 Task: Search and explore for Airbnb stays in Lake Placid, New York with play.
Action: Mouse moved to (530, 71)
Screenshot: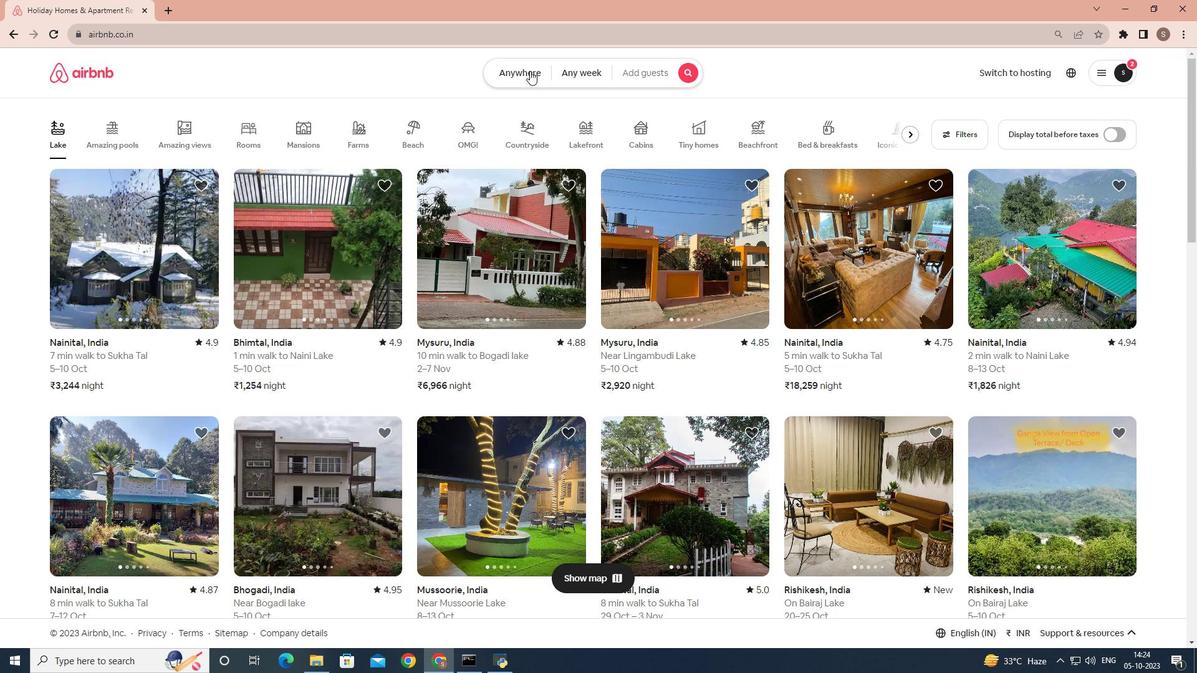 
Action: Mouse pressed left at (530, 71)
Screenshot: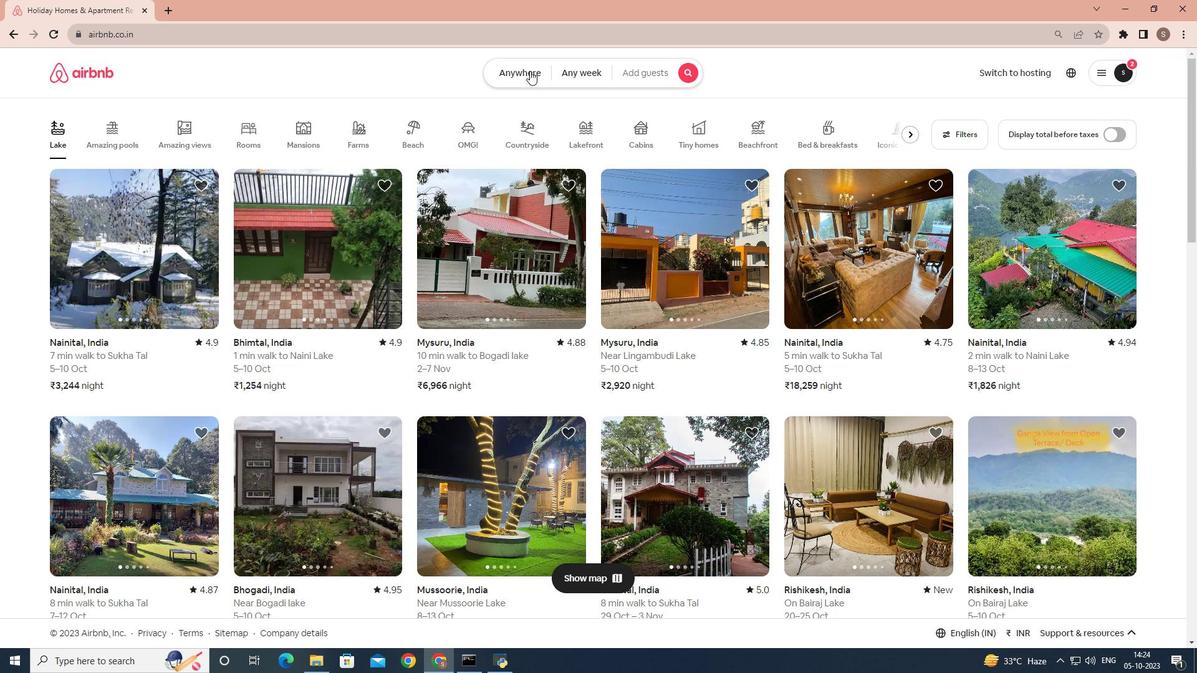 
Action: Mouse moved to (432, 120)
Screenshot: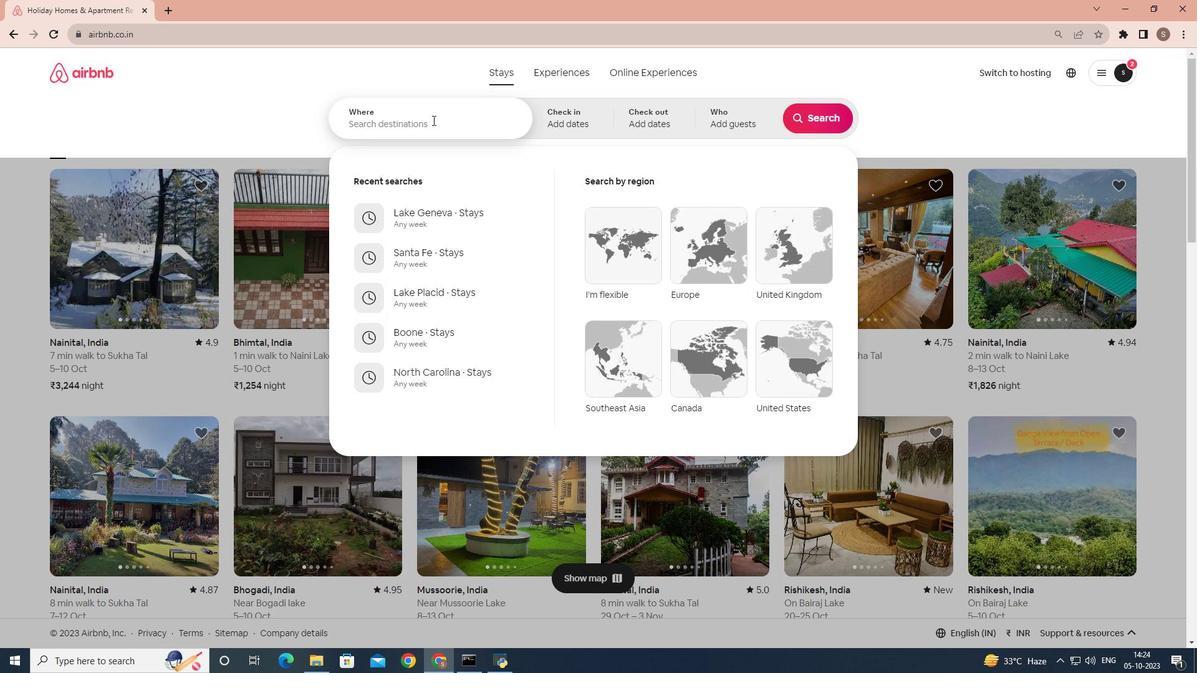 
Action: Mouse pressed left at (432, 120)
Screenshot: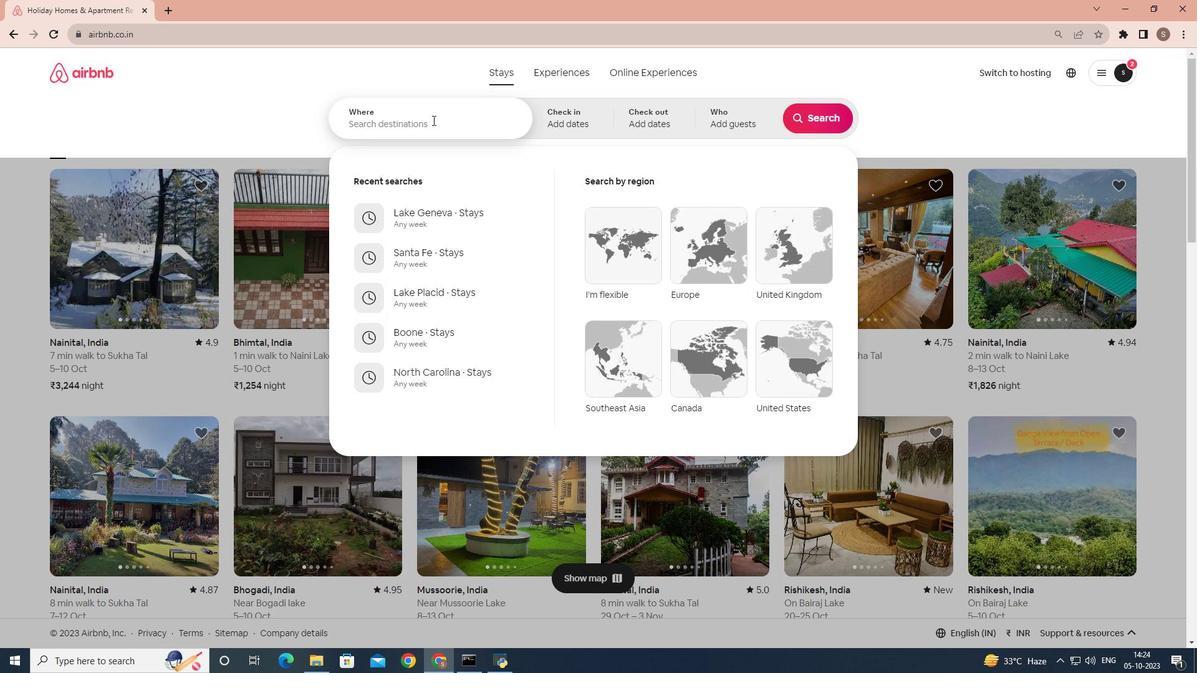 
Action: Key pressed <Key.shift_r>Lake<Key.space><Key.shift>Placid,<Key.space><Key.shift>New<Key.space><Key.shift>York
Screenshot: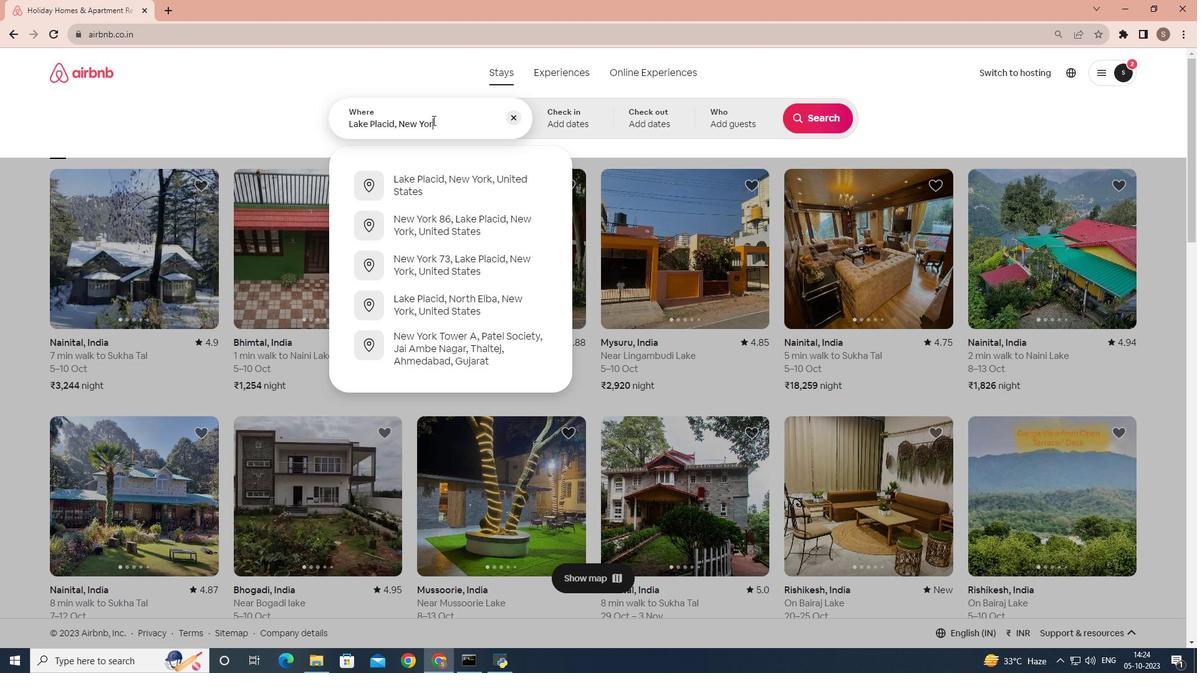 
Action: Mouse moved to (460, 173)
Screenshot: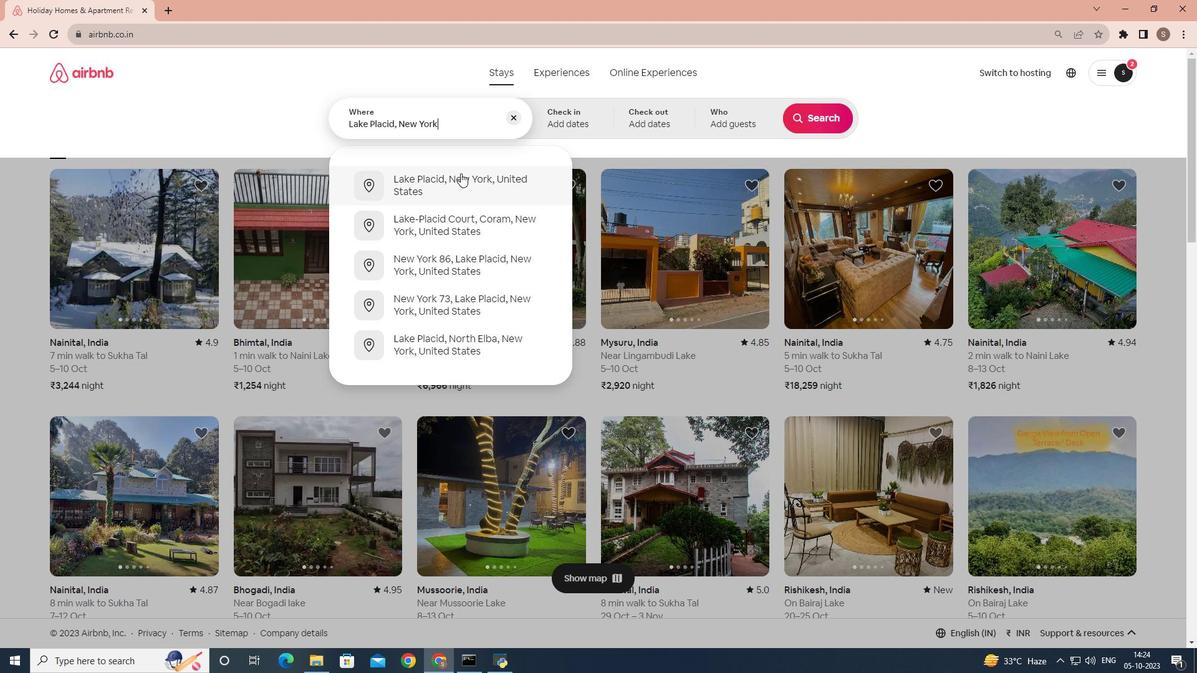 
Action: Mouse pressed left at (460, 173)
Screenshot: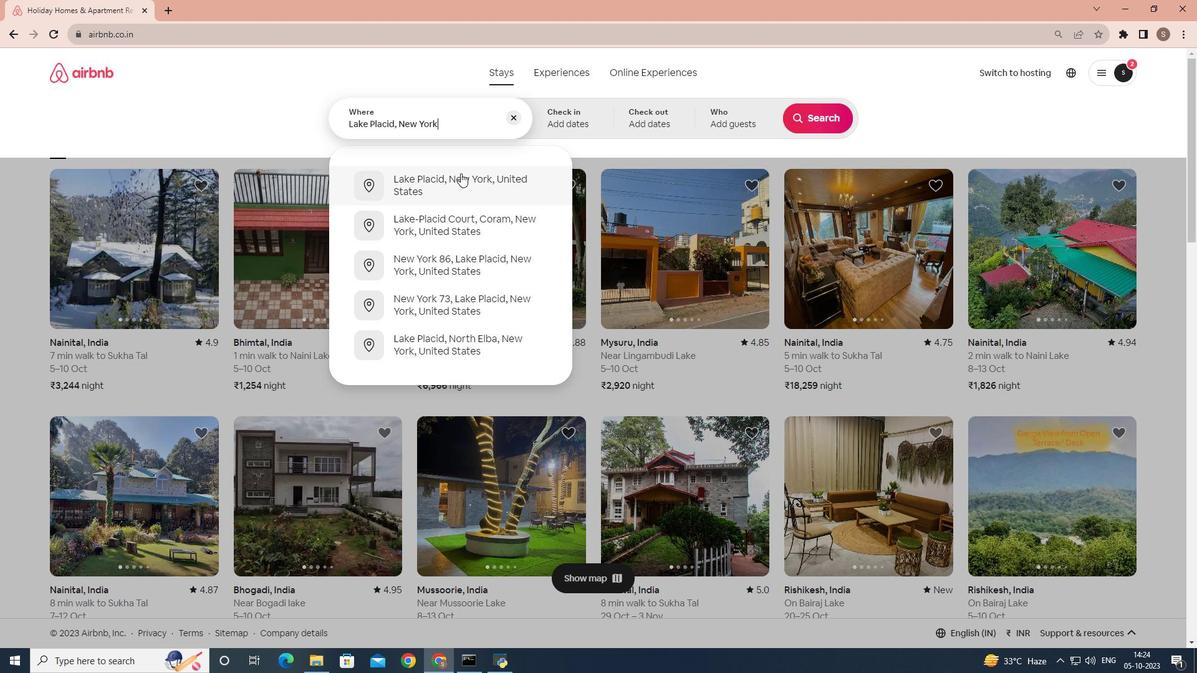 
Action: Mouse moved to (840, 127)
Screenshot: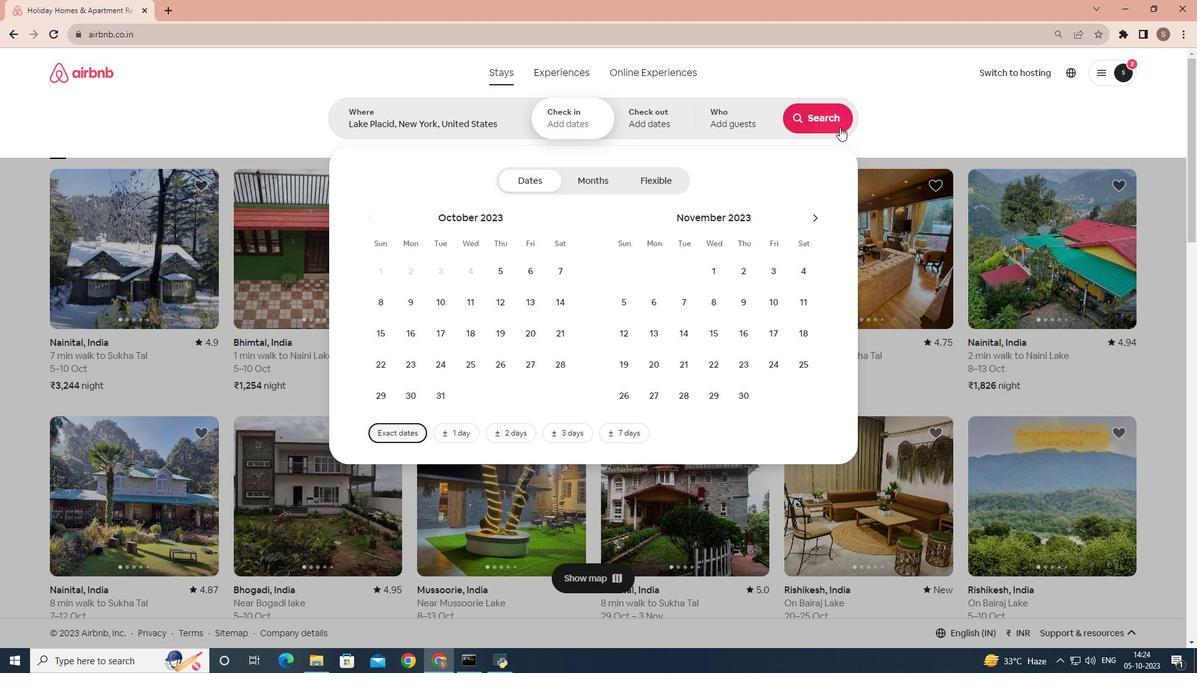
Action: Mouse pressed left at (840, 127)
Screenshot: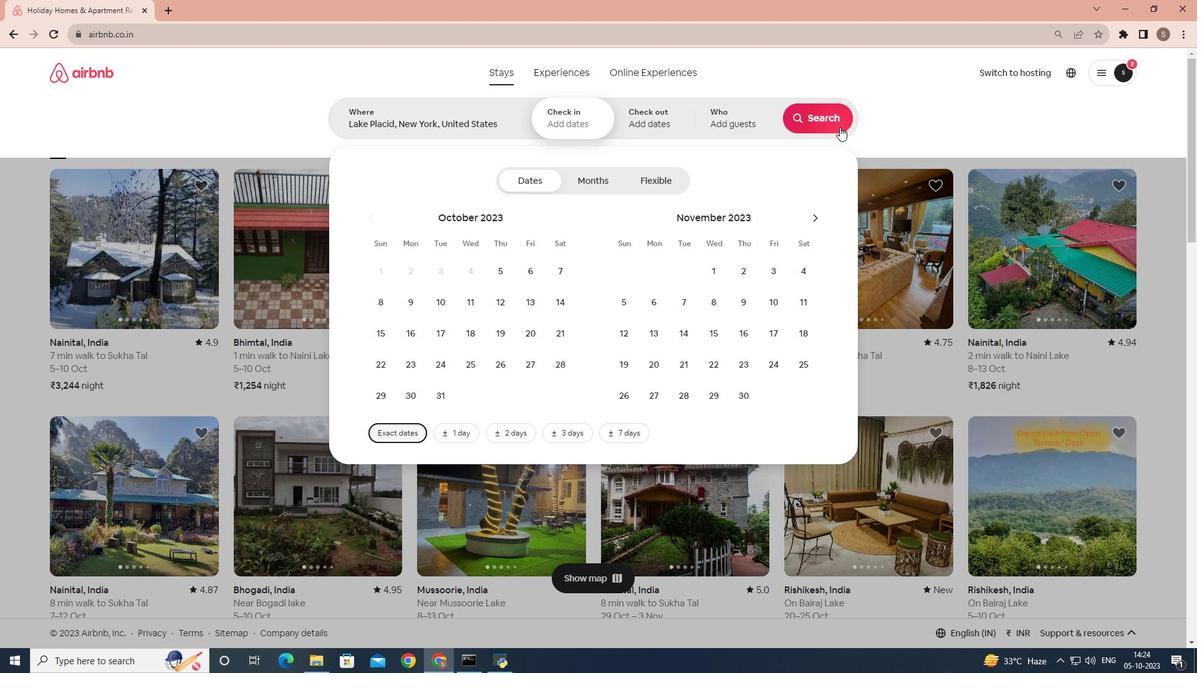 
Action: Mouse moved to (485, 130)
Screenshot: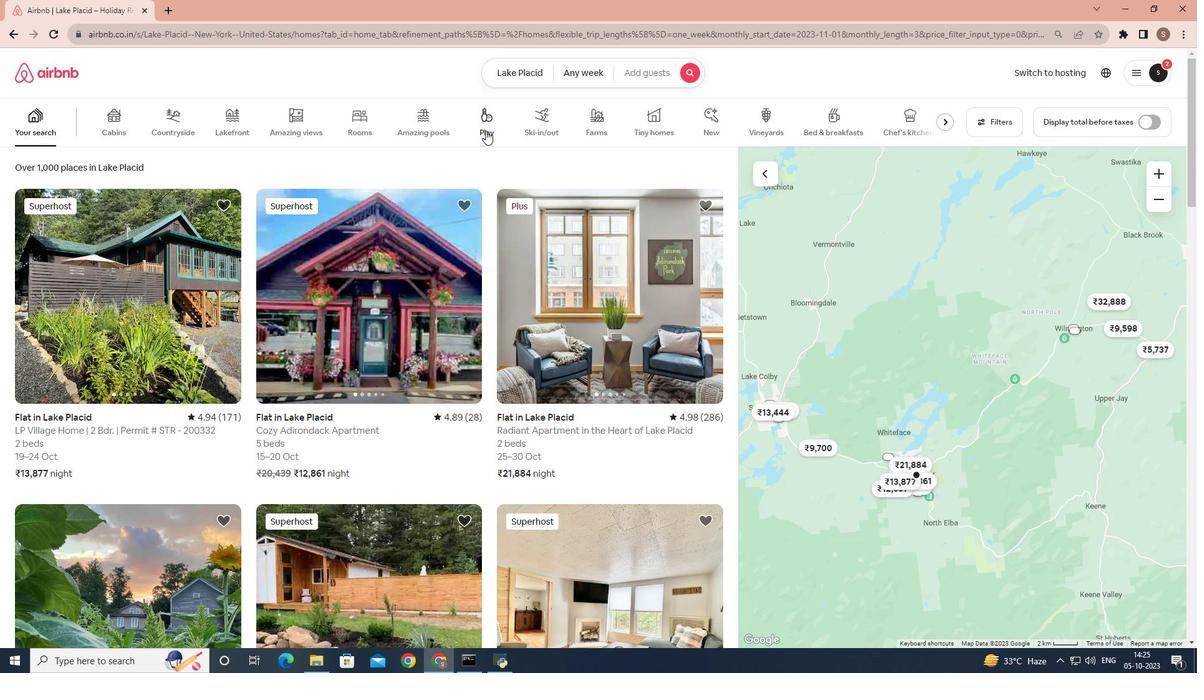 
Action: Mouse pressed left at (485, 130)
Screenshot: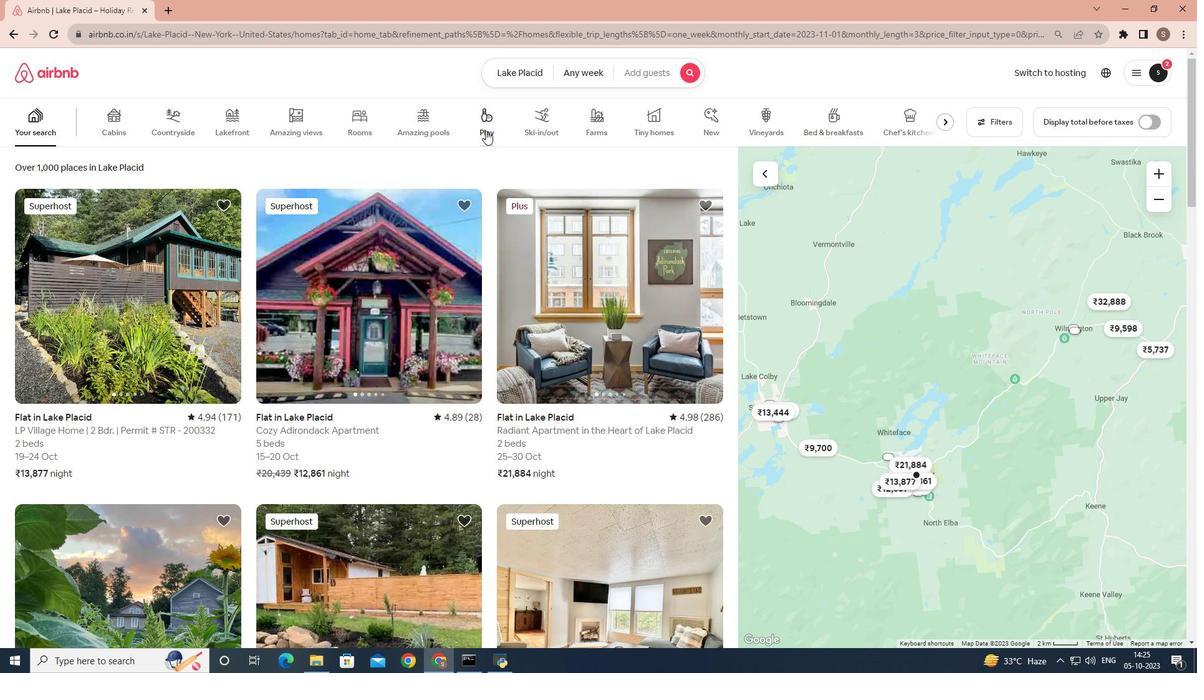 
Action: Mouse moved to (204, 319)
Screenshot: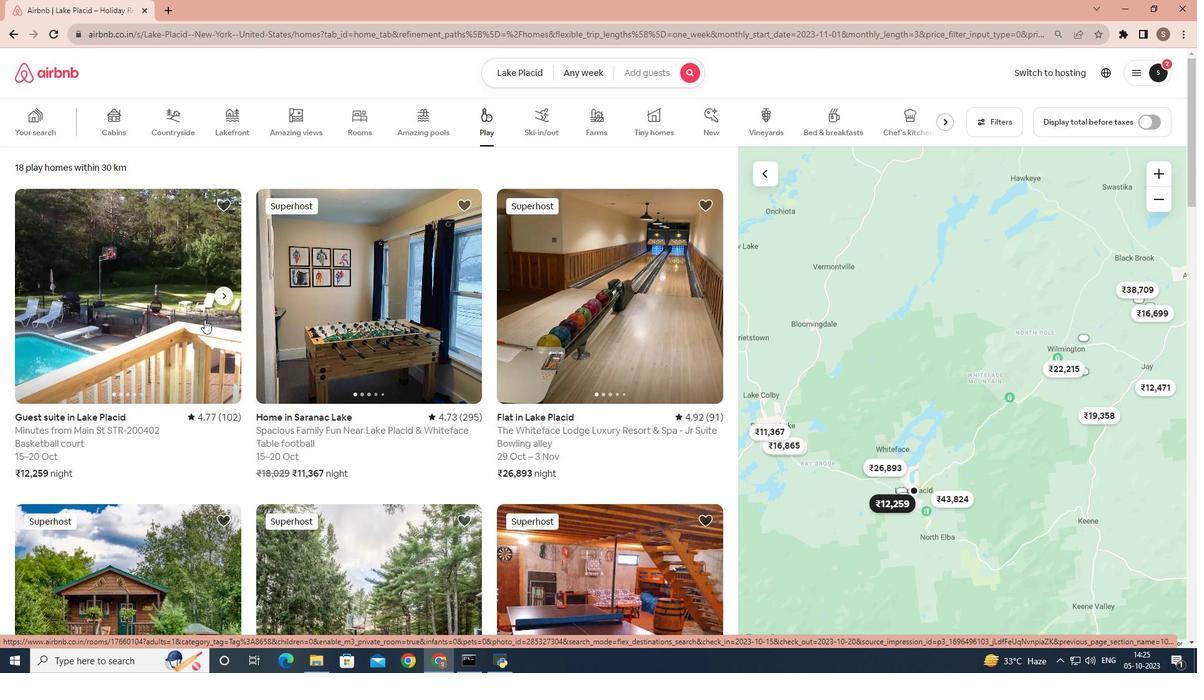 
Action: Mouse pressed left at (204, 319)
Screenshot: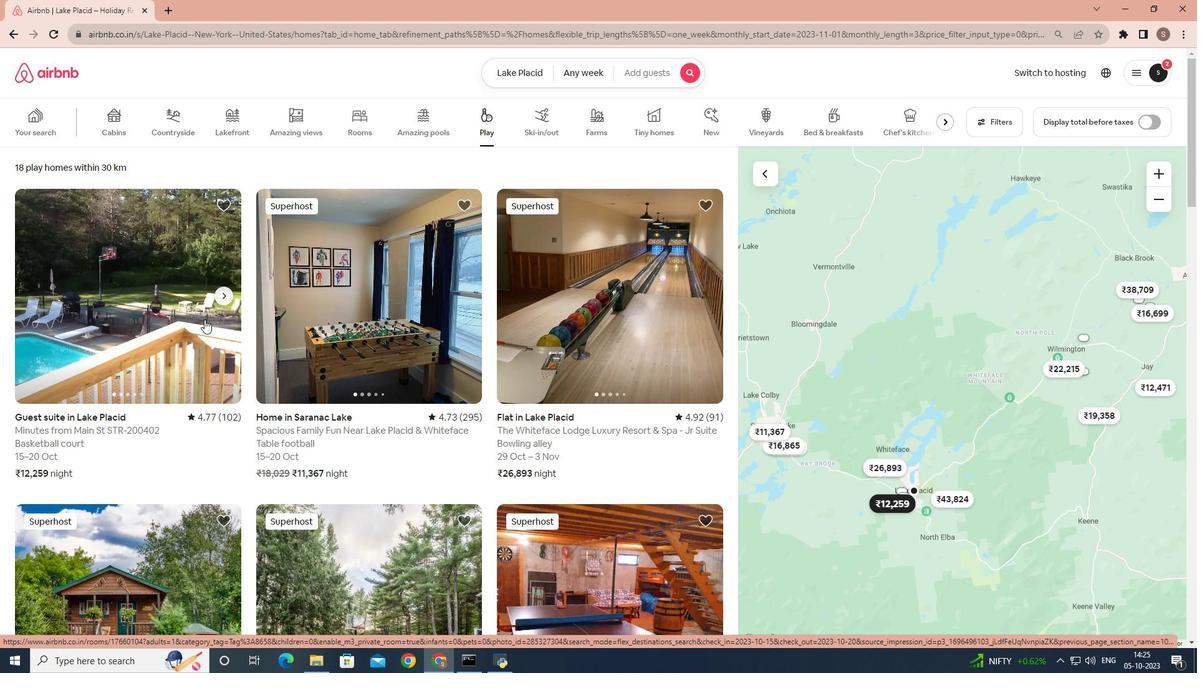 
Action: Mouse moved to (892, 458)
Screenshot: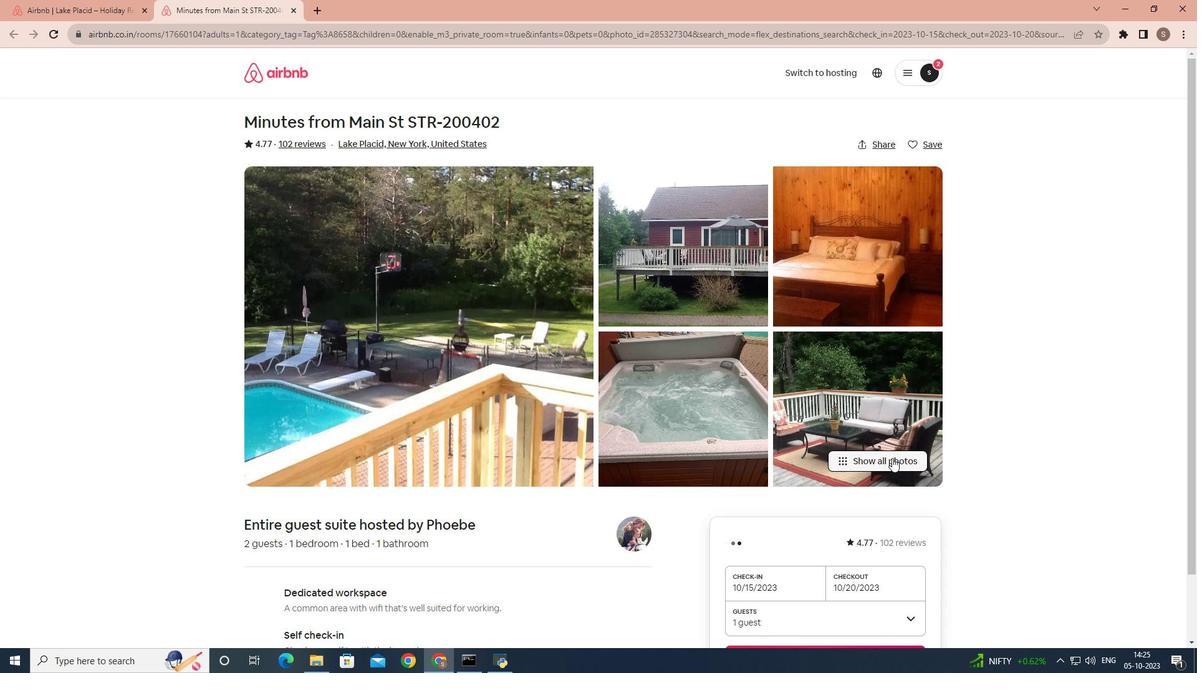 
Action: Mouse pressed left at (892, 458)
Screenshot: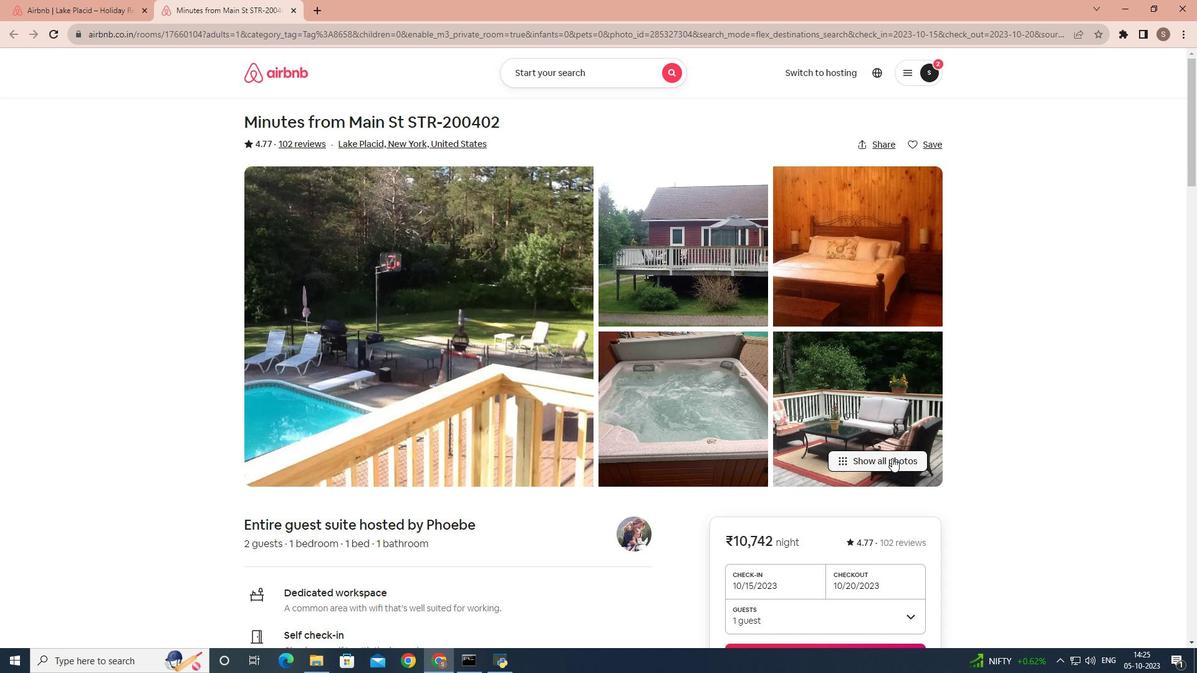 
Action: Mouse moved to (858, 391)
Screenshot: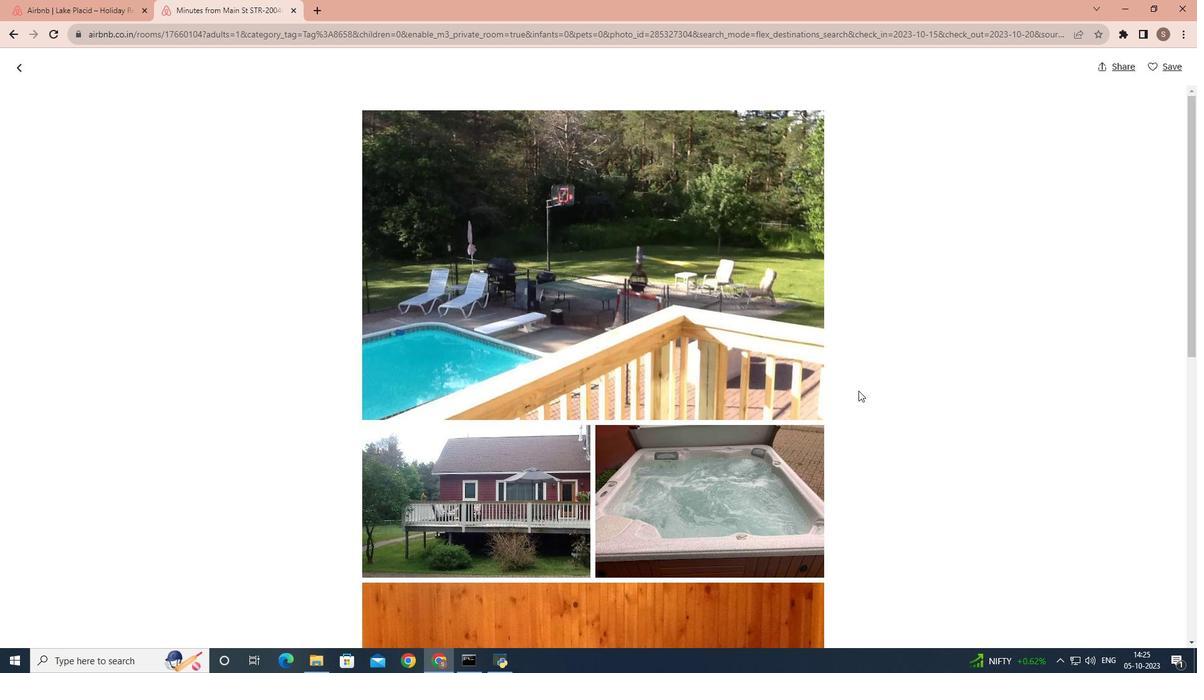
Action: Mouse scrolled (858, 390) with delta (0, 0)
Screenshot: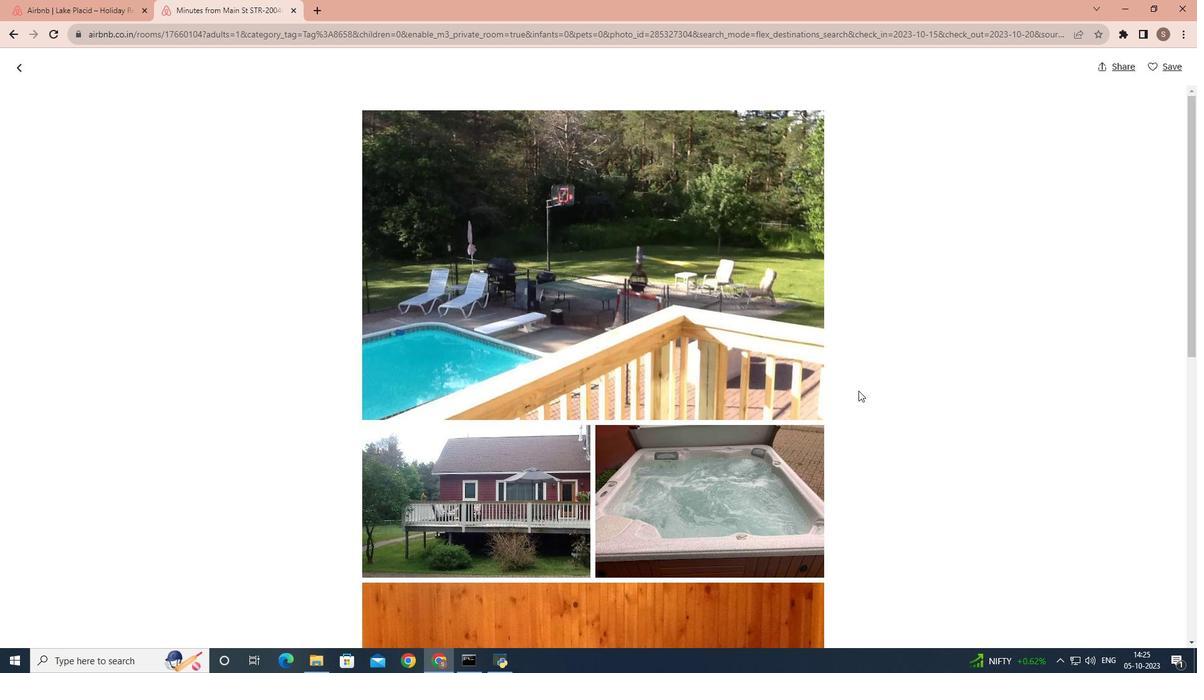 
Action: Mouse scrolled (858, 390) with delta (0, 0)
Screenshot: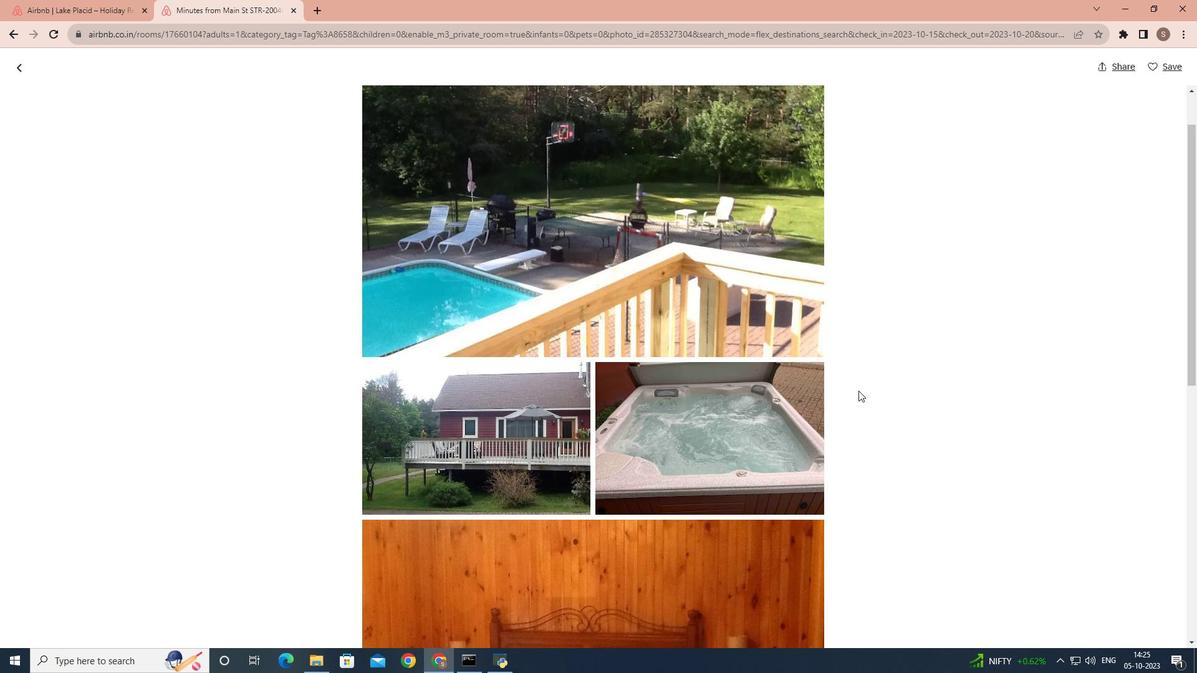 
Action: Mouse scrolled (858, 390) with delta (0, 0)
Screenshot: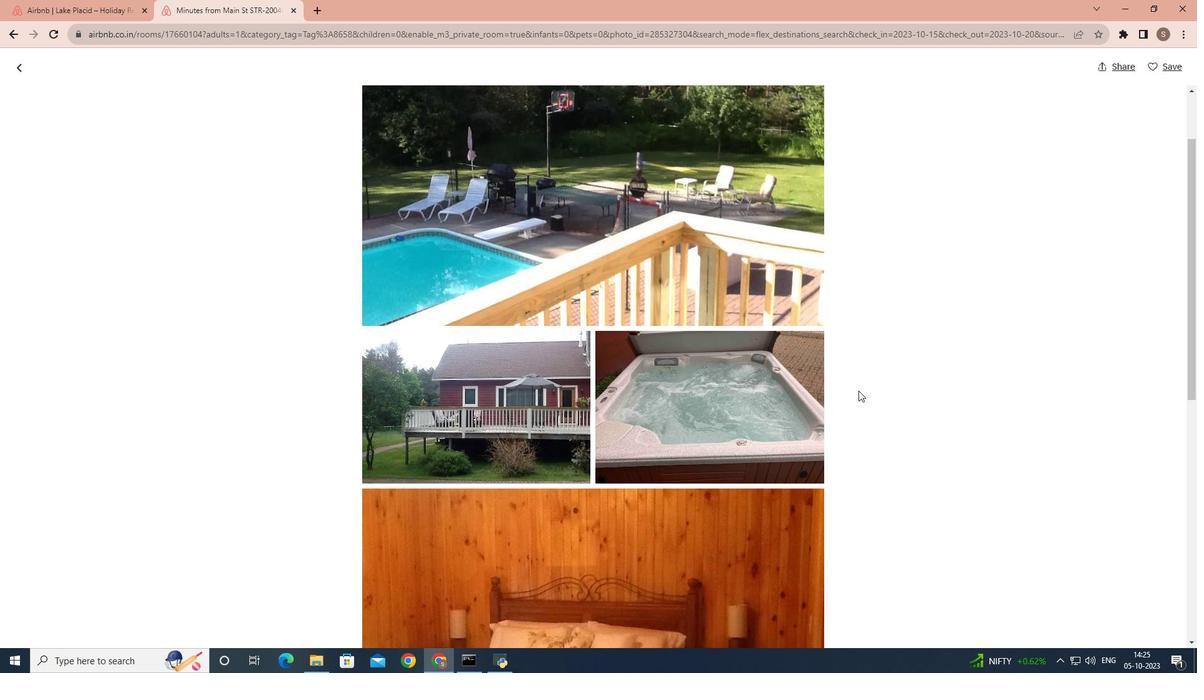 
Action: Mouse scrolled (858, 390) with delta (0, 0)
Screenshot: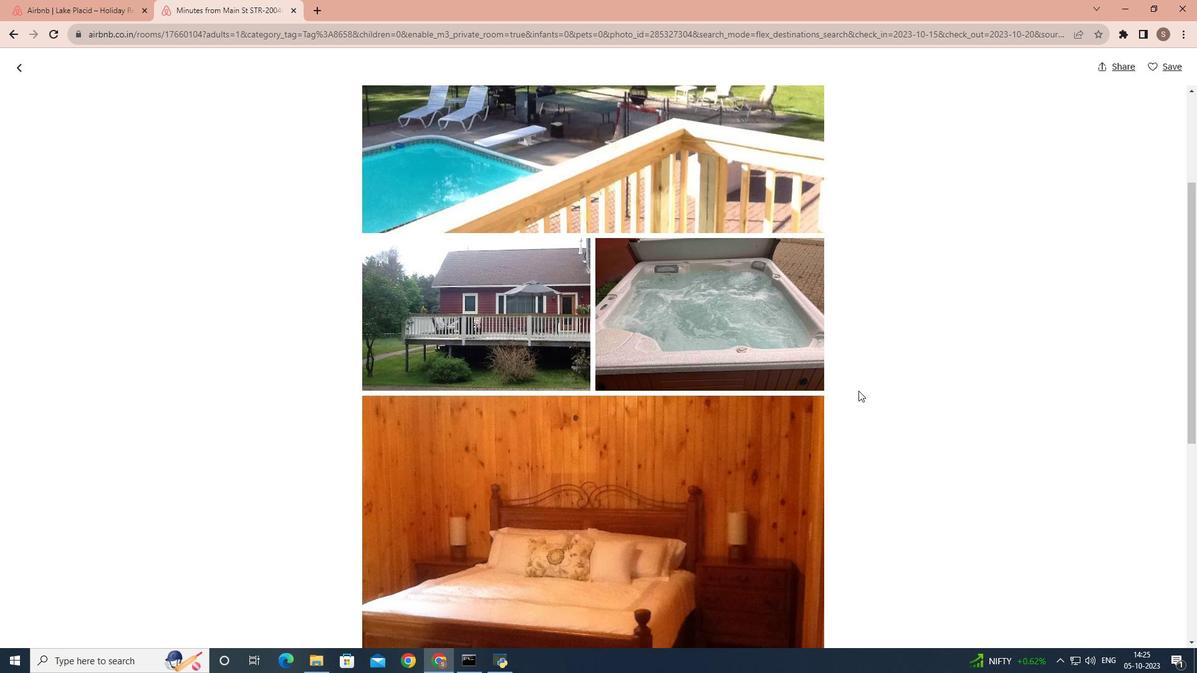 
Action: Mouse scrolled (858, 390) with delta (0, 0)
Screenshot: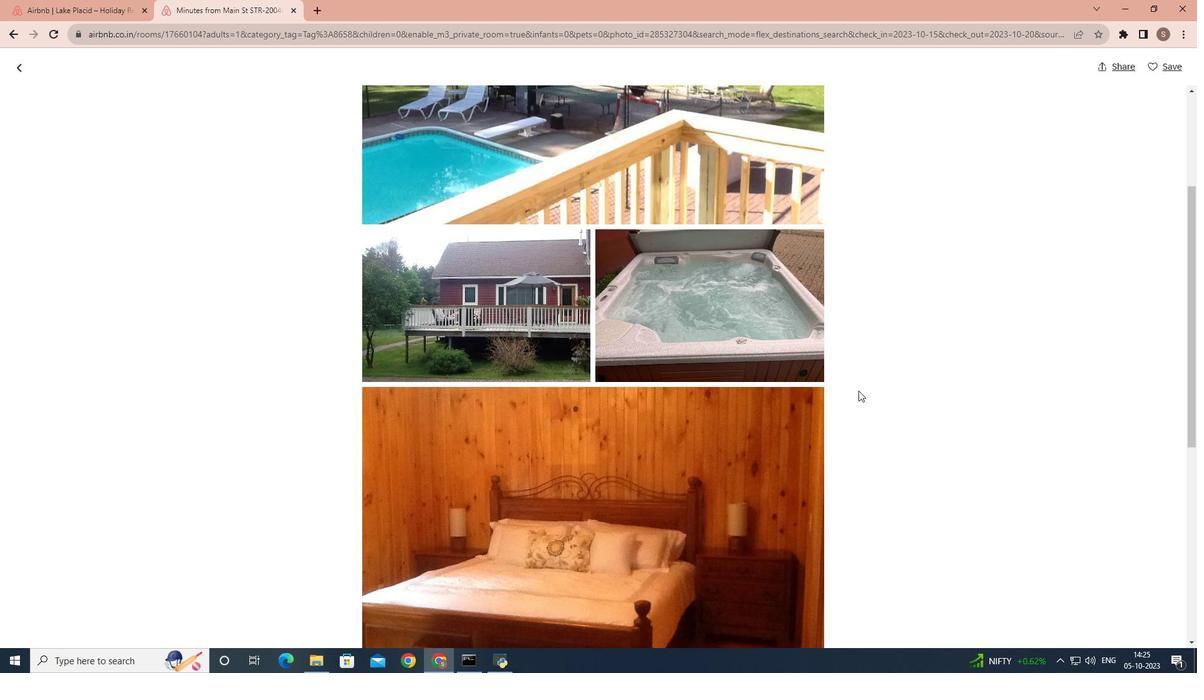 
Action: Mouse scrolled (858, 390) with delta (0, 0)
Screenshot: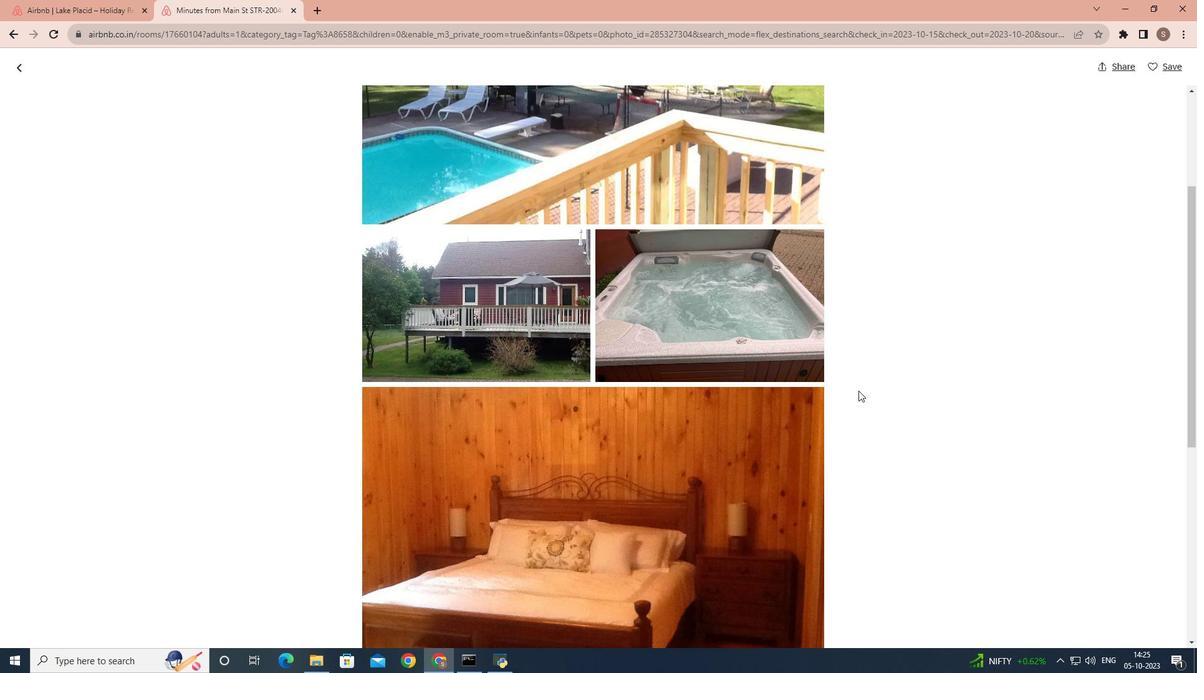 
Action: Mouse scrolled (858, 390) with delta (0, 0)
Screenshot: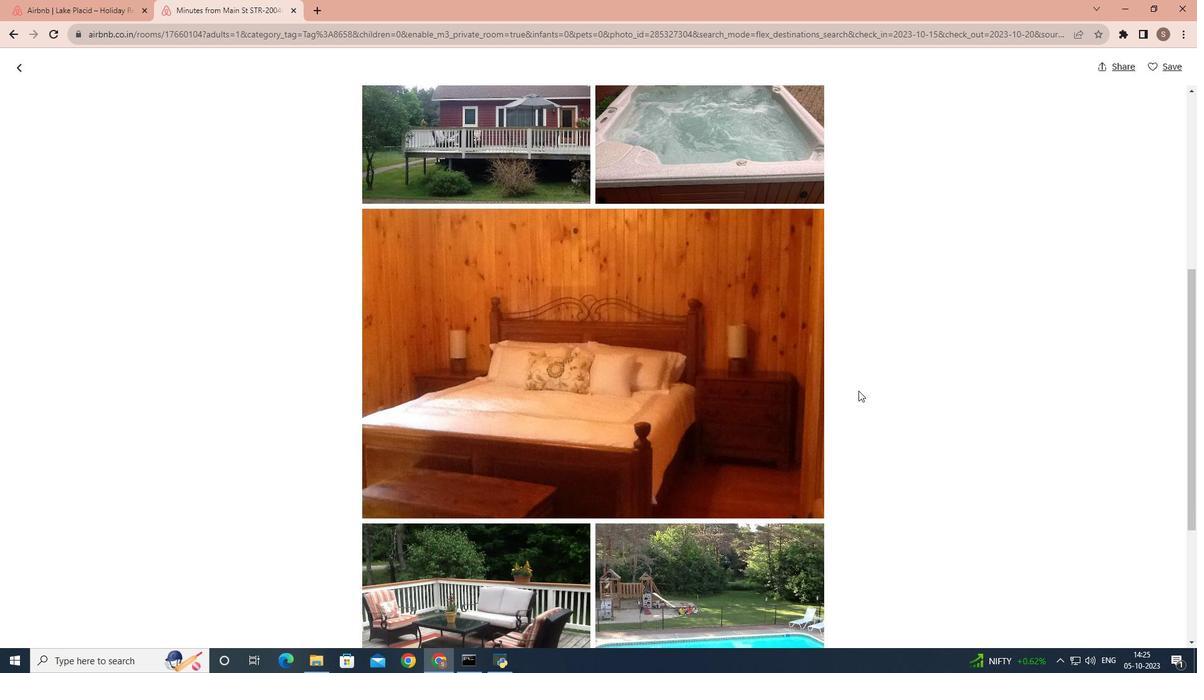 
Action: Mouse scrolled (858, 390) with delta (0, 0)
Screenshot: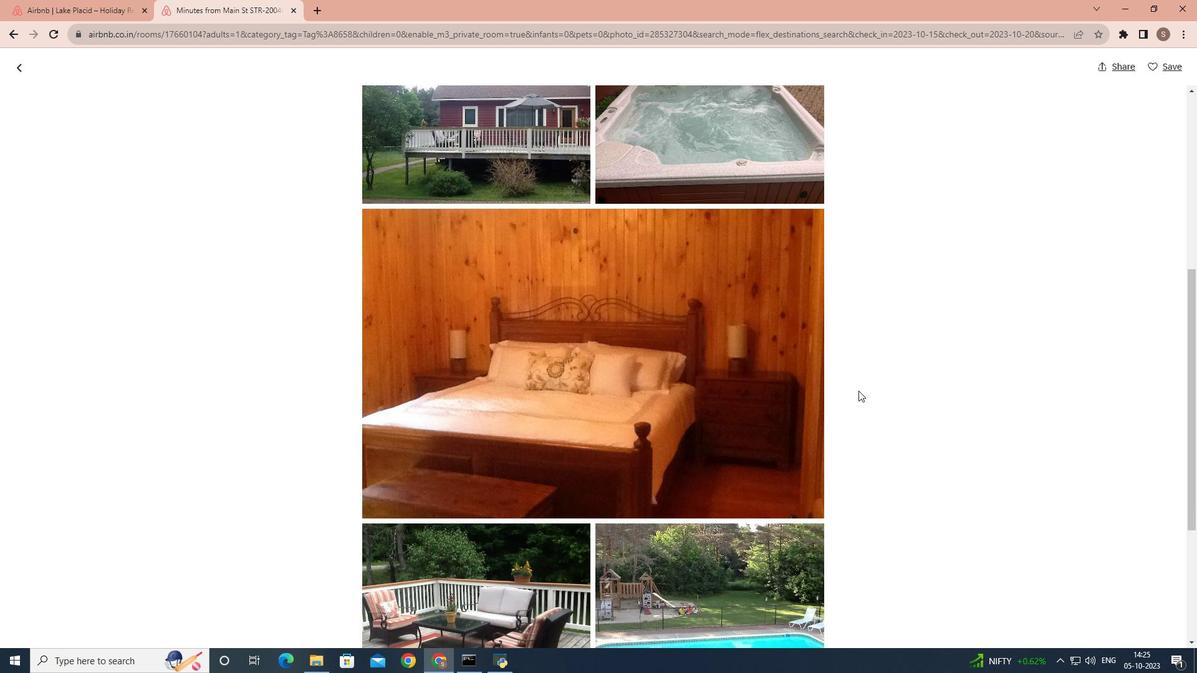 
Action: Mouse scrolled (858, 390) with delta (0, 0)
Screenshot: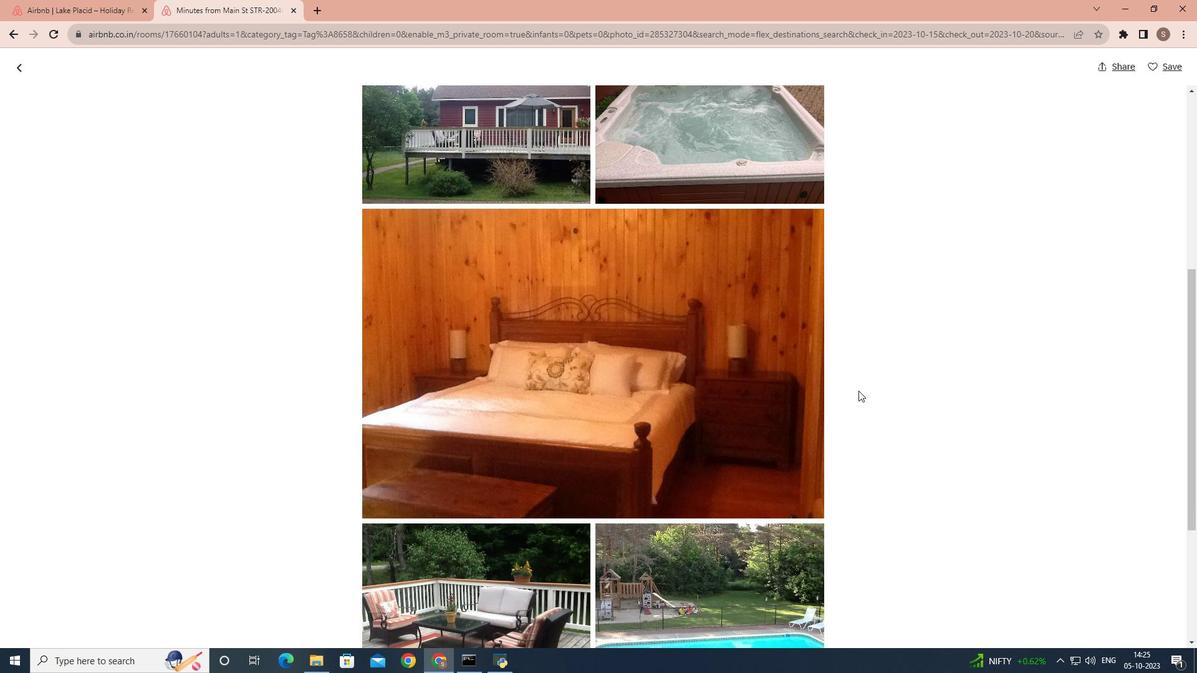 
Action: Mouse scrolled (858, 390) with delta (0, 0)
Screenshot: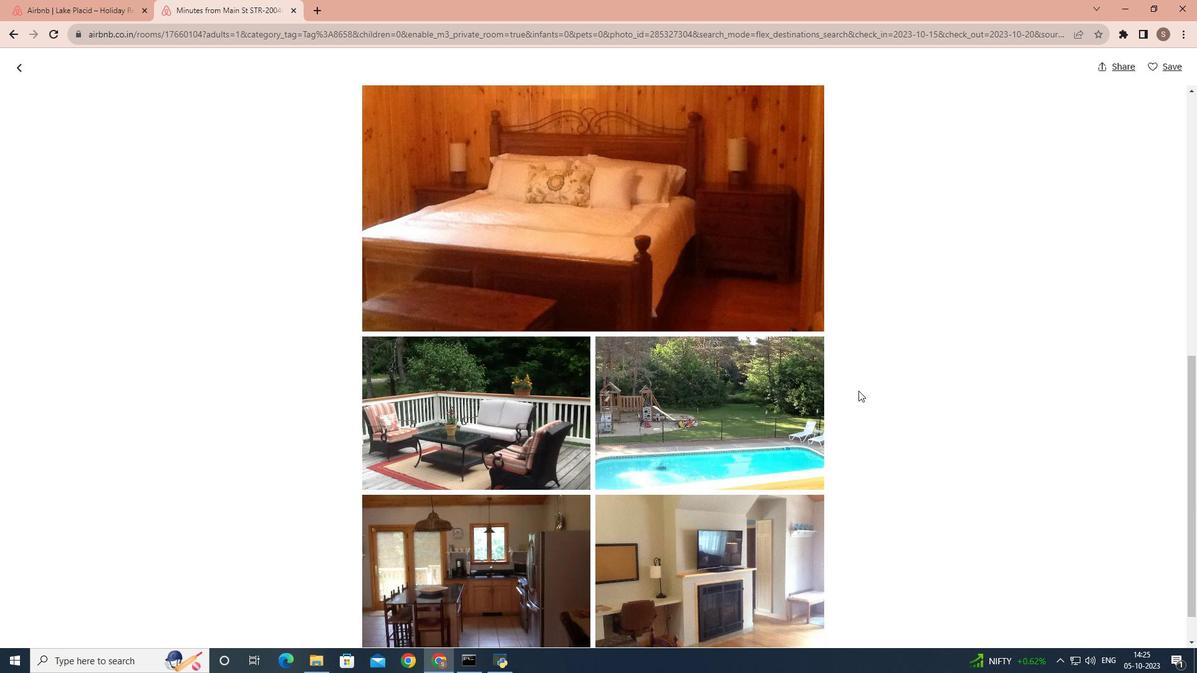 
Action: Mouse scrolled (858, 390) with delta (0, 0)
Screenshot: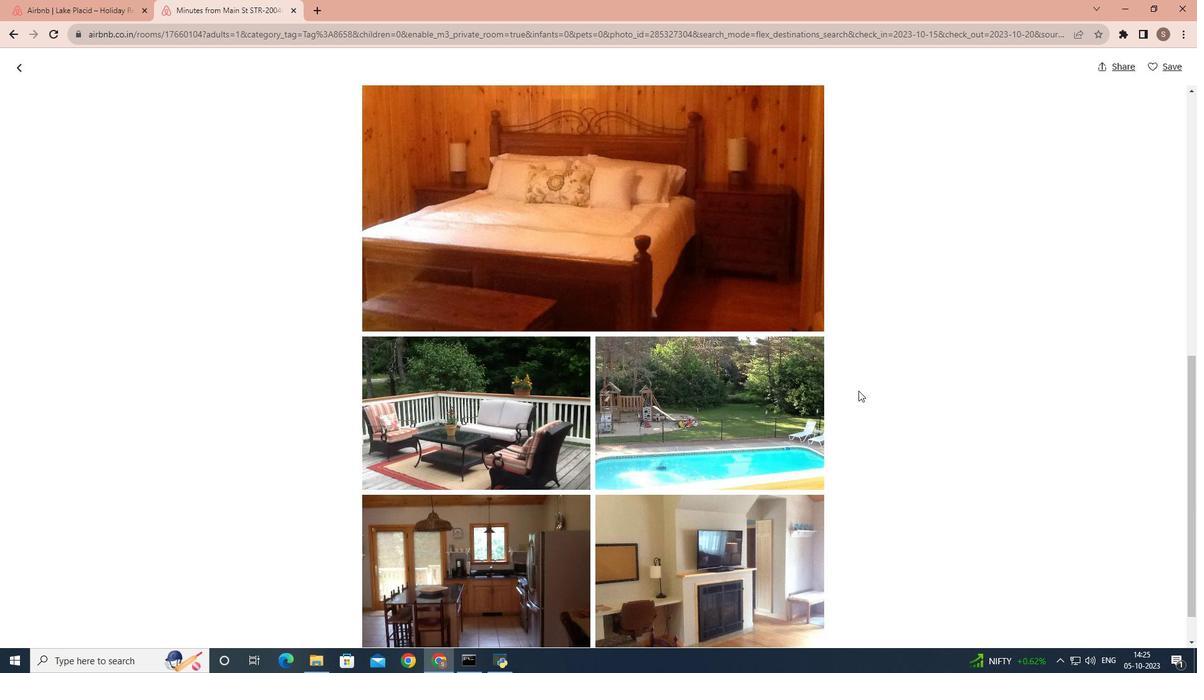 
Action: Mouse scrolled (858, 390) with delta (0, 0)
Screenshot: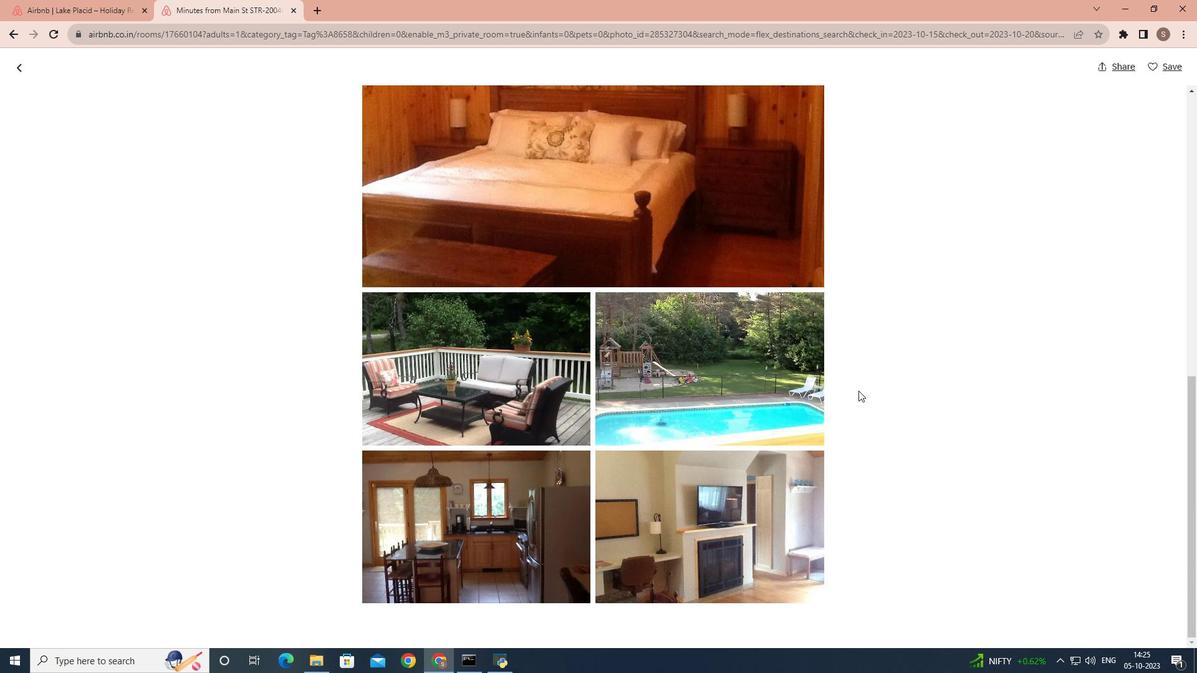 
Action: Mouse scrolled (858, 390) with delta (0, 0)
Screenshot: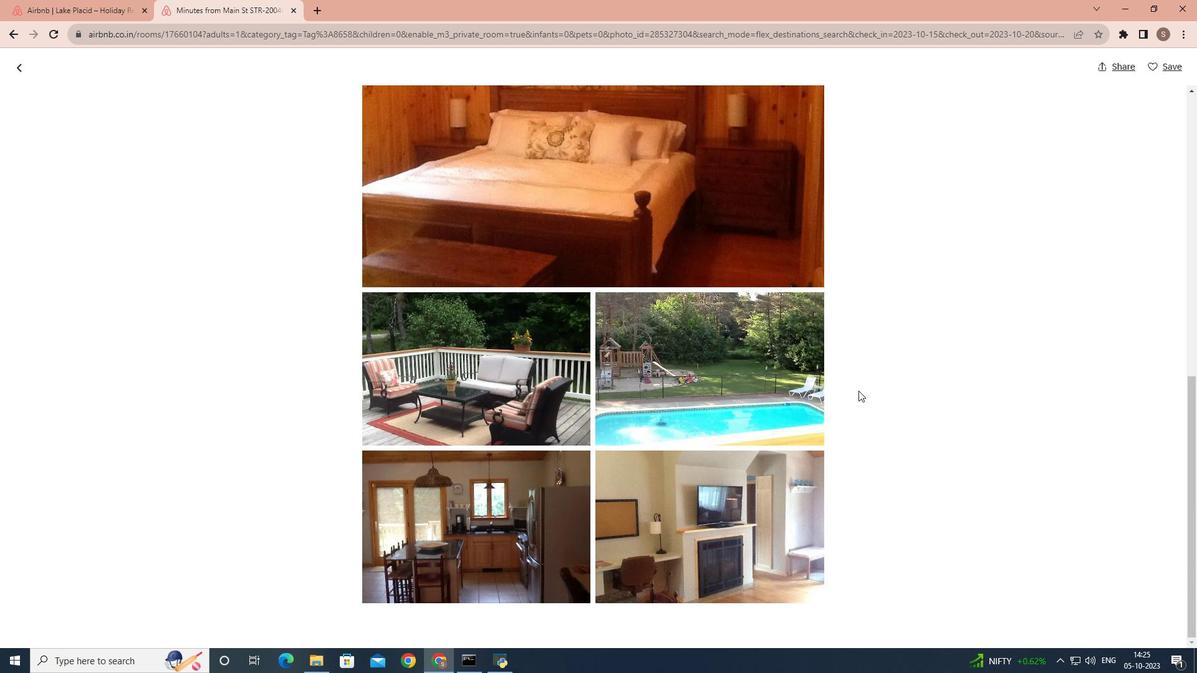 
Action: Mouse scrolled (858, 390) with delta (0, 0)
Screenshot: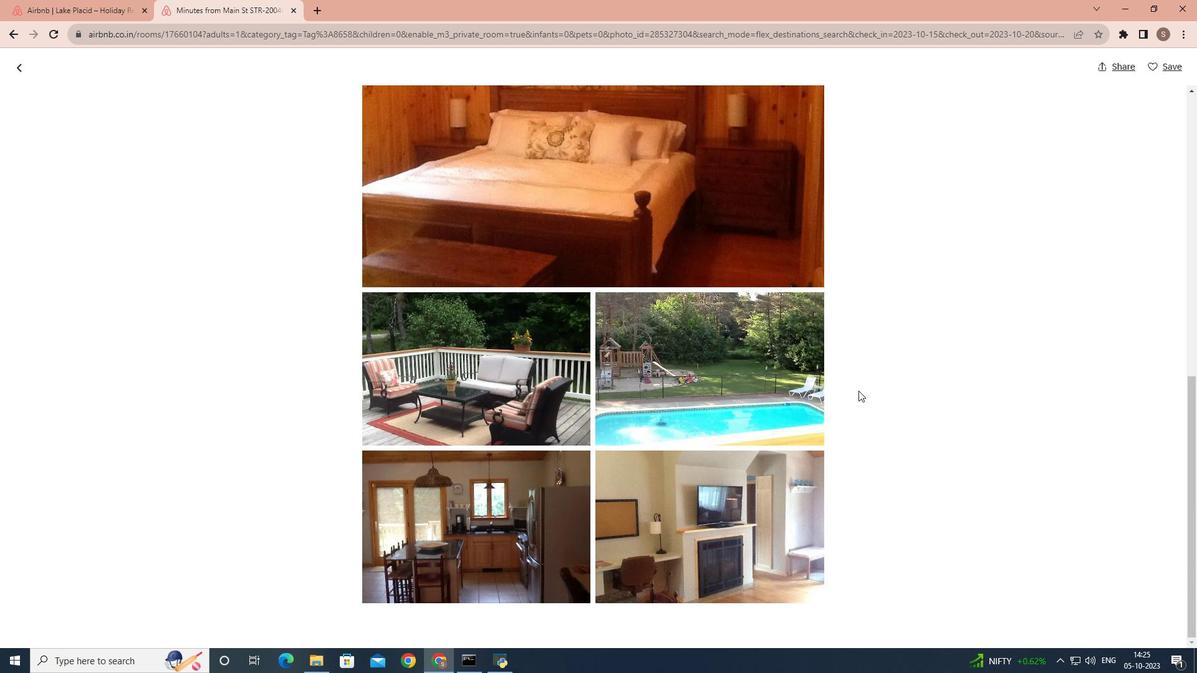 
Action: Mouse moved to (24, 67)
Screenshot: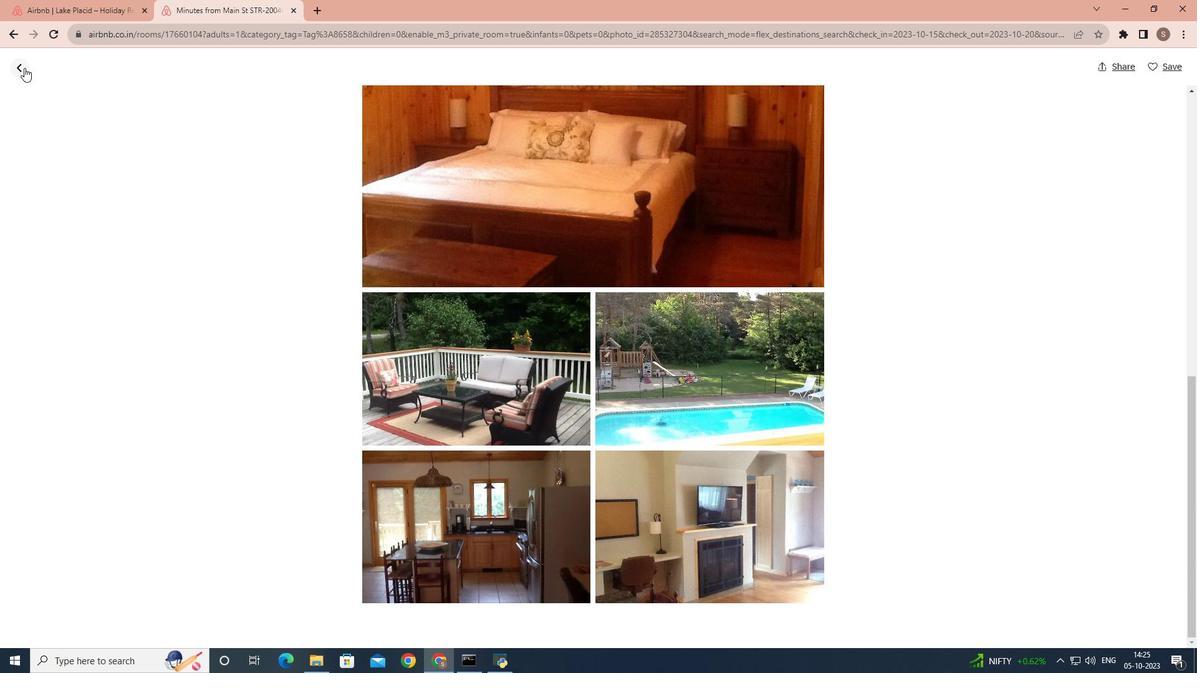 
Action: Mouse pressed left at (24, 67)
Screenshot: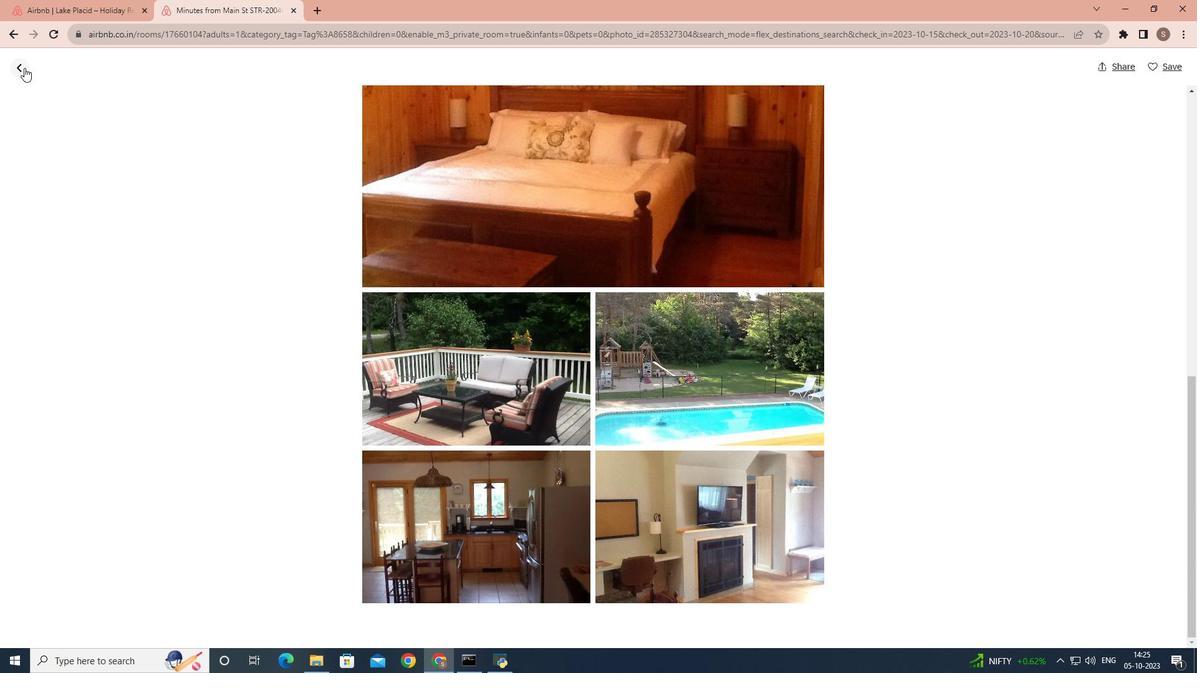 
Action: Mouse moved to (311, 240)
Screenshot: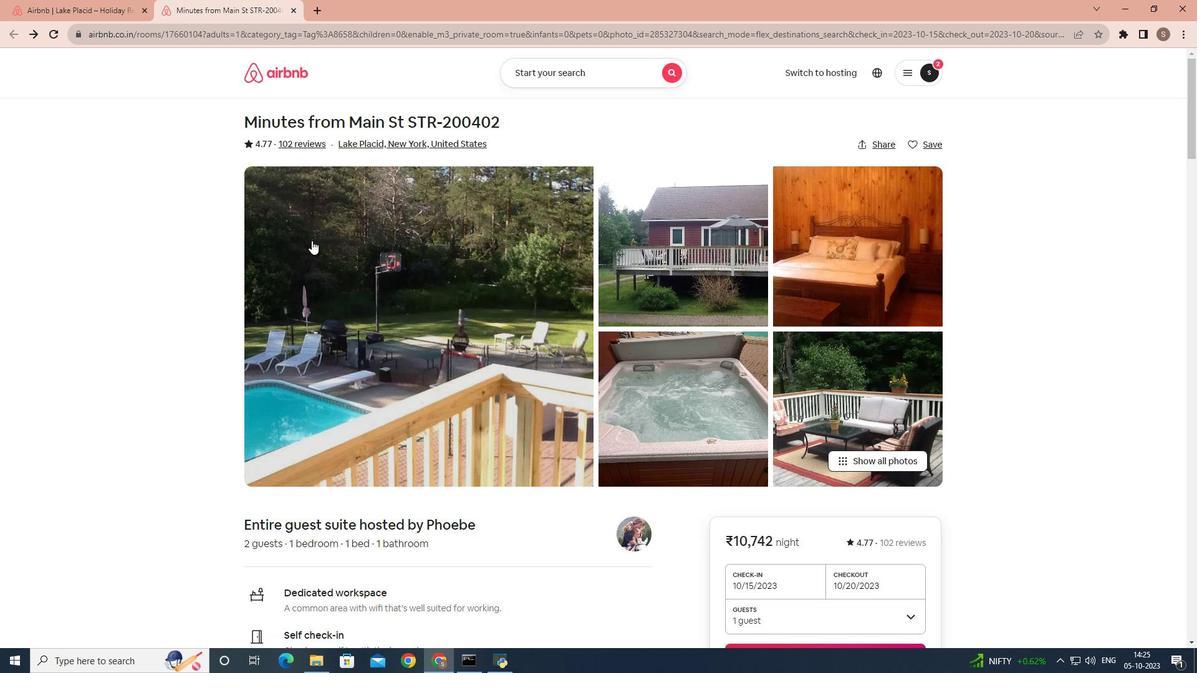 
Action: Mouse scrolled (311, 240) with delta (0, 0)
Screenshot: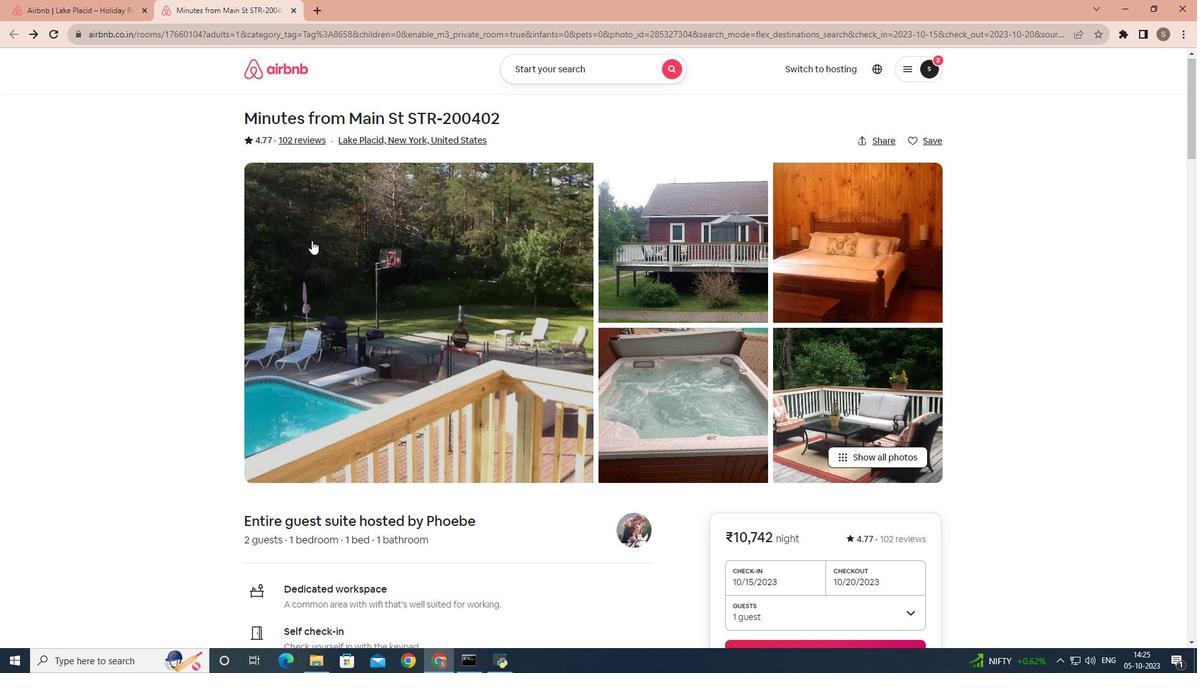 
Action: Mouse scrolled (311, 240) with delta (0, 0)
Screenshot: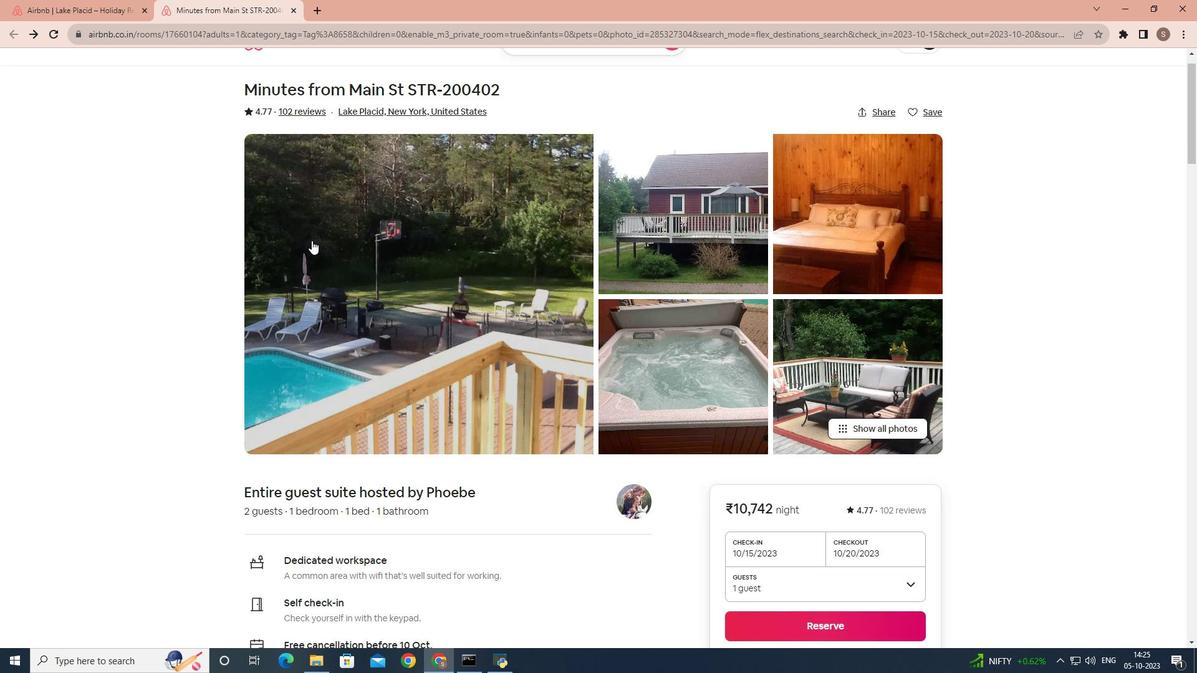 
Action: Mouse scrolled (311, 240) with delta (0, 0)
Screenshot: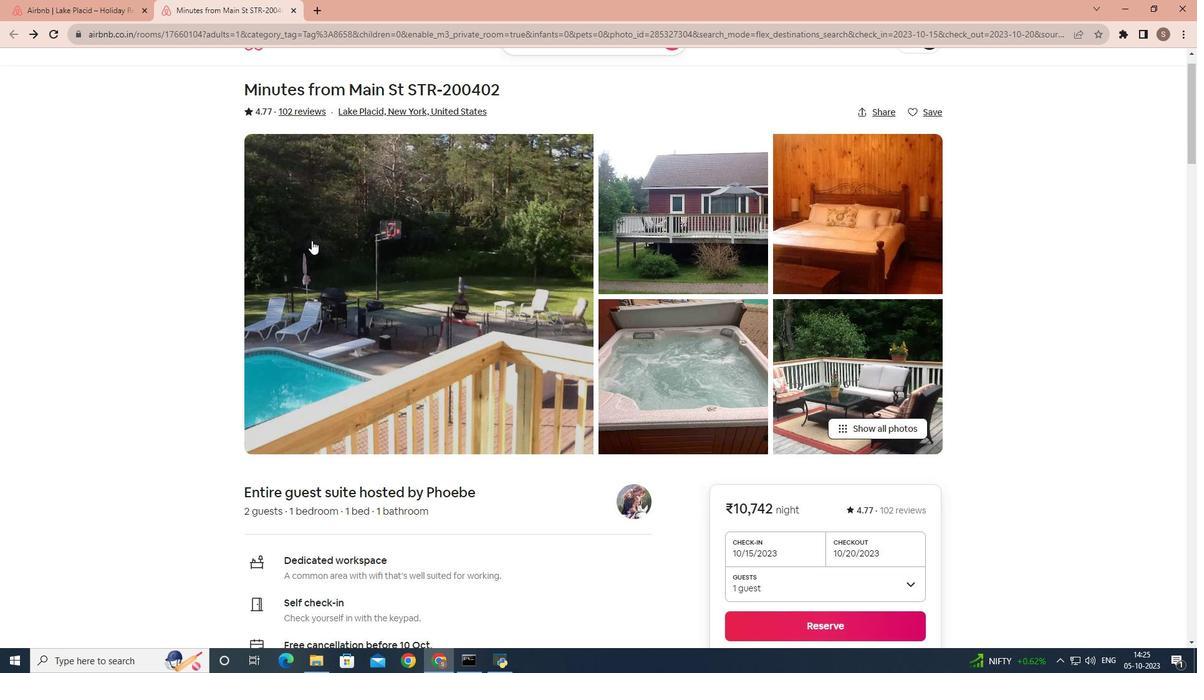 
Action: Mouse scrolled (311, 240) with delta (0, 0)
Screenshot: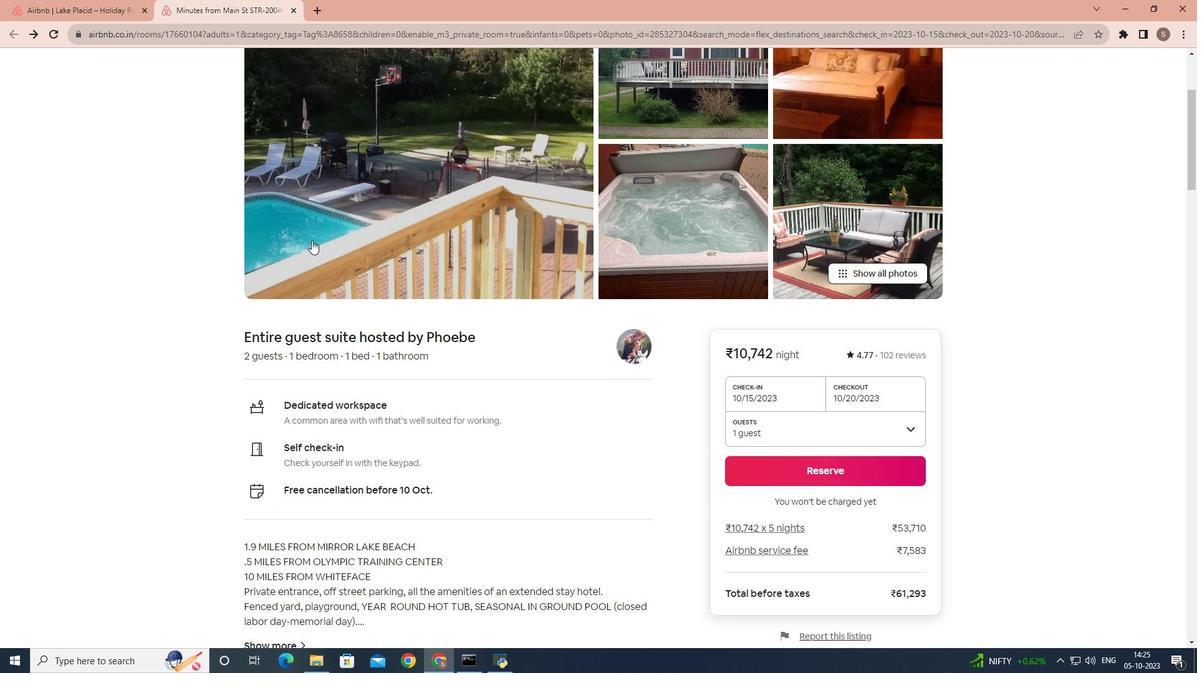 
Action: Mouse scrolled (311, 240) with delta (0, 0)
Screenshot: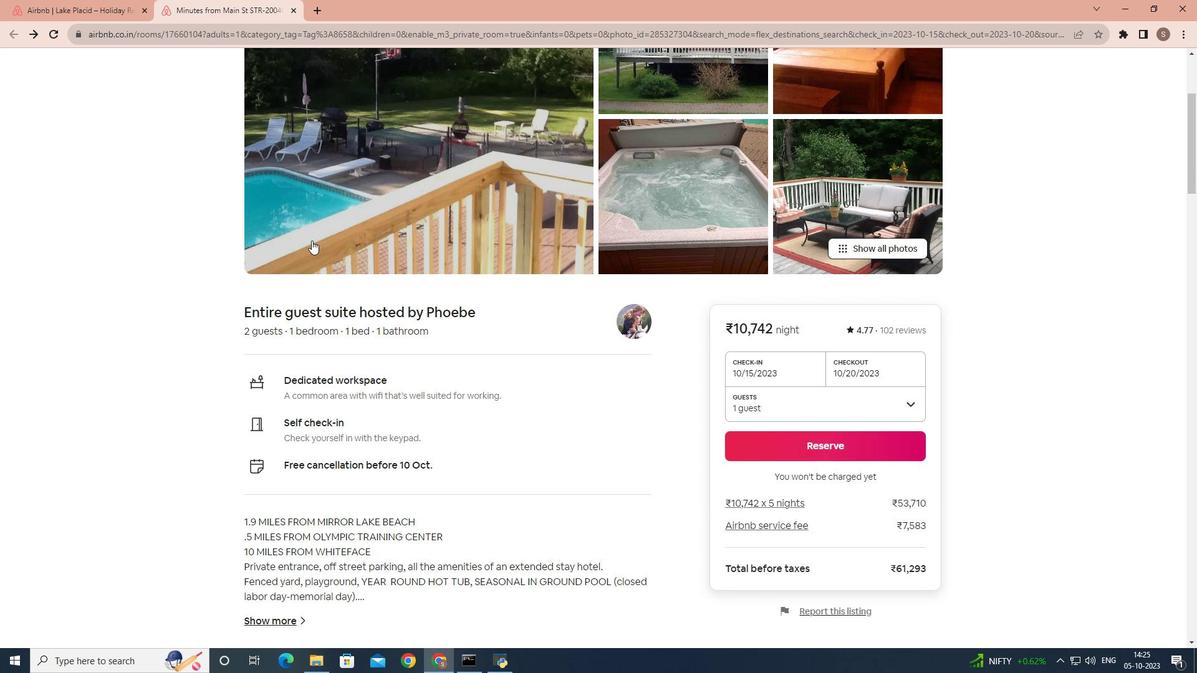 
Action: Mouse scrolled (311, 240) with delta (0, 0)
Screenshot: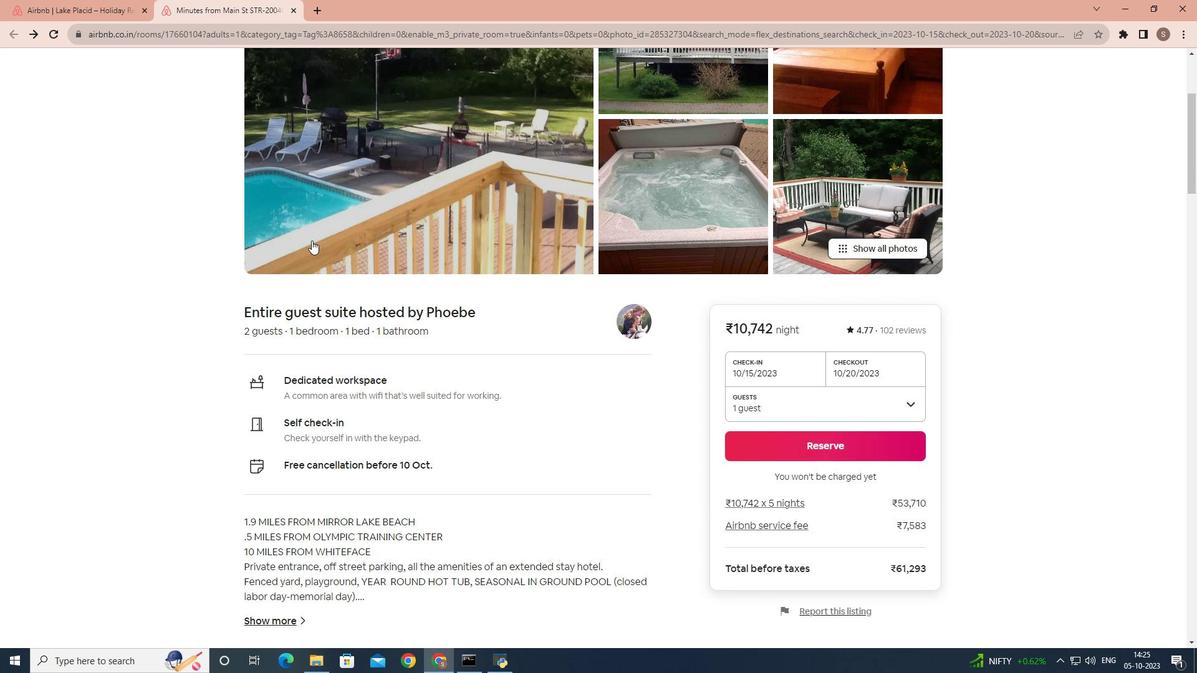 
Action: Mouse scrolled (311, 240) with delta (0, 0)
Screenshot: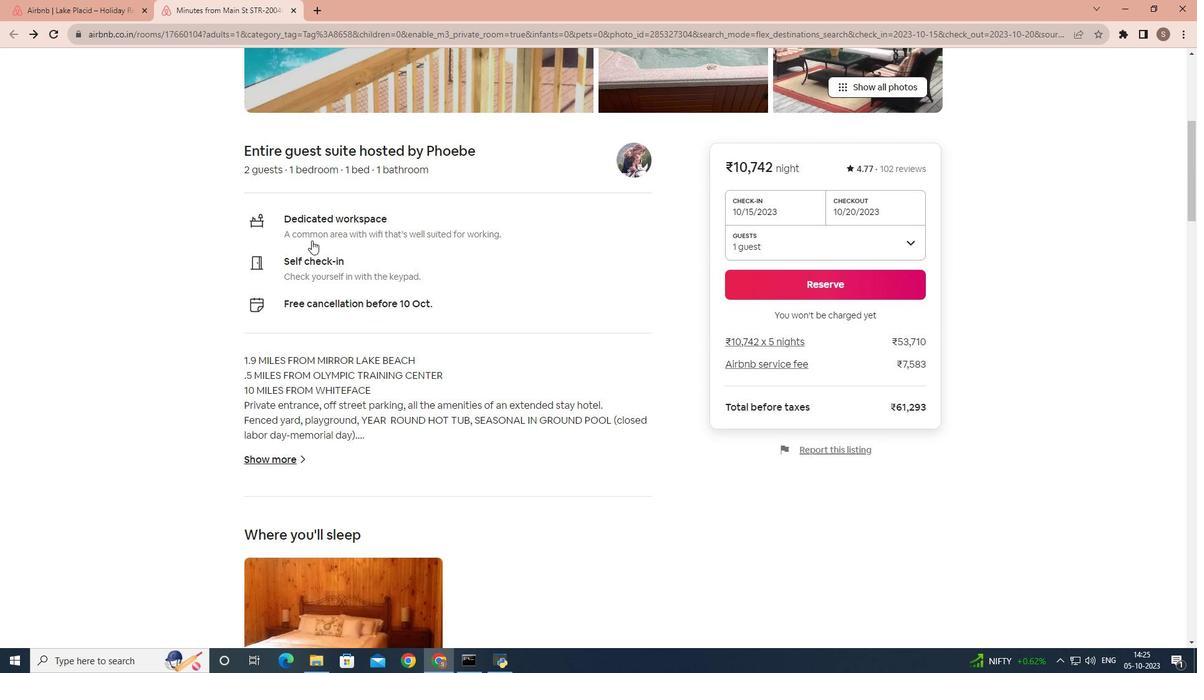 
Action: Mouse scrolled (311, 240) with delta (0, 0)
Screenshot: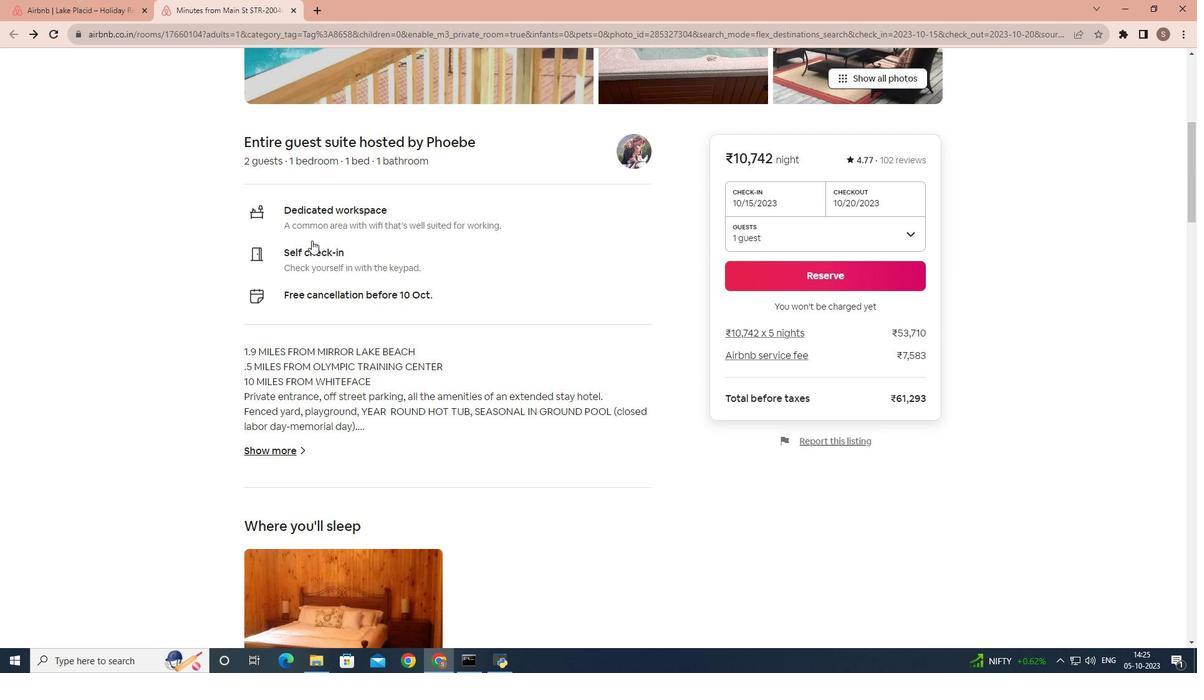 
Action: Mouse scrolled (311, 240) with delta (0, 0)
Screenshot: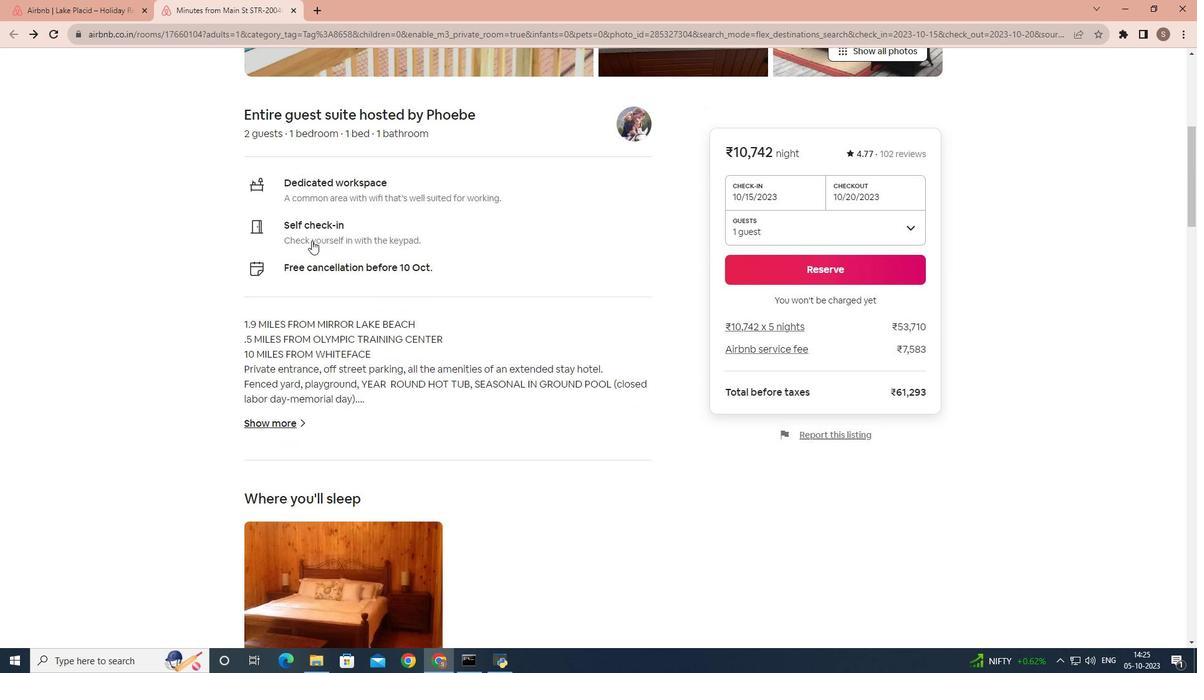 
Action: Mouse scrolled (311, 240) with delta (0, 0)
Screenshot: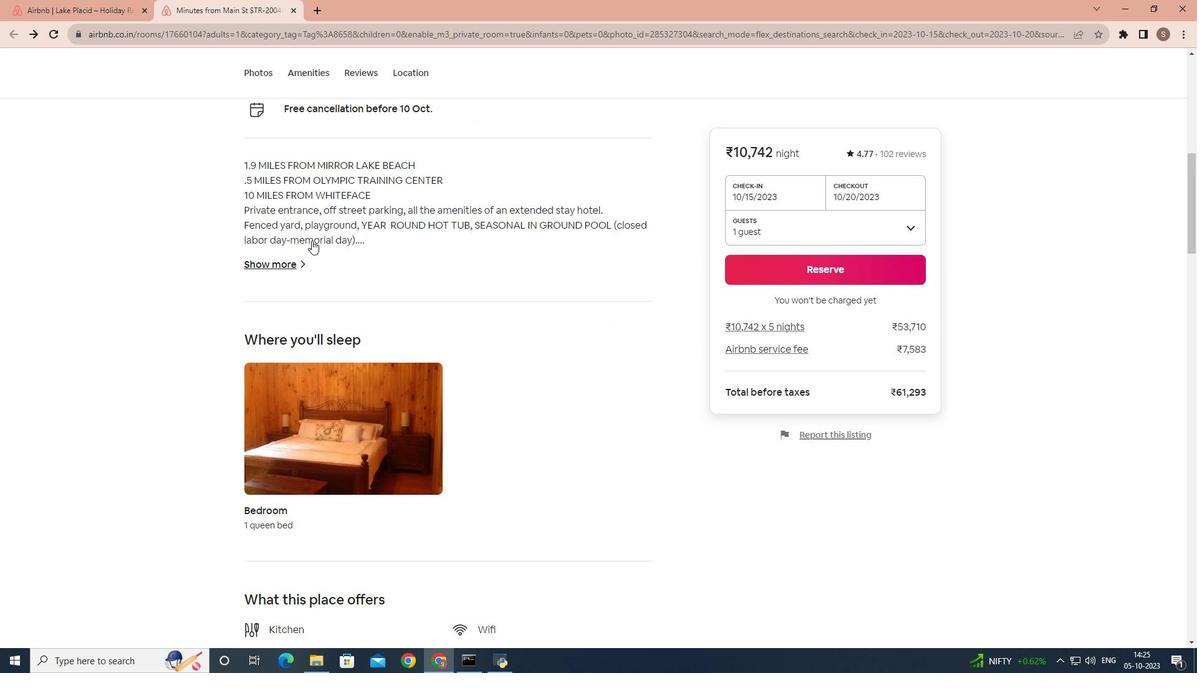 
Action: Mouse scrolled (311, 240) with delta (0, 0)
Screenshot: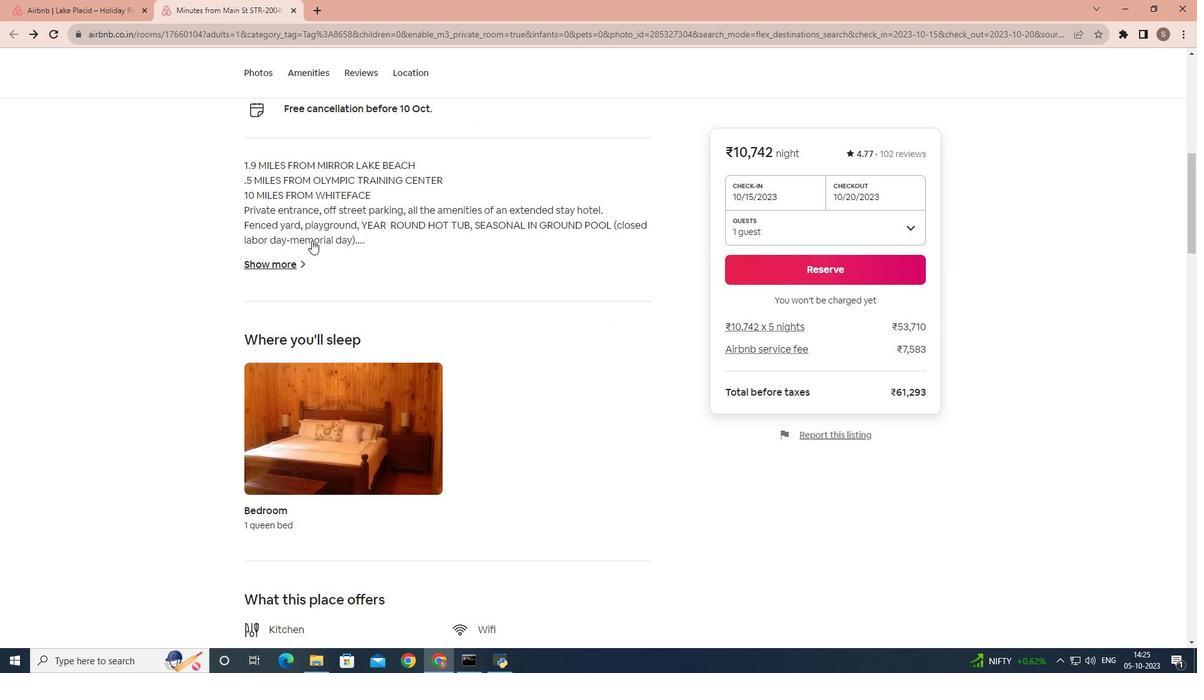 
Action: Mouse scrolled (311, 240) with delta (0, 0)
Screenshot: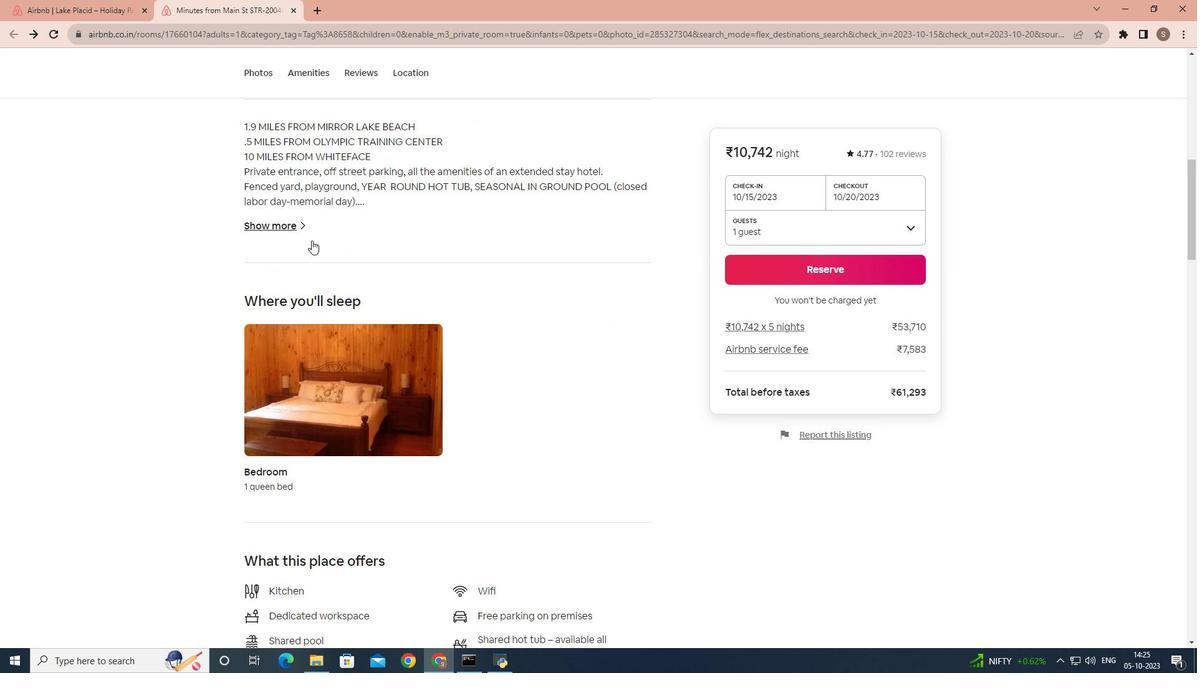 
Action: Mouse scrolled (311, 240) with delta (0, 0)
Screenshot: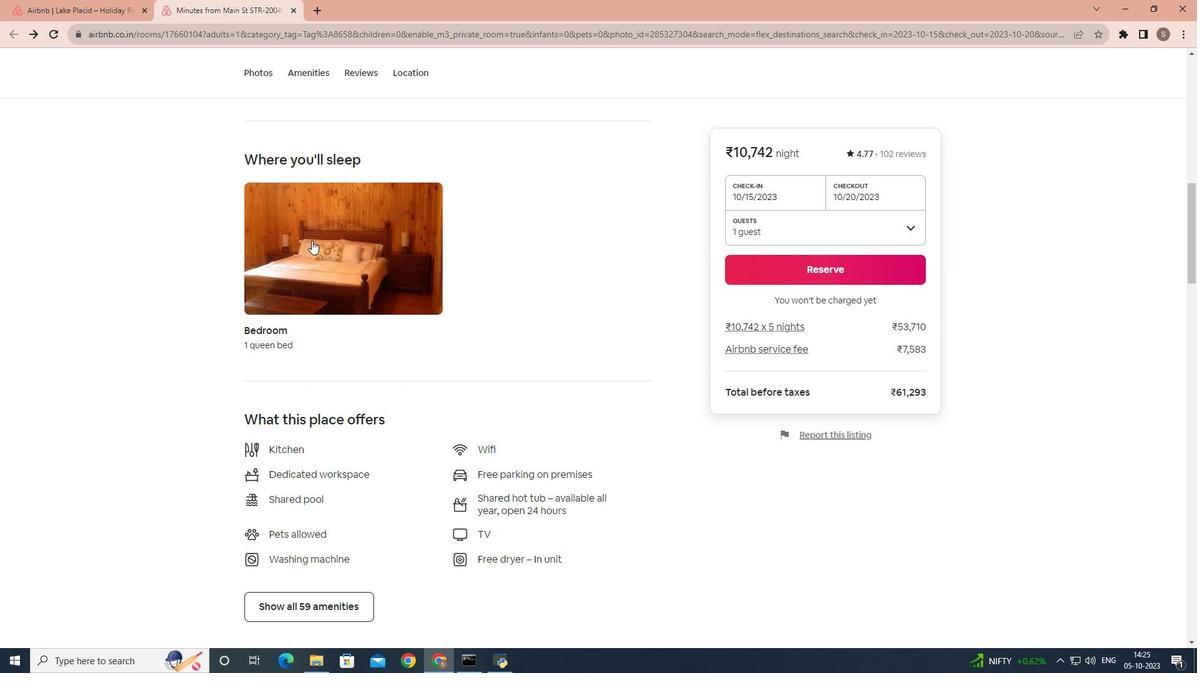 
Action: Mouse scrolled (311, 240) with delta (0, 0)
Screenshot: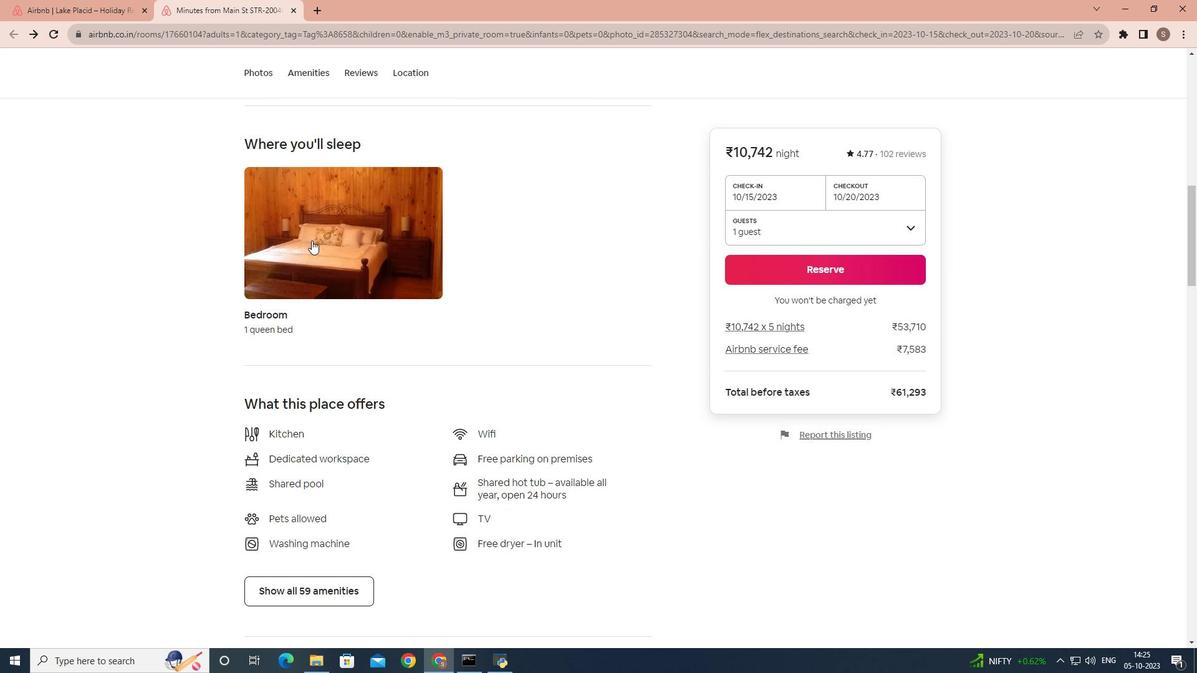 
Action: Mouse scrolled (311, 240) with delta (0, 0)
Screenshot: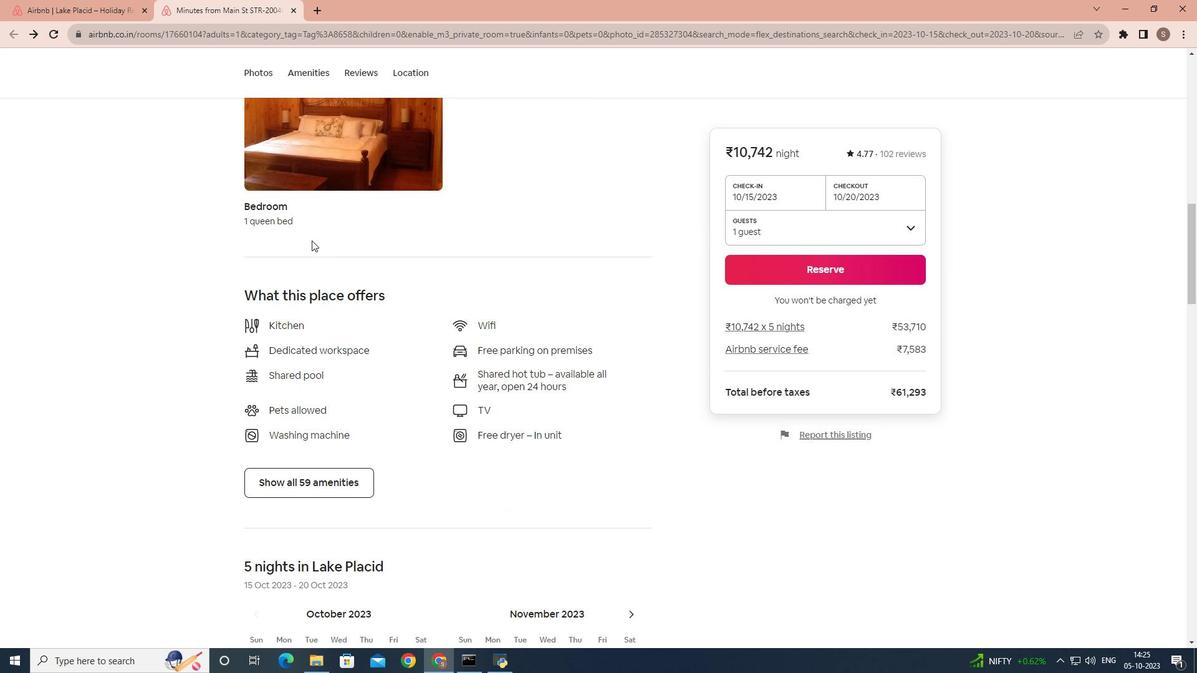
Action: Mouse scrolled (311, 240) with delta (0, 0)
Screenshot: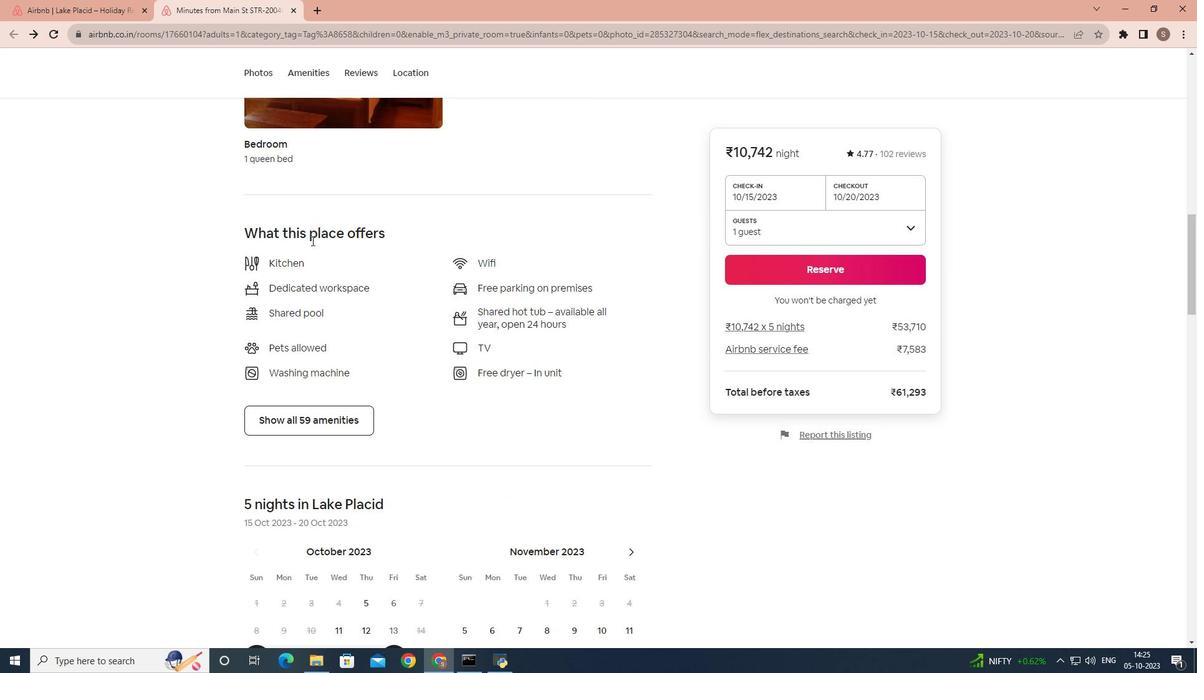 
Action: Mouse moved to (334, 283)
Screenshot: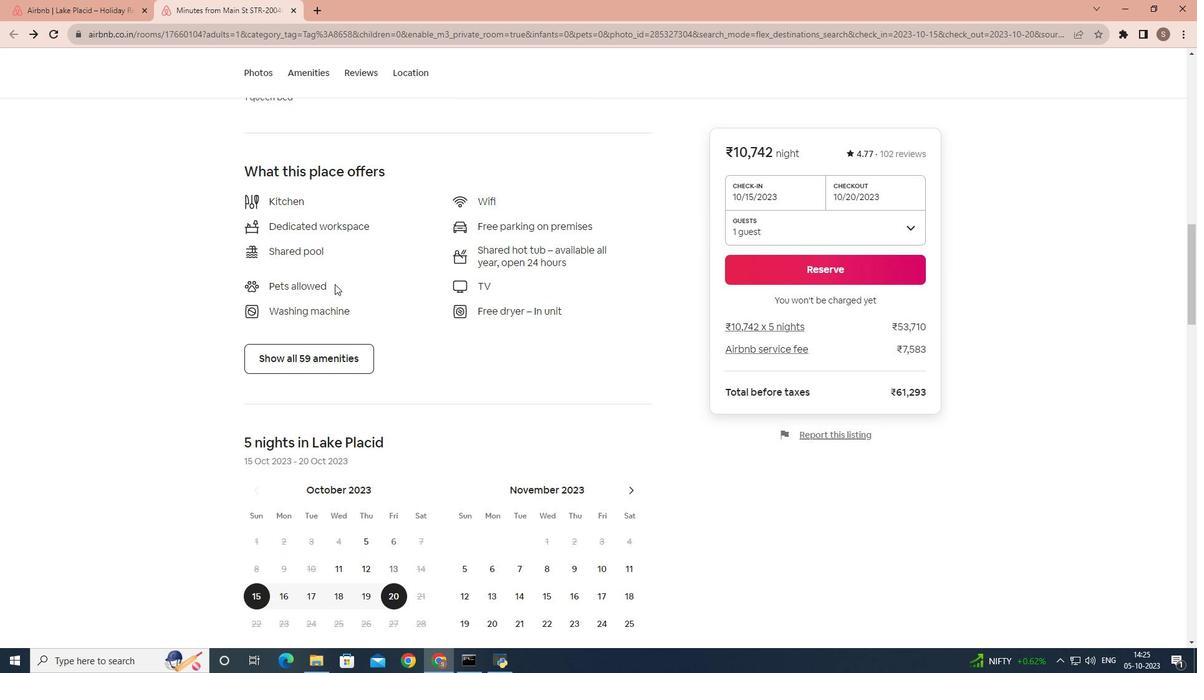 
Action: Mouse scrolled (334, 282) with delta (0, 0)
Screenshot: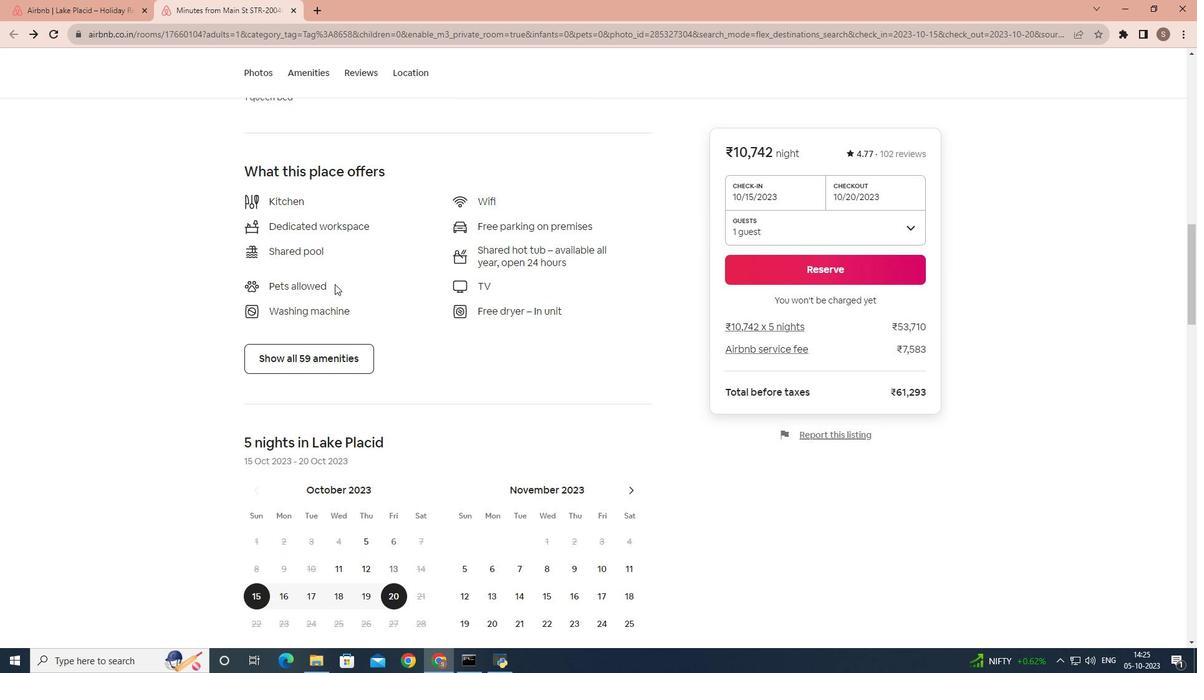 
Action: Mouse moved to (334, 290)
Screenshot: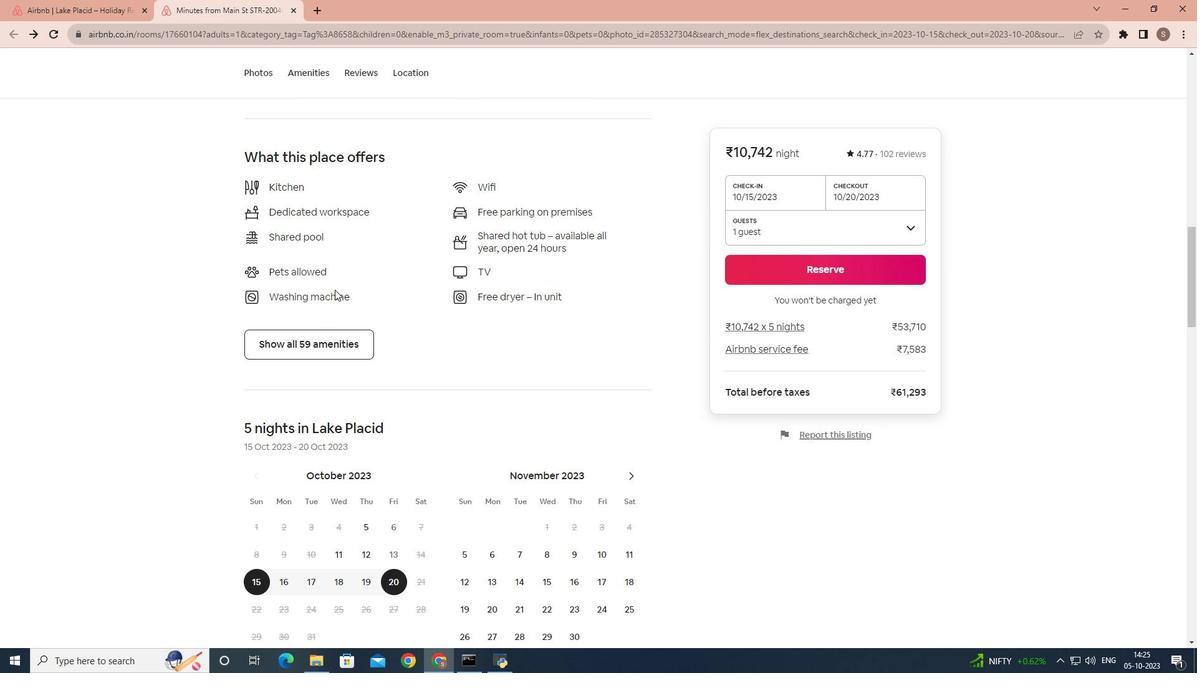
Action: Mouse scrolled (334, 289) with delta (0, 0)
Screenshot: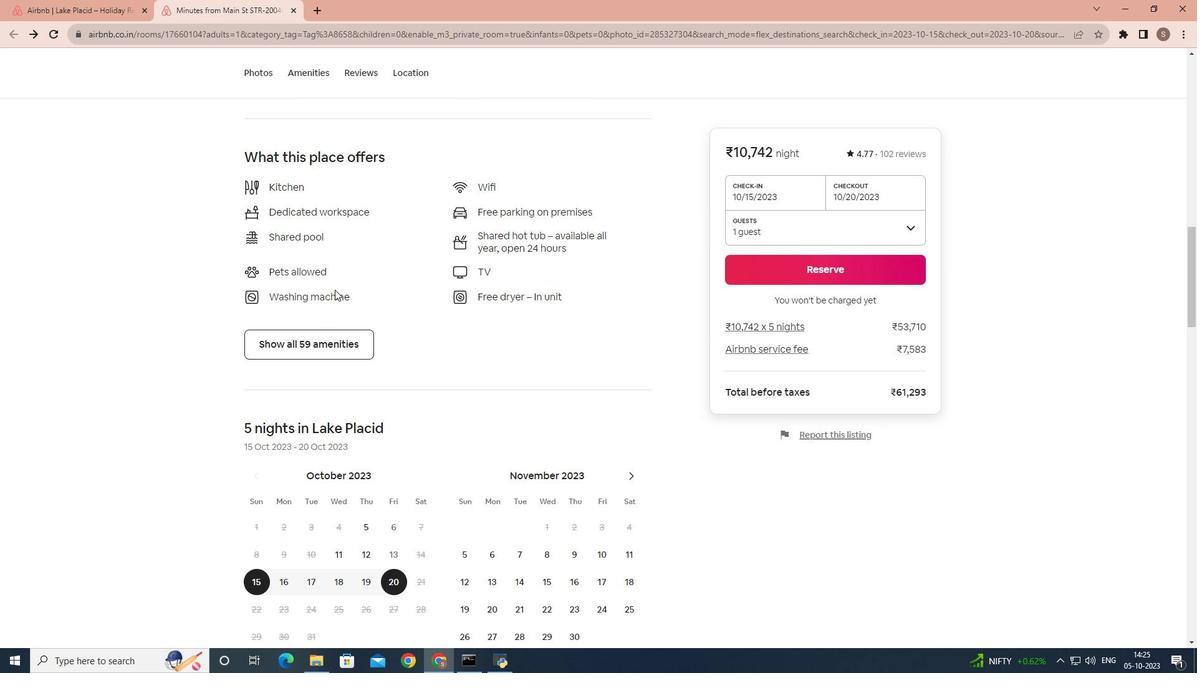 
Action: Mouse moved to (333, 275)
Screenshot: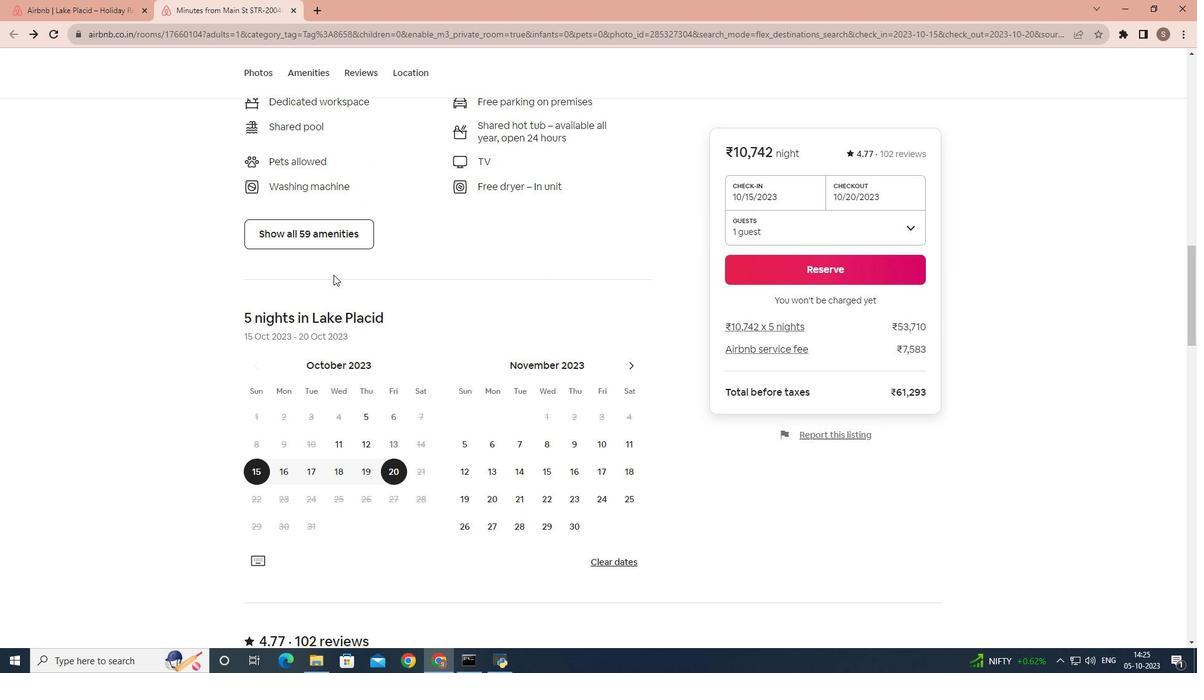 
Action: Mouse scrolled (333, 274) with delta (0, 0)
Screenshot: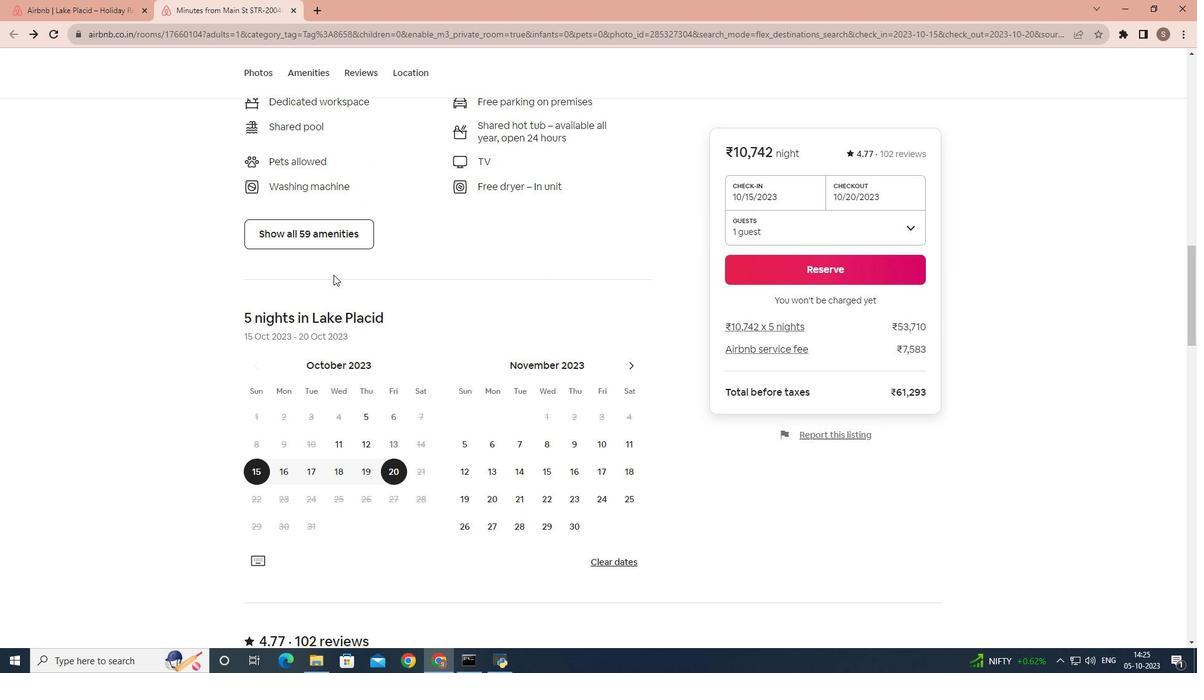 
Action: Mouse scrolled (333, 274) with delta (0, 0)
Screenshot: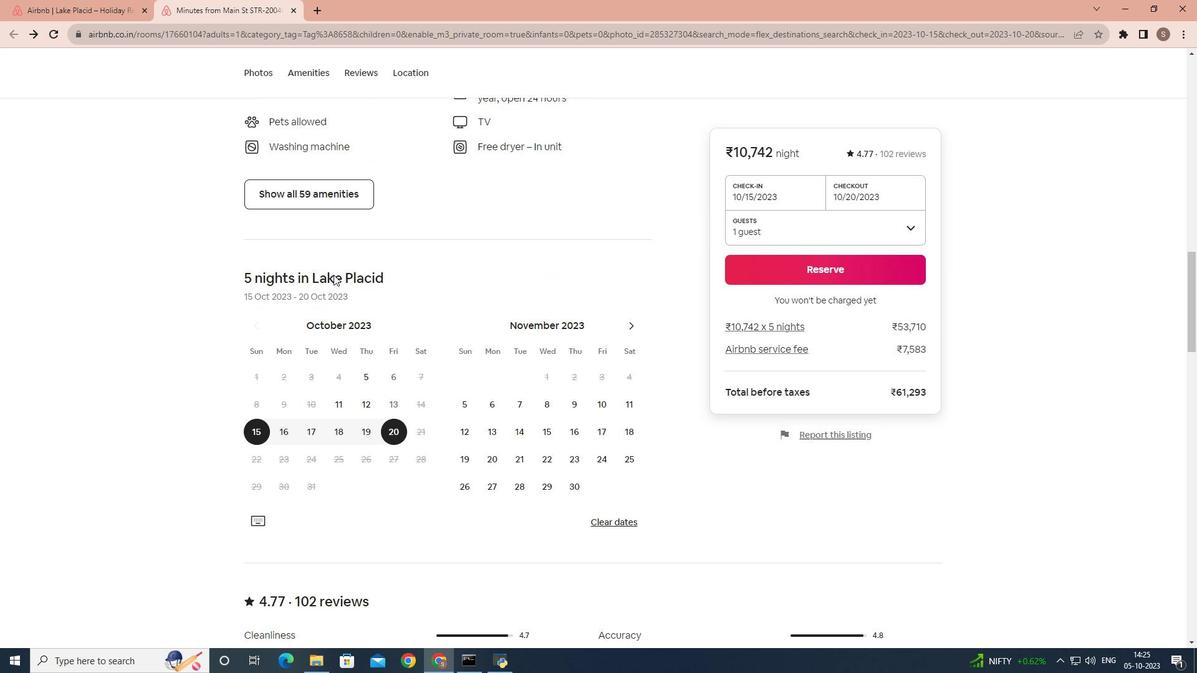 
Action: Mouse moved to (328, 117)
Screenshot: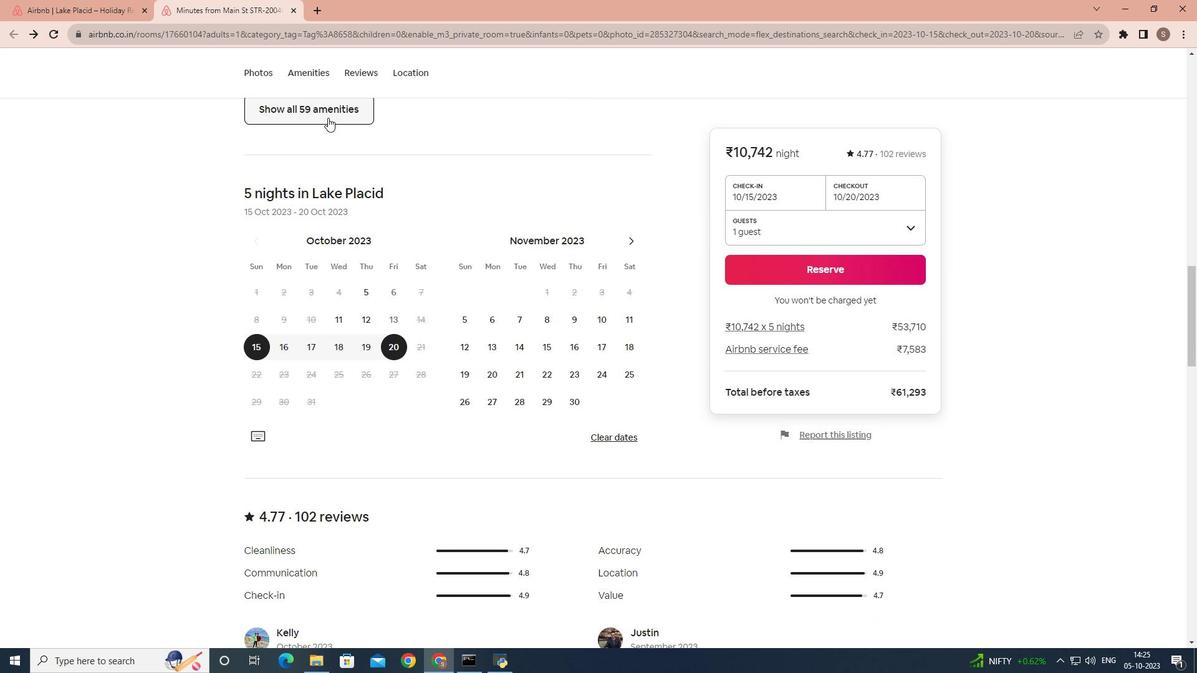 
Action: Mouse pressed left at (328, 117)
Screenshot: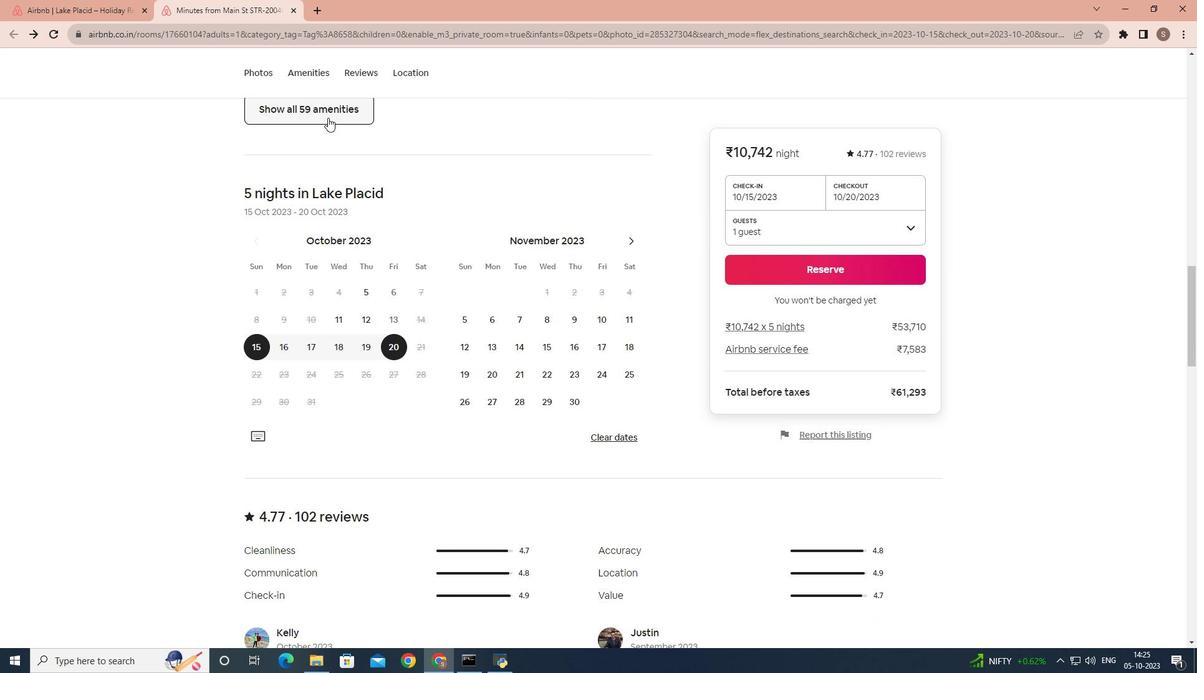 
Action: Mouse moved to (462, 293)
Screenshot: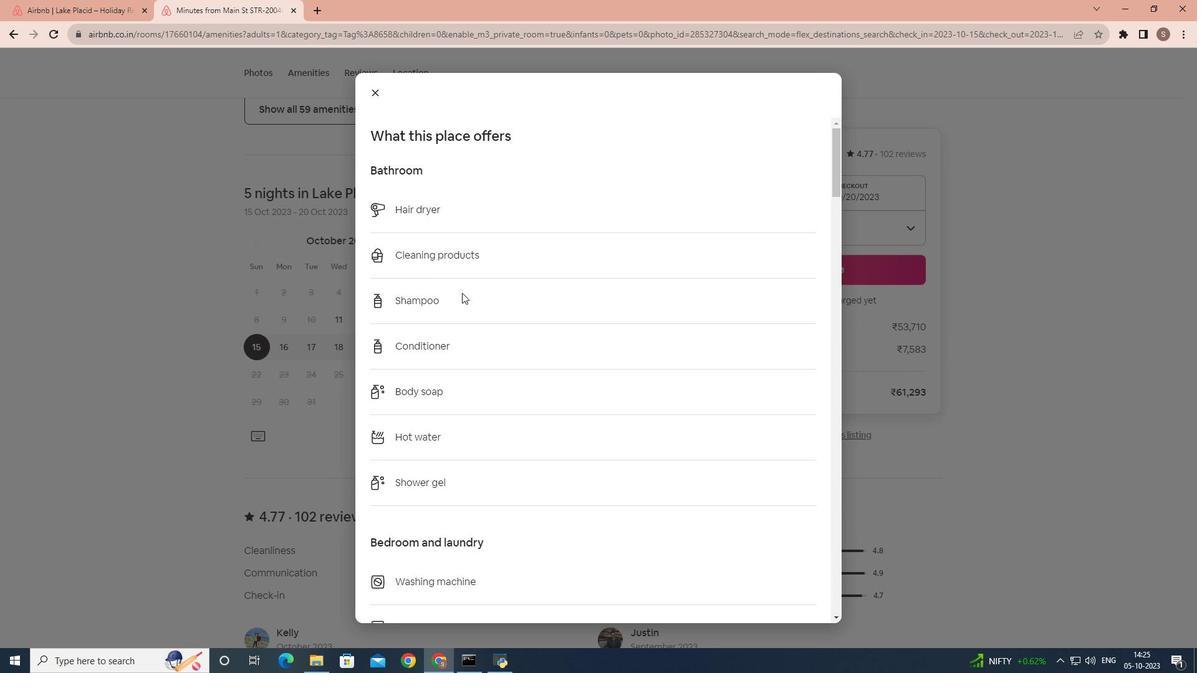 
Action: Mouse scrolled (462, 292) with delta (0, 0)
Screenshot: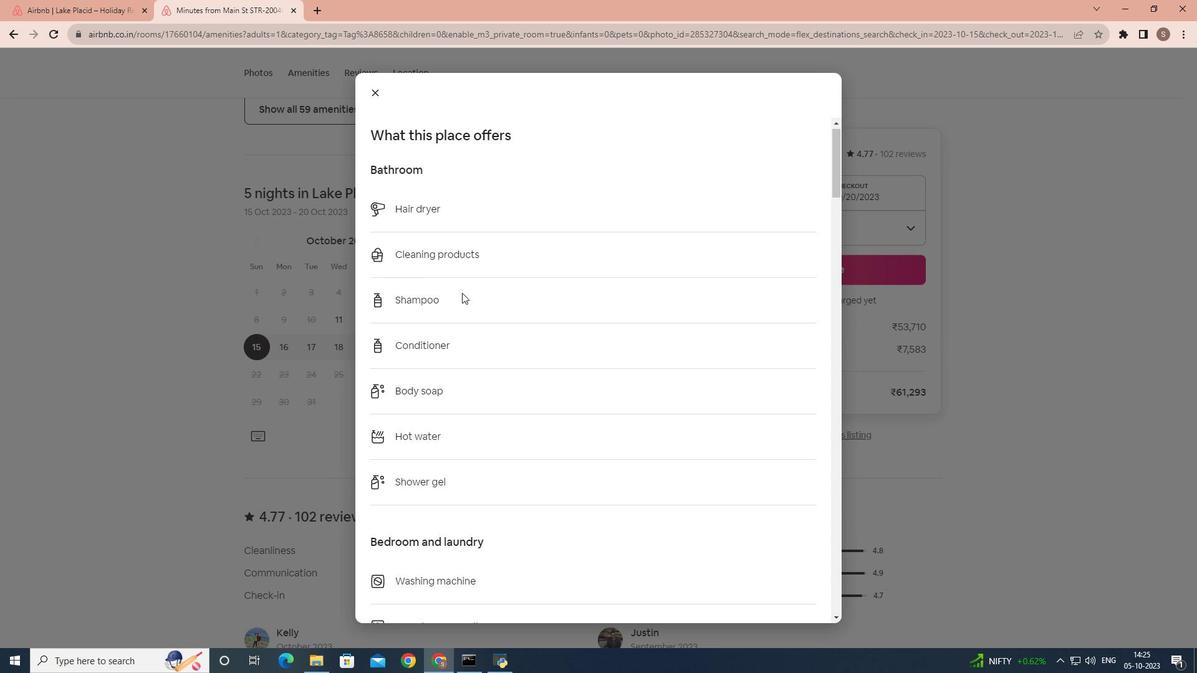
Action: Mouse scrolled (462, 292) with delta (0, 0)
Screenshot: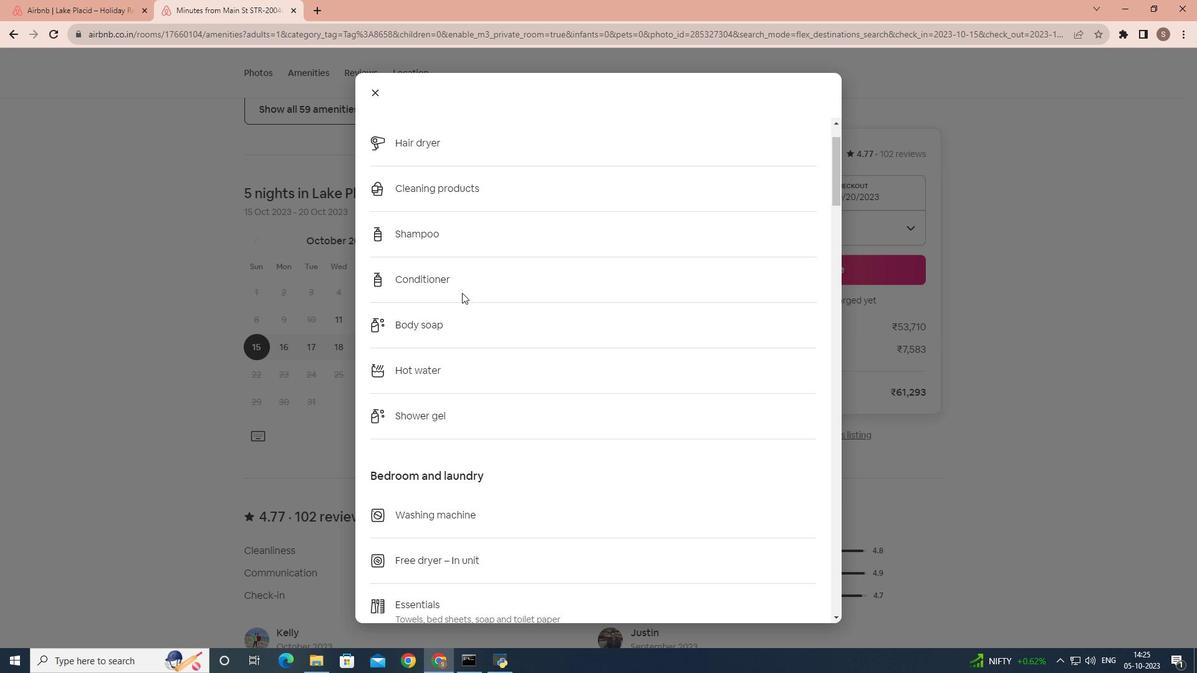 
Action: Mouse scrolled (462, 292) with delta (0, 0)
Screenshot: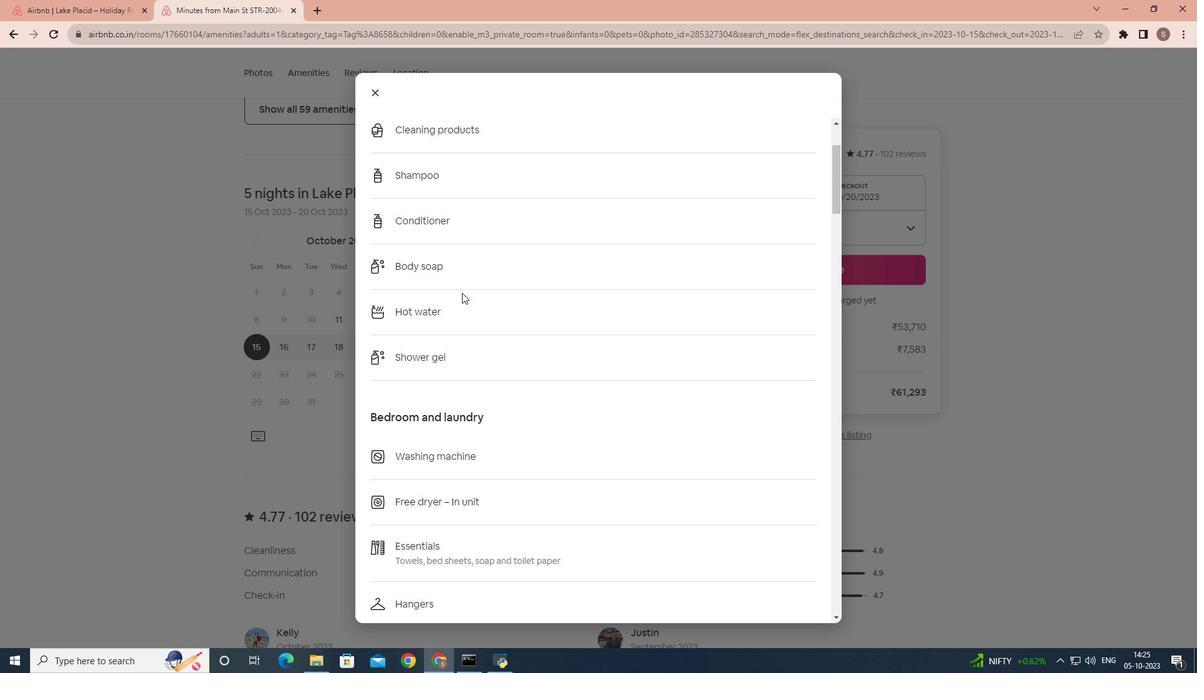 
Action: Mouse scrolled (462, 292) with delta (0, 0)
Screenshot: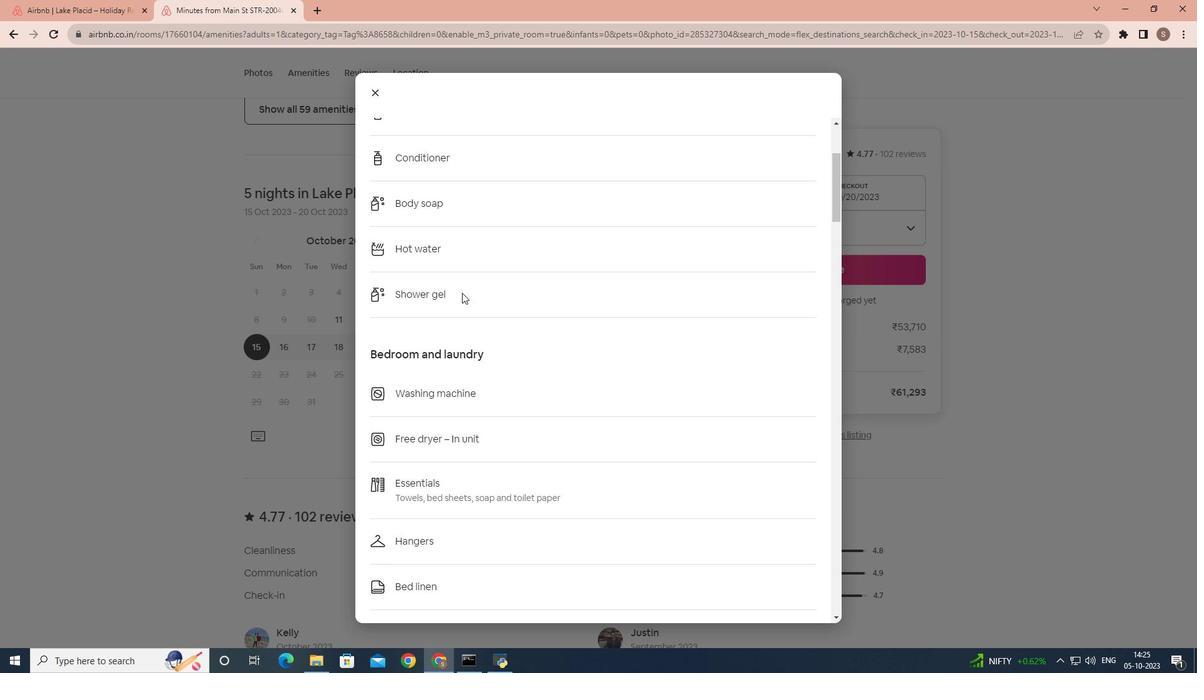 
Action: Mouse scrolled (462, 292) with delta (0, 0)
Screenshot: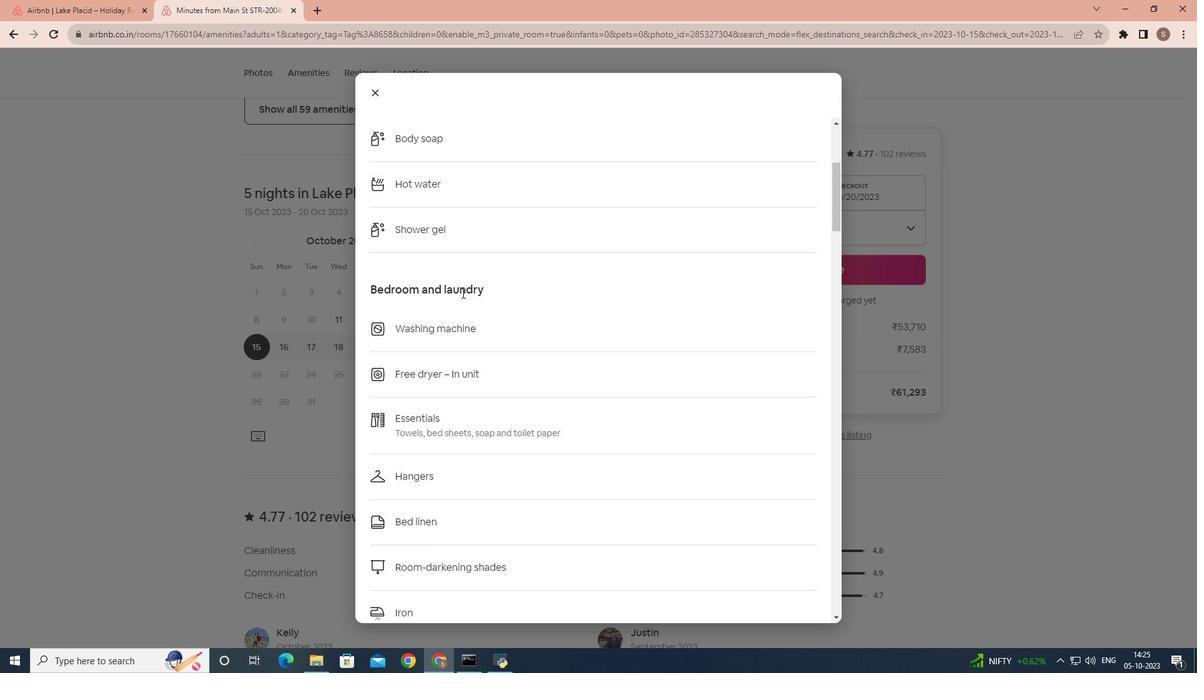 
Action: Mouse scrolled (462, 292) with delta (0, 0)
Screenshot: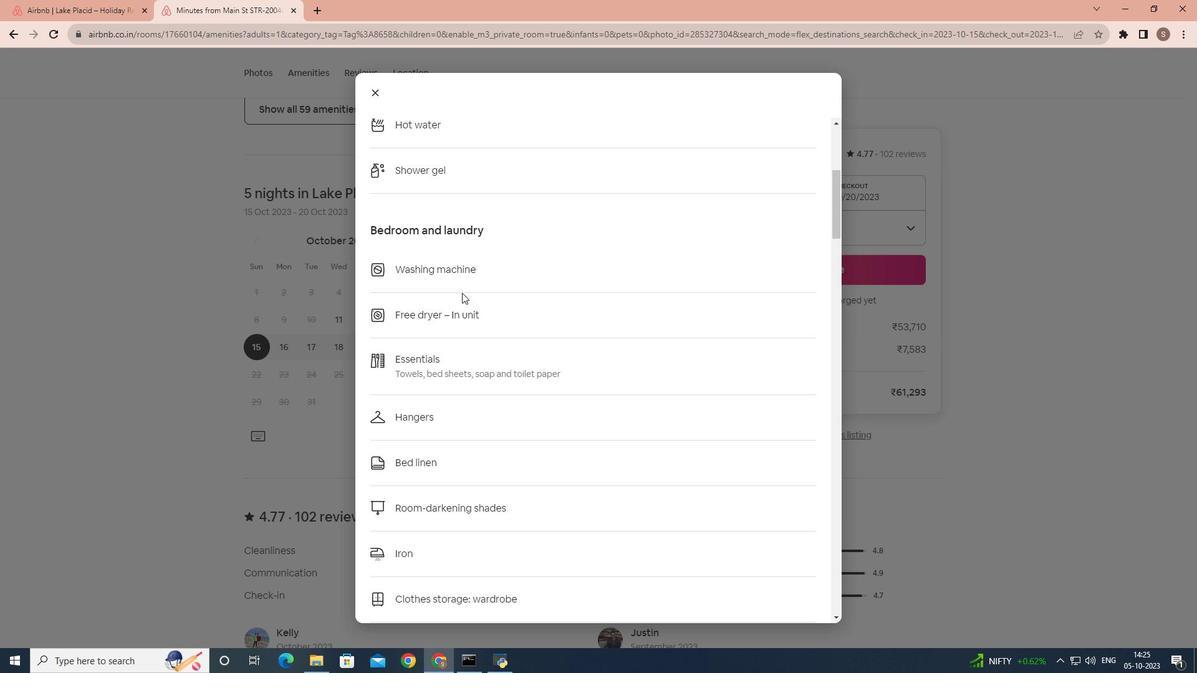 
Action: Mouse scrolled (462, 292) with delta (0, 0)
Screenshot: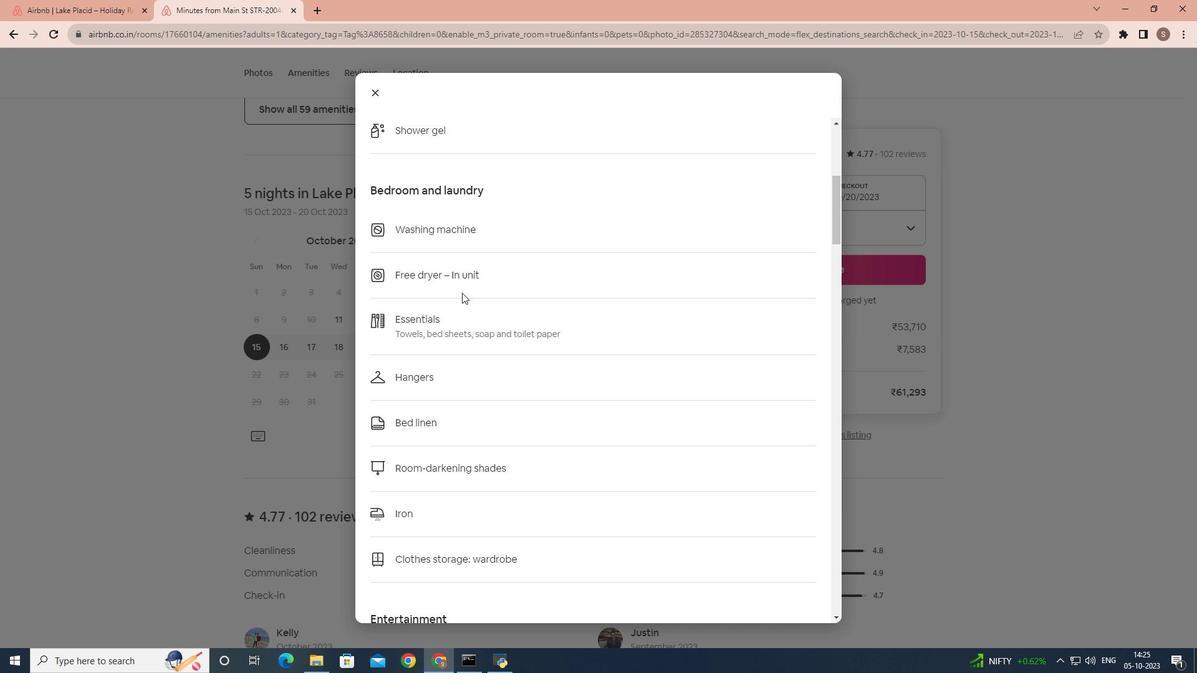
Action: Mouse scrolled (462, 292) with delta (0, 0)
Screenshot: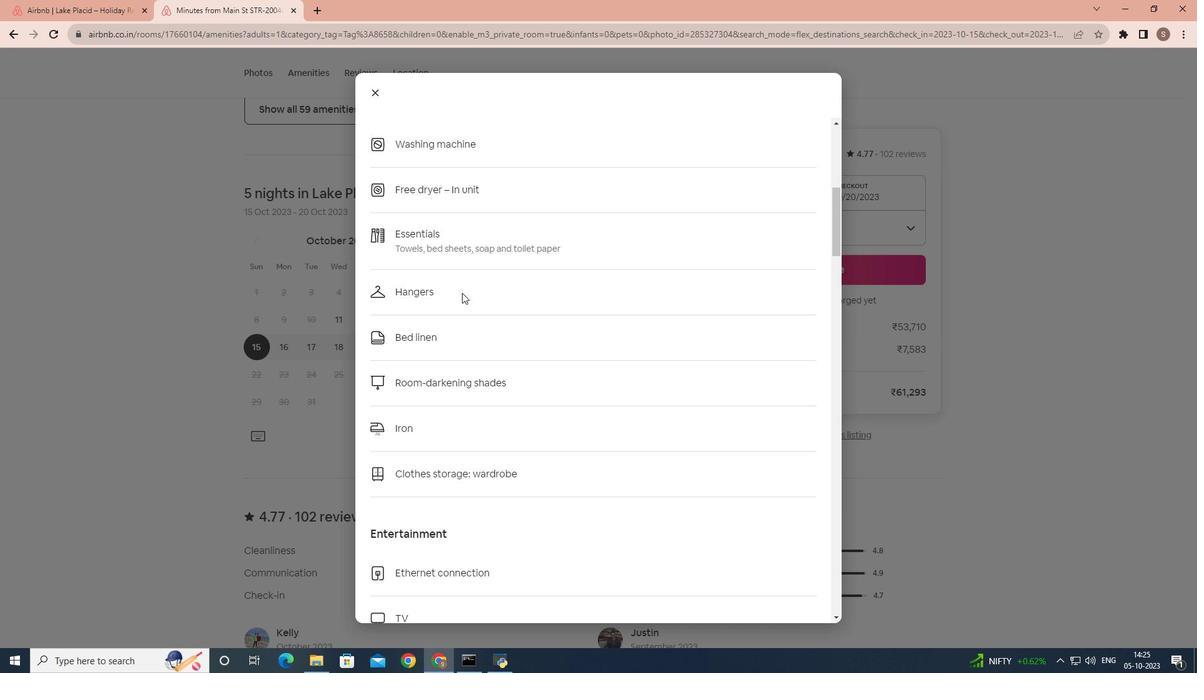 
Action: Mouse scrolled (462, 292) with delta (0, 0)
Screenshot: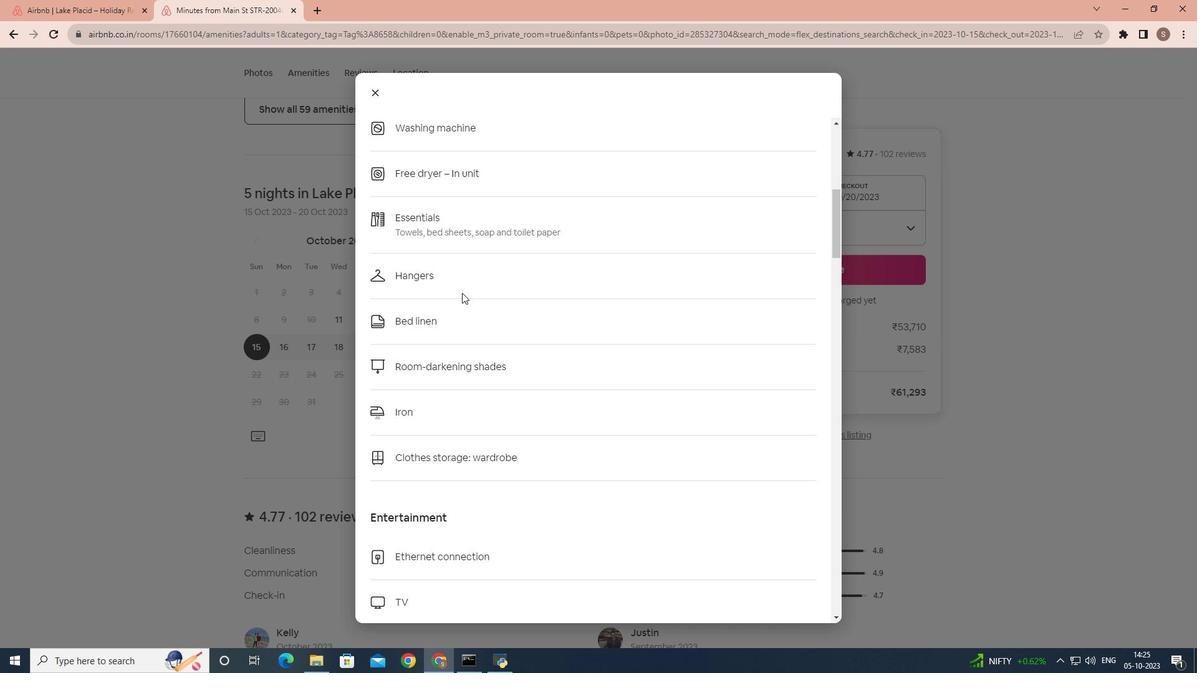 
Action: Mouse scrolled (462, 292) with delta (0, 0)
Screenshot: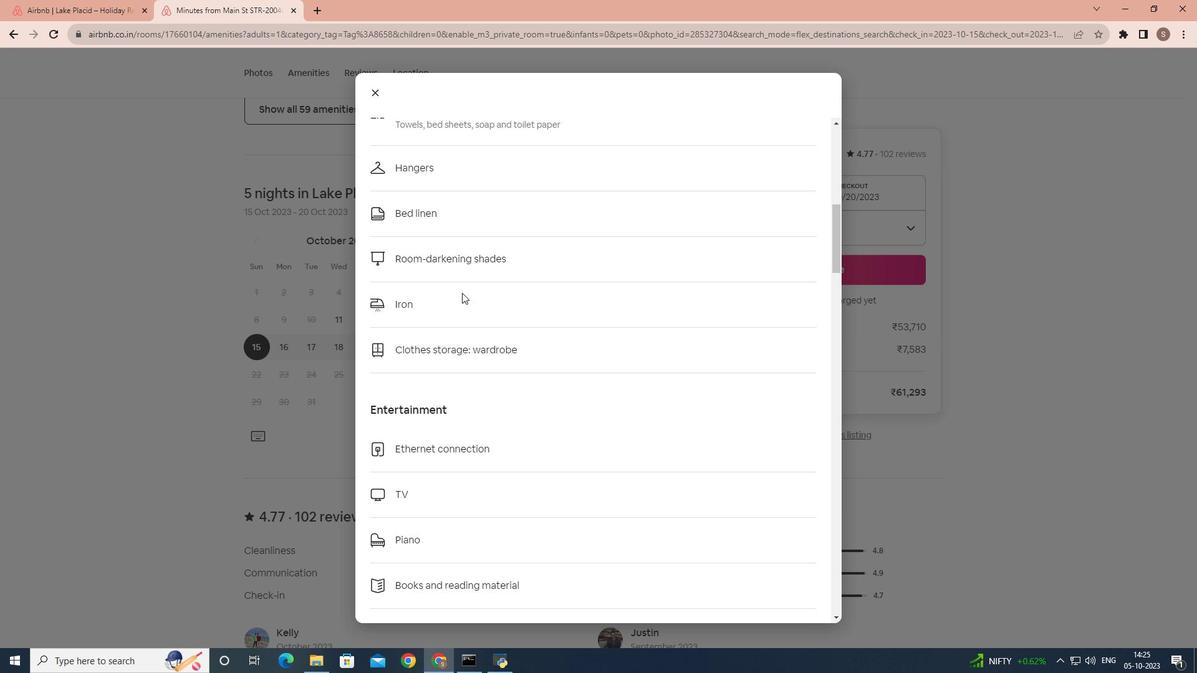 
Action: Mouse scrolled (462, 292) with delta (0, 0)
Screenshot: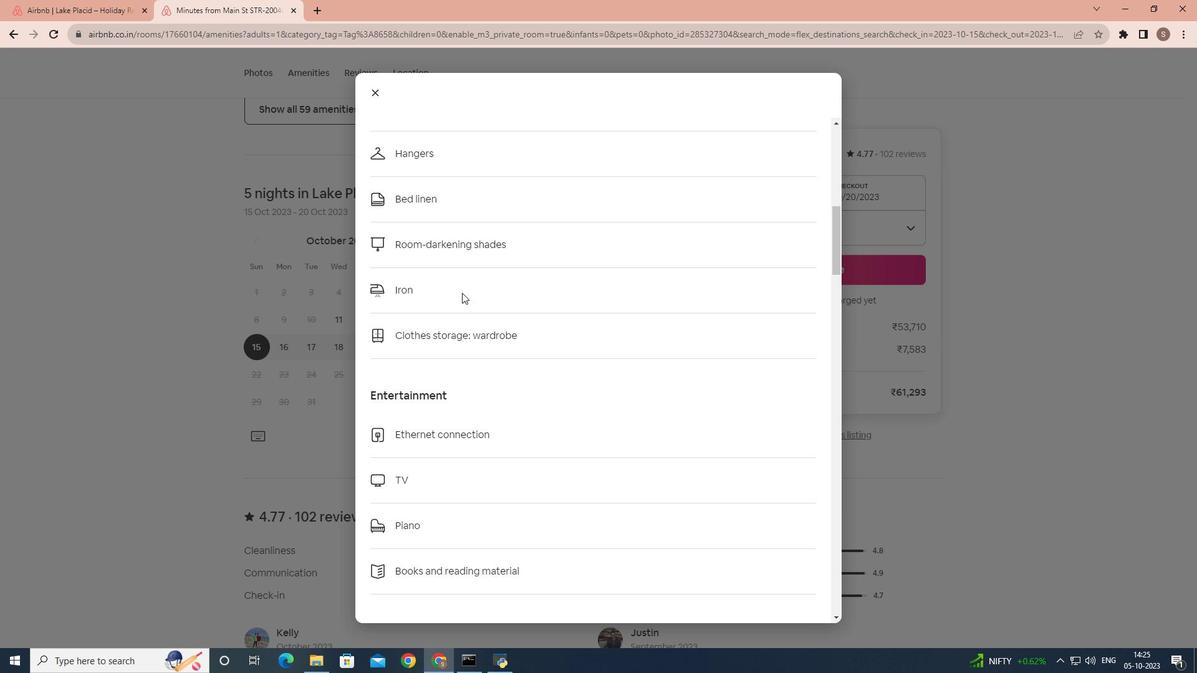 
Action: Mouse scrolled (462, 292) with delta (0, 0)
Screenshot: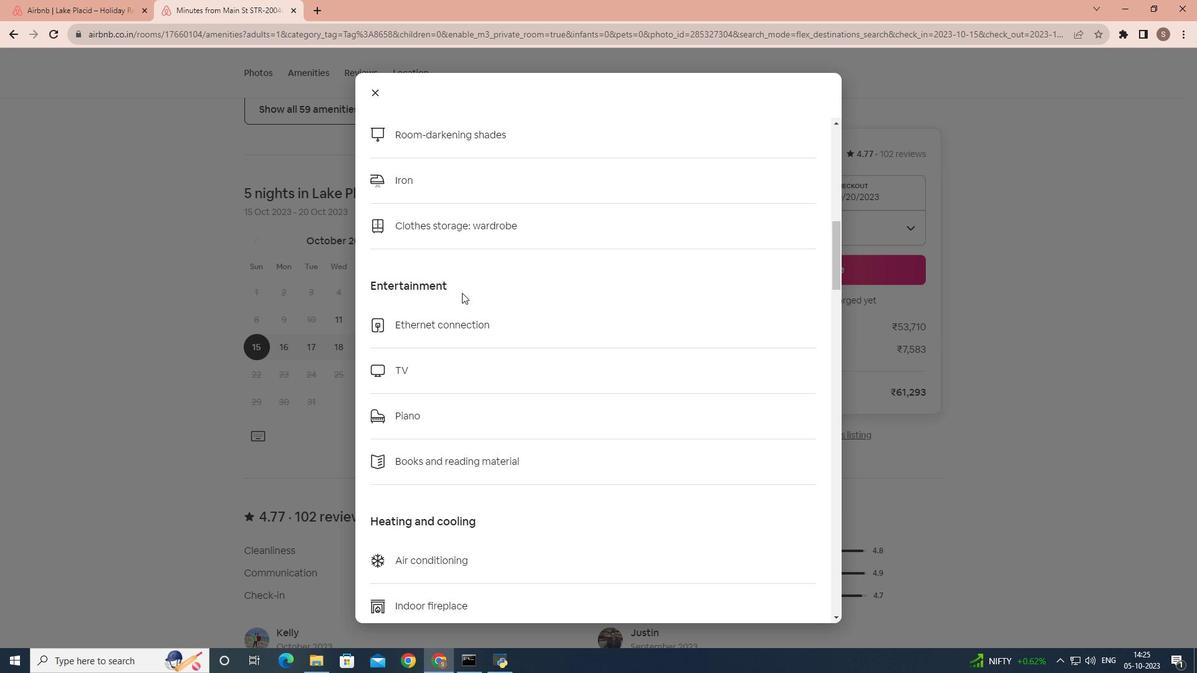 
Action: Mouse scrolled (462, 292) with delta (0, 0)
Screenshot: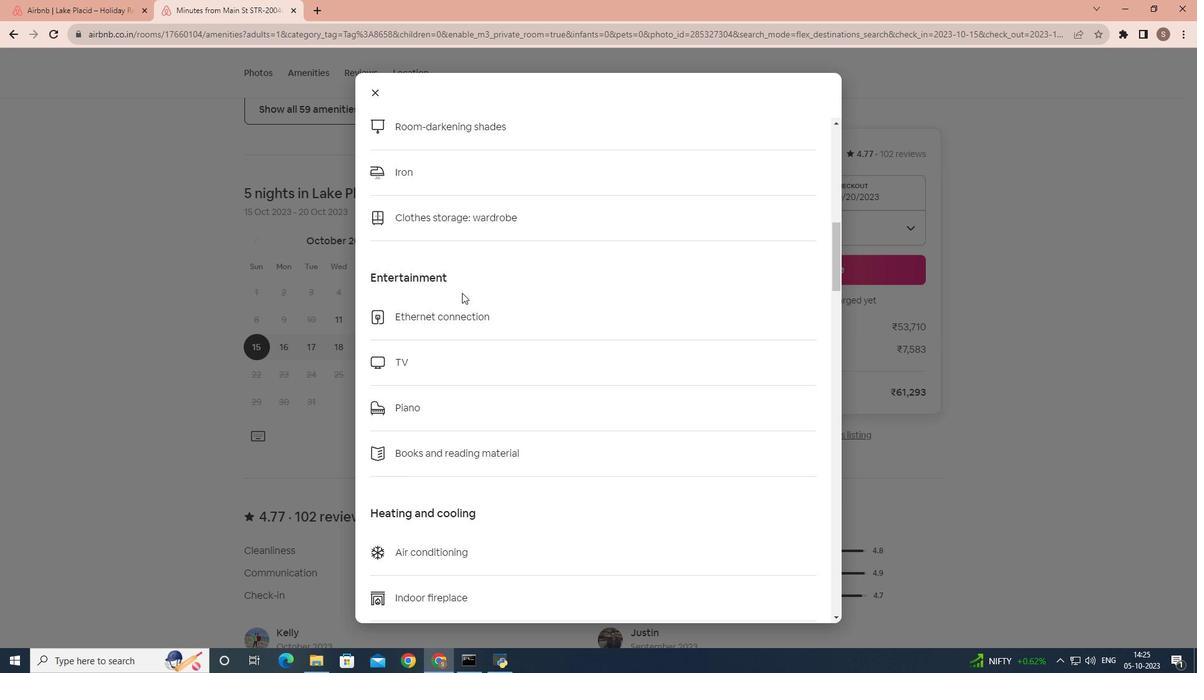 
Action: Mouse scrolled (462, 292) with delta (0, 0)
Screenshot: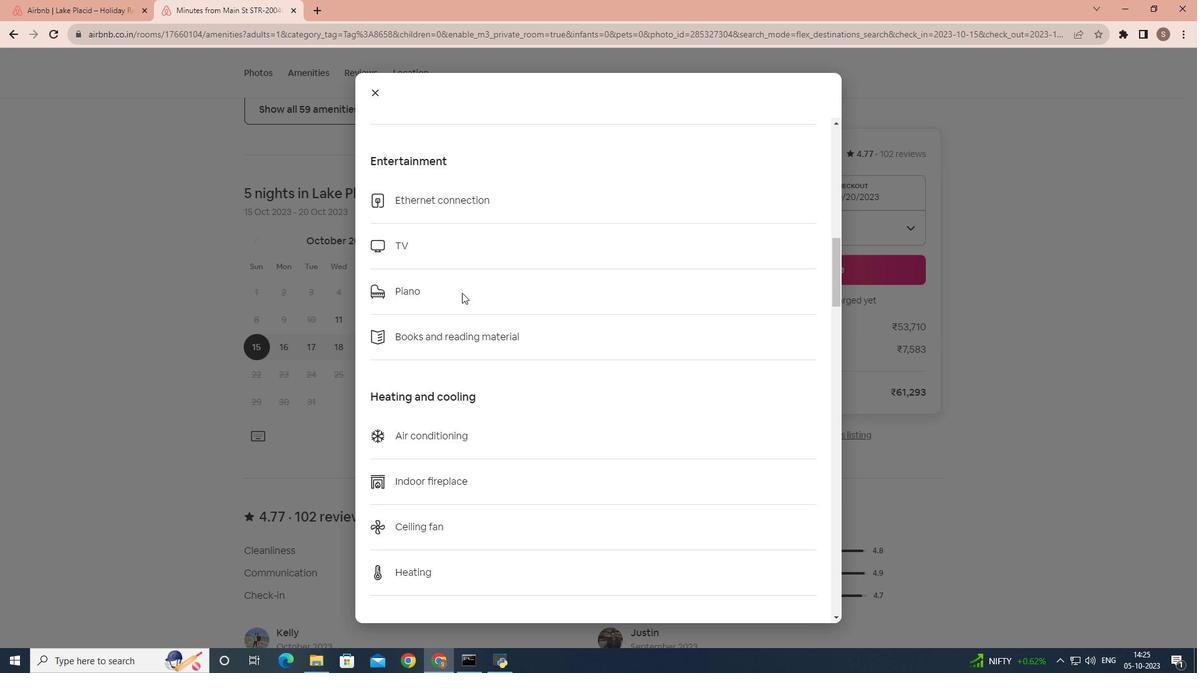 
Action: Mouse scrolled (462, 292) with delta (0, 0)
Screenshot: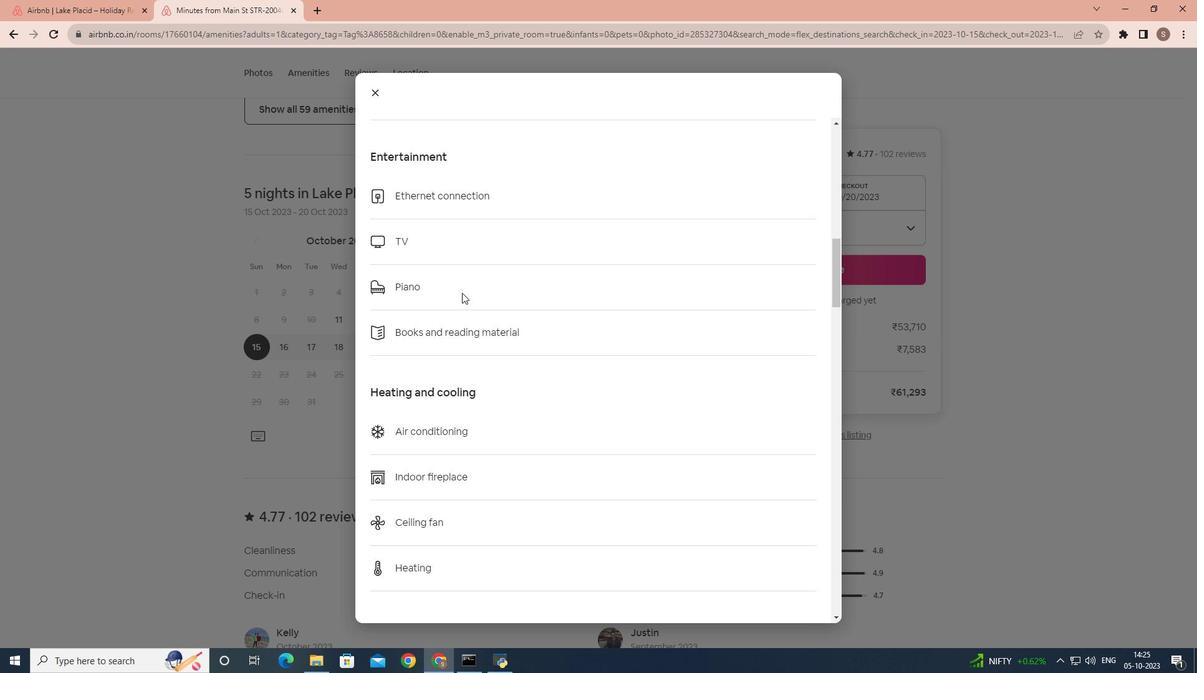 
Action: Mouse scrolled (462, 292) with delta (0, 0)
Screenshot: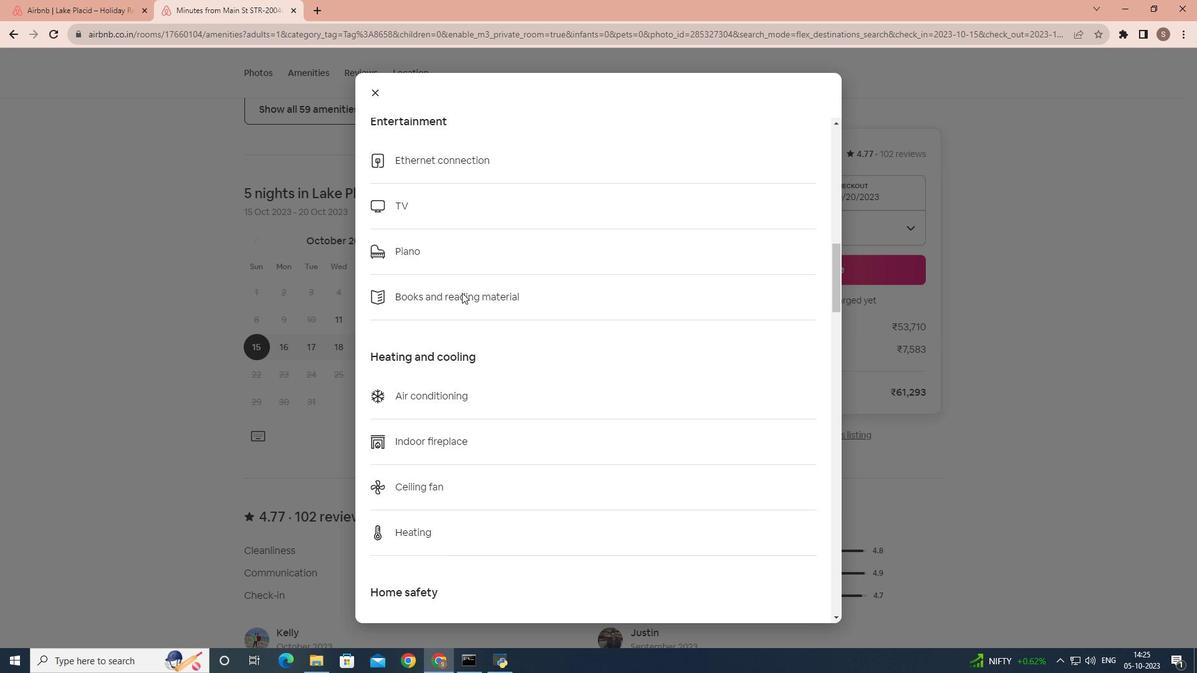 
Action: Mouse scrolled (462, 292) with delta (0, 0)
Screenshot: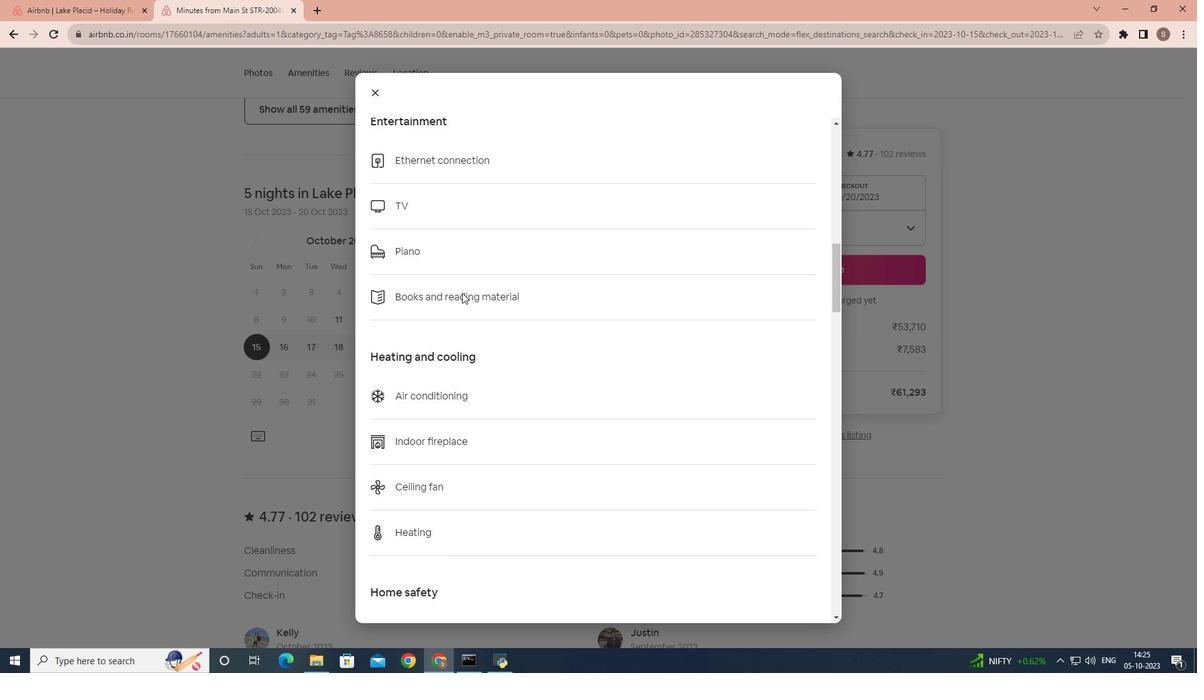 
Action: Mouse scrolled (462, 292) with delta (0, 0)
Screenshot: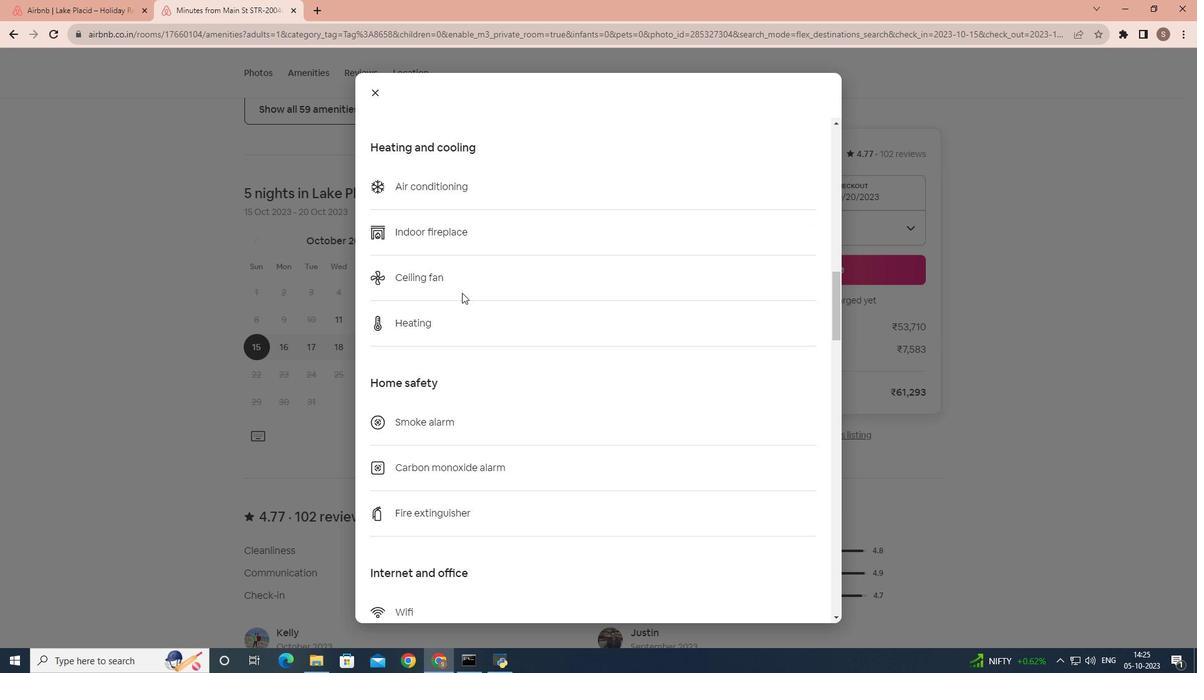 
Action: Mouse scrolled (462, 292) with delta (0, 0)
Screenshot: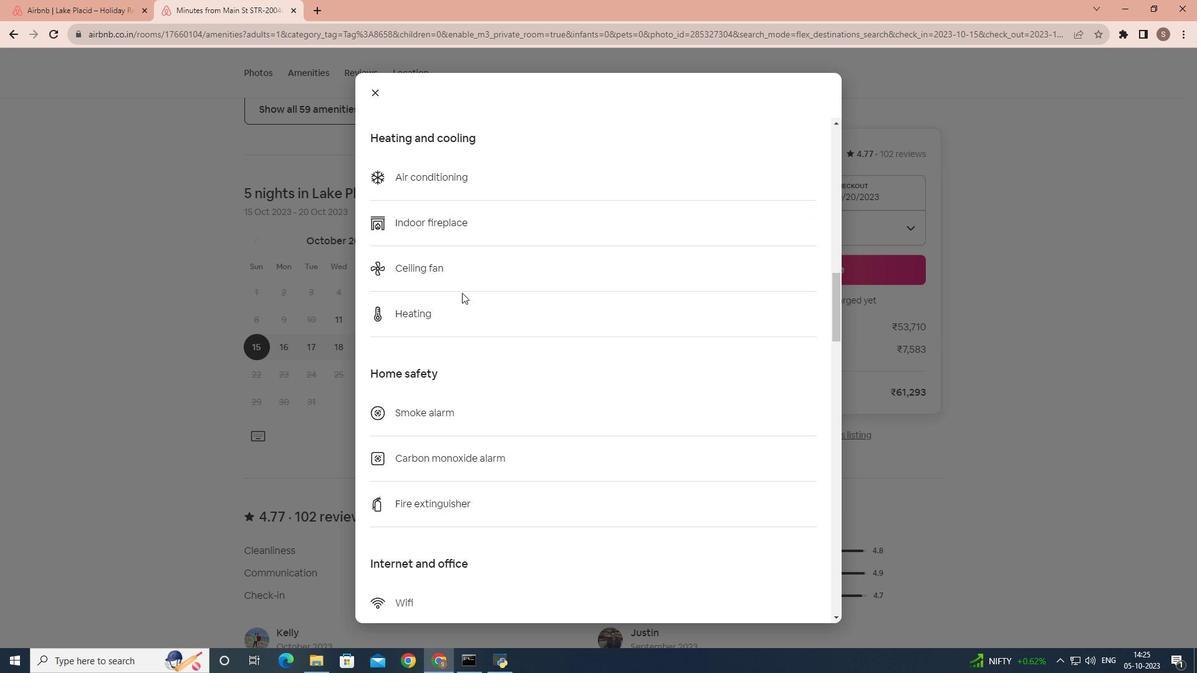 
Action: Mouse scrolled (462, 292) with delta (0, 0)
Screenshot: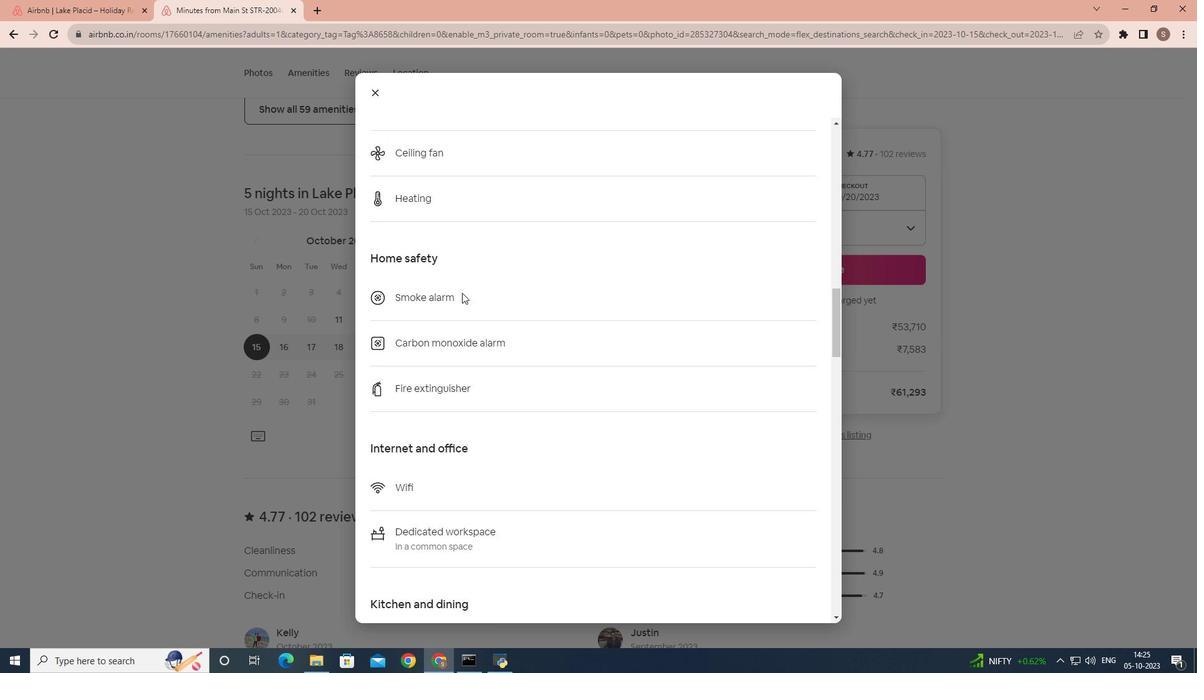
Action: Mouse scrolled (462, 292) with delta (0, 0)
Screenshot: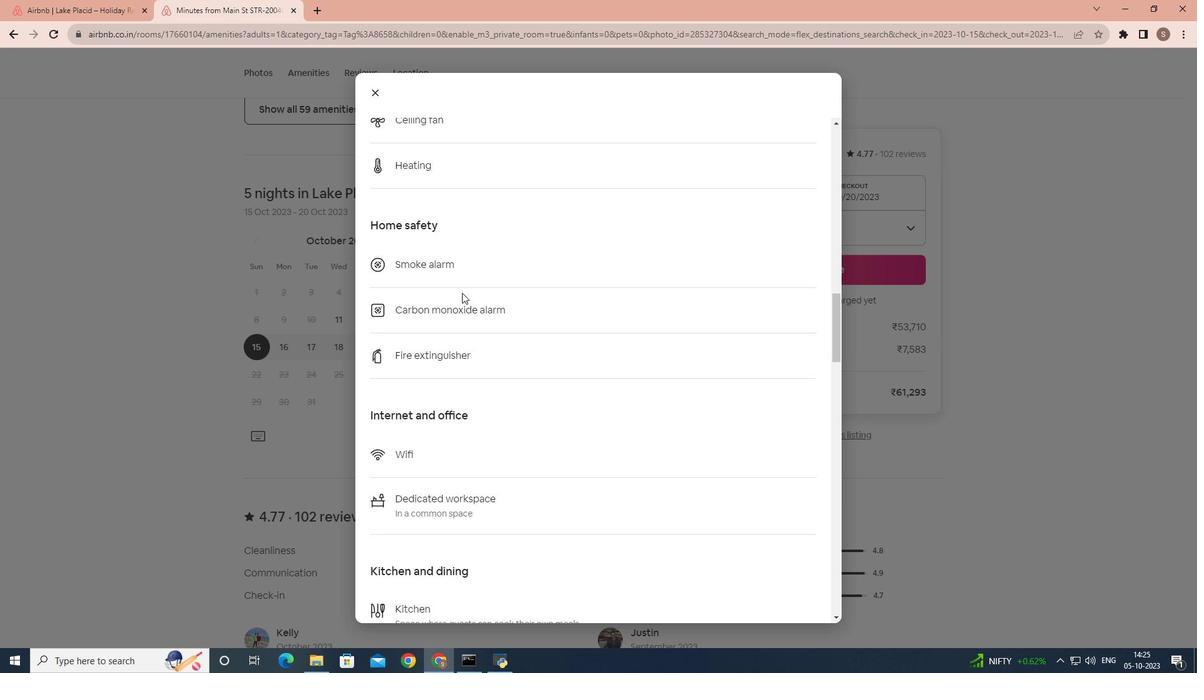 
Action: Mouse scrolled (462, 292) with delta (0, 0)
Screenshot: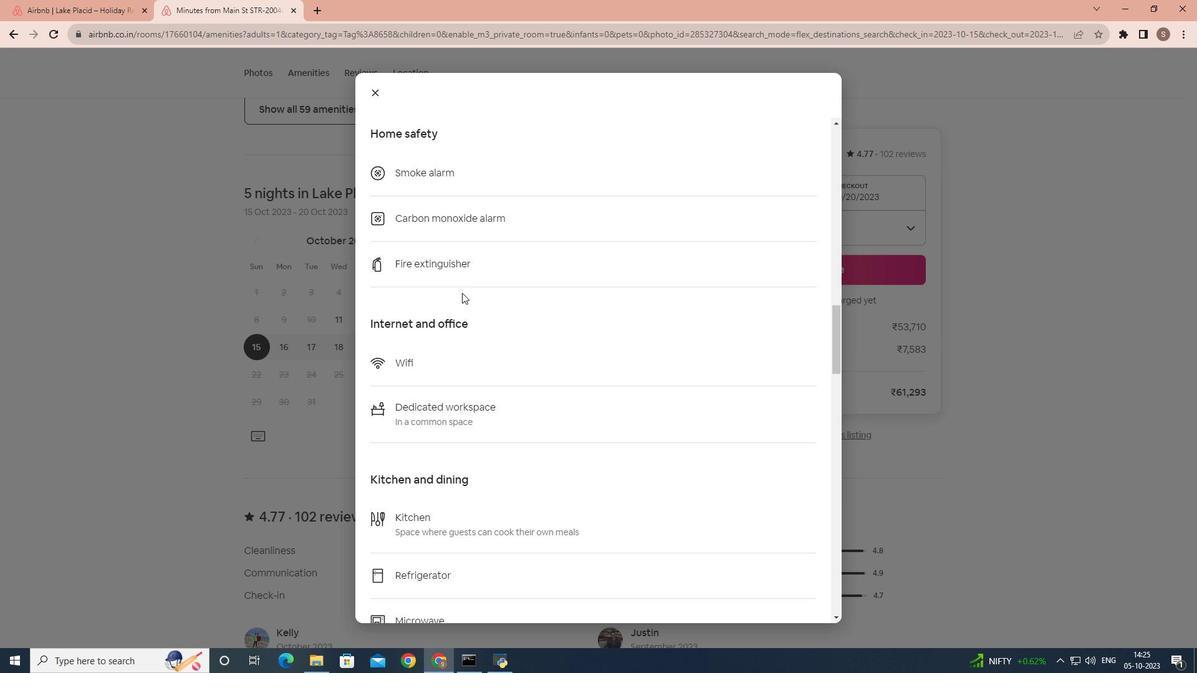 
Action: Mouse scrolled (462, 292) with delta (0, 0)
Screenshot: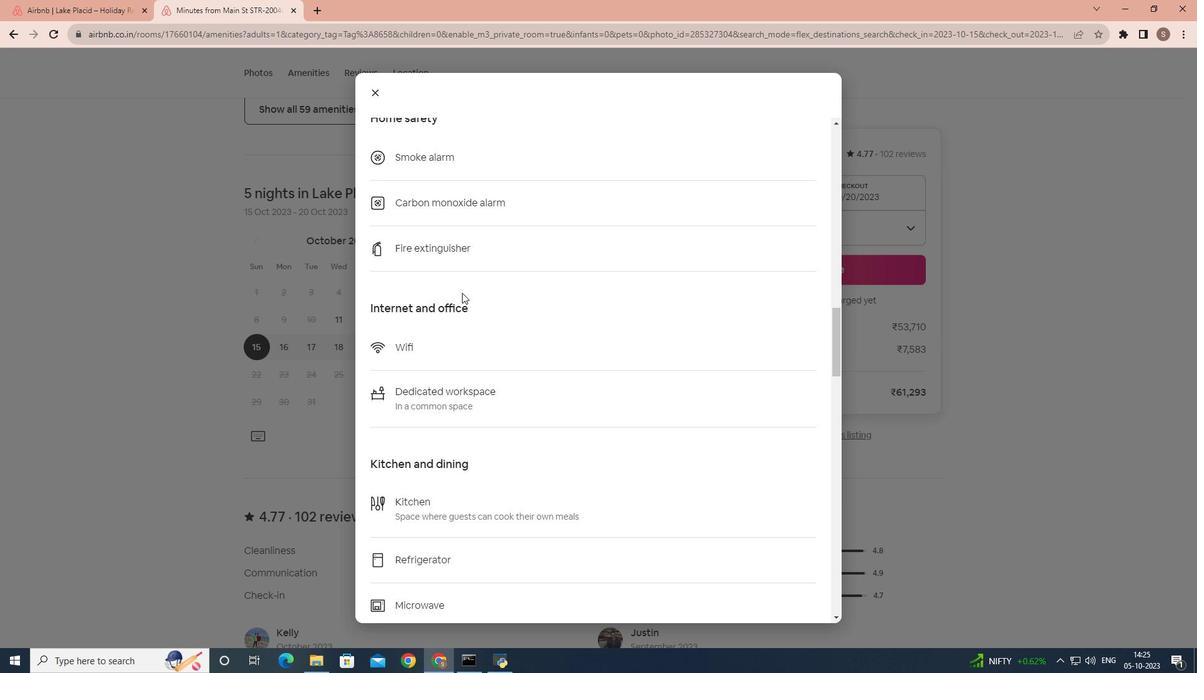 
Action: Mouse scrolled (462, 292) with delta (0, 0)
Screenshot: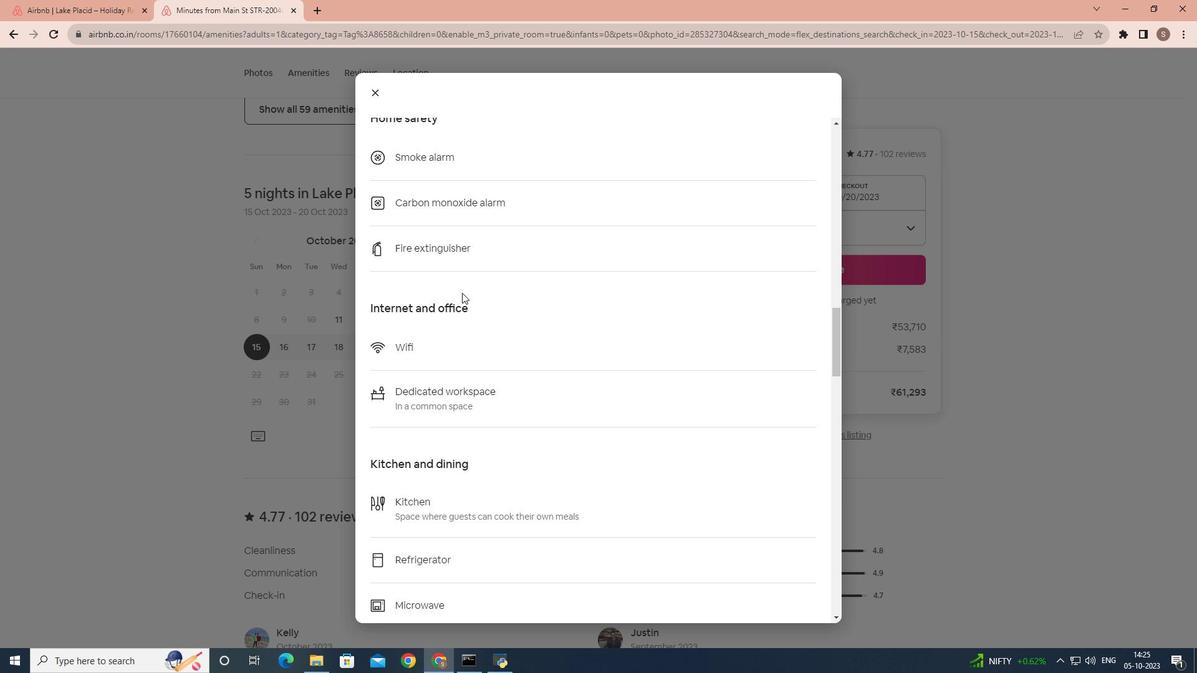 
Action: Mouse scrolled (462, 292) with delta (0, 0)
Screenshot: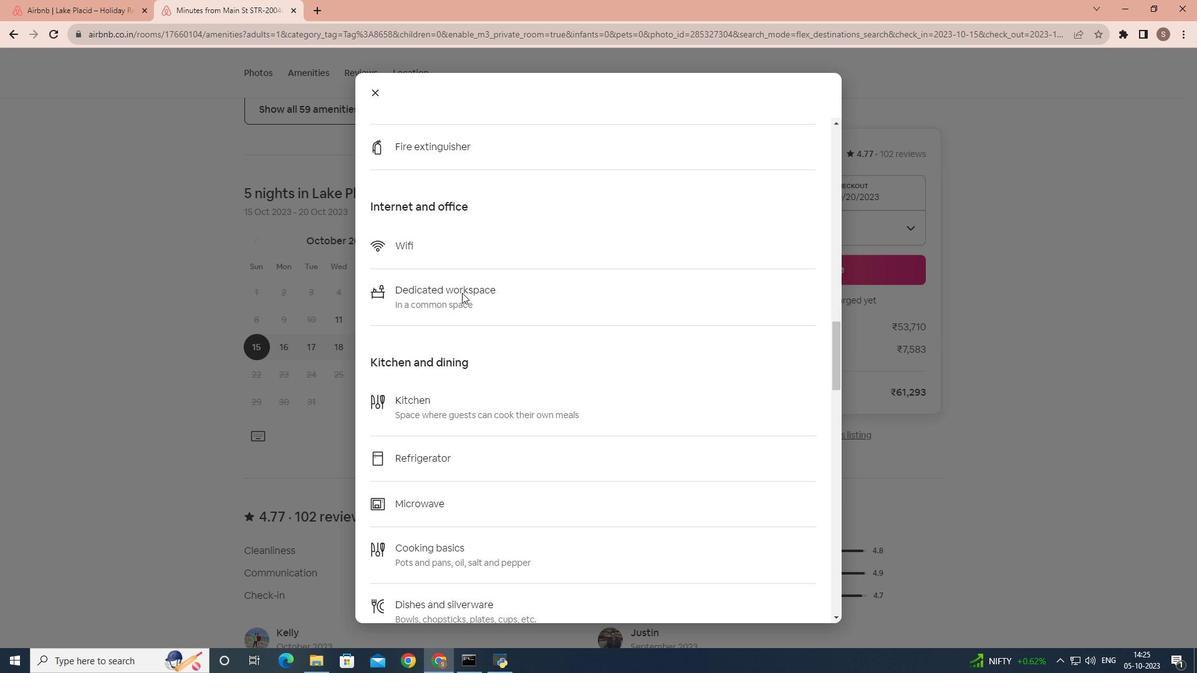 
Action: Mouse scrolled (462, 292) with delta (0, 0)
Screenshot: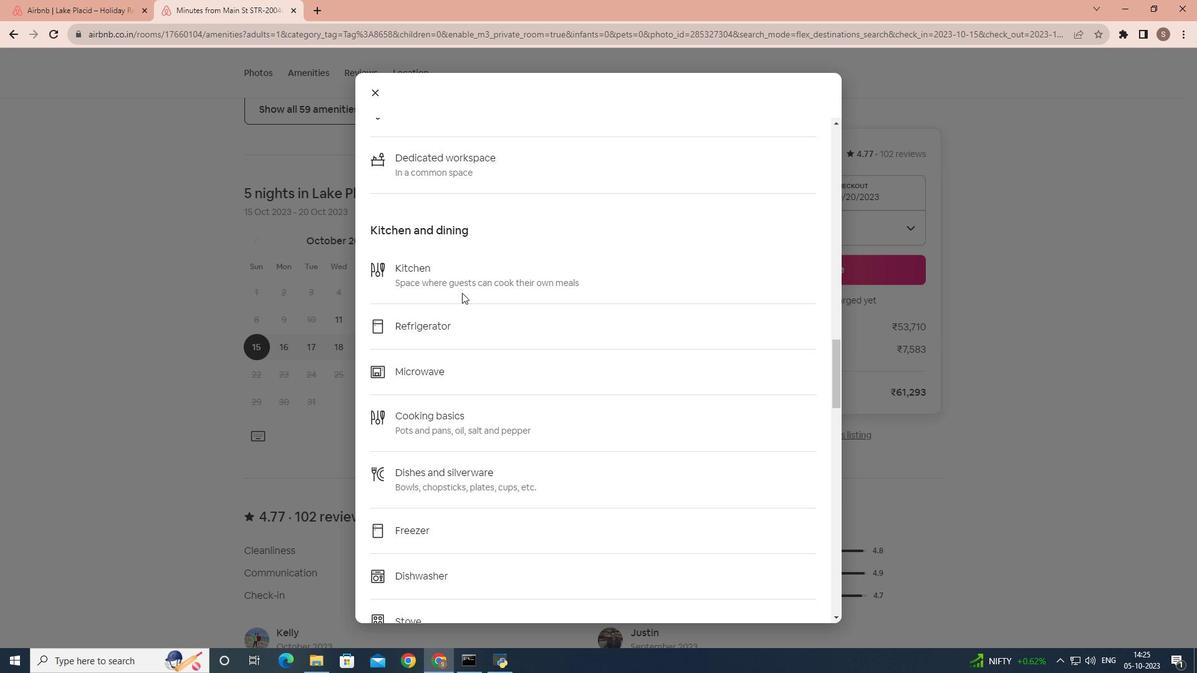 
Action: Mouse scrolled (462, 292) with delta (0, 0)
Screenshot: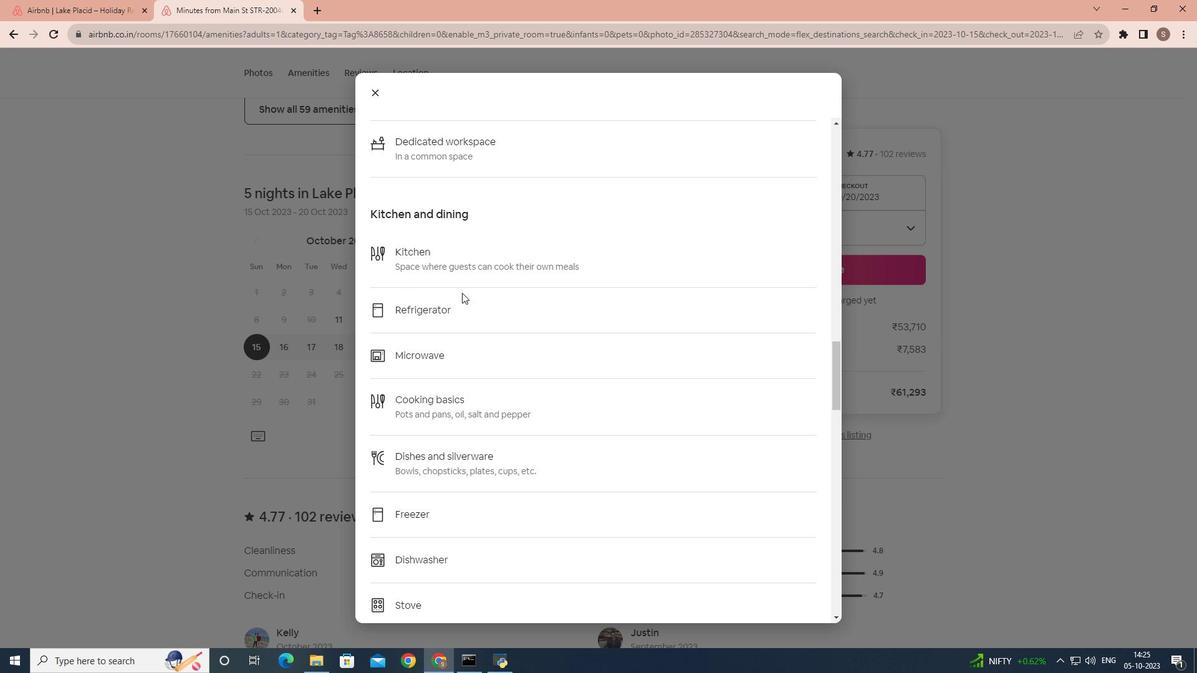 
Action: Mouse scrolled (462, 292) with delta (0, 0)
Screenshot: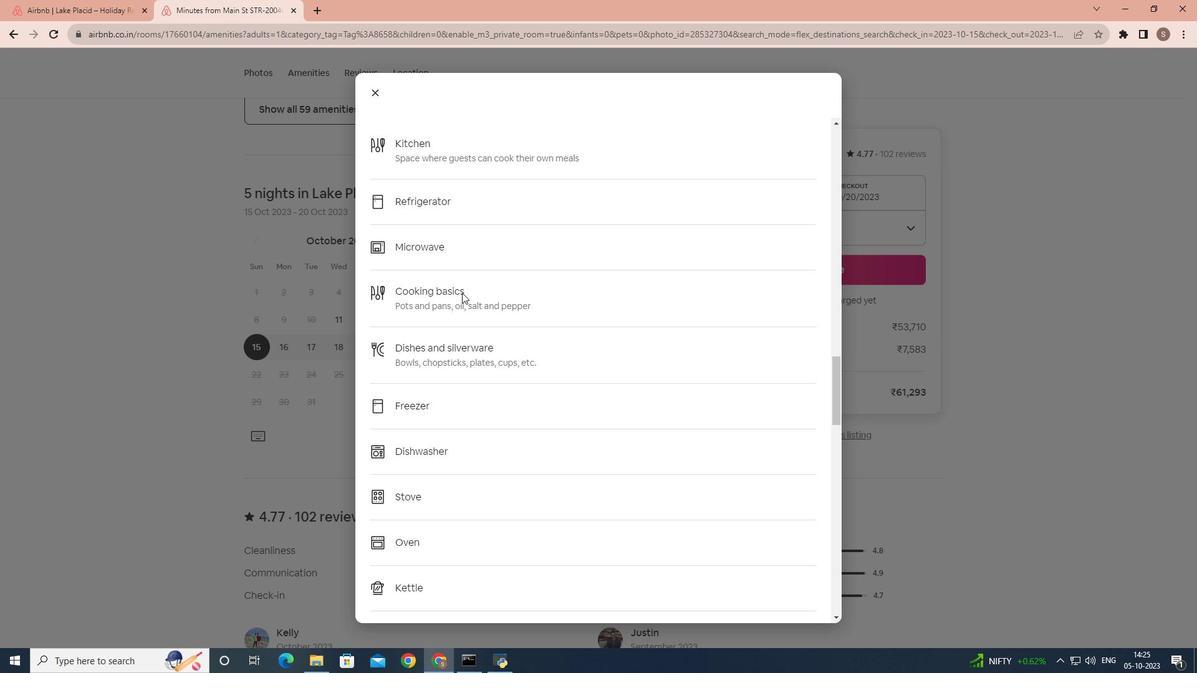 
Action: Mouse scrolled (462, 292) with delta (0, 0)
Screenshot: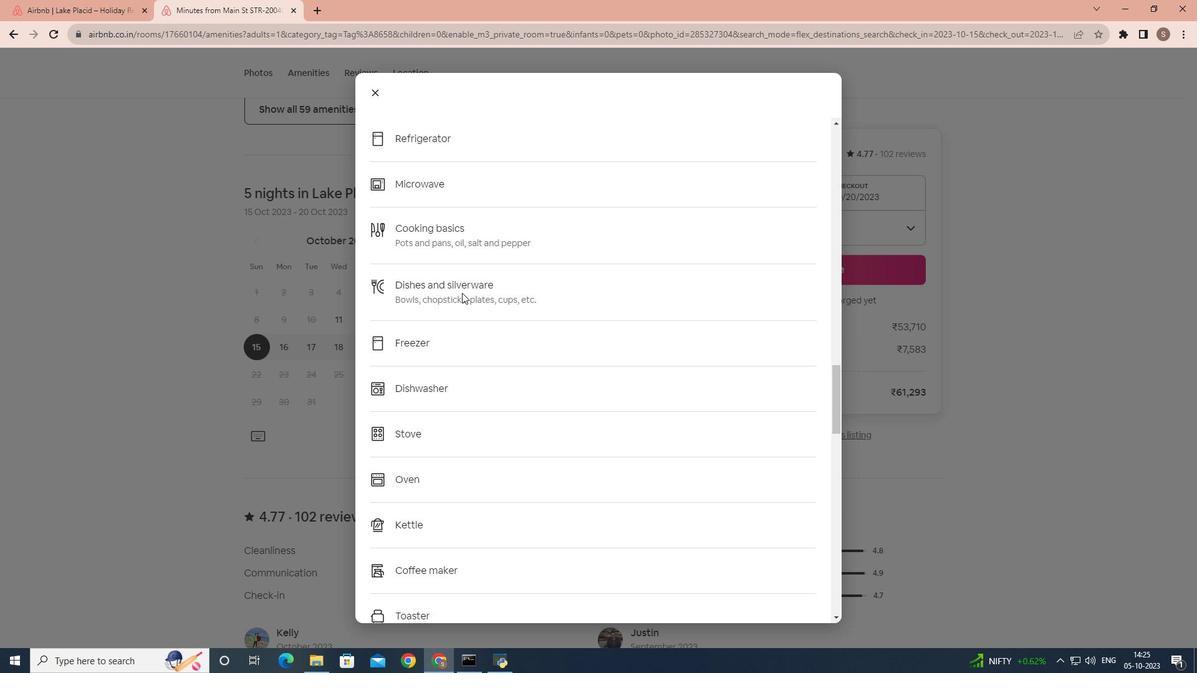 
Action: Mouse scrolled (462, 292) with delta (0, 0)
Screenshot: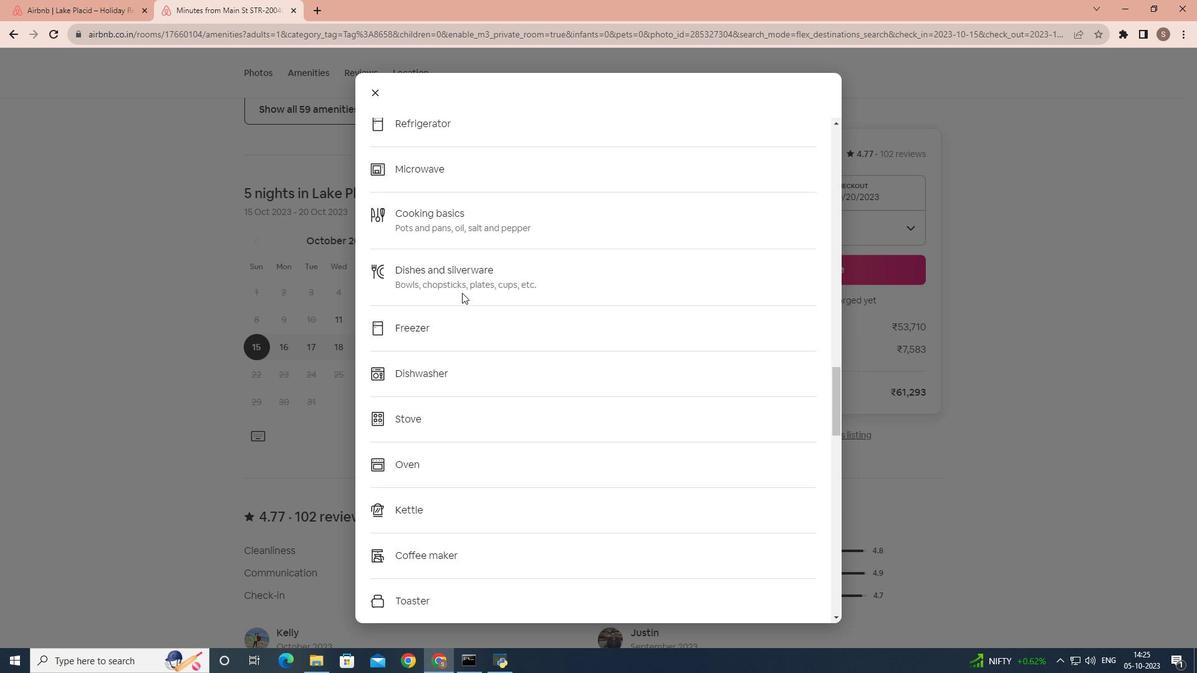 
Action: Mouse scrolled (462, 292) with delta (0, 0)
Screenshot: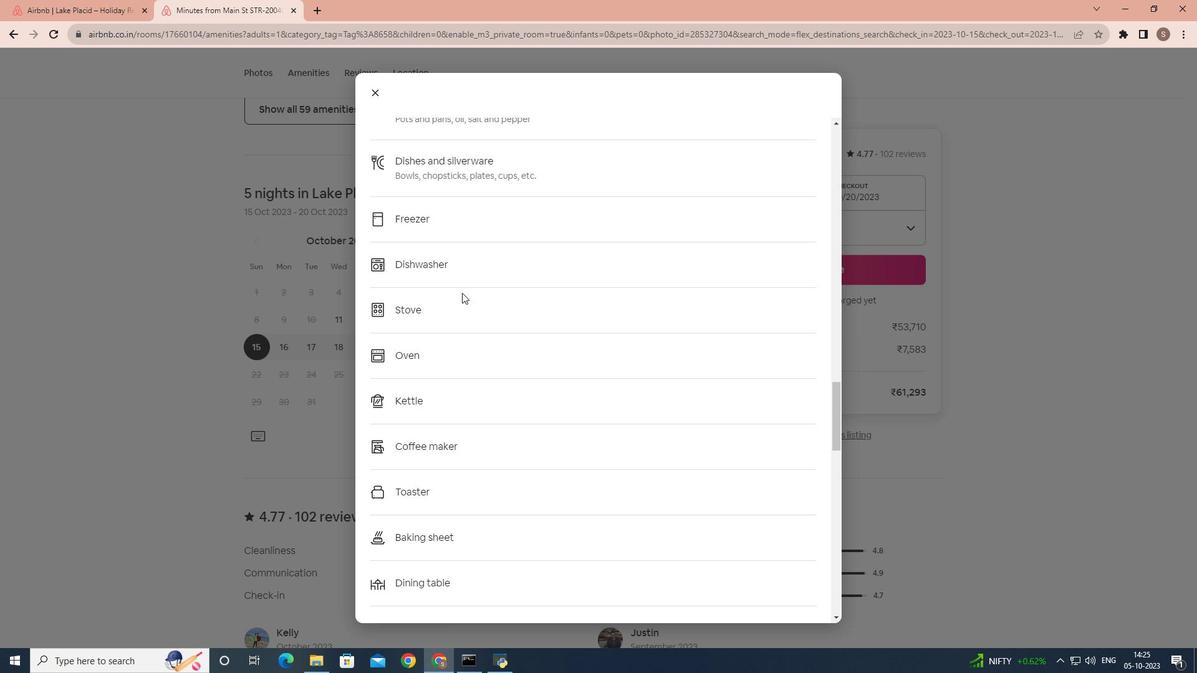 
Action: Mouse scrolled (462, 292) with delta (0, 0)
Screenshot: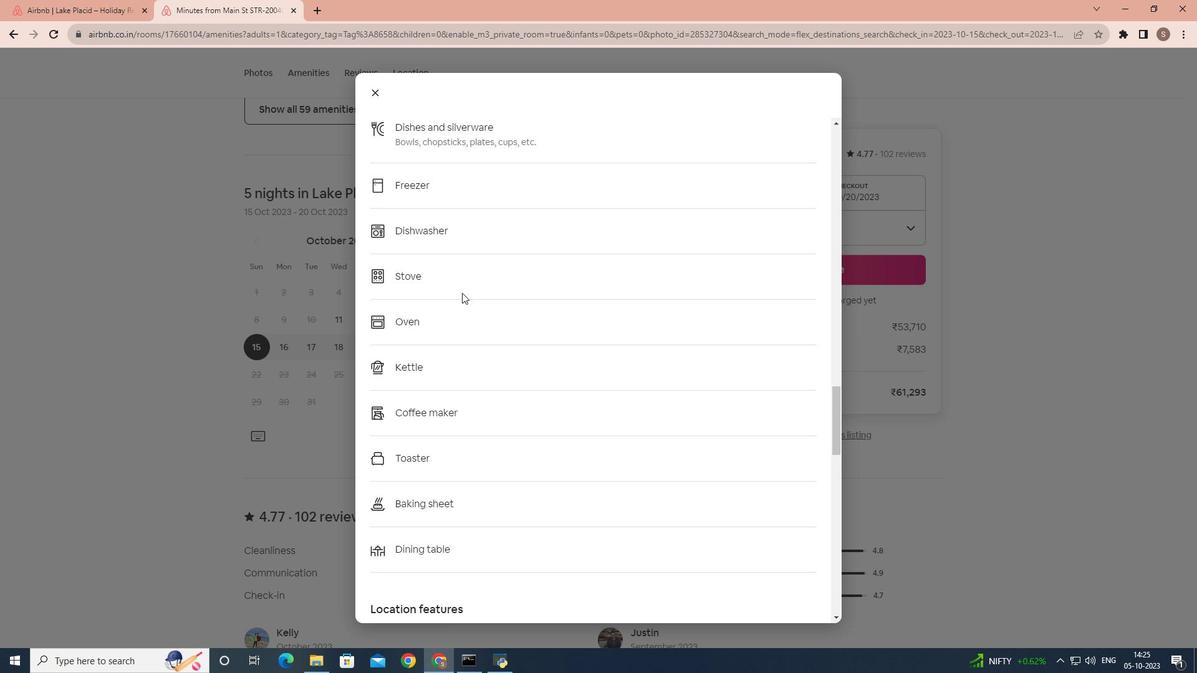 
Action: Mouse scrolled (462, 292) with delta (0, 0)
Screenshot: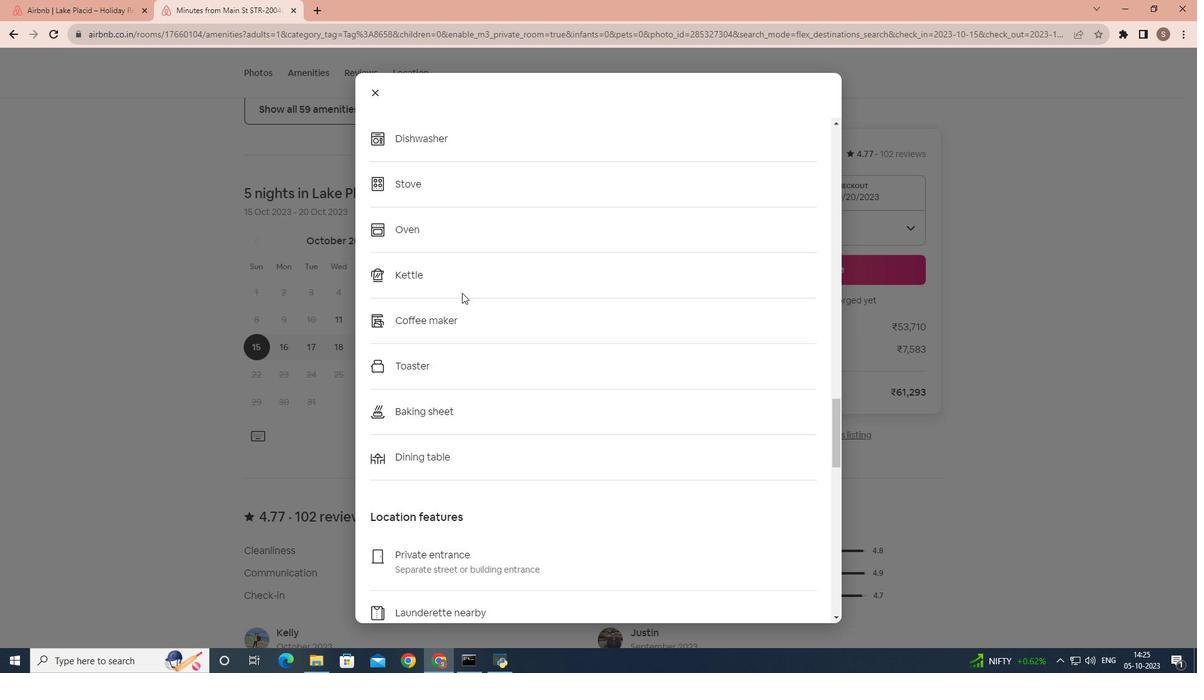 
Action: Mouse scrolled (462, 292) with delta (0, 0)
Screenshot: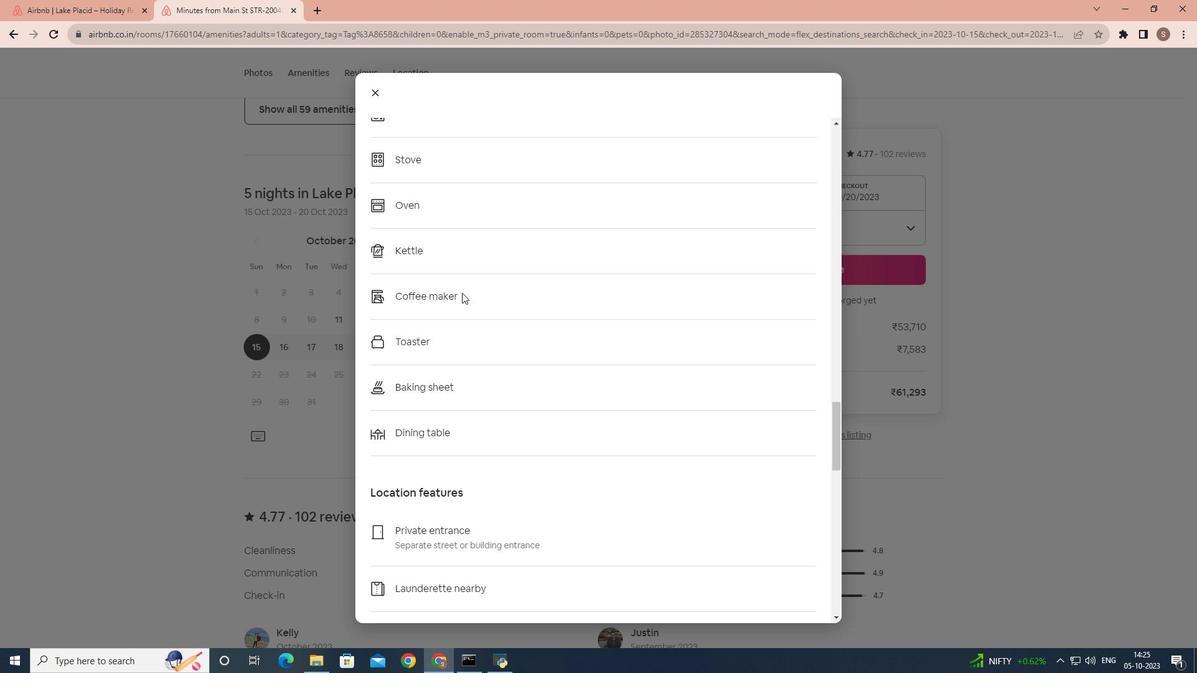 
Action: Mouse scrolled (462, 292) with delta (0, 0)
Screenshot: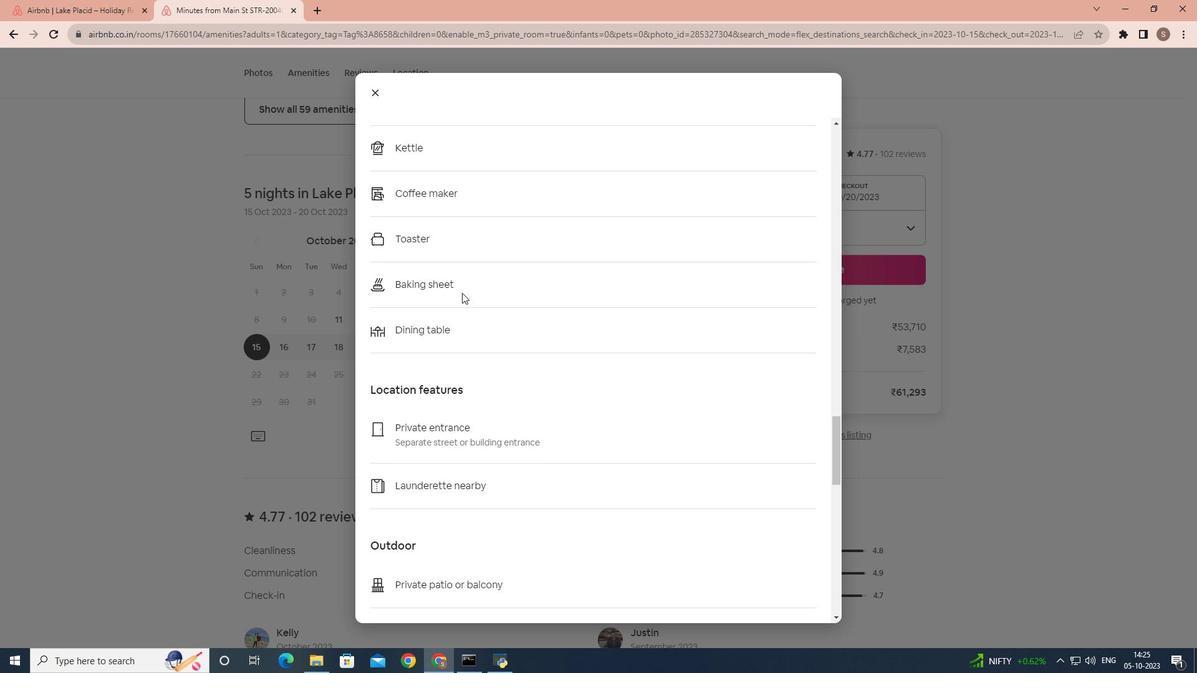 
Action: Mouse scrolled (462, 292) with delta (0, 0)
Screenshot: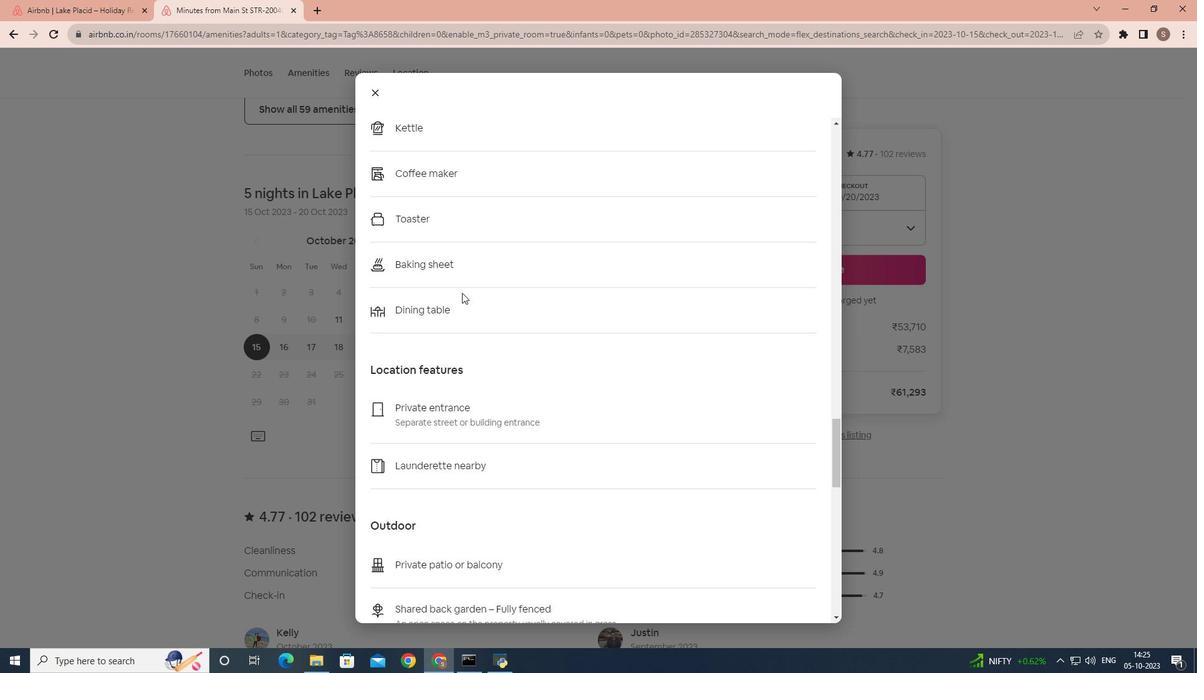 
Action: Mouse scrolled (462, 292) with delta (0, 0)
Screenshot: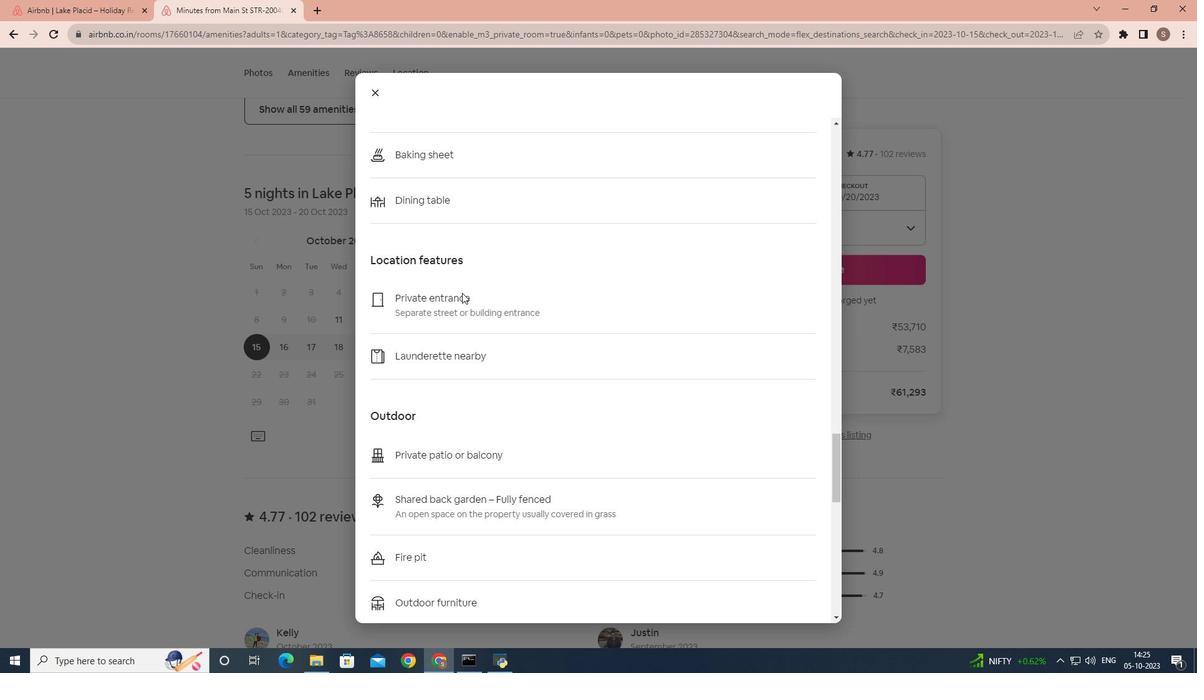 
Action: Mouse scrolled (462, 292) with delta (0, 0)
Screenshot: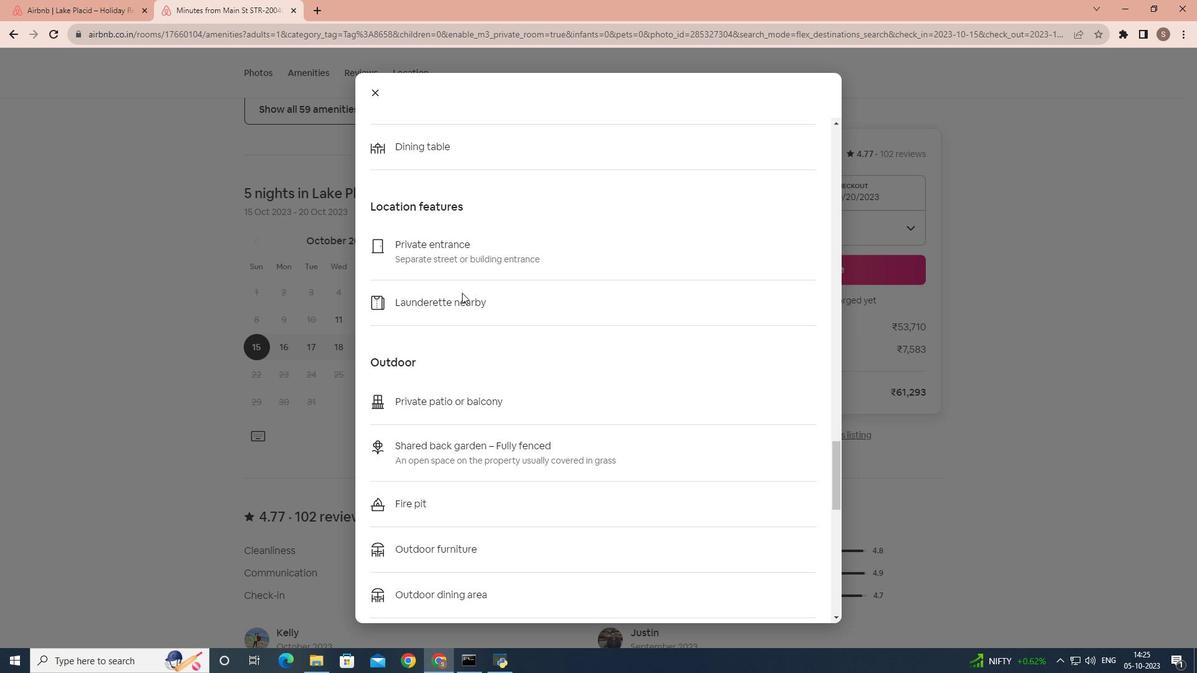 
Action: Mouse scrolled (462, 292) with delta (0, 0)
Screenshot: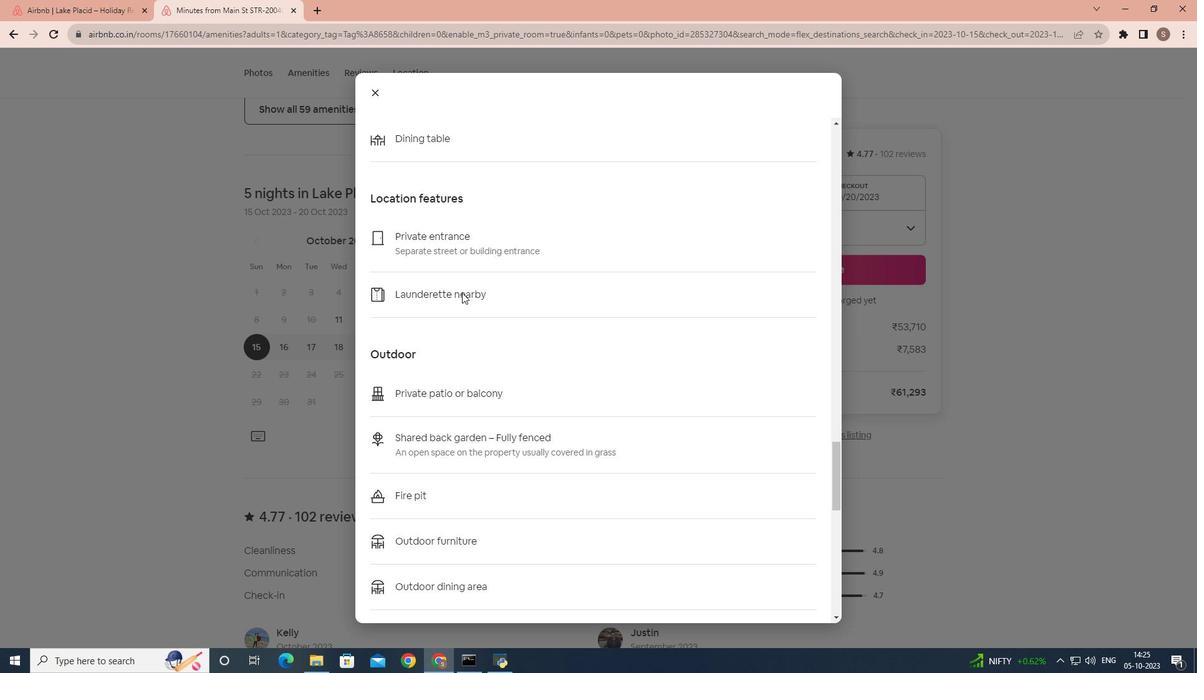 
Action: Mouse scrolled (462, 292) with delta (0, 0)
Screenshot: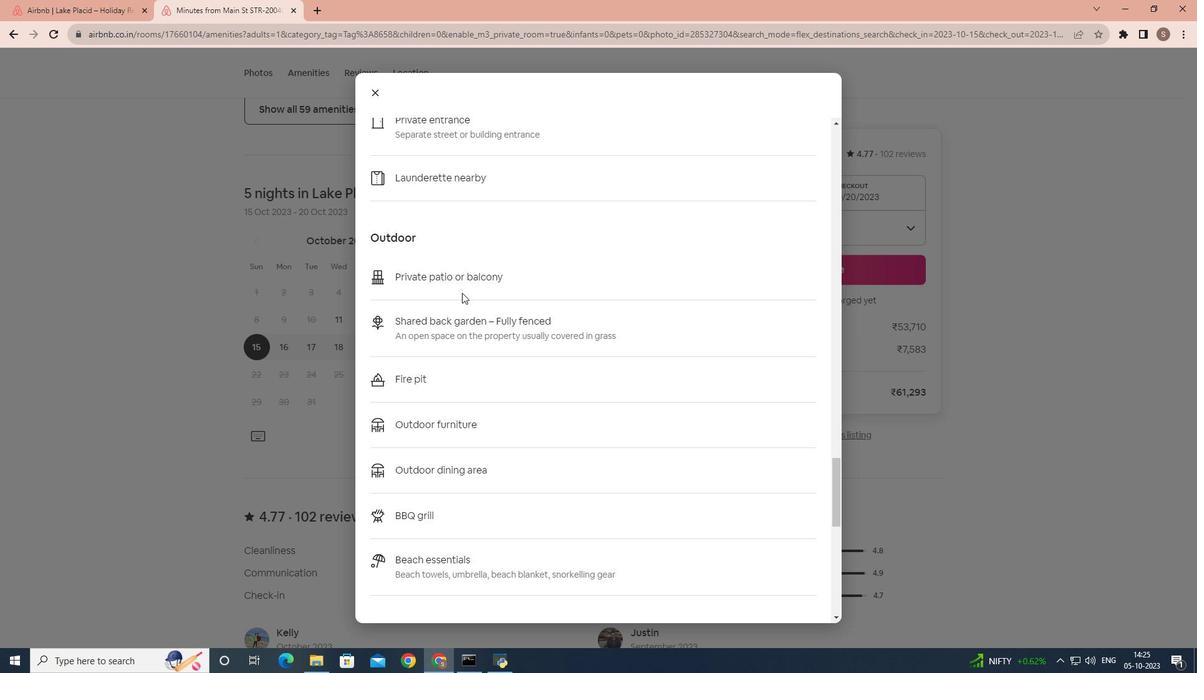 
Action: Mouse scrolled (462, 292) with delta (0, 0)
Screenshot: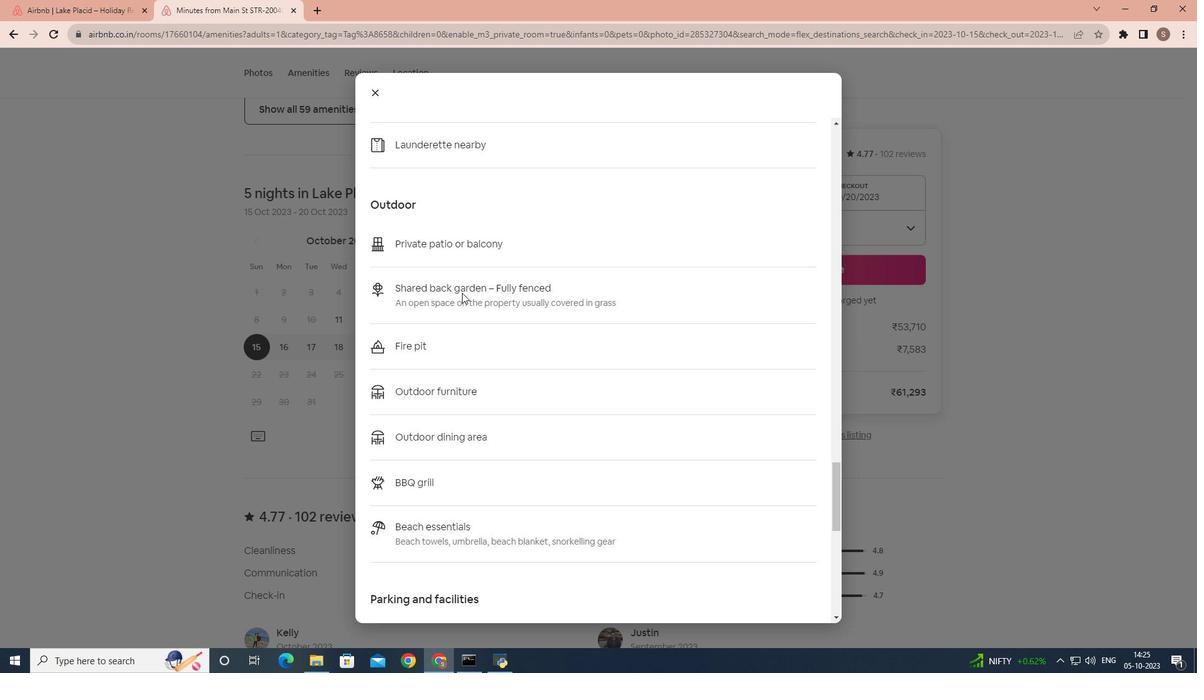 
Action: Mouse scrolled (462, 292) with delta (0, 0)
Screenshot: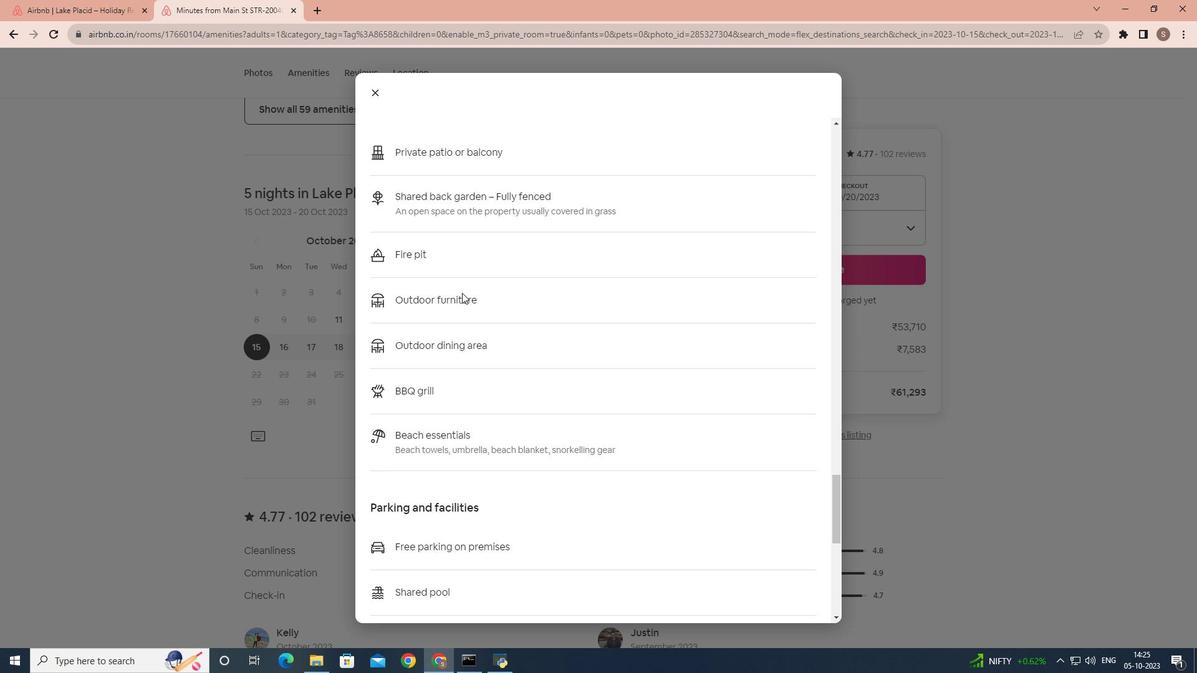 
Action: Mouse scrolled (462, 292) with delta (0, 0)
Screenshot: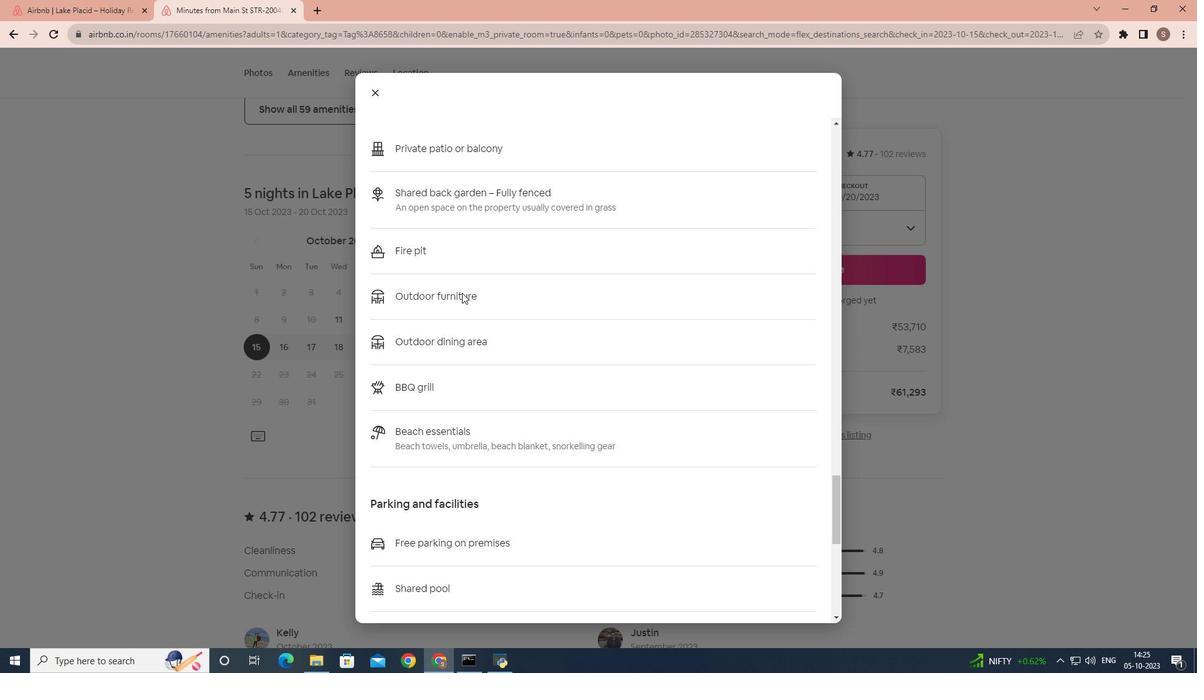 
Action: Mouse scrolled (462, 292) with delta (0, 0)
Screenshot: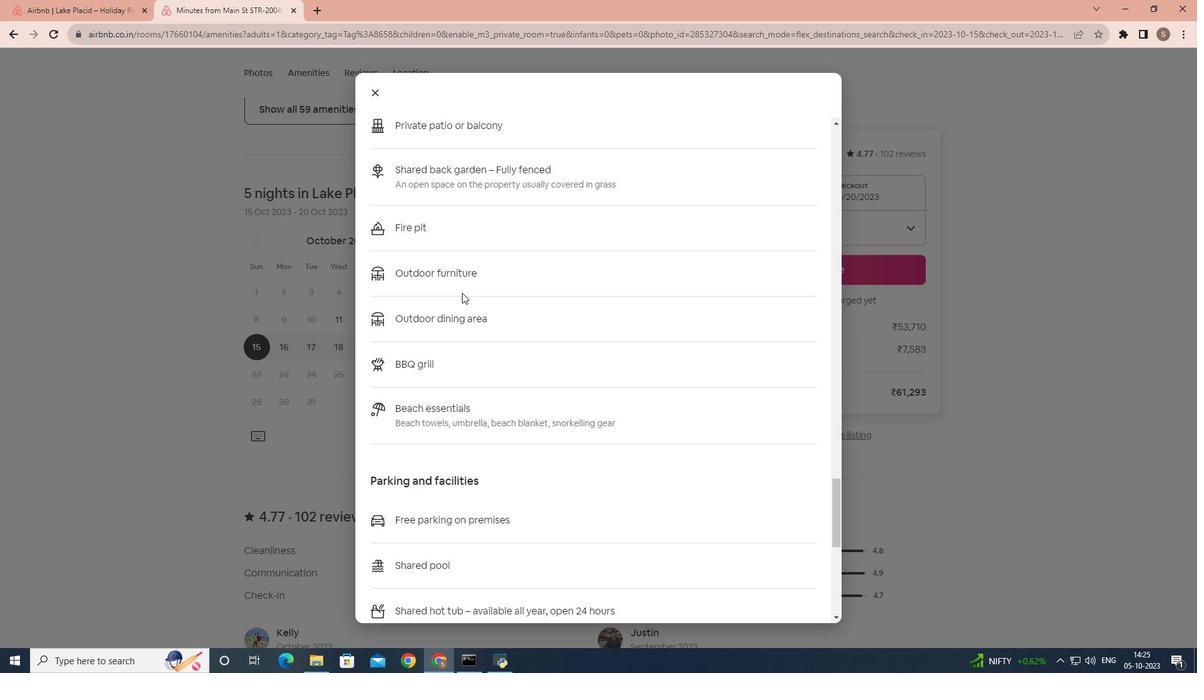 
Action: Mouse scrolled (462, 292) with delta (0, 0)
Screenshot: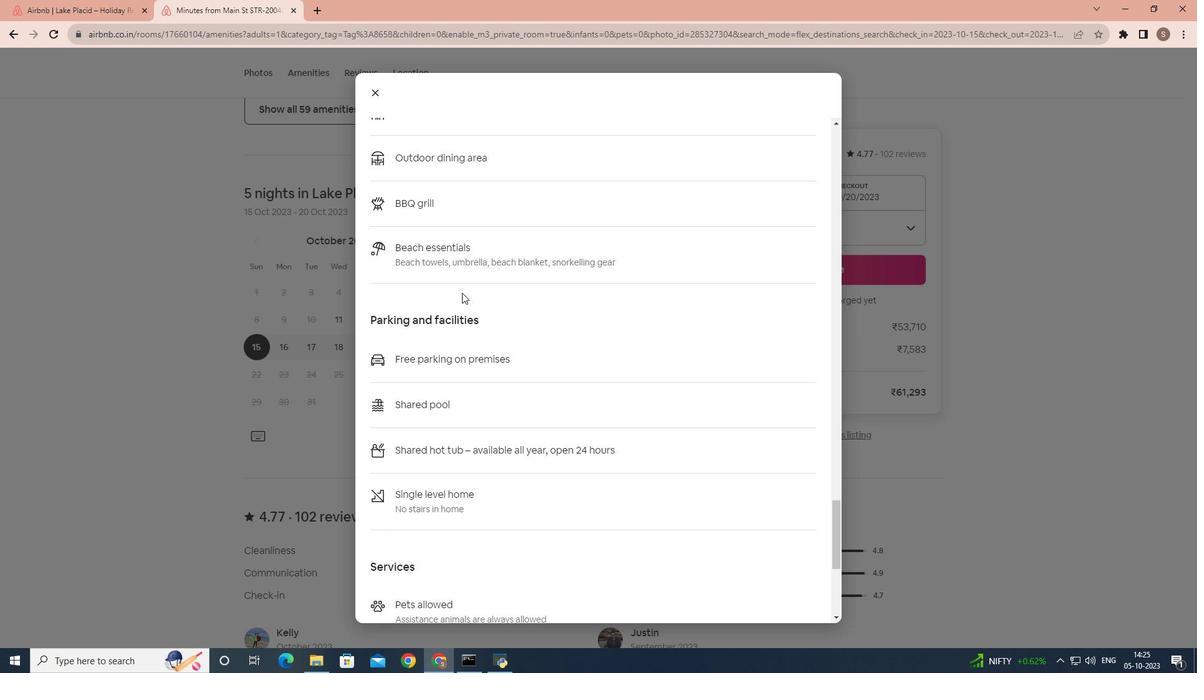 
Action: Mouse scrolled (462, 292) with delta (0, 0)
Screenshot: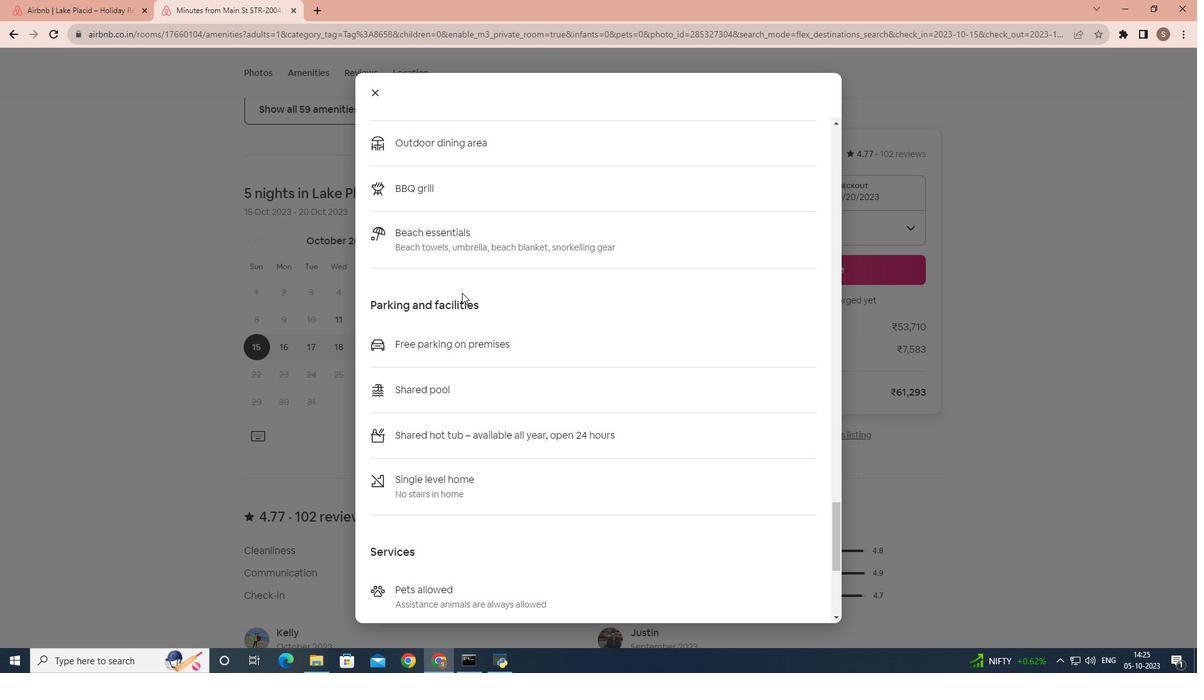
Action: Mouse scrolled (462, 292) with delta (0, 0)
Screenshot: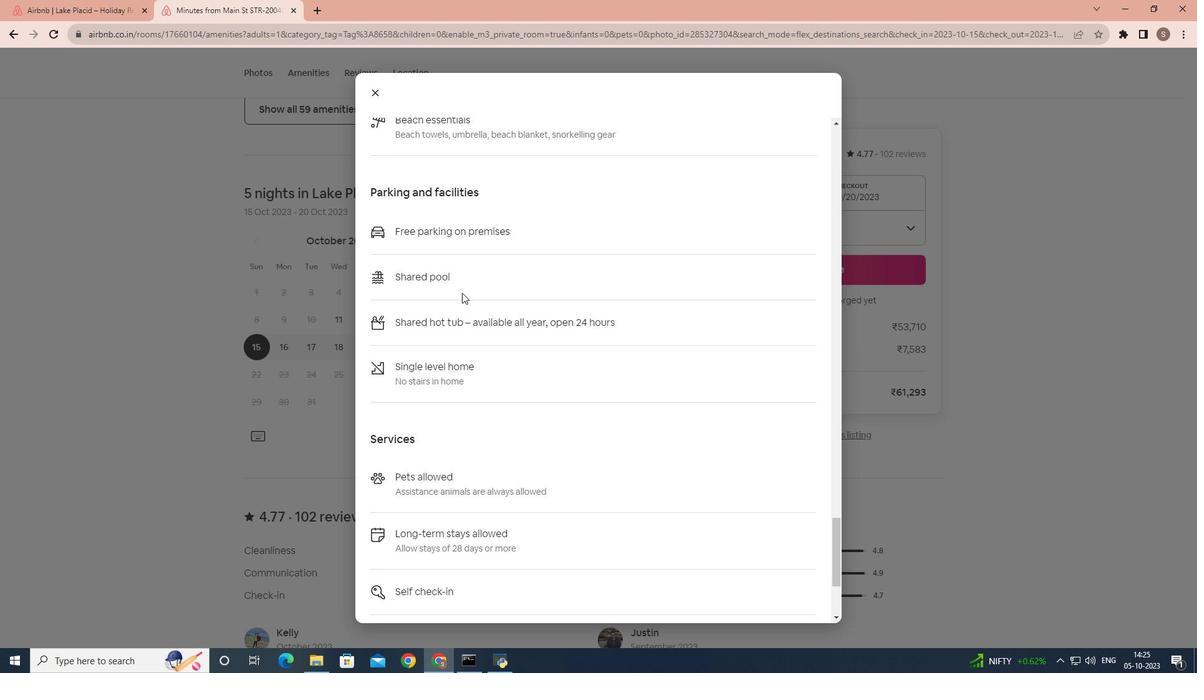 
Action: Mouse scrolled (462, 292) with delta (0, 0)
Screenshot: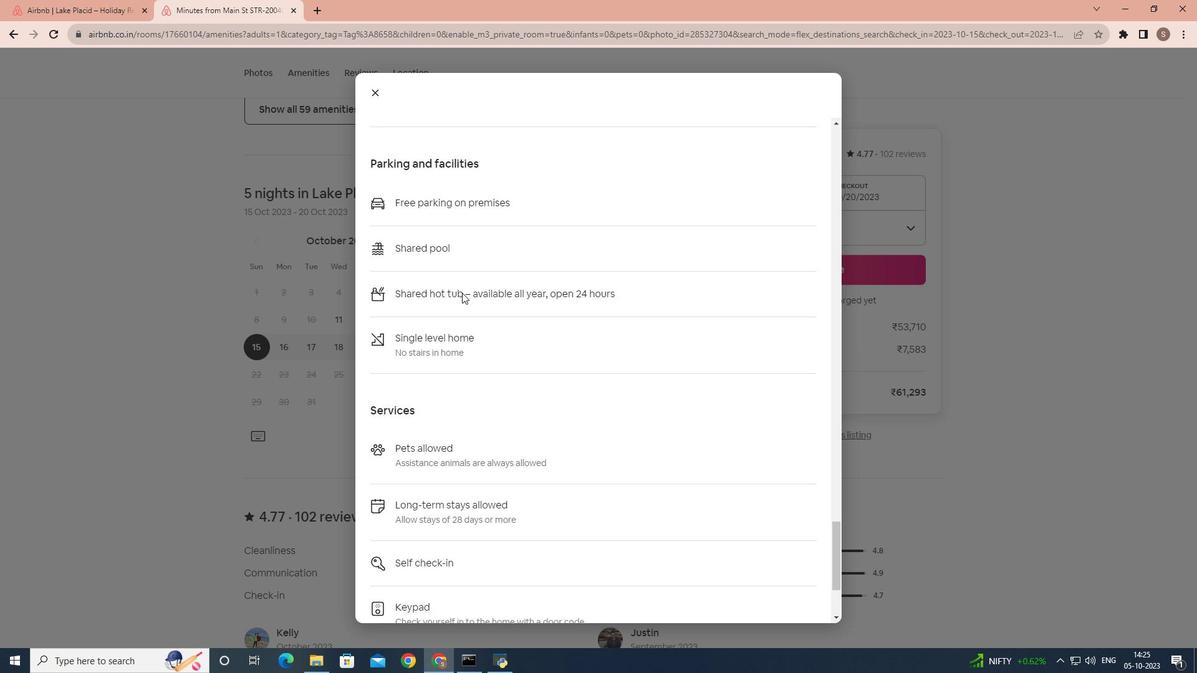 
Action: Mouse scrolled (462, 292) with delta (0, 0)
Screenshot: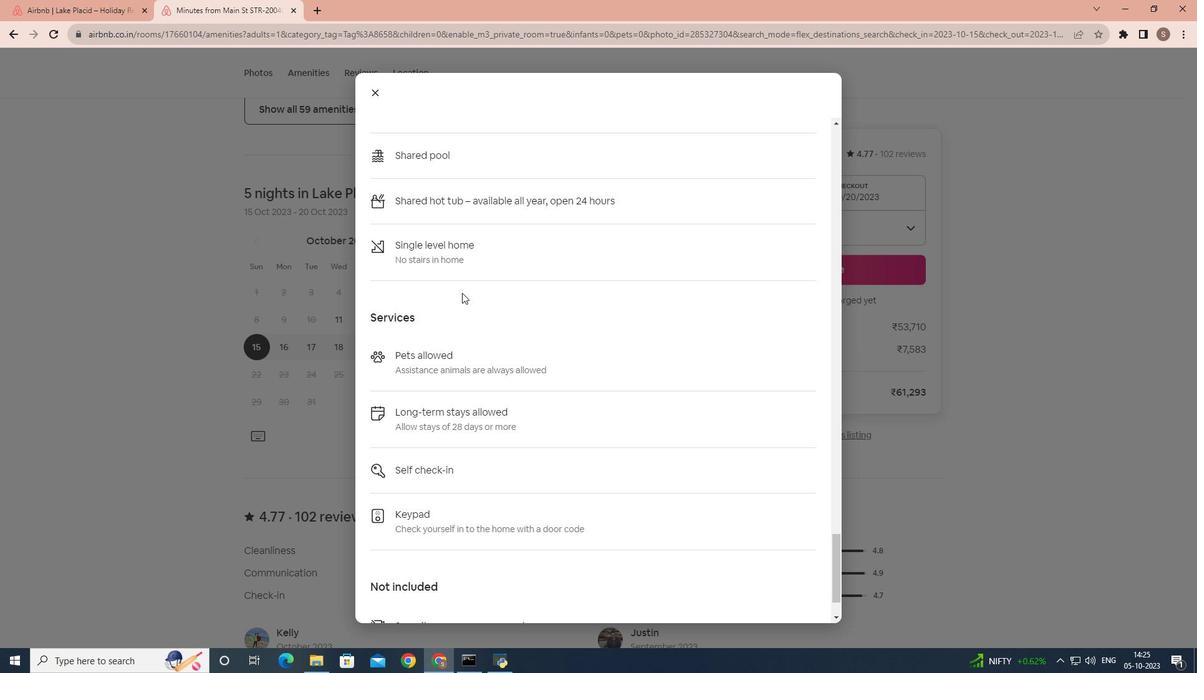 
Action: Mouse scrolled (462, 292) with delta (0, 0)
Screenshot: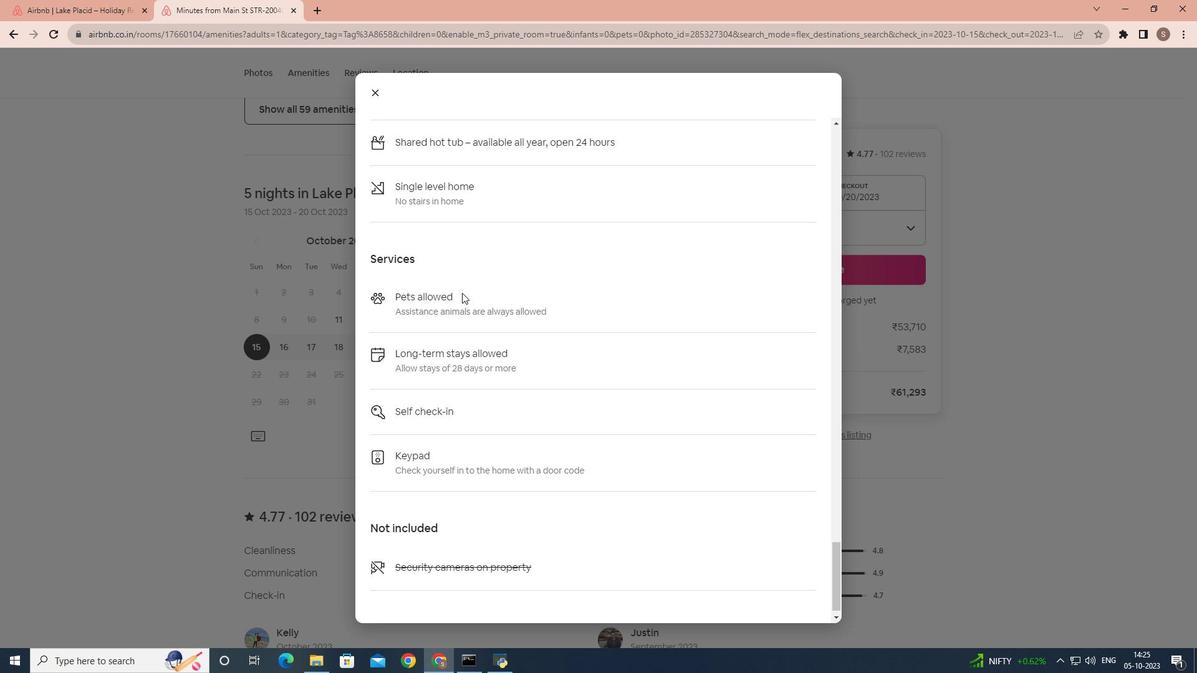 
Action: Mouse scrolled (462, 292) with delta (0, 0)
Screenshot: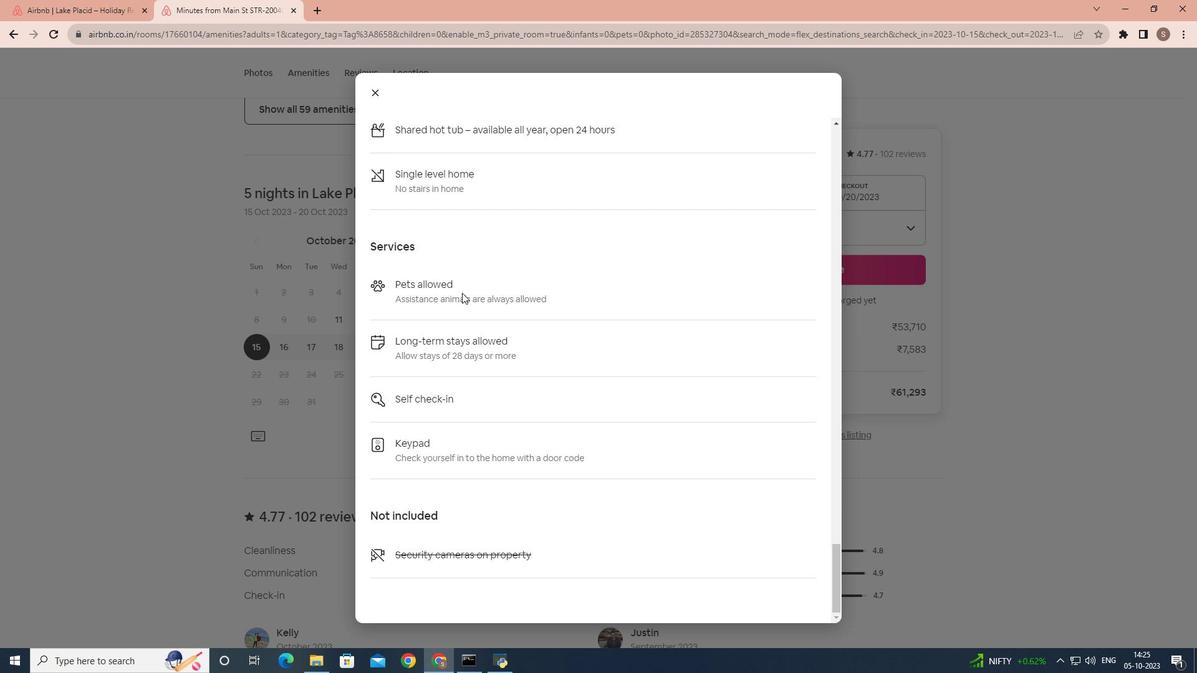 
Action: Mouse scrolled (462, 292) with delta (0, 0)
Screenshot: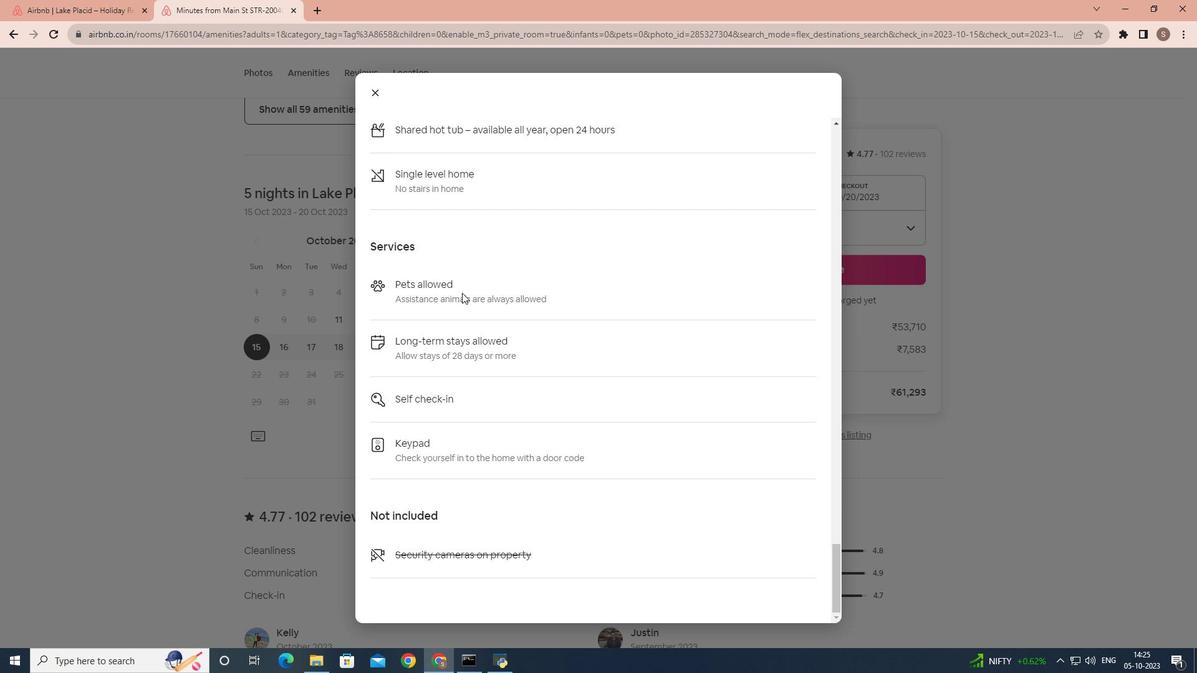 
Action: Mouse scrolled (462, 292) with delta (0, 0)
Screenshot: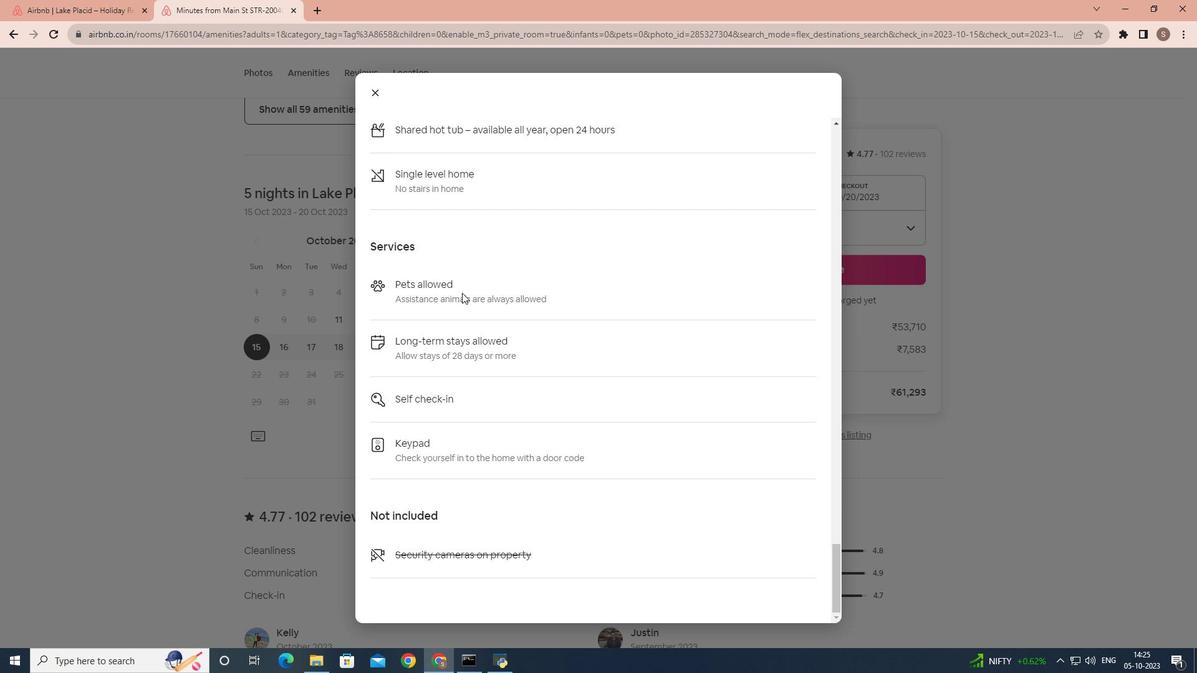 
Action: Mouse moved to (375, 91)
Screenshot: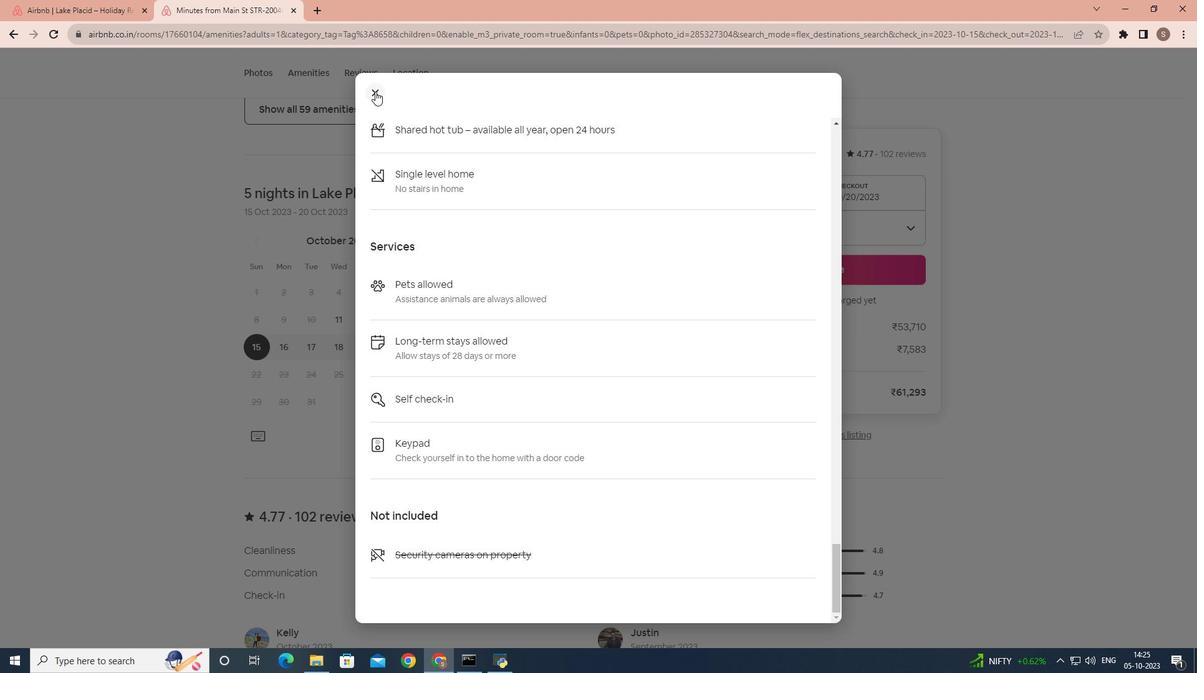
Action: Mouse pressed left at (375, 91)
Screenshot: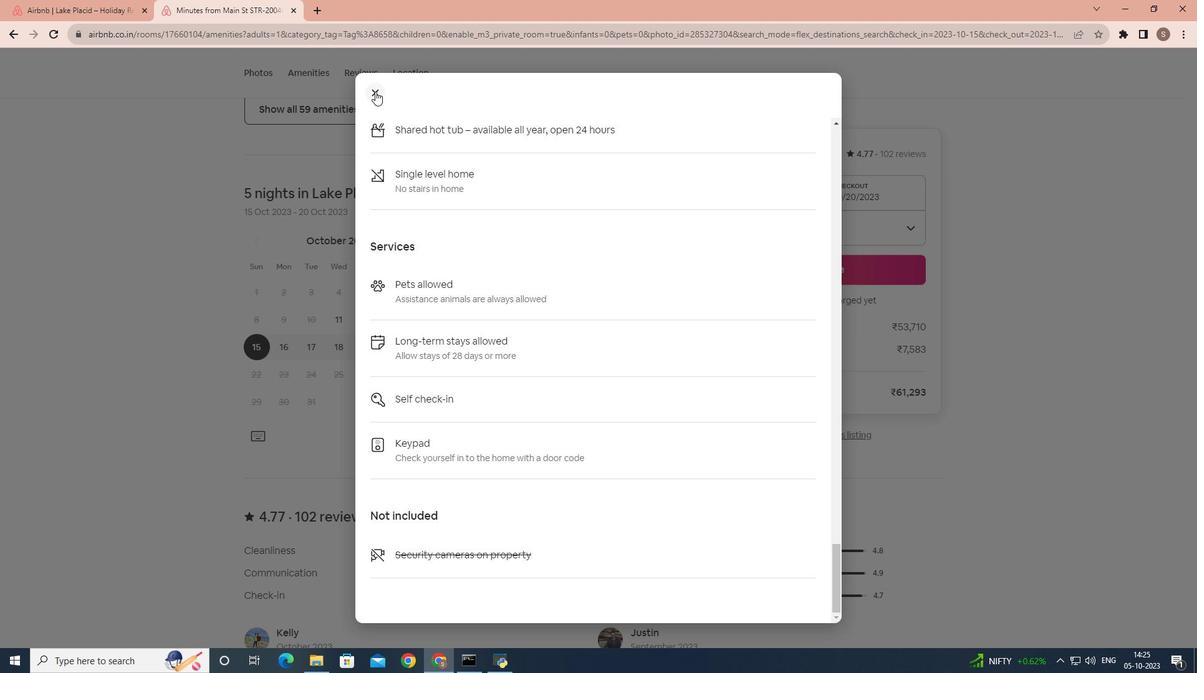 
Action: Mouse moved to (387, 149)
Screenshot: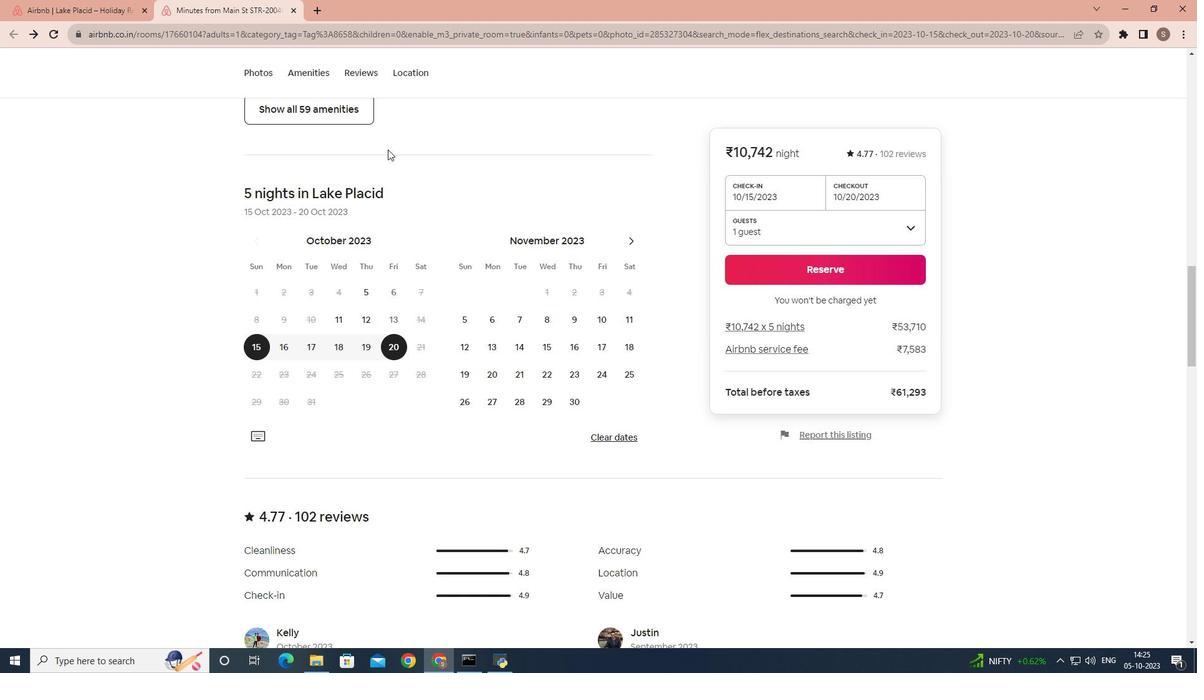 
Action: Mouse scrolled (387, 149) with delta (0, 0)
Screenshot: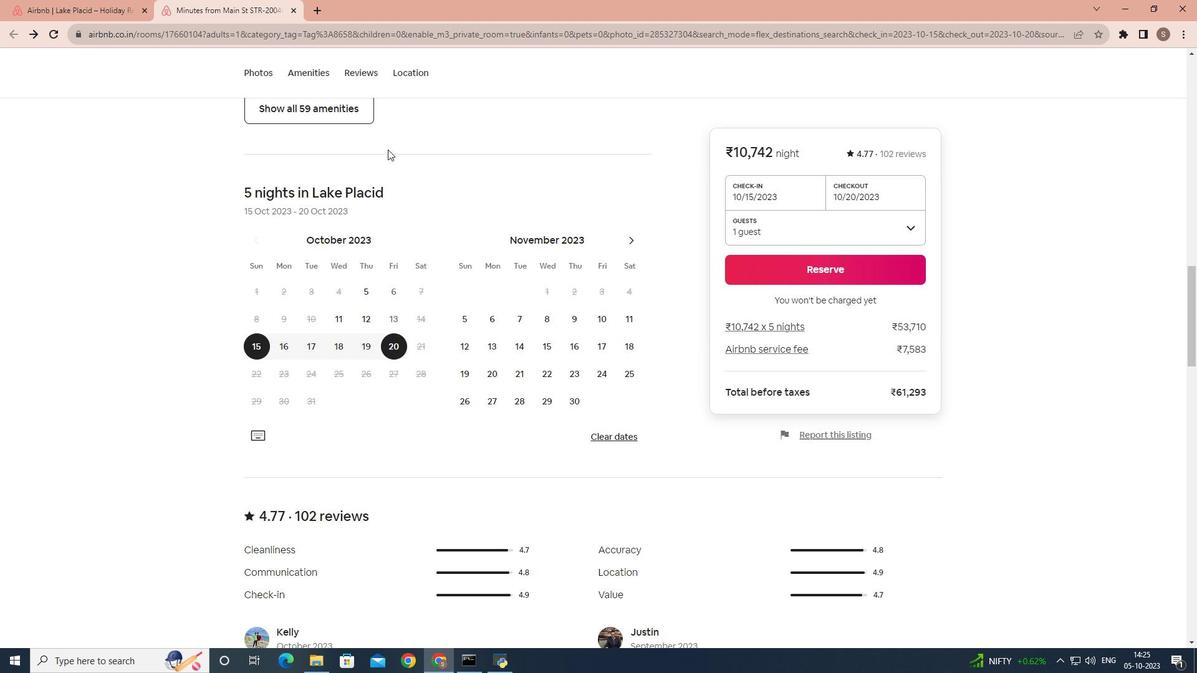 
Action: Mouse scrolled (387, 149) with delta (0, 0)
Screenshot: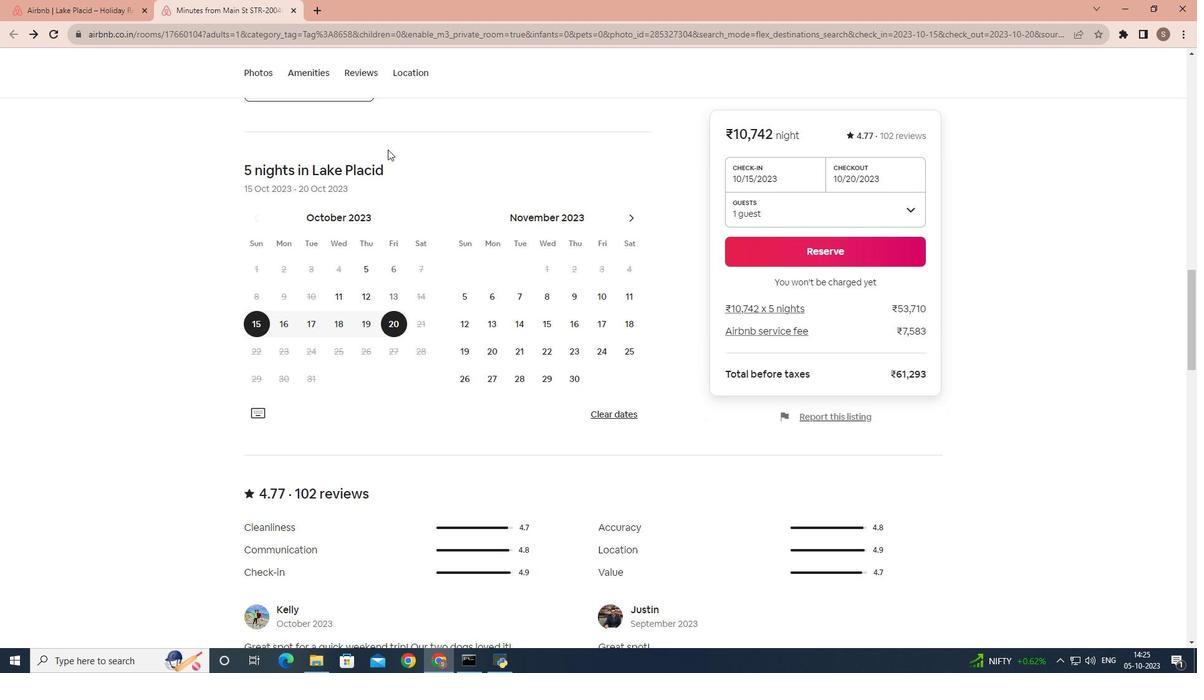 
Action: Mouse scrolled (387, 149) with delta (0, 0)
Screenshot: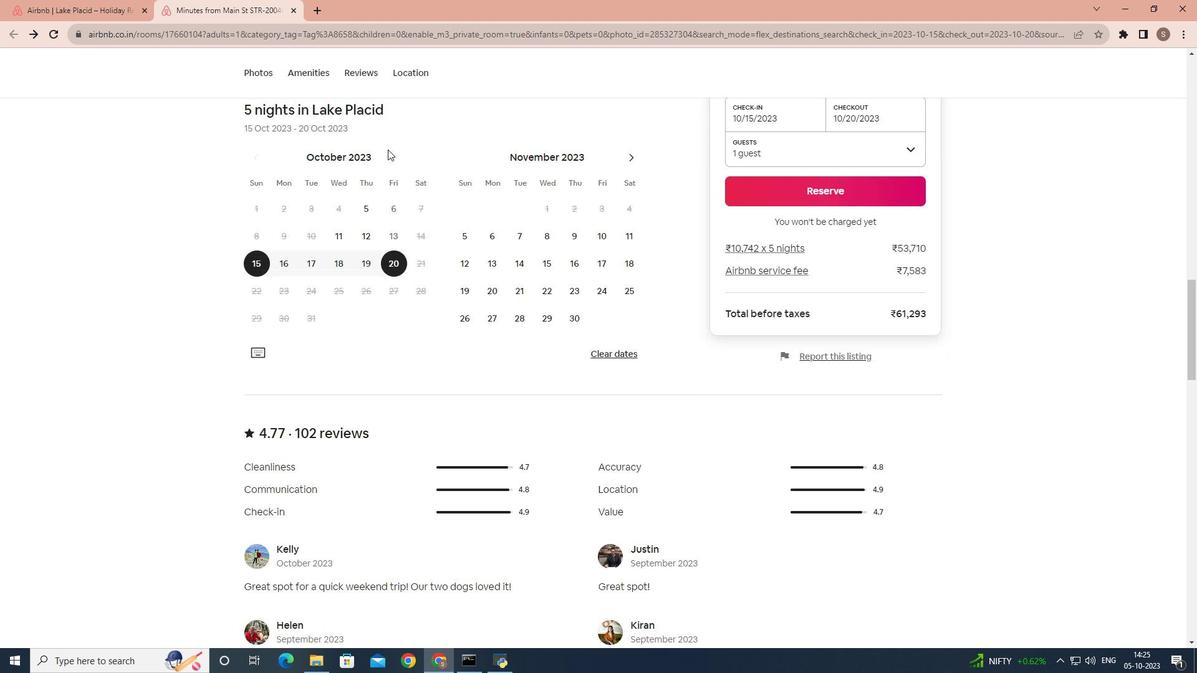 
Action: Mouse scrolled (387, 149) with delta (0, 0)
Screenshot: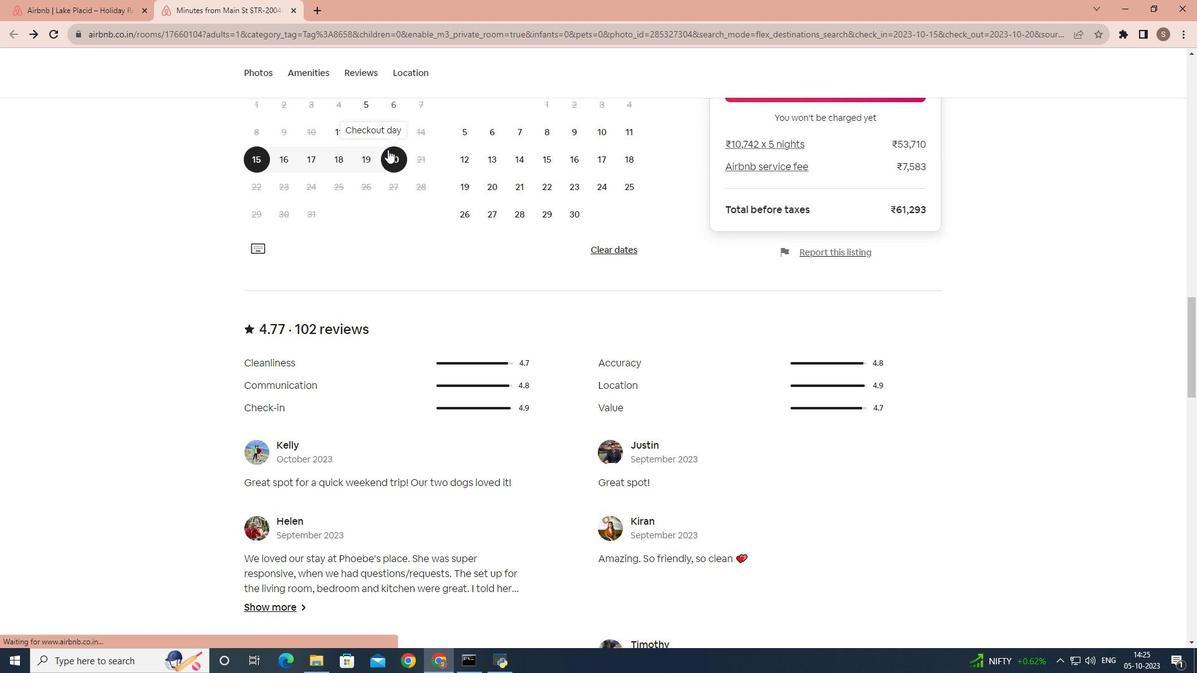 
Action: Mouse scrolled (387, 149) with delta (0, 0)
Screenshot: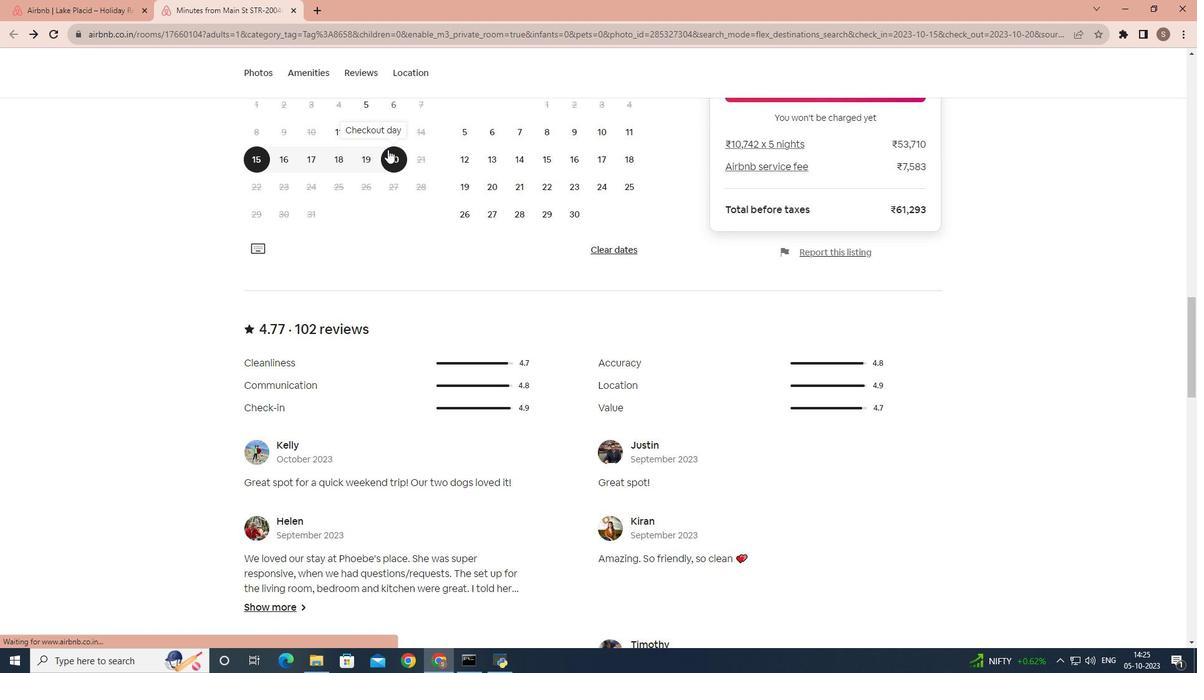 
Action: Mouse scrolled (387, 149) with delta (0, 0)
Screenshot: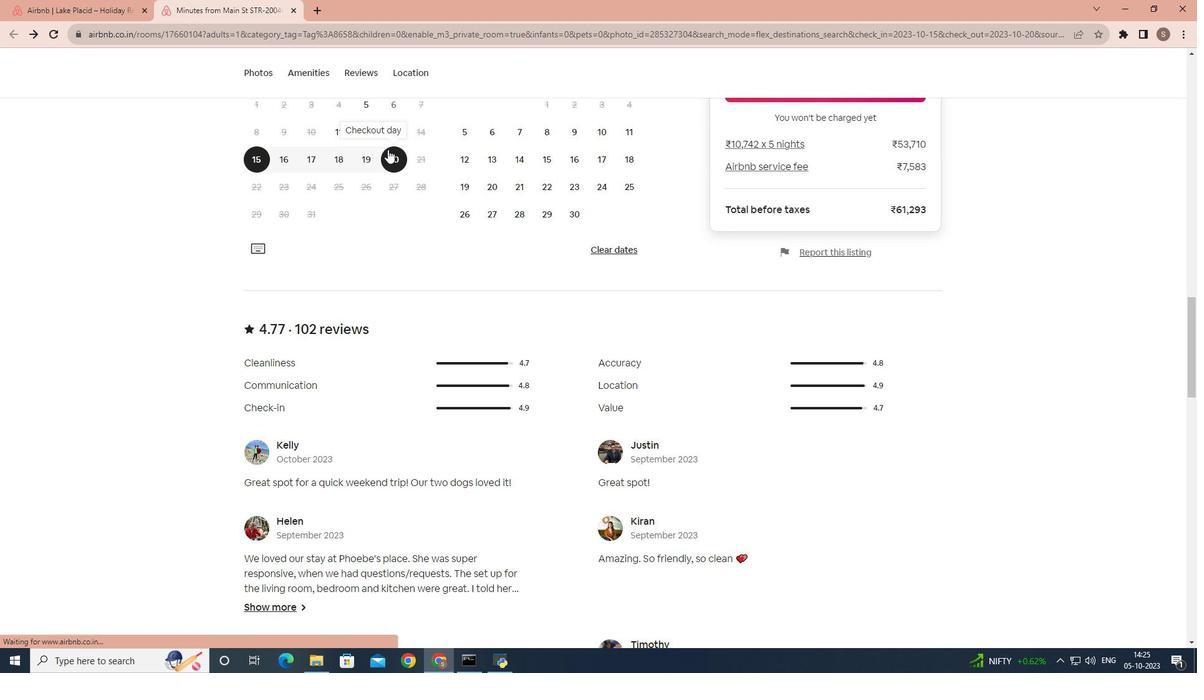 
Action: Mouse scrolled (387, 149) with delta (0, 0)
Screenshot: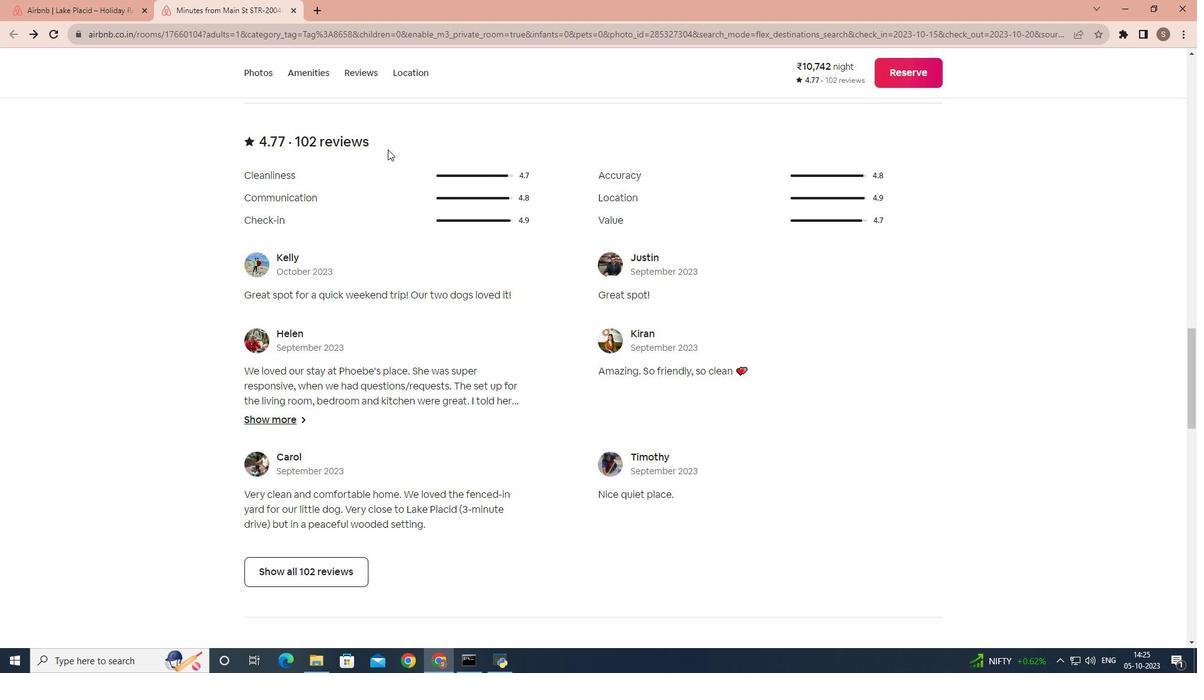 
Action: Mouse scrolled (387, 149) with delta (0, 0)
Screenshot: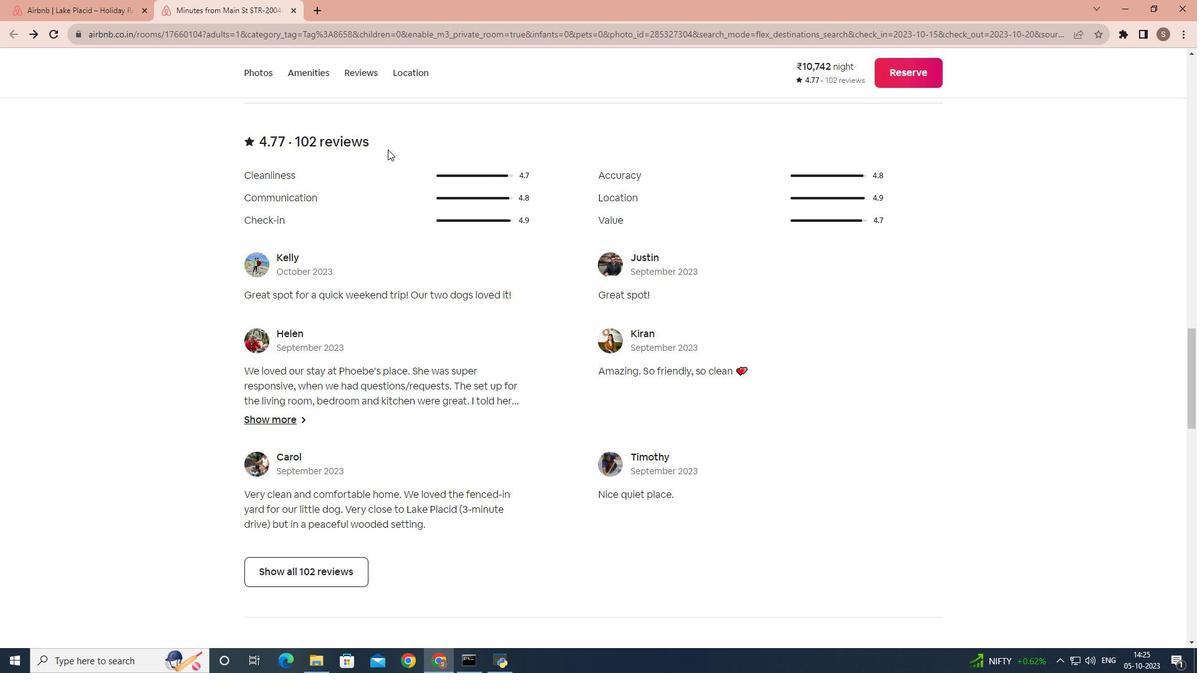 
Action: Mouse scrolled (387, 149) with delta (0, 0)
Screenshot: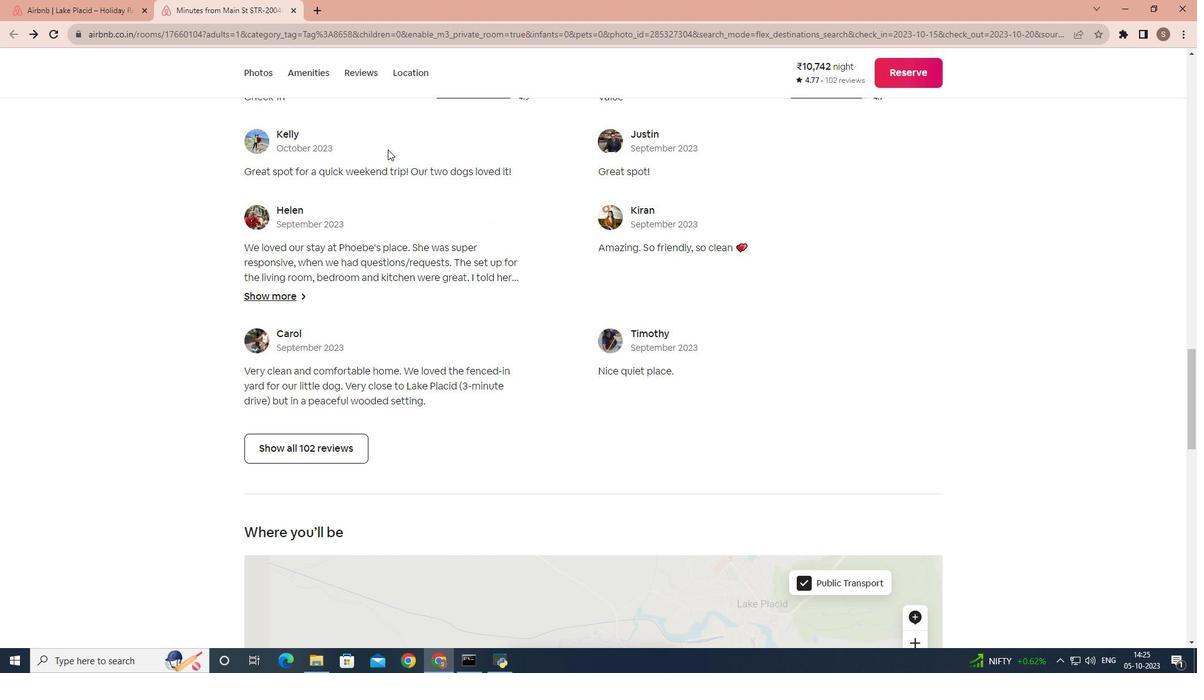 
Action: Mouse scrolled (387, 149) with delta (0, 0)
Screenshot: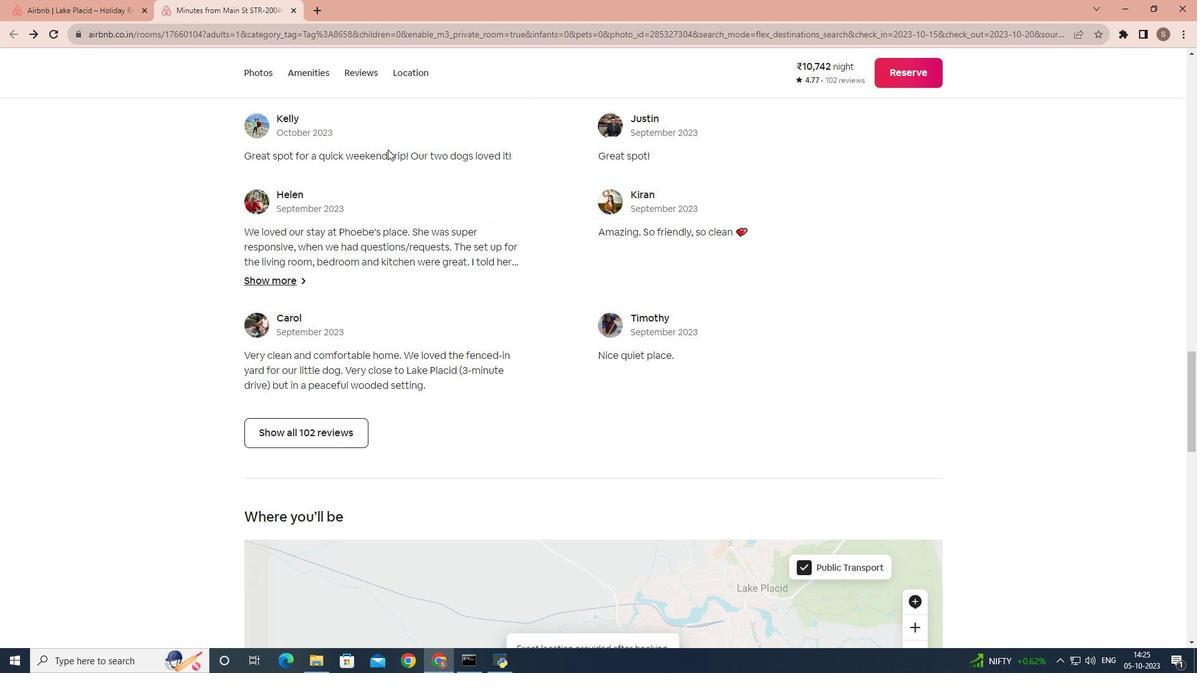 
Action: Mouse scrolled (387, 149) with delta (0, 0)
Screenshot: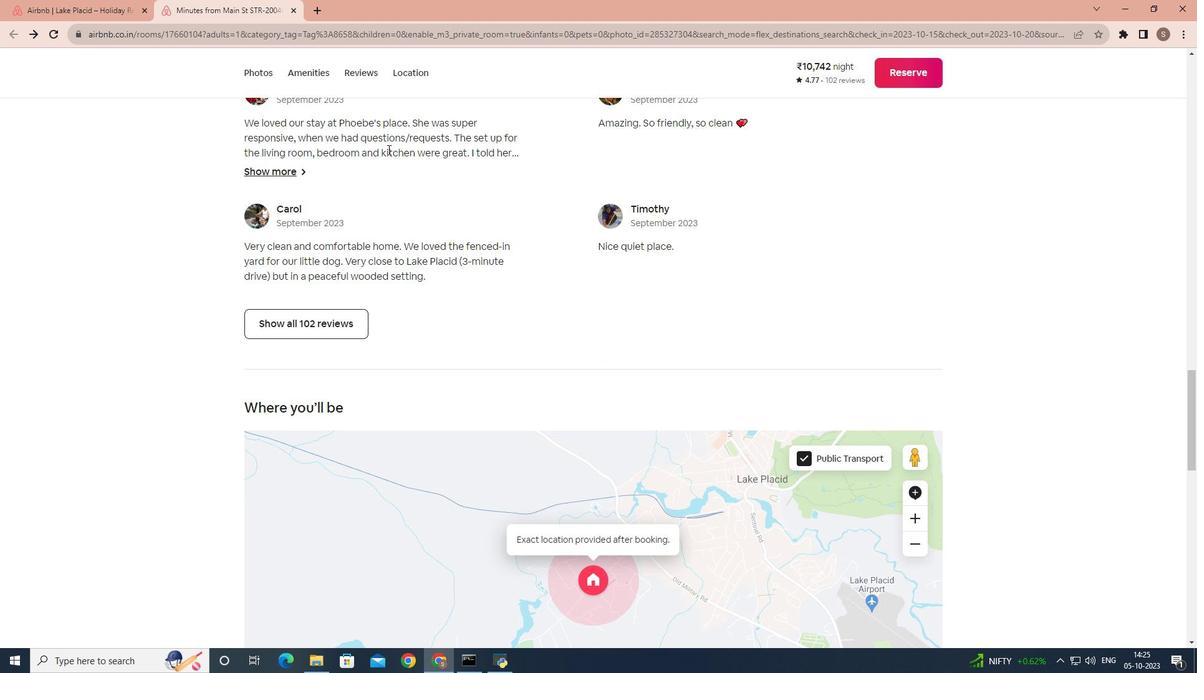 
Action: Mouse moved to (92, 4)
Screenshot: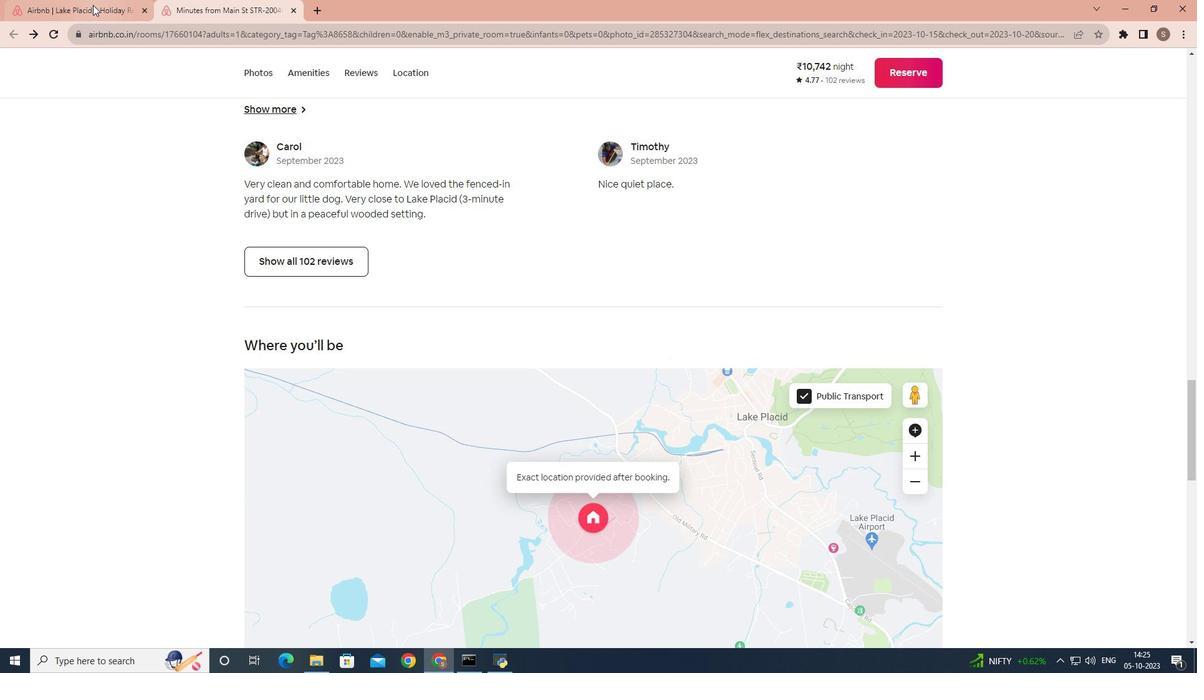 
Action: Mouse pressed left at (92, 4)
Screenshot: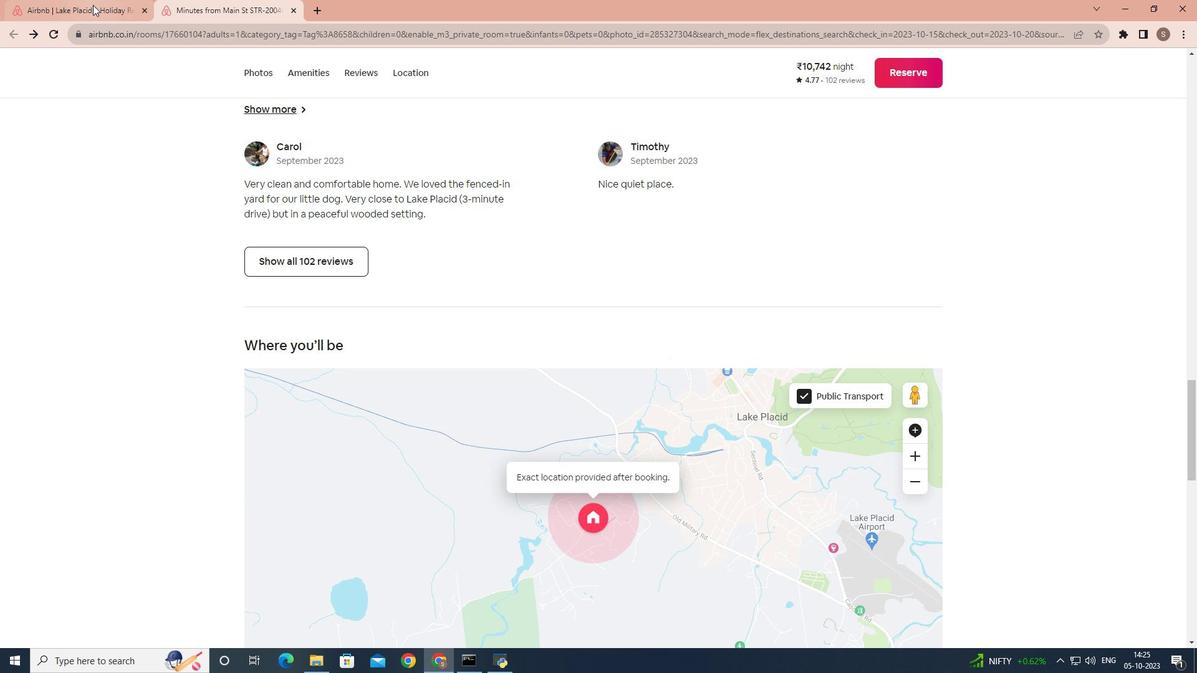 
Action: Mouse moved to (430, 308)
Screenshot: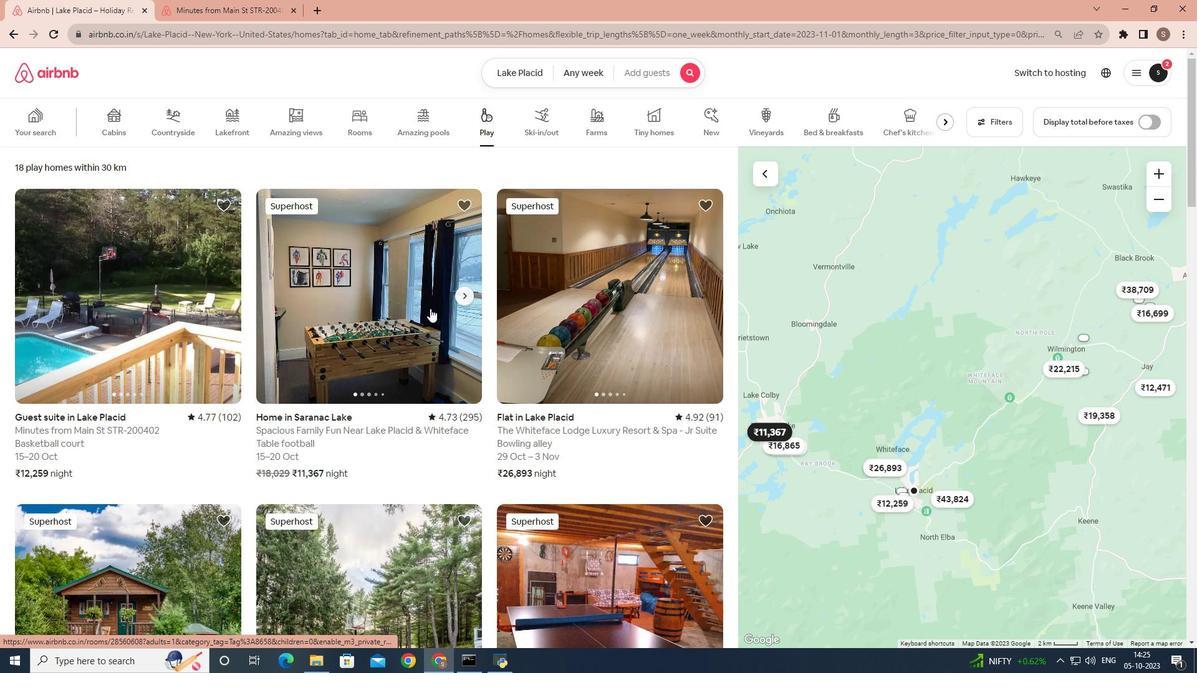 
Action: Mouse scrolled (430, 308) with delta (0, 0)
Screenshot: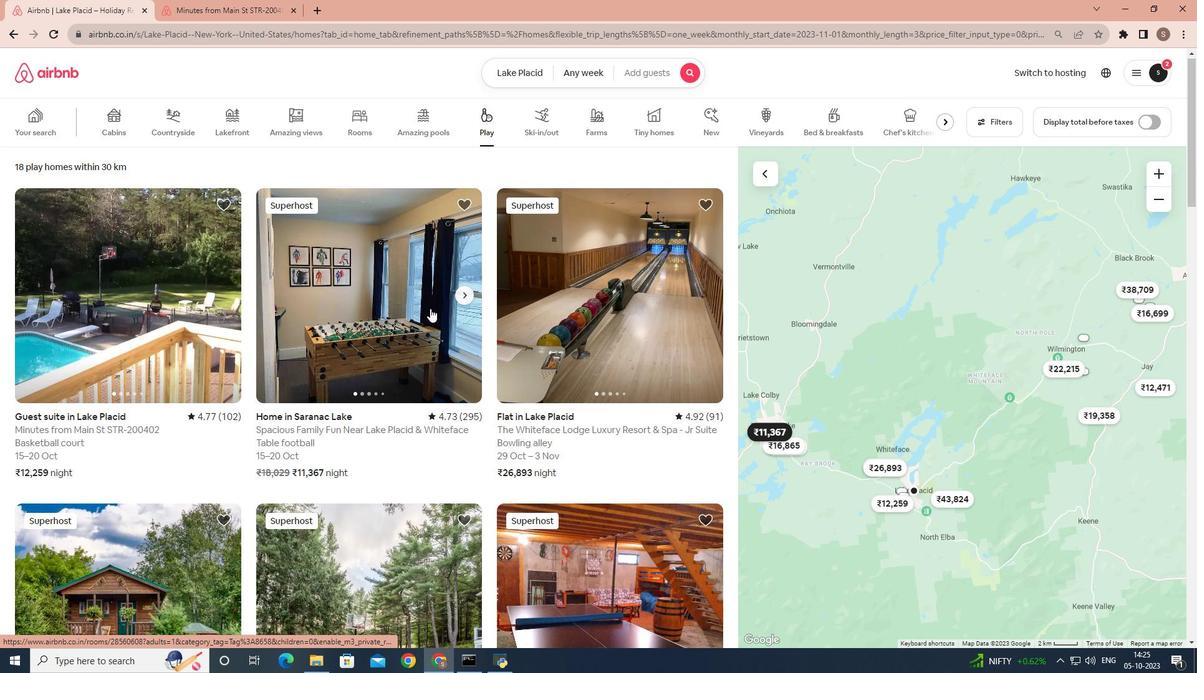 
Action: Mouse moved to (444, 251)
Screenshot: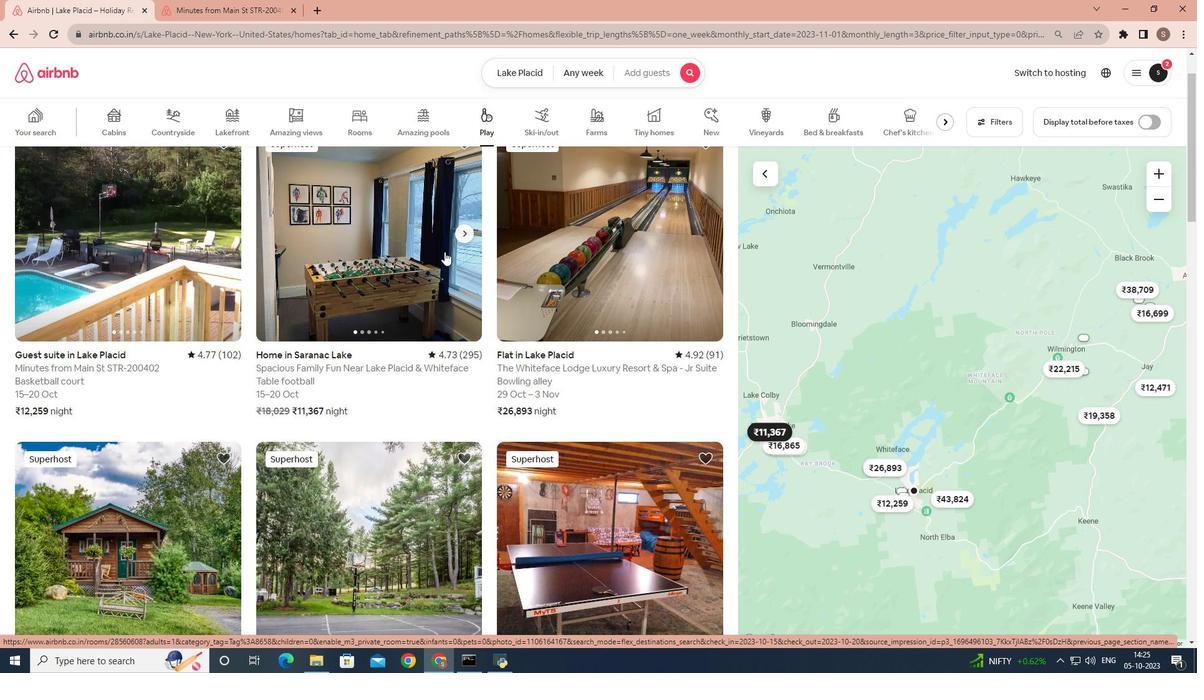 
Action: Mouse scrolled (444, 251) with delta (0, 0)
Screenshot: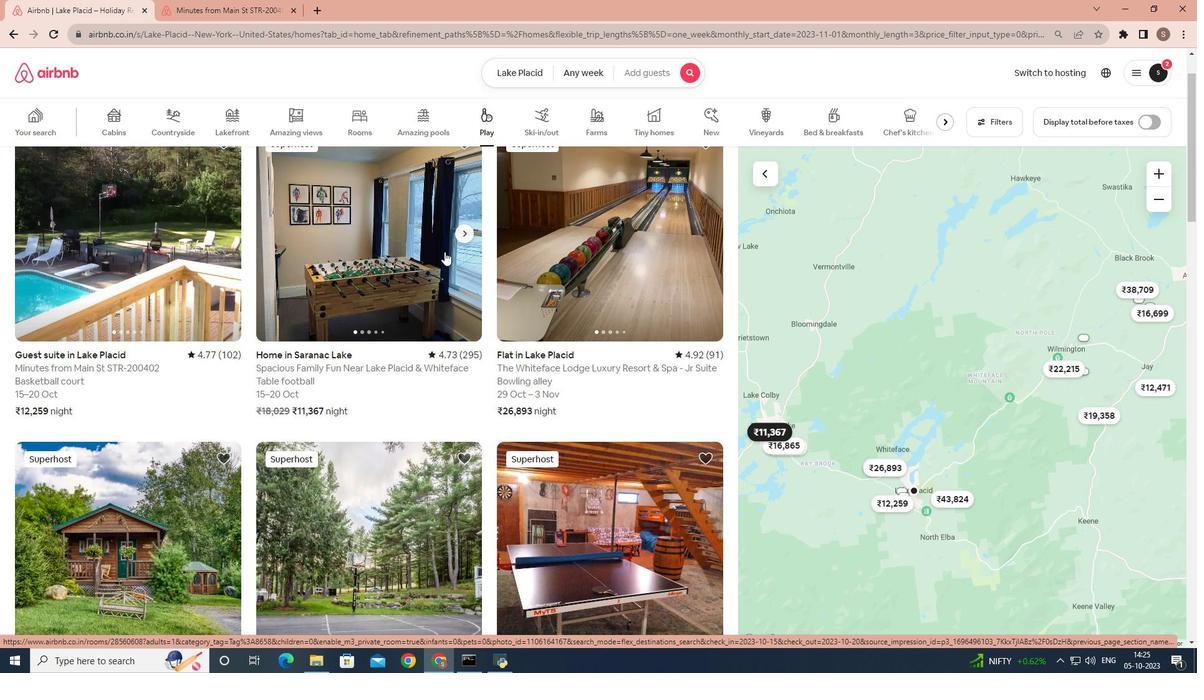 
Action: Mouse scrolled (444, 251) with delta (0, 0)
Screenshot: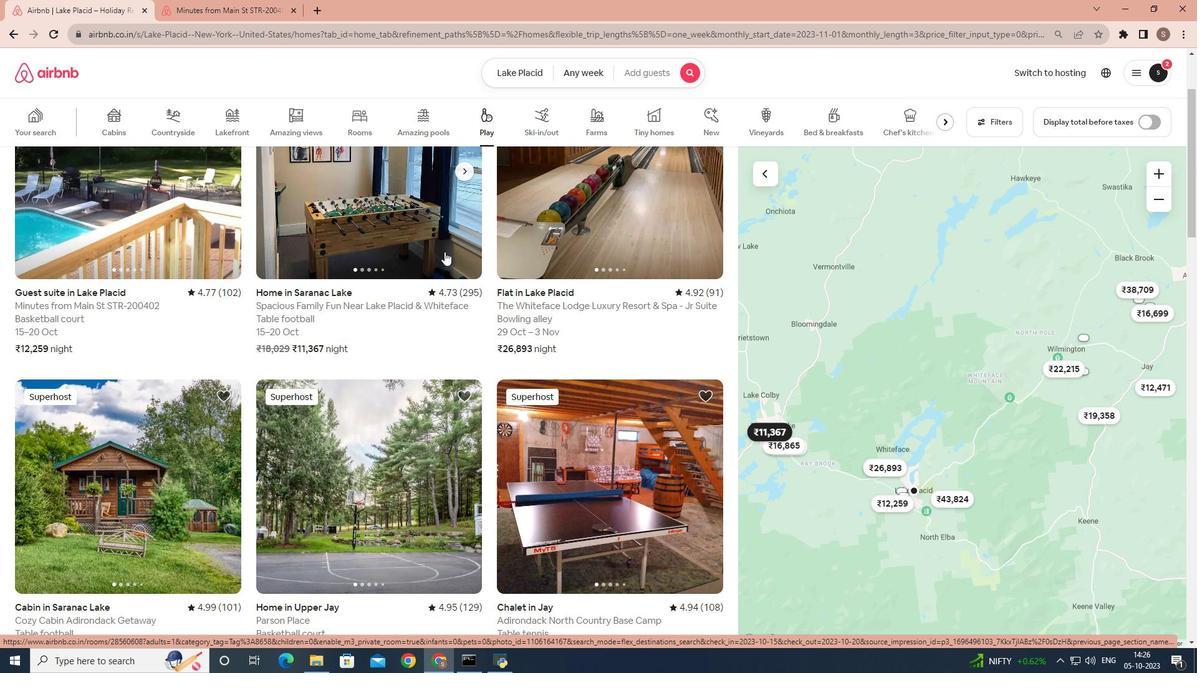 
Action: Mouse scrolled (444, 251) with delta (0, 0)
Screenshot: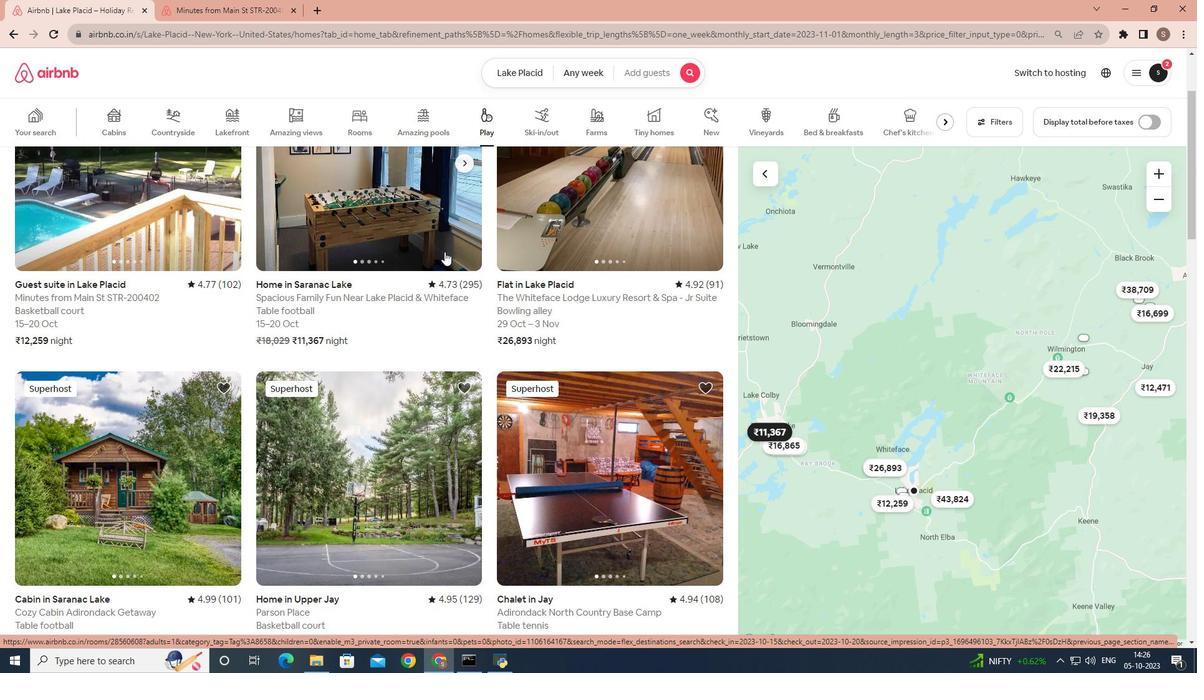 
Action: Mouse scrolled (444, 251) with delta (0, 0)
Screenshot: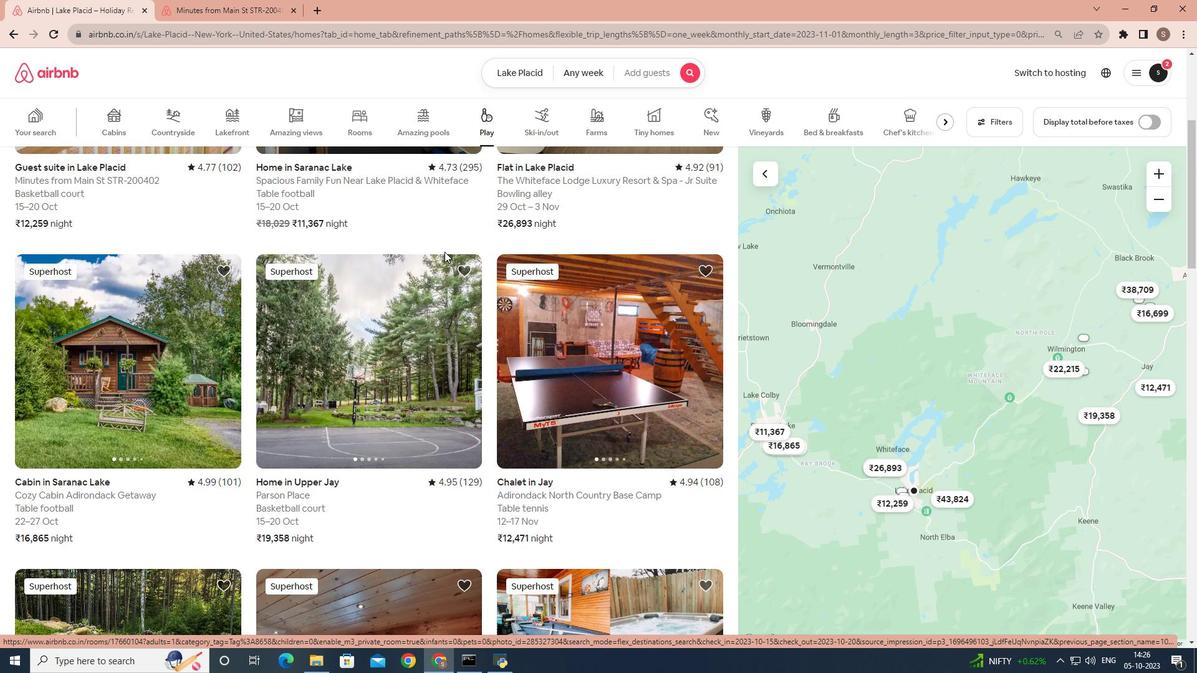 
Action: Mouse scrolled (444, 251) with delta (0, 0)
Screenshot: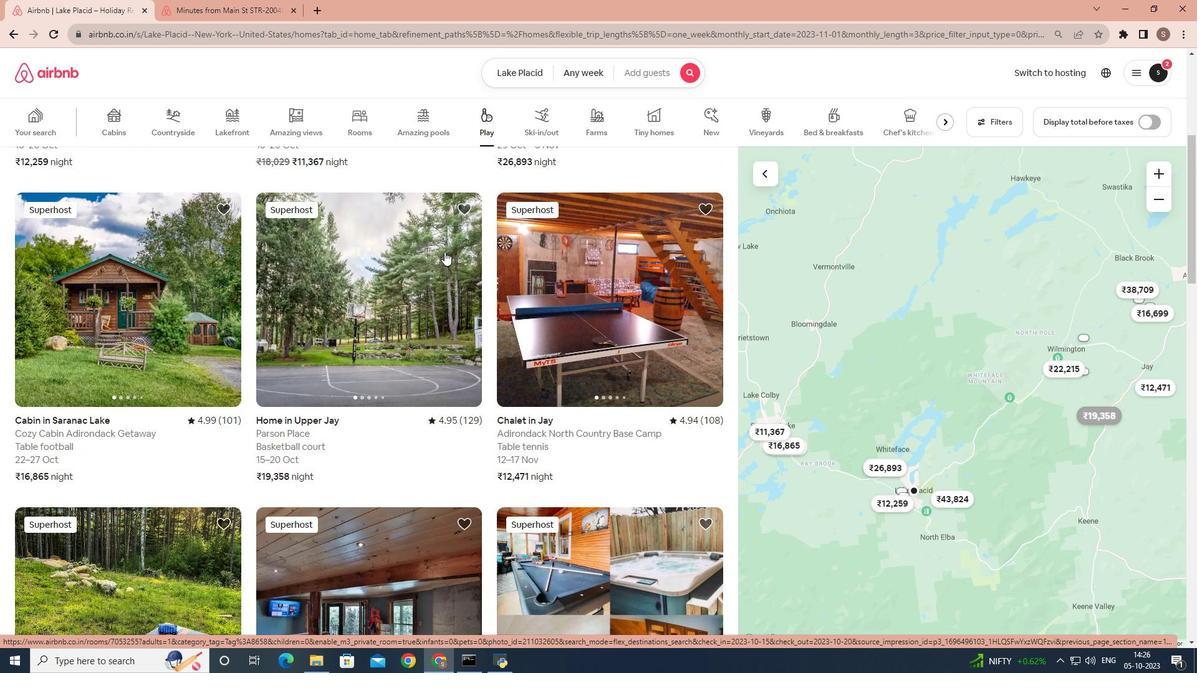 
Action: Mouse moved to (416, 237)
Screenshot: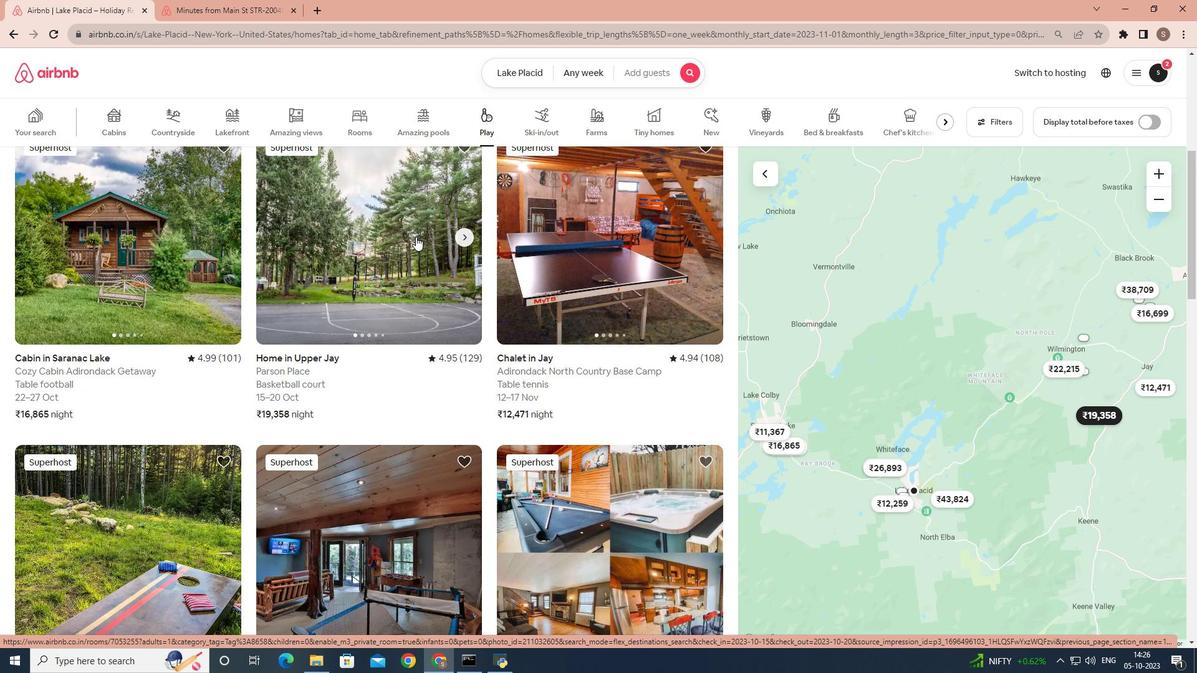 
Action: Mouse pressed left at (416, 237)
Screenshot: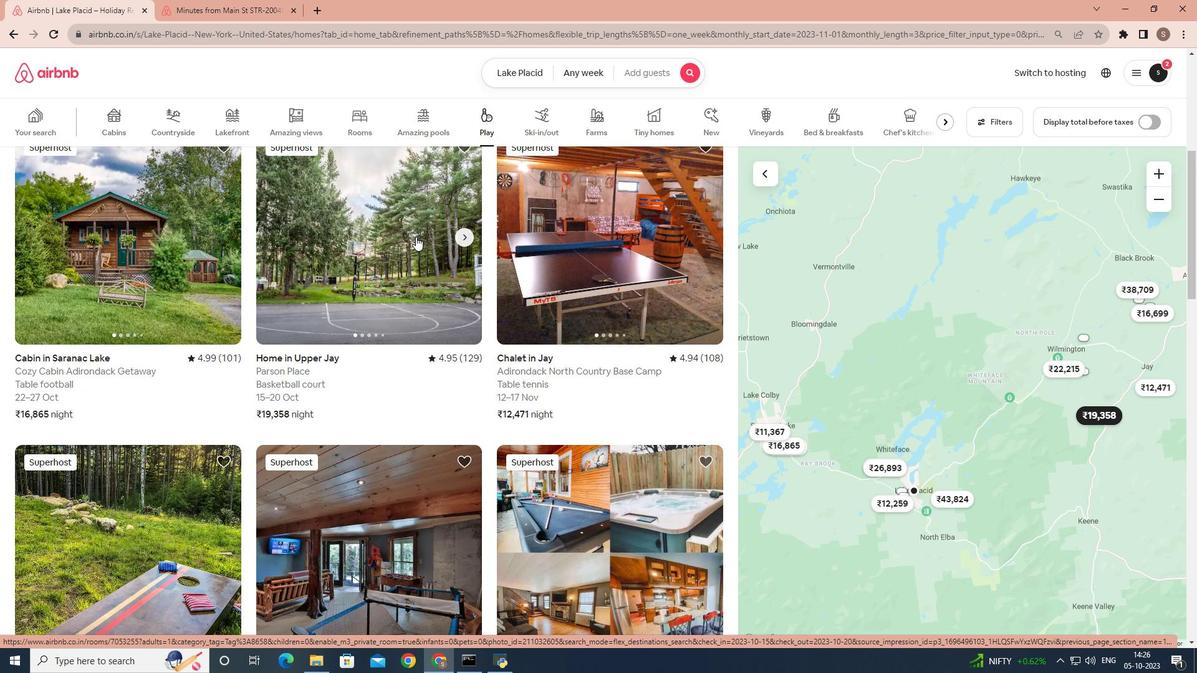 
Action: Mouse moved to (870, 454)
Screenshot: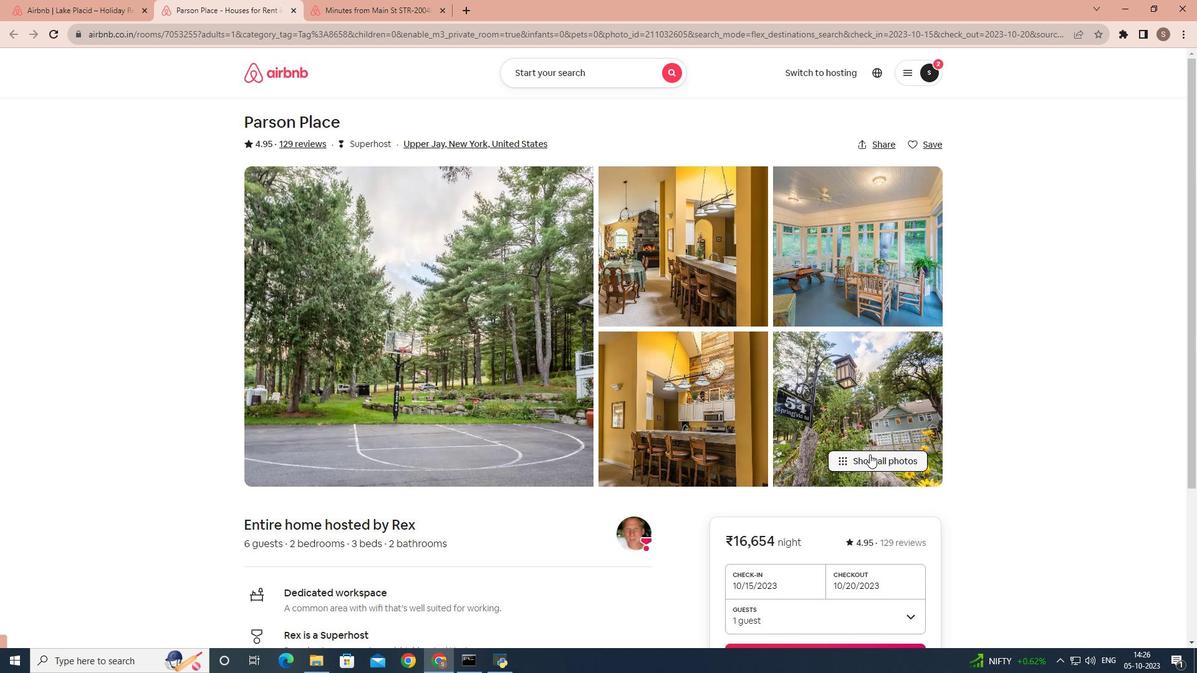 
Action: Mouse pressed left at (870, 454)
Screenshot: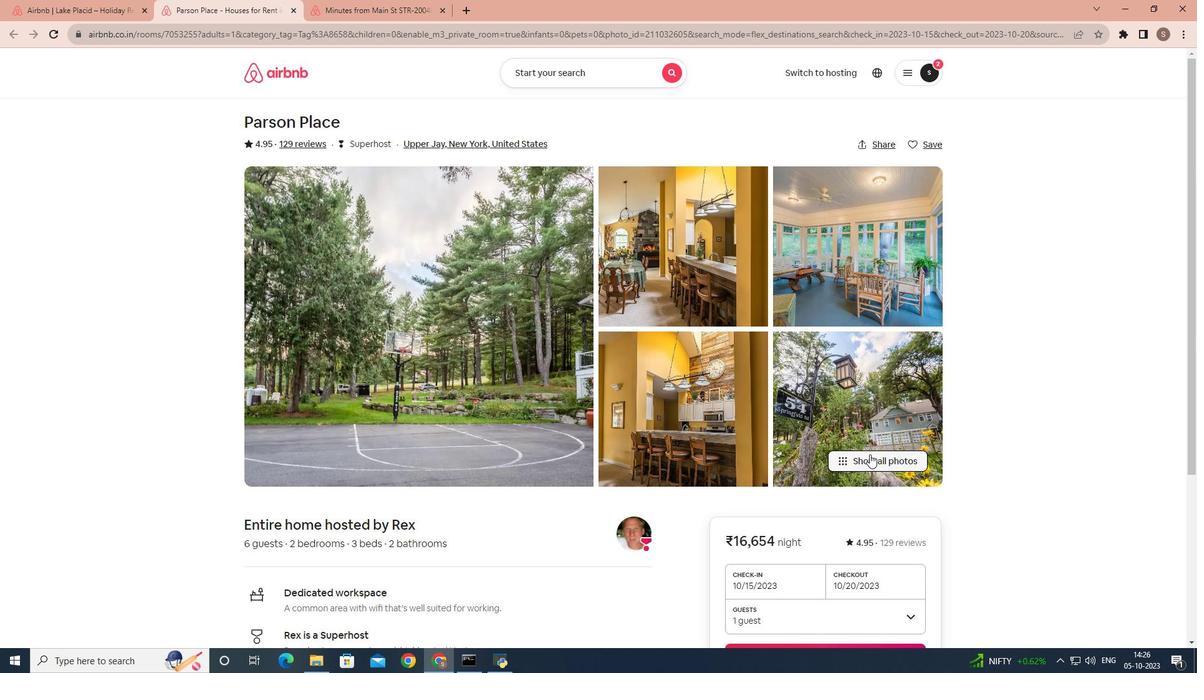 
Action: Mouse moved to (822, 361)
Screenshot: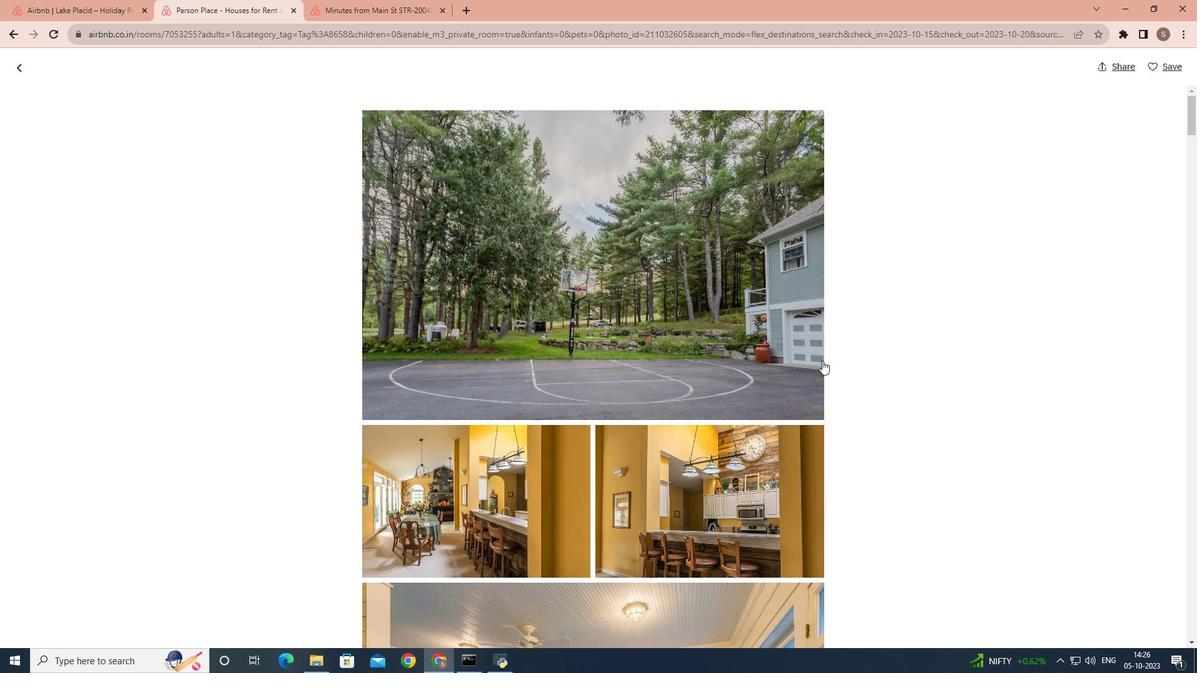
Action: Mouse scrolled (822, 360) with delta (0, 0)
Screenshot: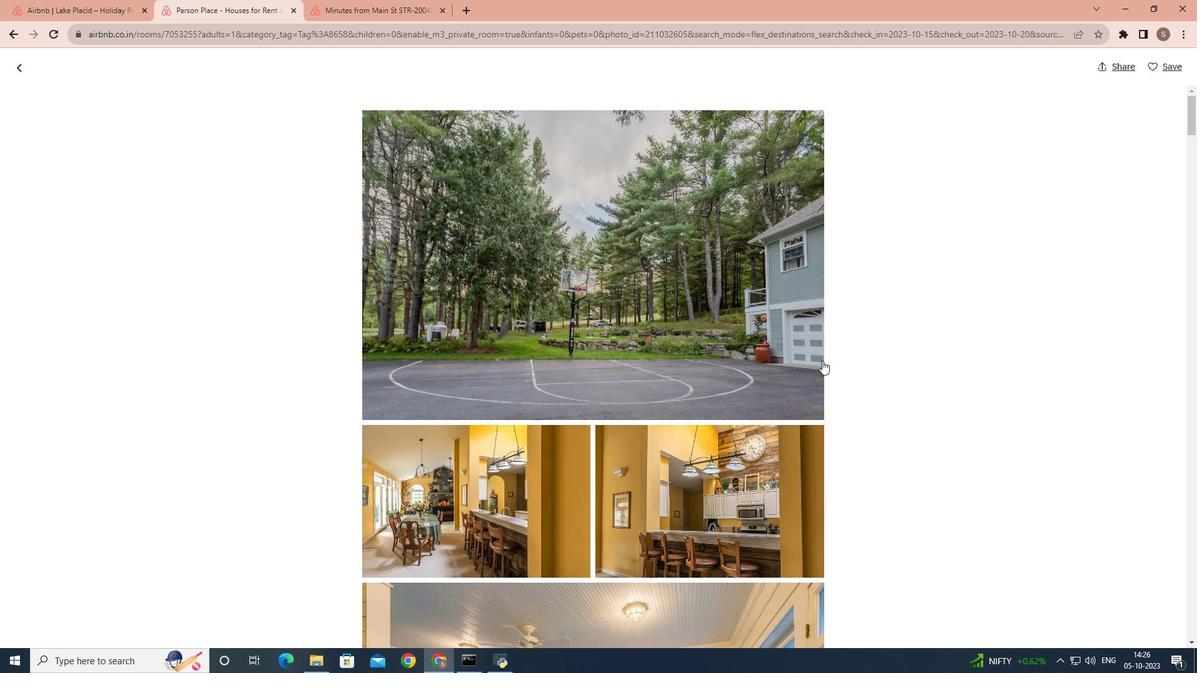 
Action: Mouse scrolled (822, 360) with delta (0, 0)
Screenshot: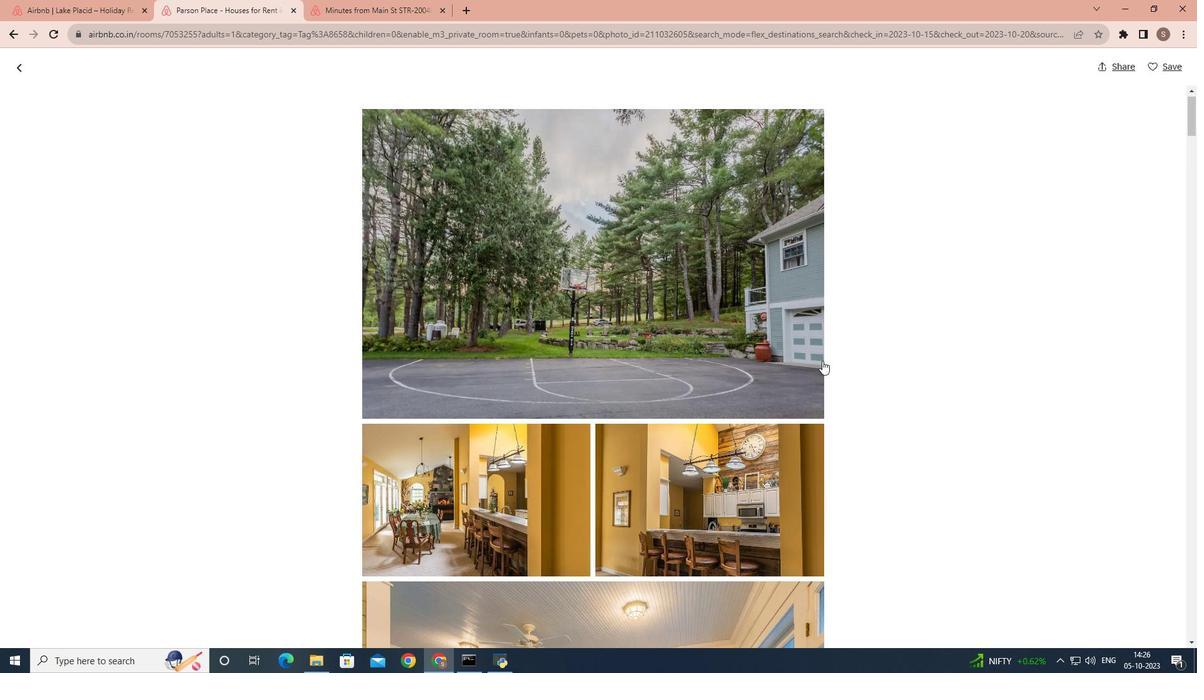 
Action: Mouse scrolled (822, 360) with delta (0, 0)
Screenshot: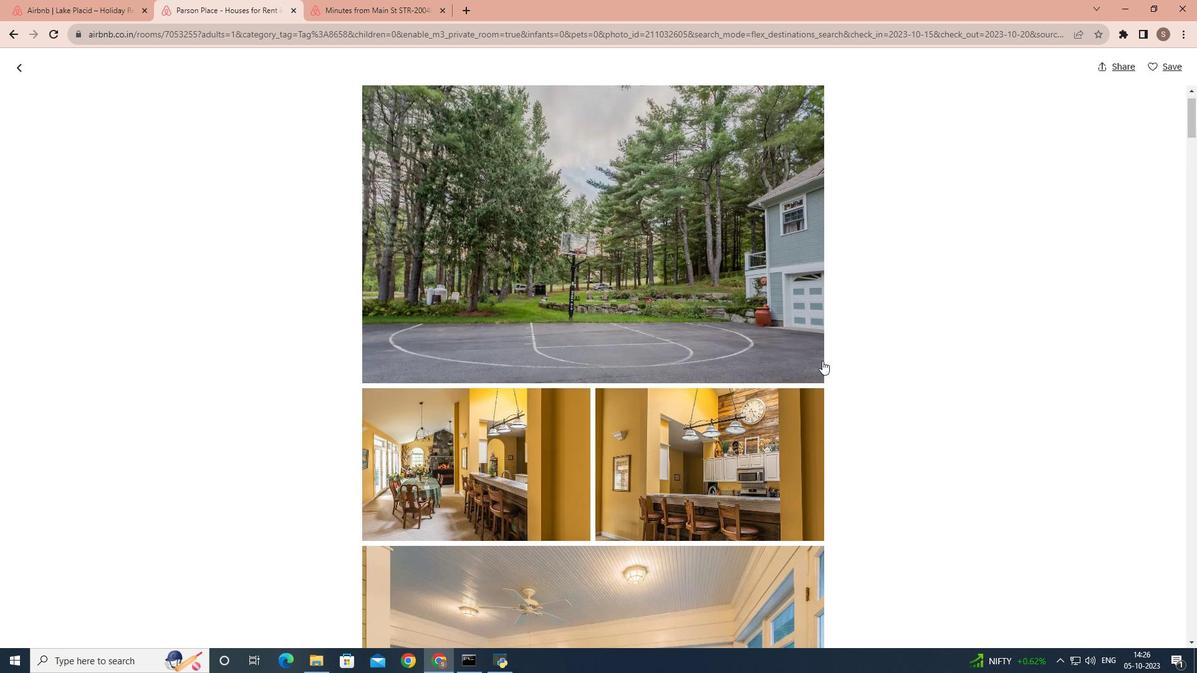 
Action: Mouse moved to (852, 366)
Screenshot: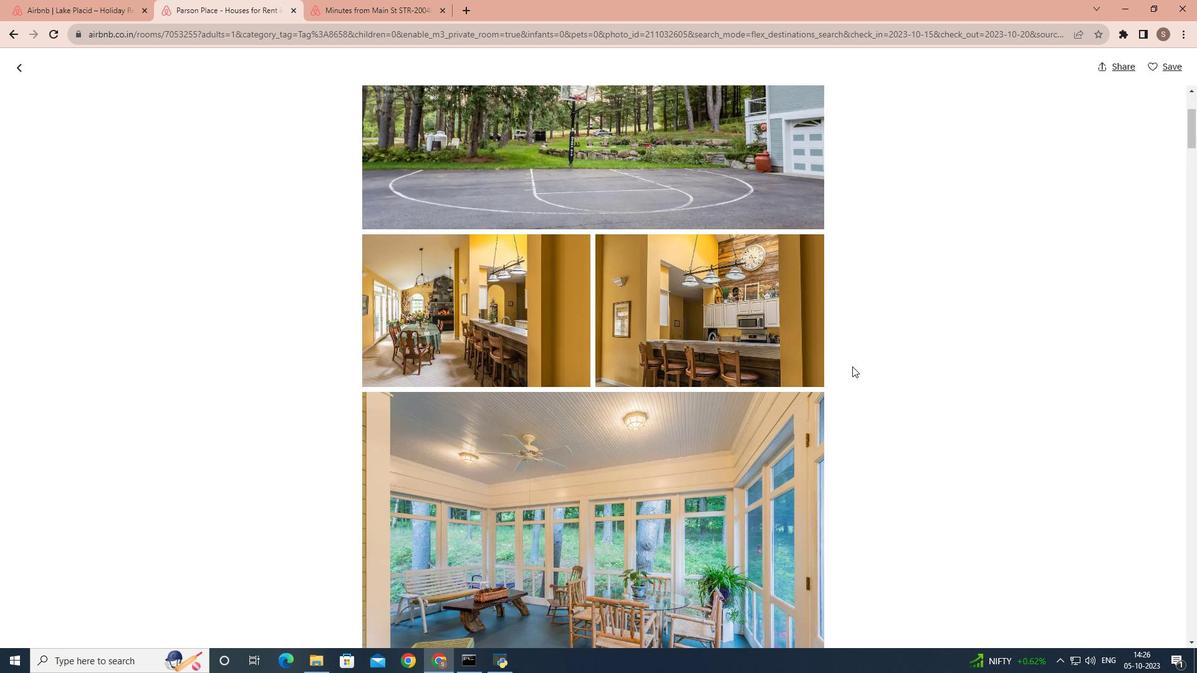 
Action: Mouse scrolled (852, 366) with delta (0, 0)
Screenshot: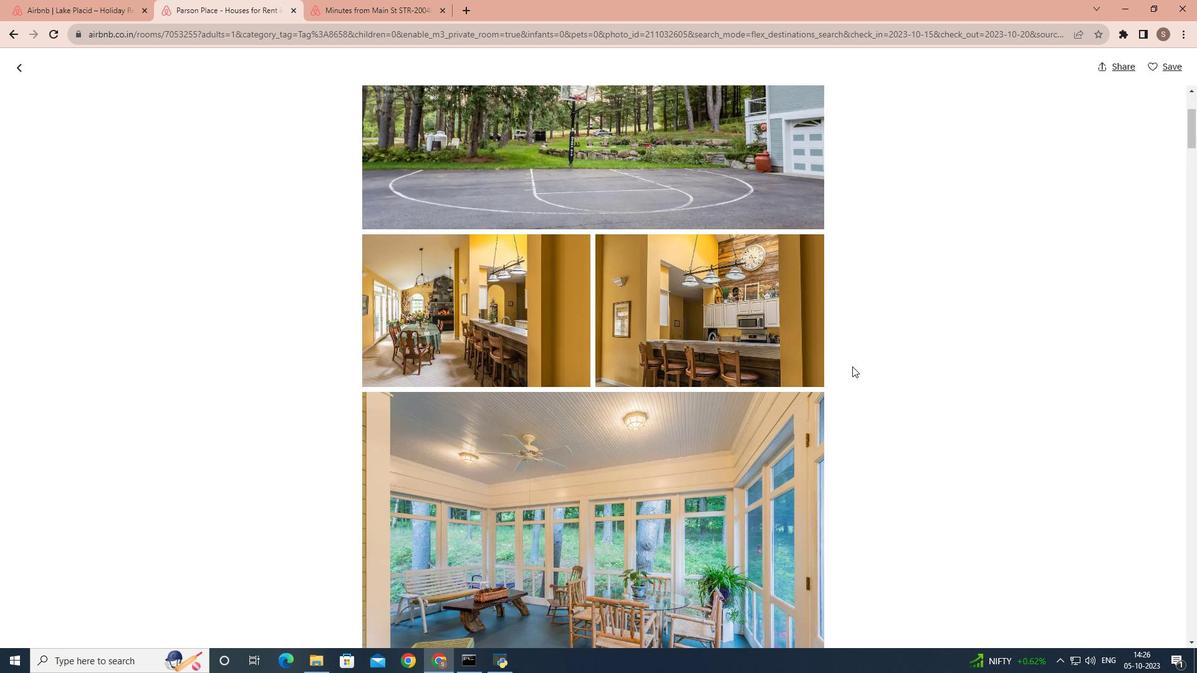 
Action: Mouse scrolled (852, 366) with delta (0, 0)
Screenshot: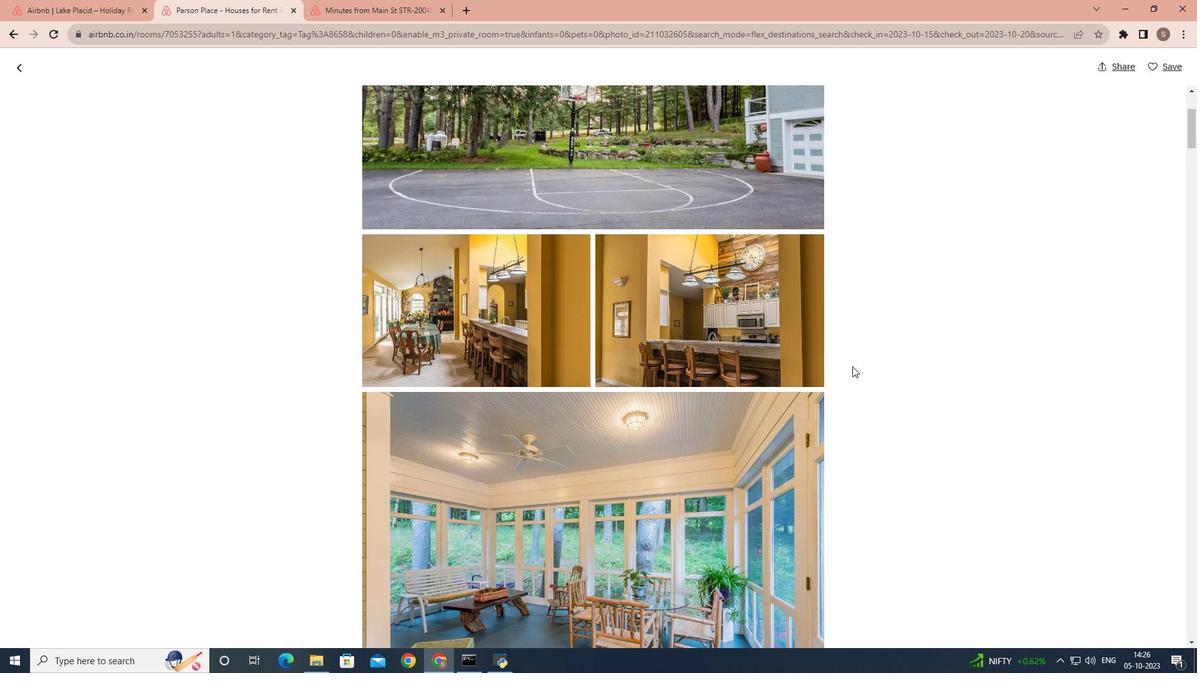 
Action: Mouse scrolled (852, 366) with delta (0, 0)
Screenshot: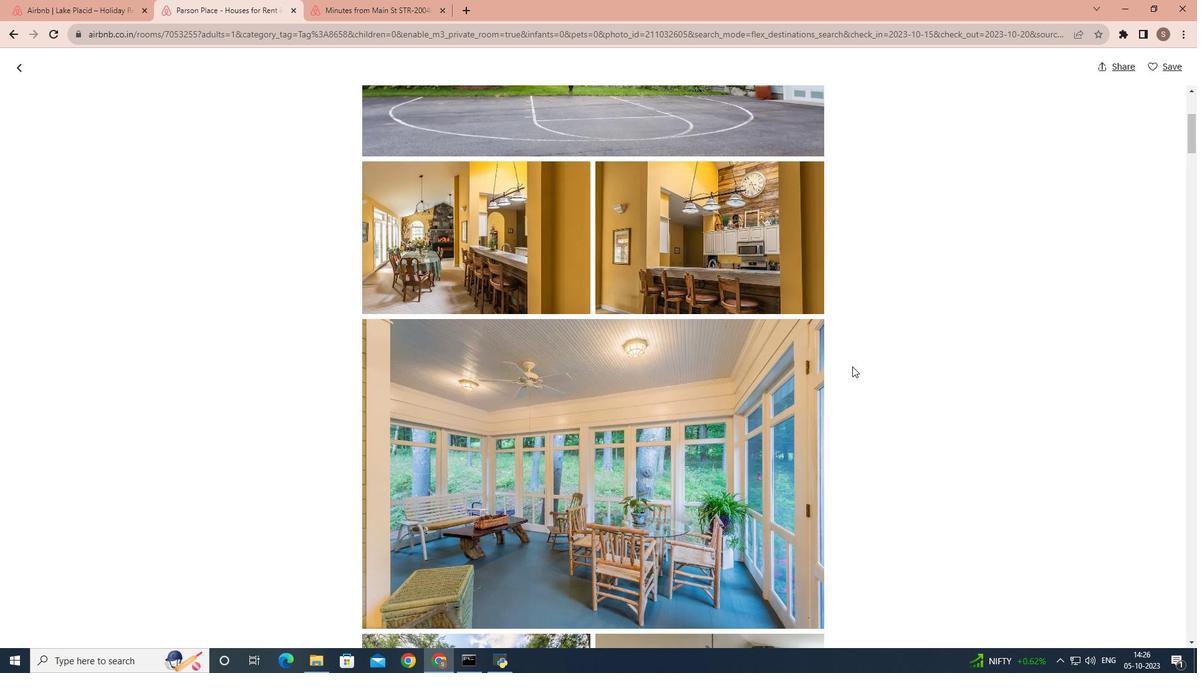 
Action: Mouse scrolled (852, 366) with delta (0, 0)
Screenshot: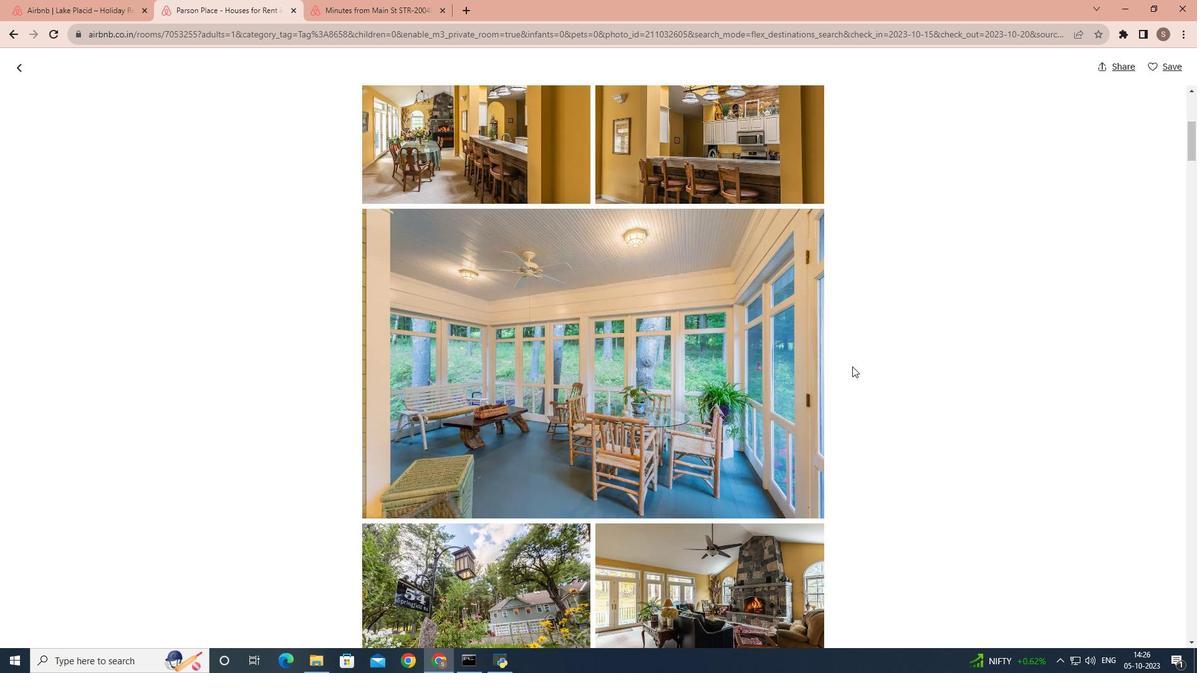 
Action: Mouse scrolled (852, 366) with delta (0, 0)
Screenshot: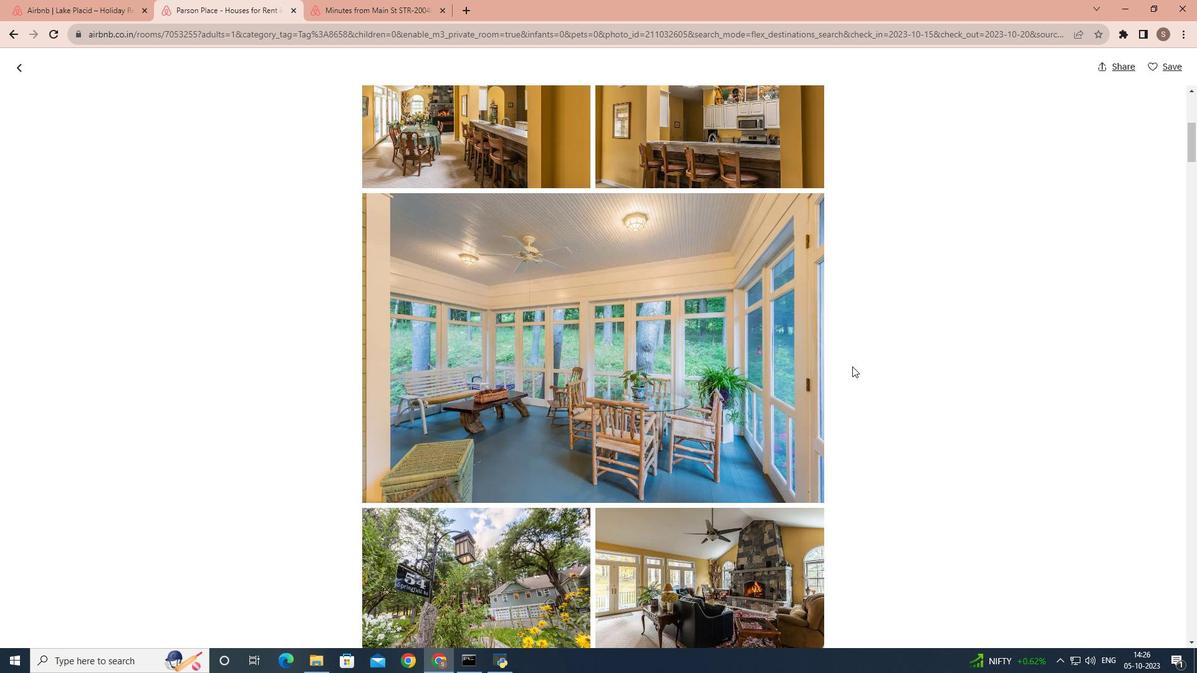 
Action: Mouse scrolled (852, 366) with delta (0, 0)
Screenshot: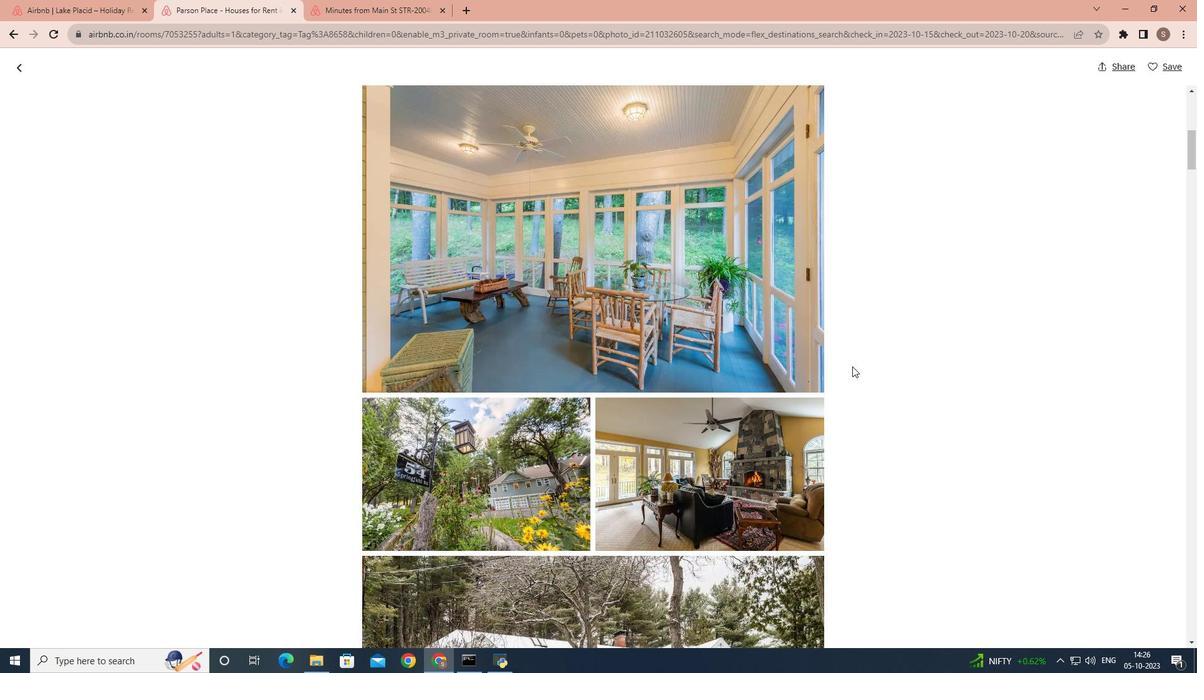 
Action: Mouse scrolled (852, 366) with delta (0, 0)
Screenshot: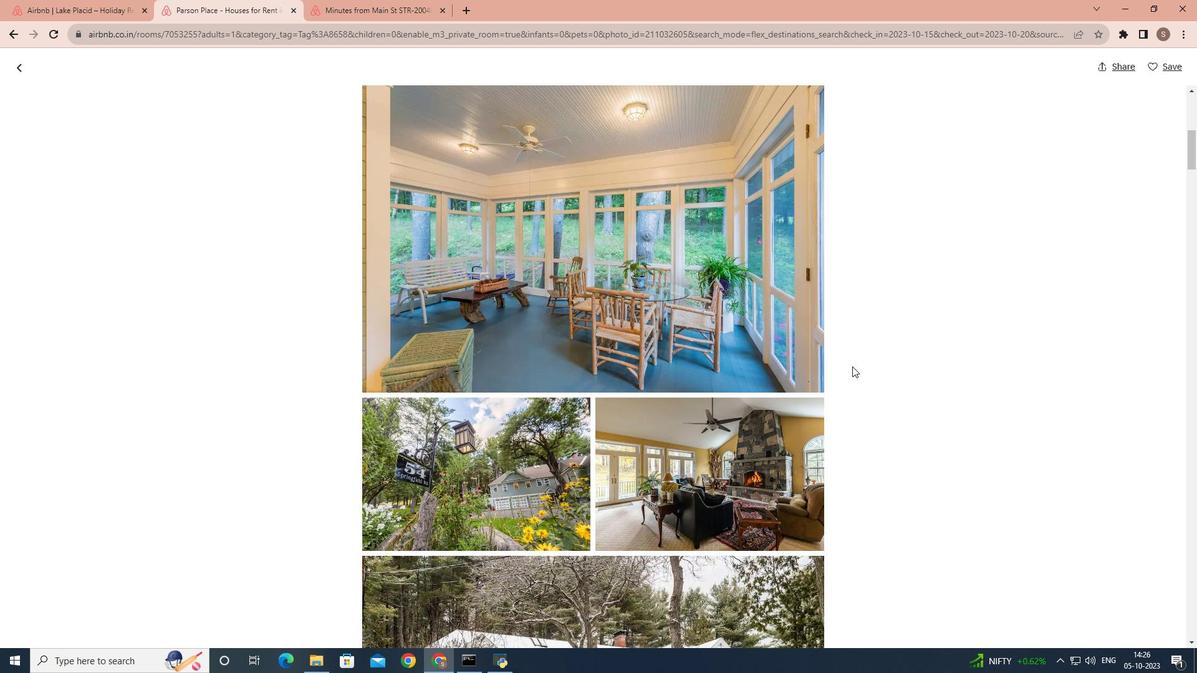 
Action: Mouse scrolled (852, 366) with delta (0, 0)
Screenshot: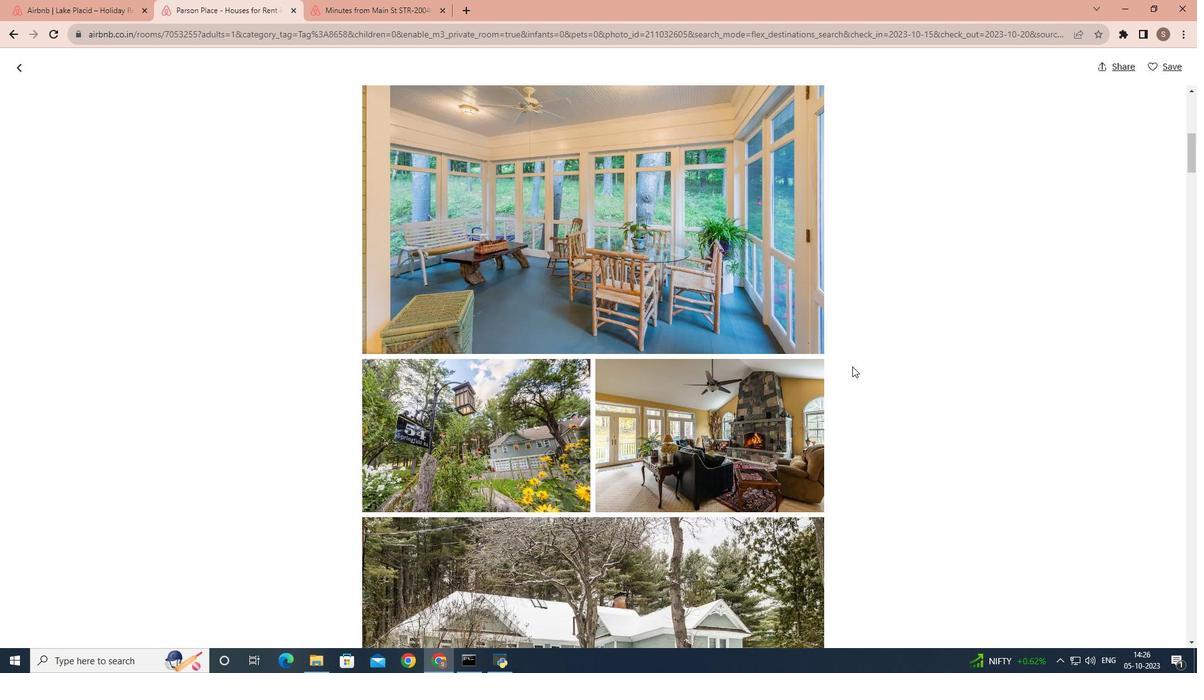 
Action: Mouse scrolled (852, 366) with delta (0, 0)
Screenshot: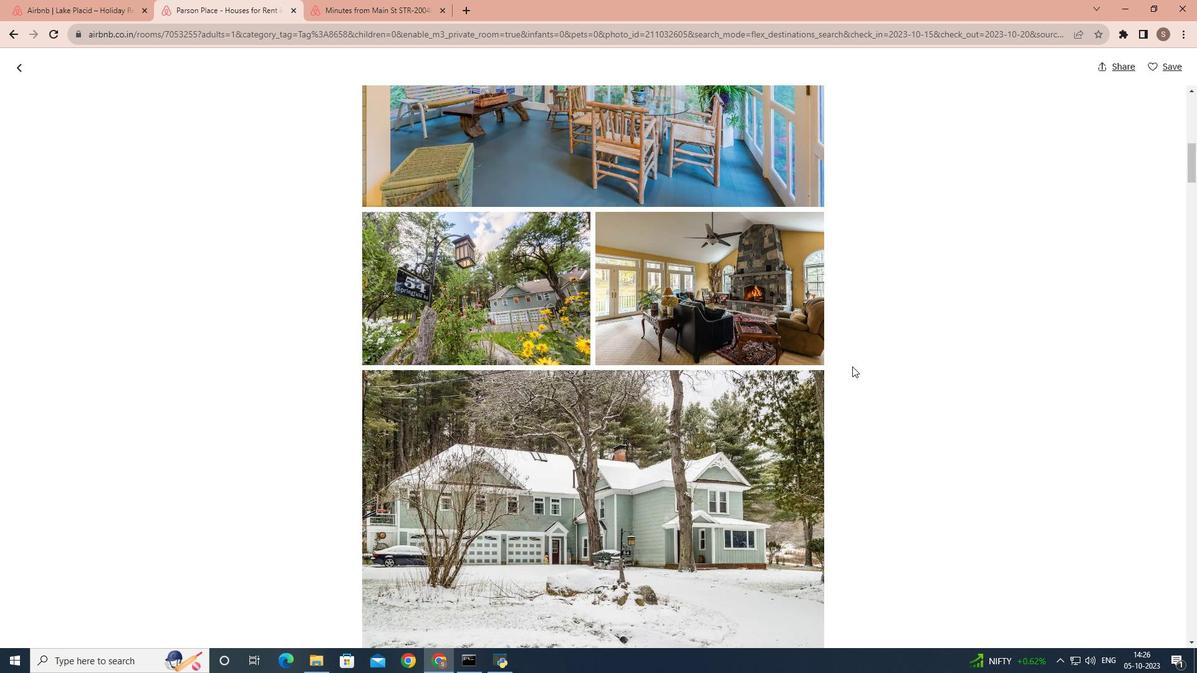 
Action: Mouse scrolled (852, 366) with delta (0, 0)
Screenshot: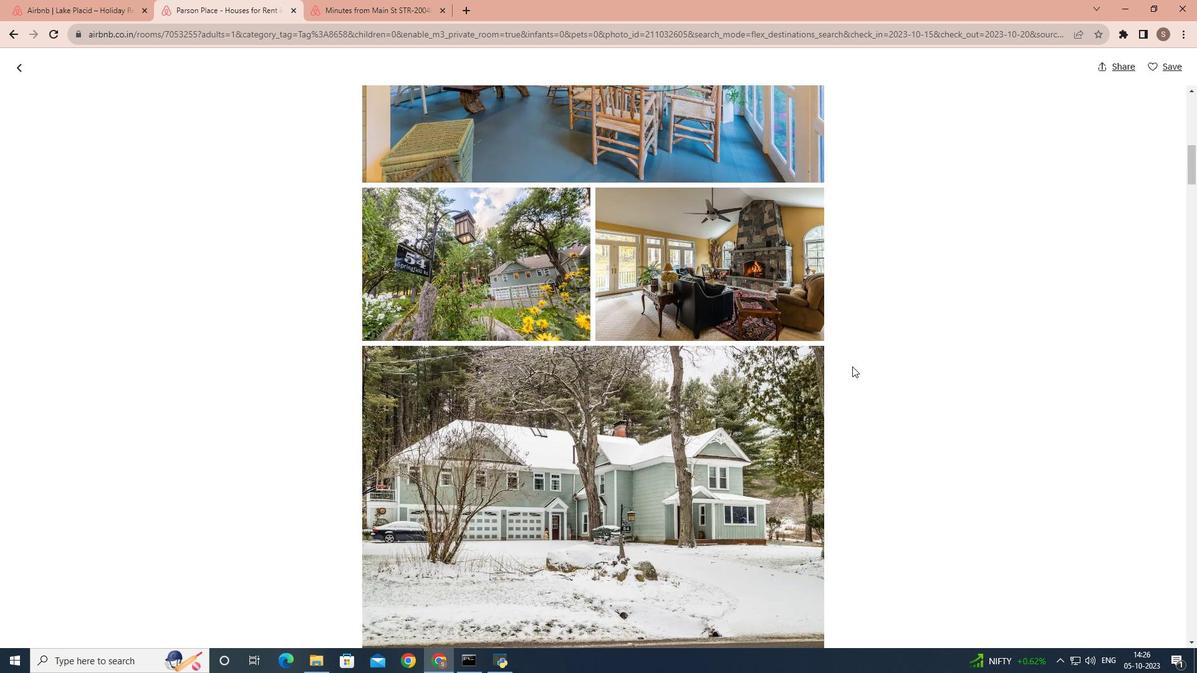 
Action: Mouse scrolled (852, 366) with delta (0, 0)
Screenshot: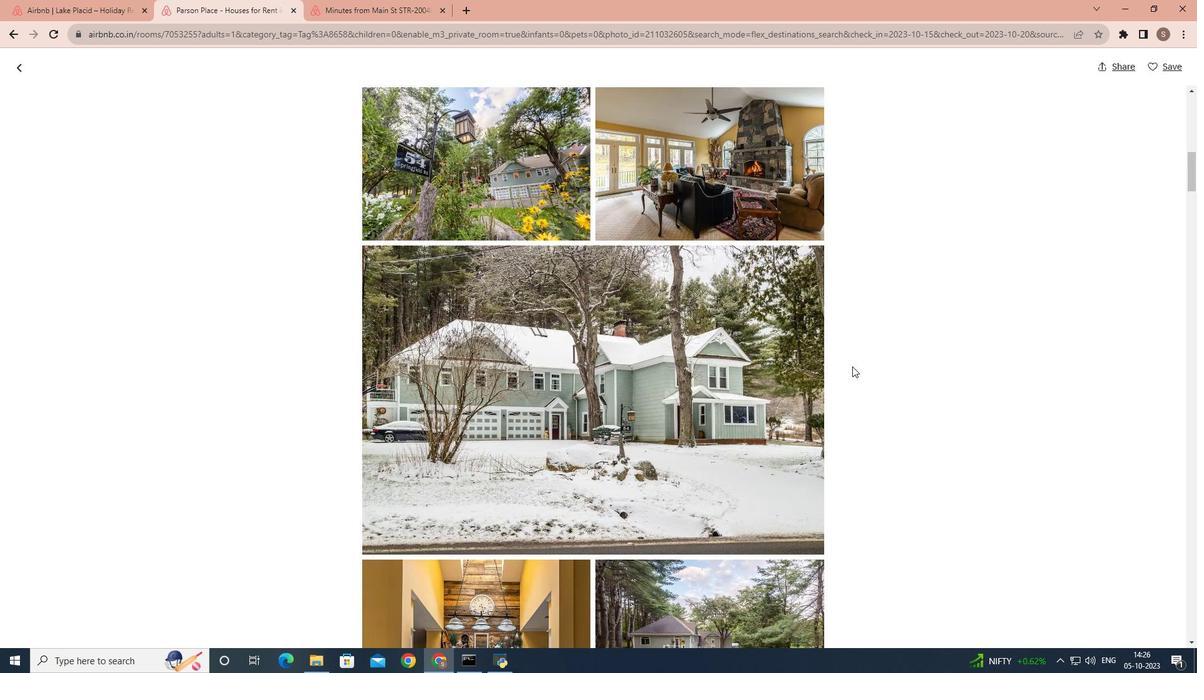 
Action: Mouse scrolled (852, 366) with delta (0, 0)
Screenshot: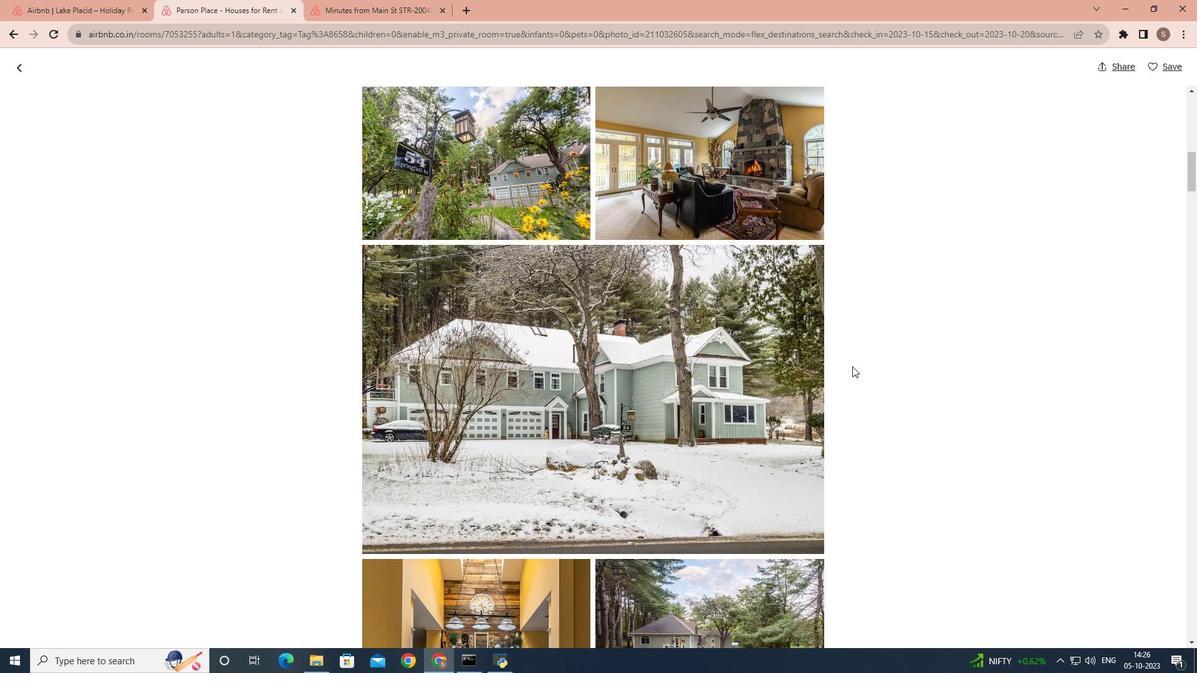 
Action: Mouse scrolled (852, 366) with delta (0, 0)
Screenshot: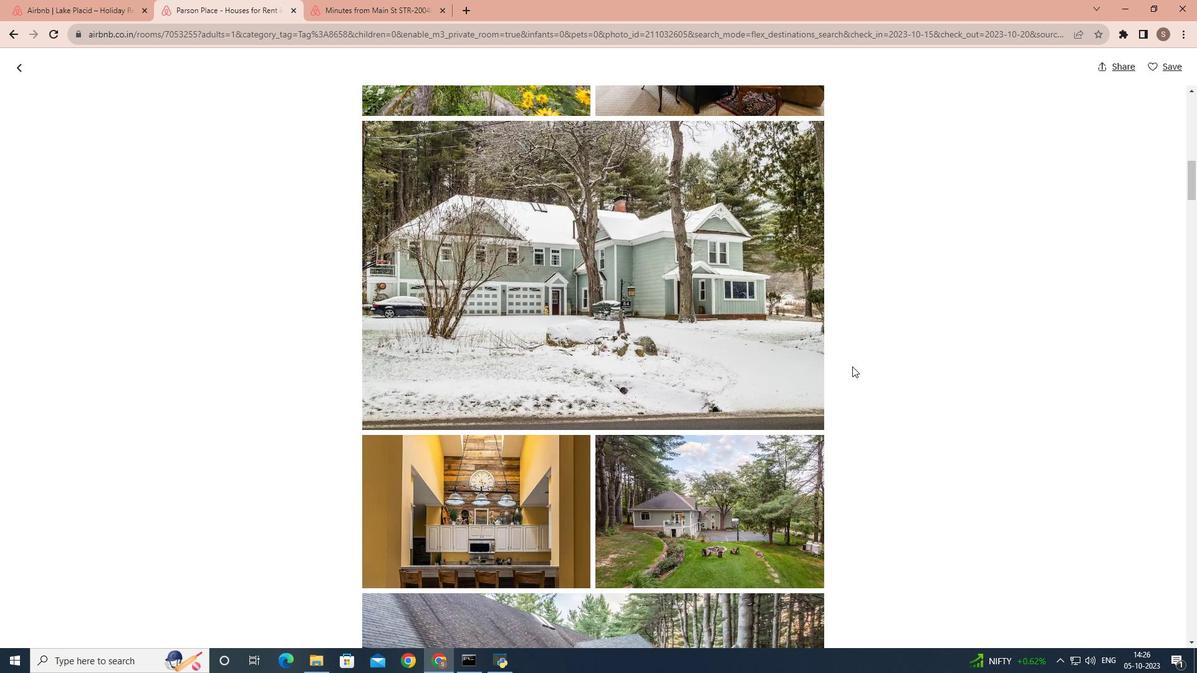 
Action: Mouse scrolled (852, 366) with delta (0, 0)
Screenshot: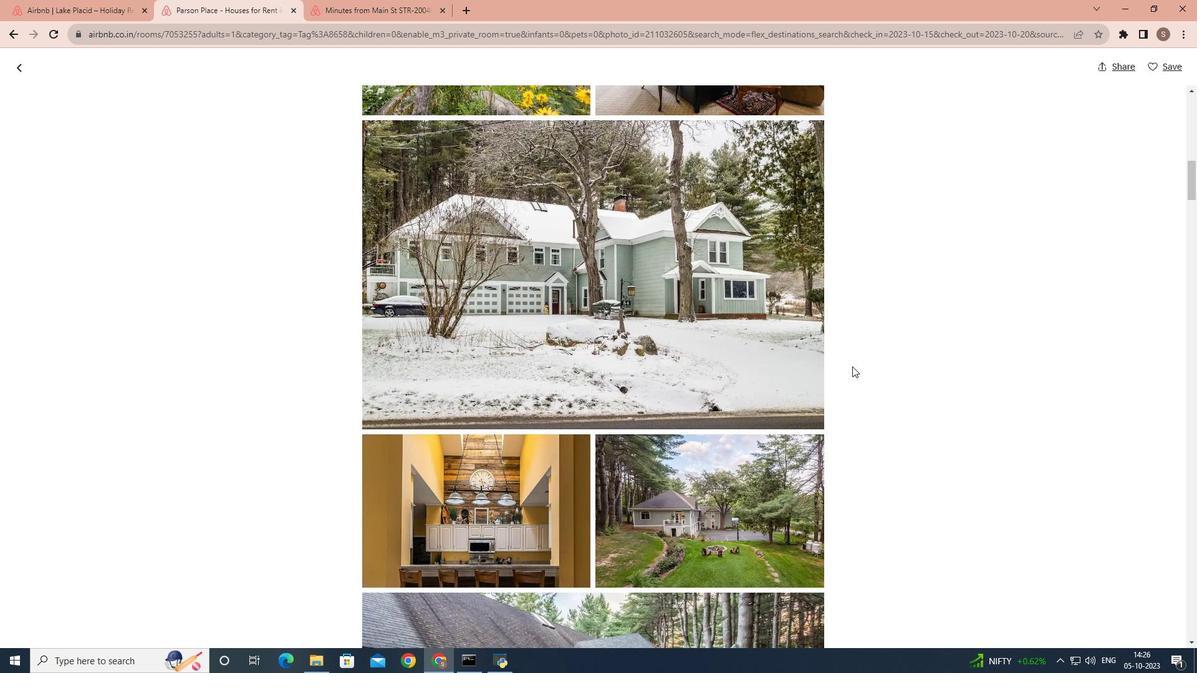 
Action: Mouse scrolled (852, 366) with delta (0, 0)
Screenshot: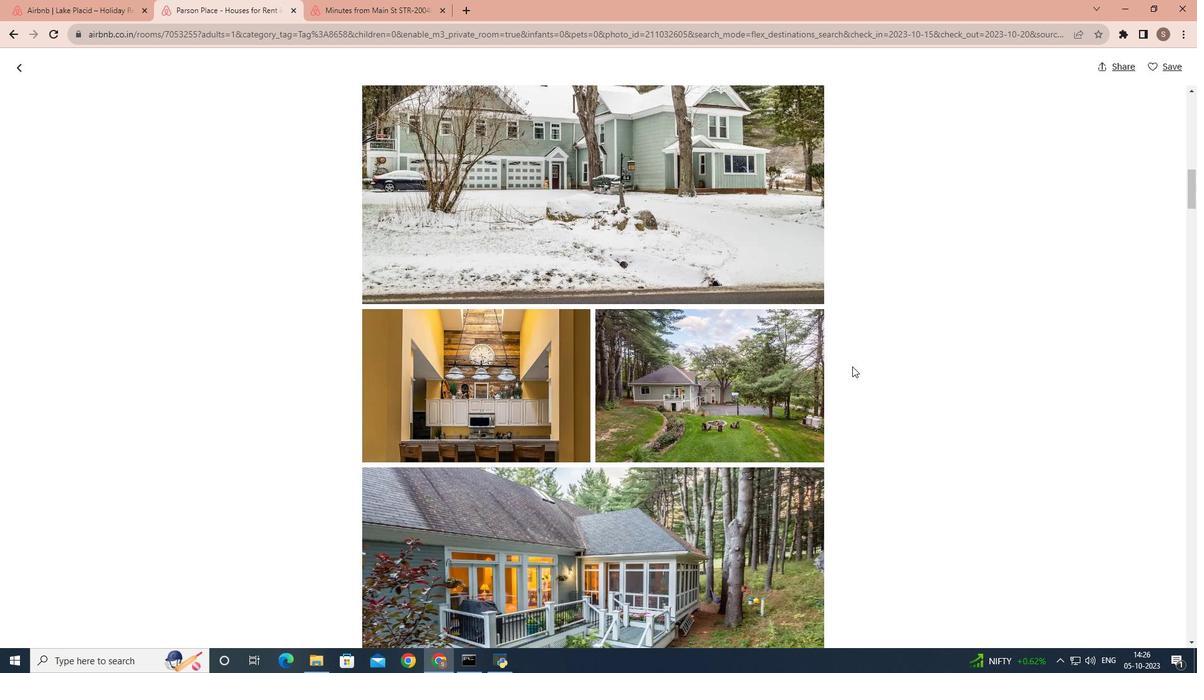 
Action: Mouse scrolled (852, 366) with delta (0, 0)
Screenshot: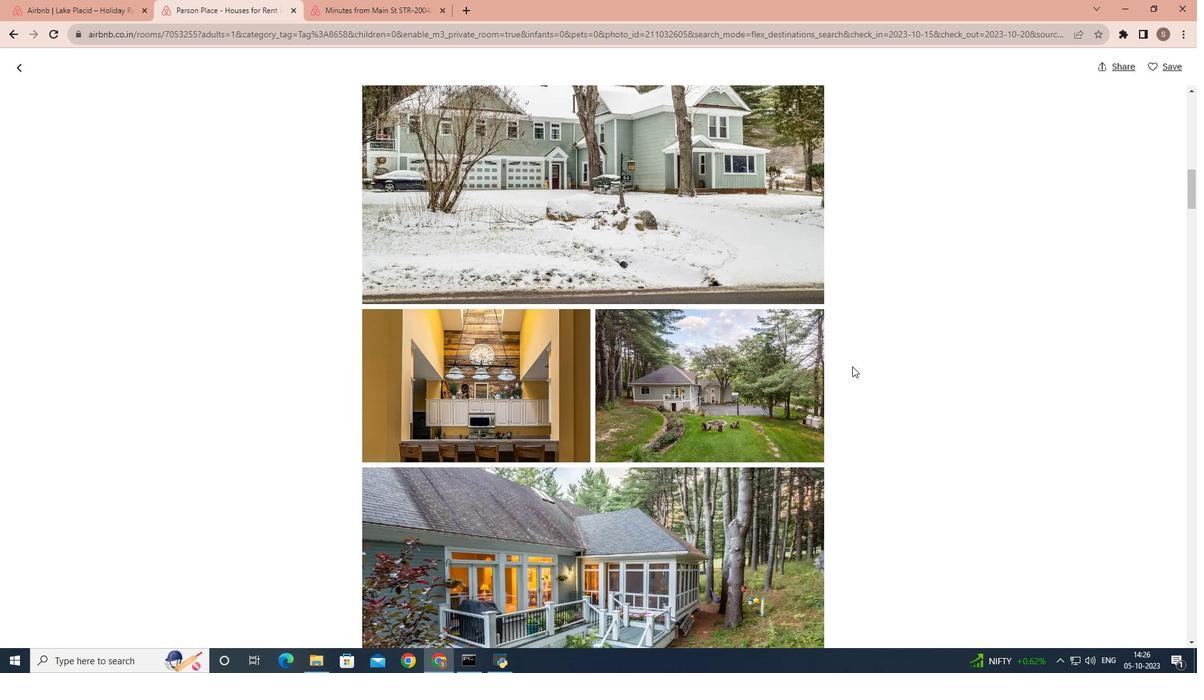 
Action: Mouse scrolled (852, 366) with delta (0, 0)
Screenshot: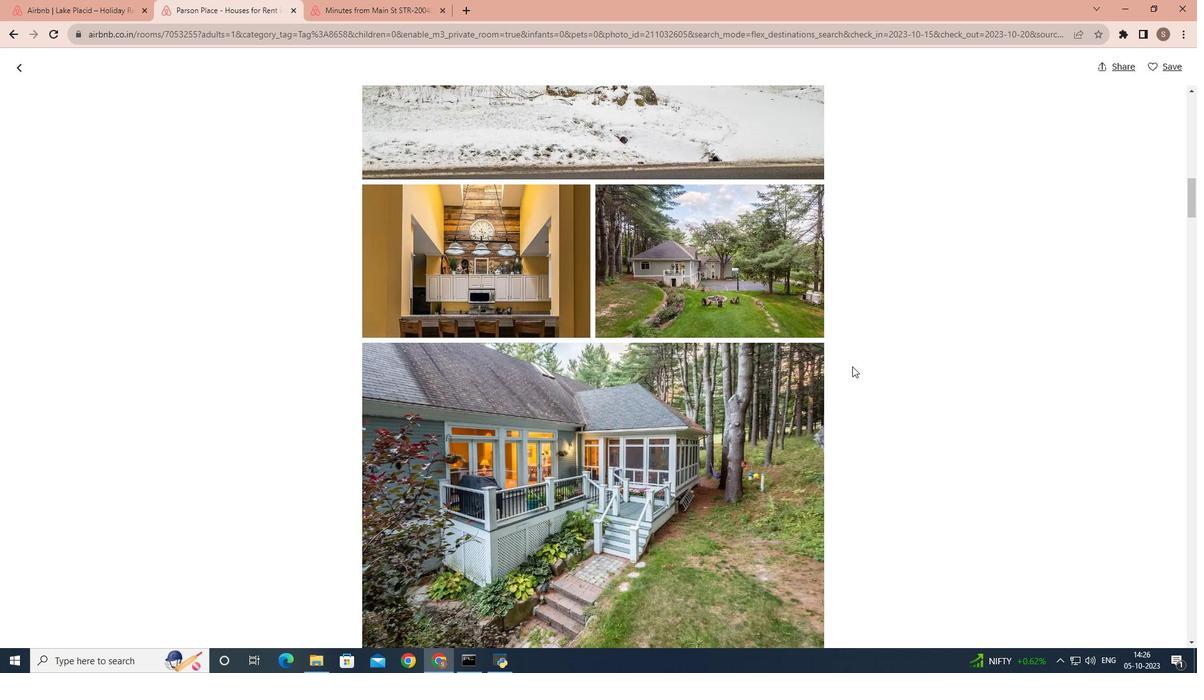 
Action: Mouse scrolled (852, 366) with delta (0, 0)
Screenshot: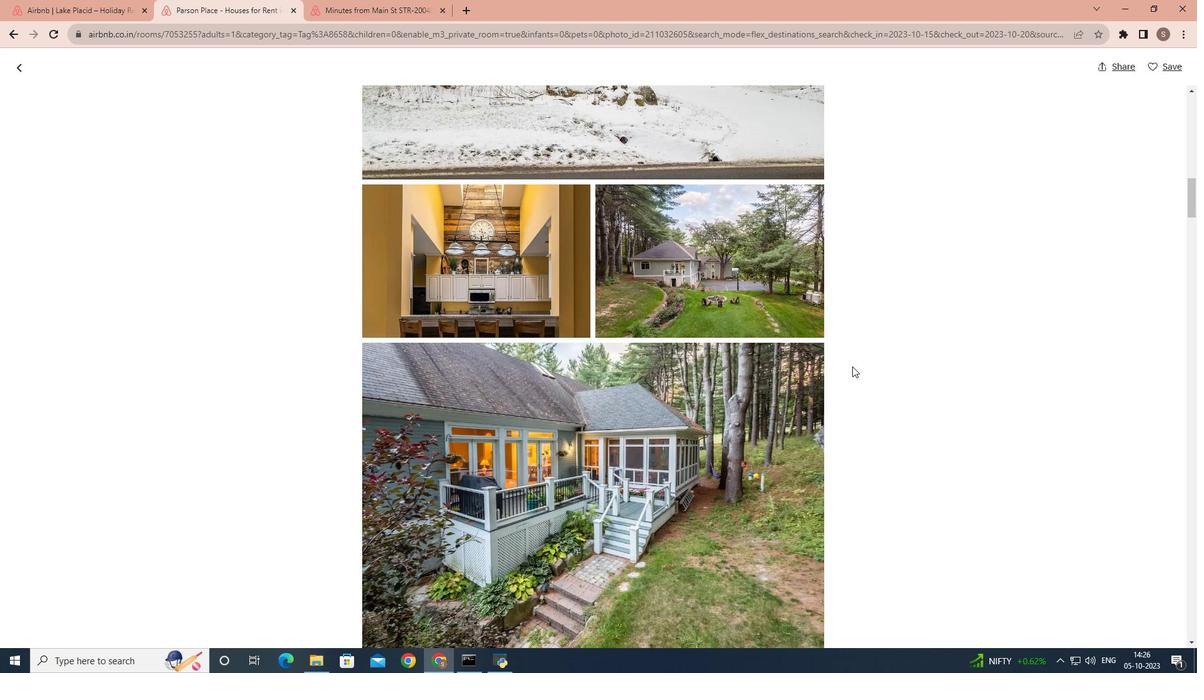 
Action: Mouse scrolled (852, 366) with delta (0, 0)
Screenshot: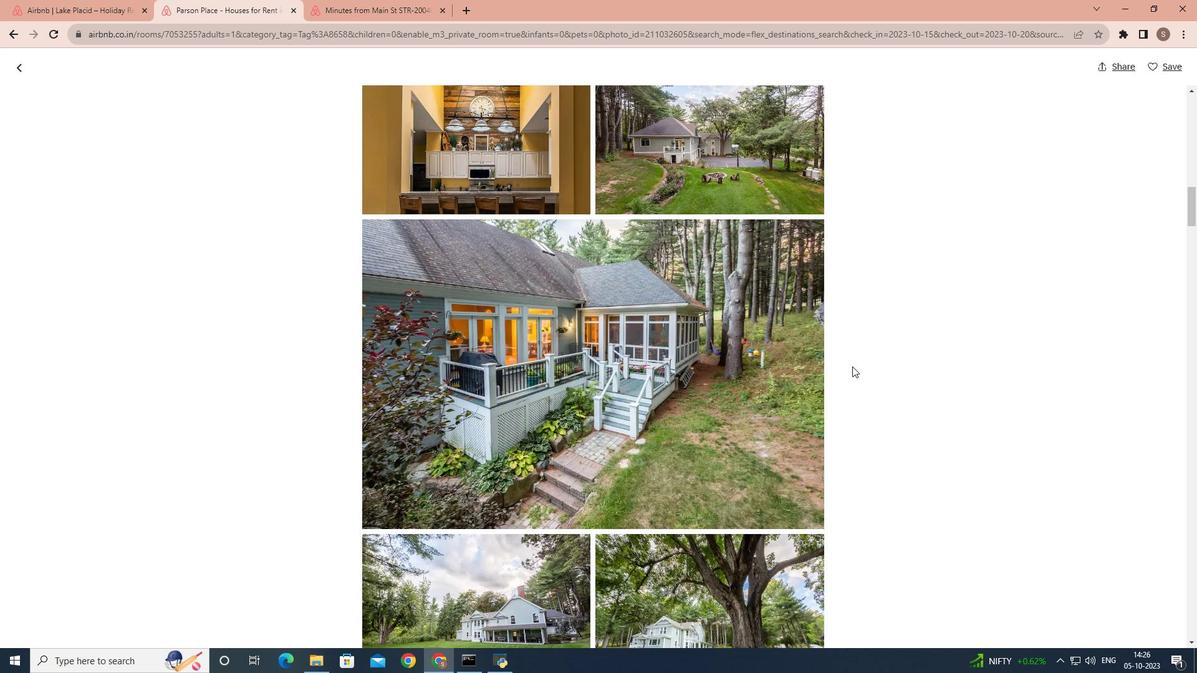 
Action: Mouse scrolled (852, 366) with delta (0, 0)
Screenshot: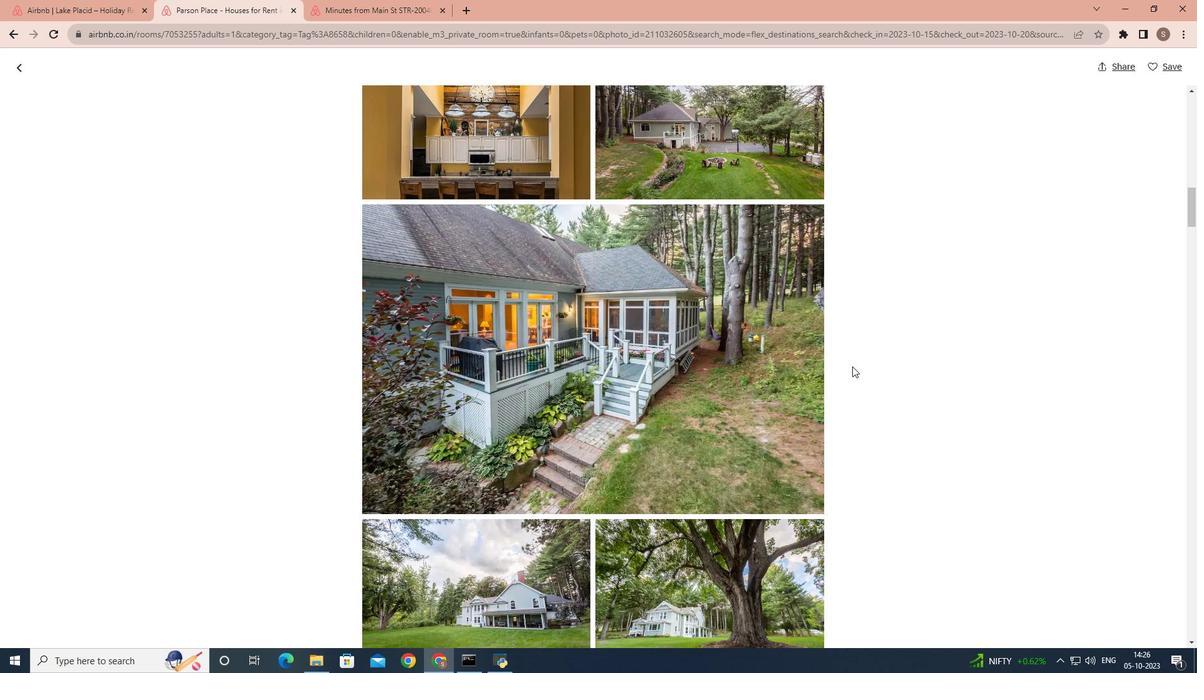 
Action: Mouse scrolled (852, 366) with delta (0, 0)
Screenshot: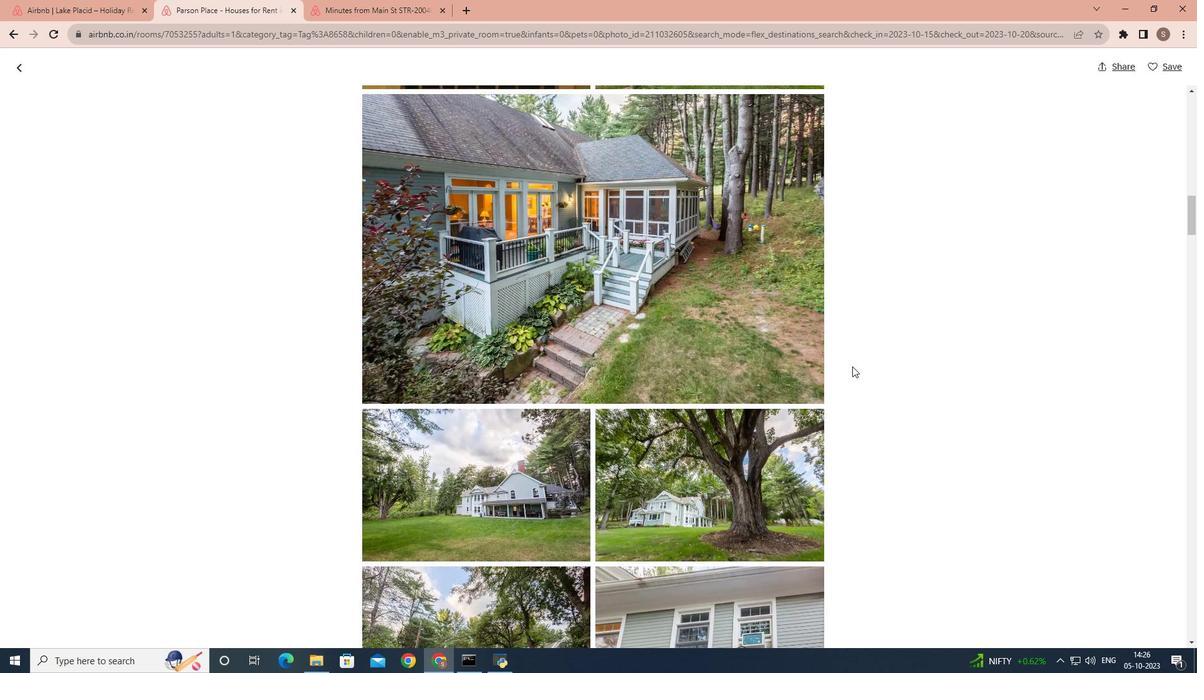 
Action: Mouse scrolled (852, 366) with delta (0, 0)
Screenshot: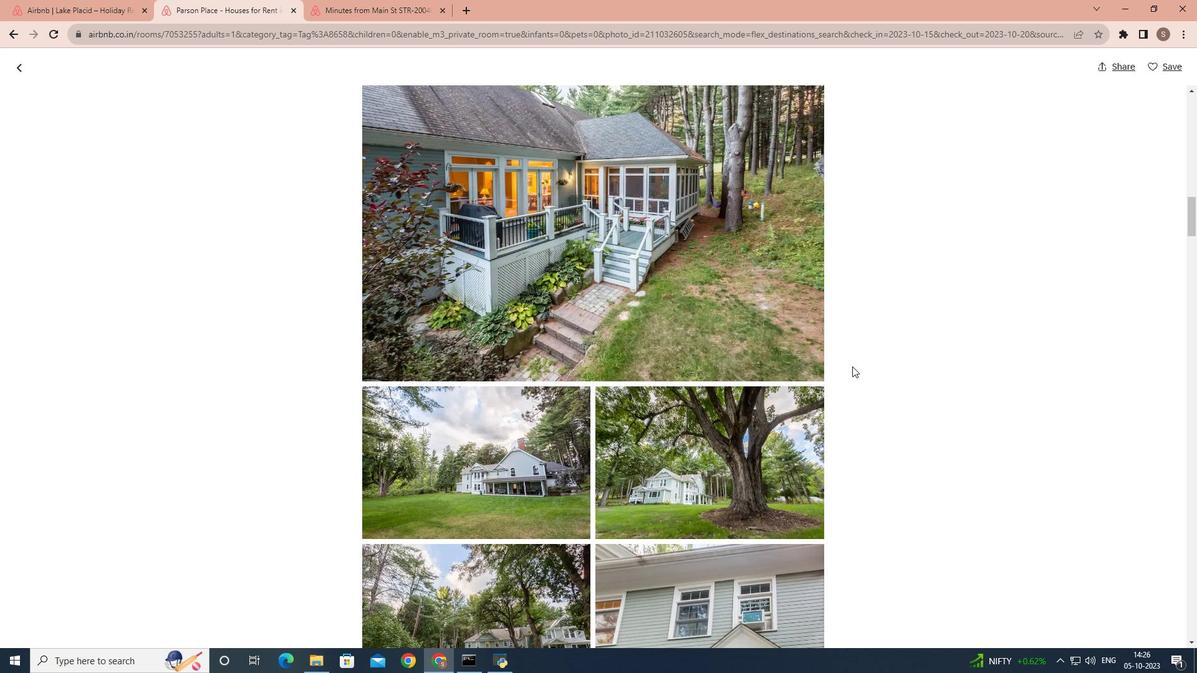 
Action: Mouse scrolled (852, 366) with delta (0, 0)
Screenshot: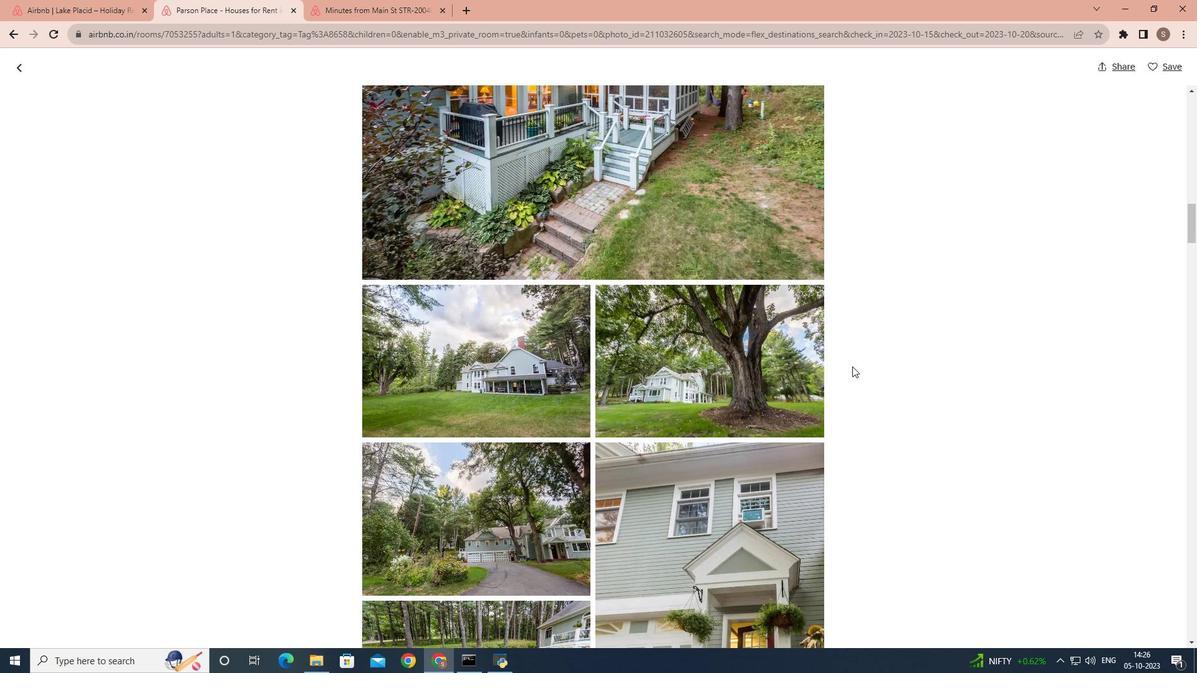 
Action: Mouse scrolled (852, 366) with delta (0, 0)
Screenshot: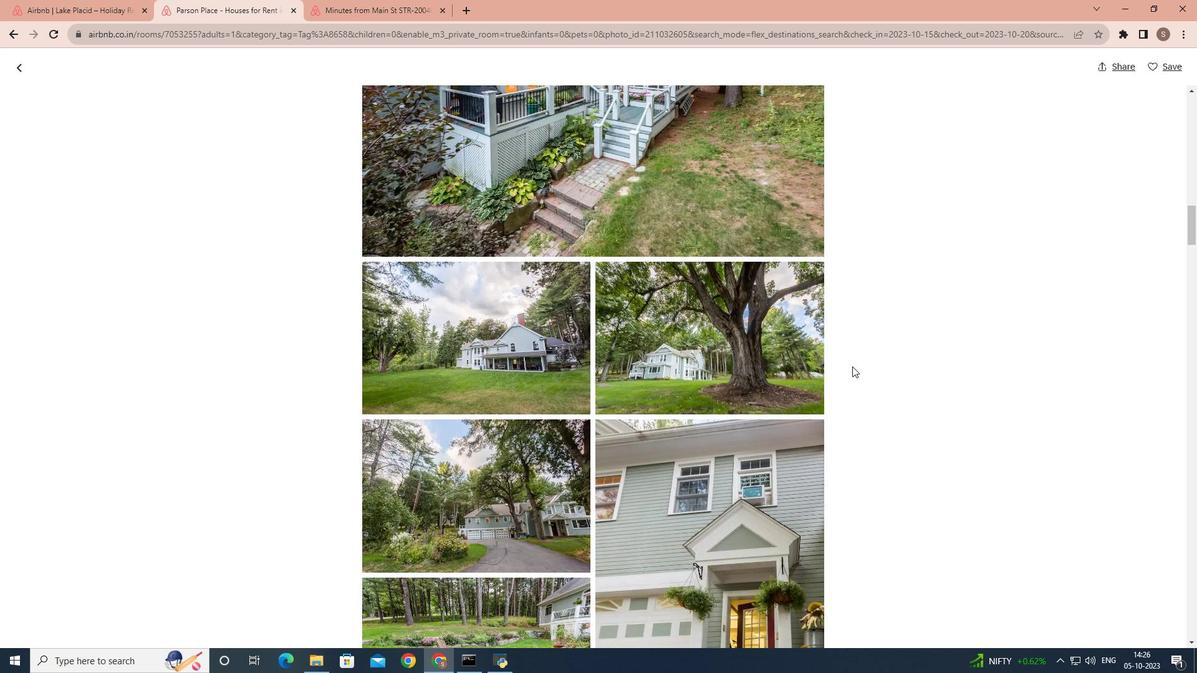 
Action: Mouse scrolled (852, 366) with delta (0, 0)
Screenshot: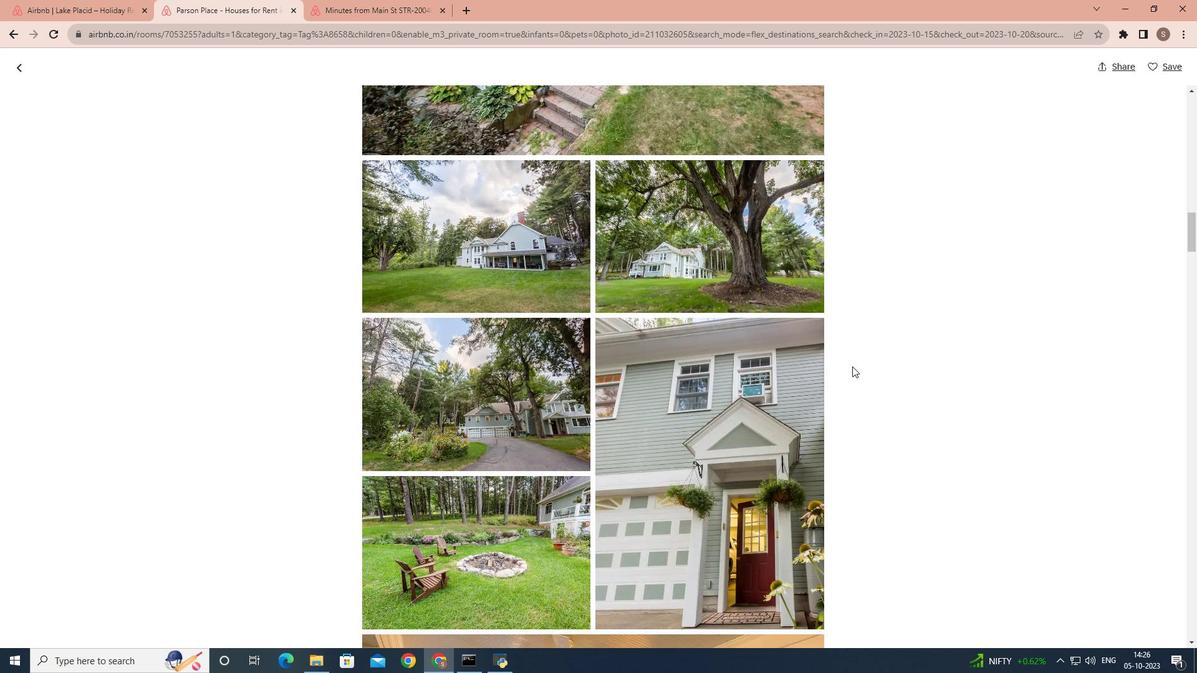 
Action: Mouse scrolled (852, 366) with delta (0, 0)
Screenshot: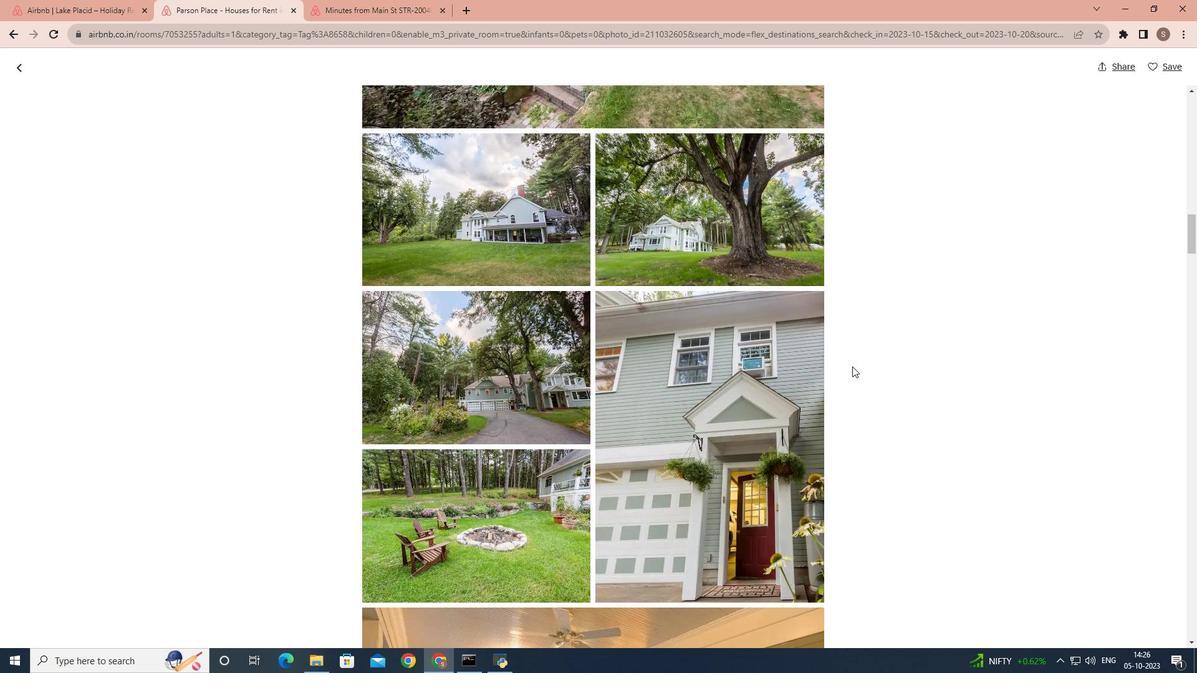 
Action: Mouse scrolled (852, 366) with delta (0, 0)
Screenshot: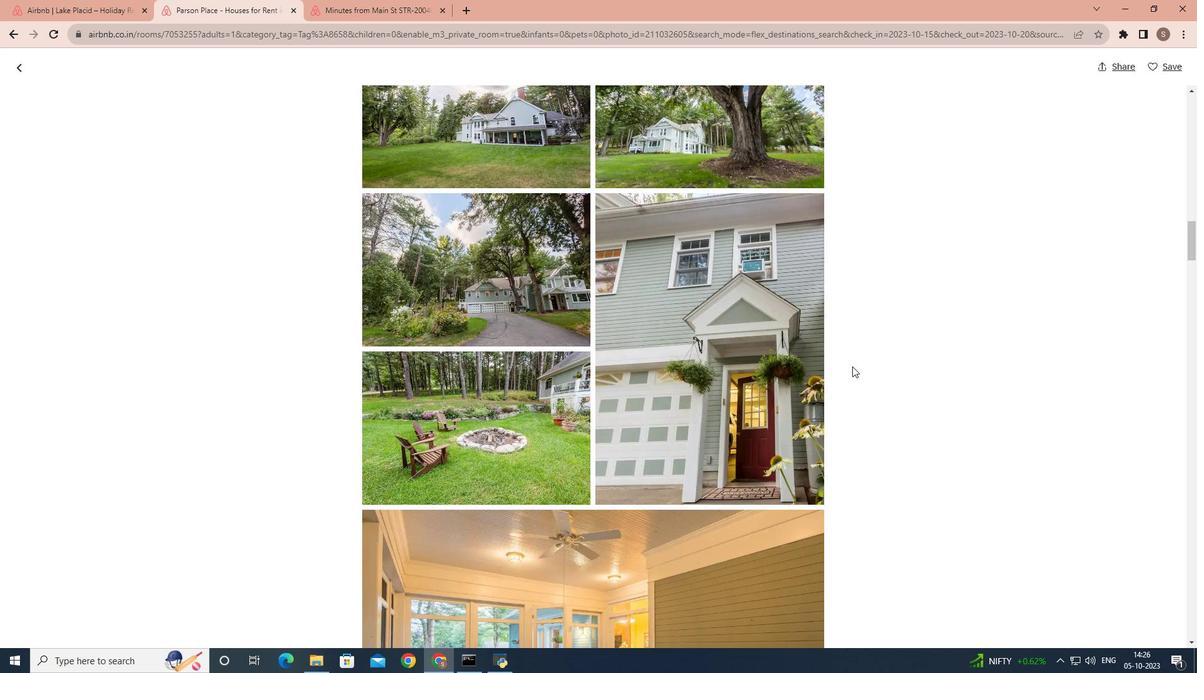 
Action: Mouse scrolled (852, 366) with delta (0, 0)
Screenshot: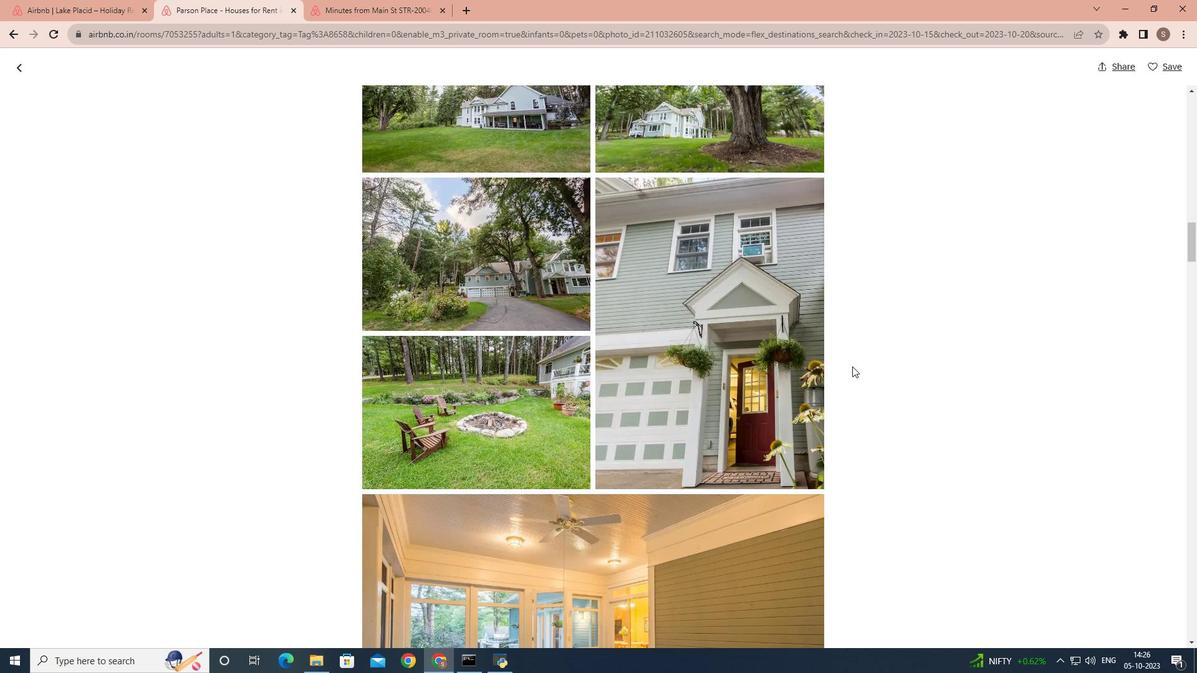 
Action: Mouse scrolled (852, 366) with delta (0, 0)
Screenshot: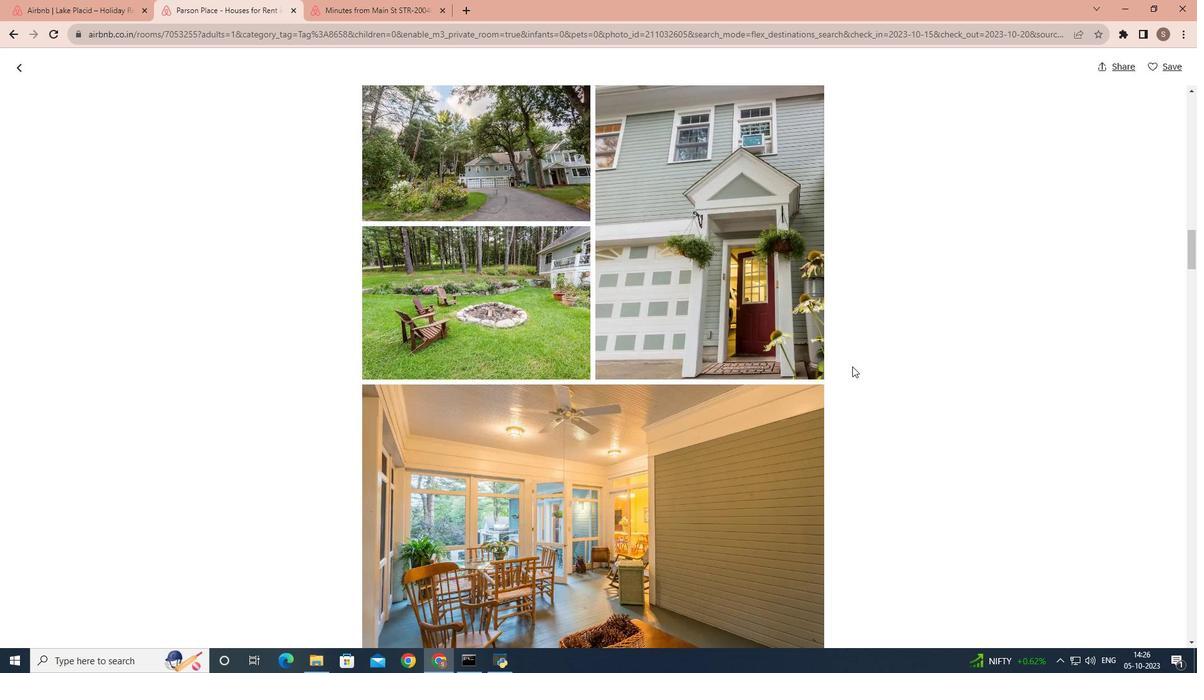 
Action: Mouse scrolled (852, 366) with delta (0, 0)
Screenshot: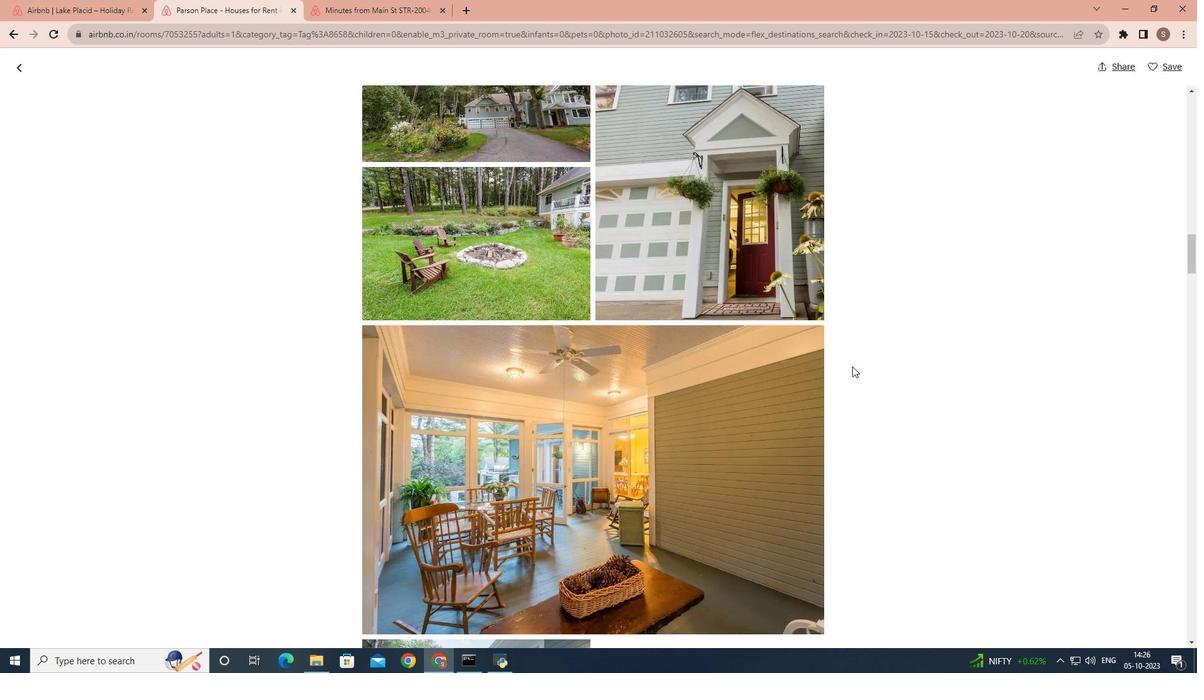 
Action: Mouse scrolled (852, 366) with delta (0, 0)
Screenshot: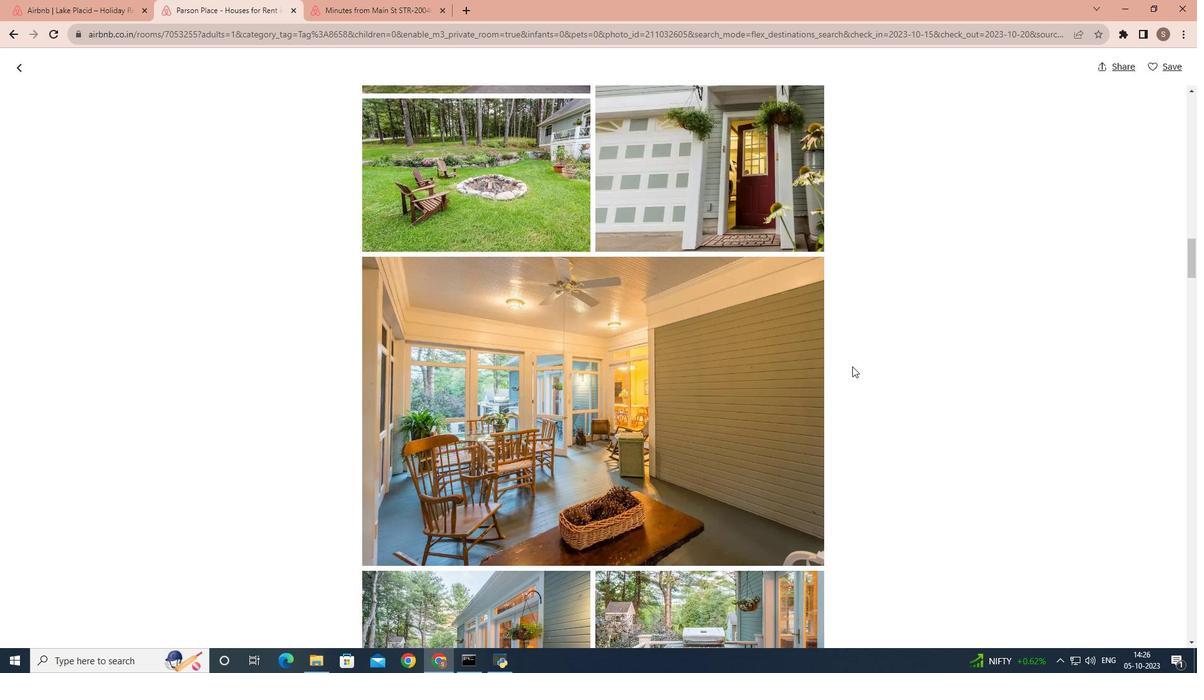 
Action: Mouse scrolled (852, 366) with delta (0, 0)
Screenshot: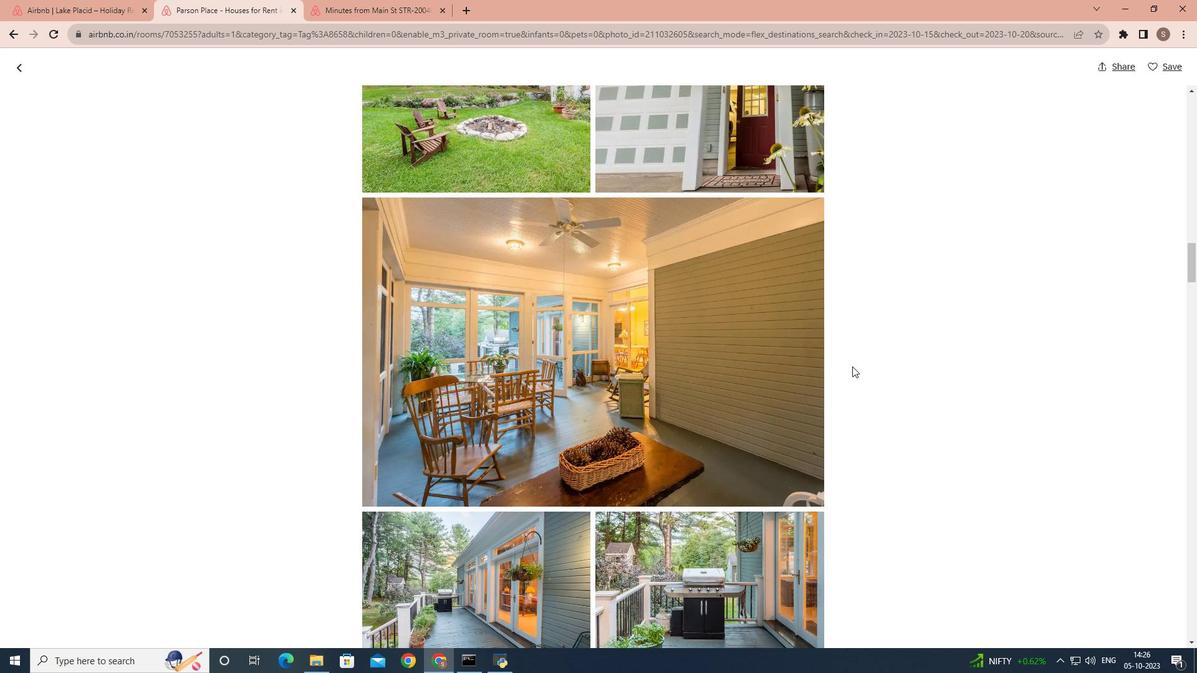 
Action: Mouse scrolled (852, 366) with delta (0, 0)
Screenshot: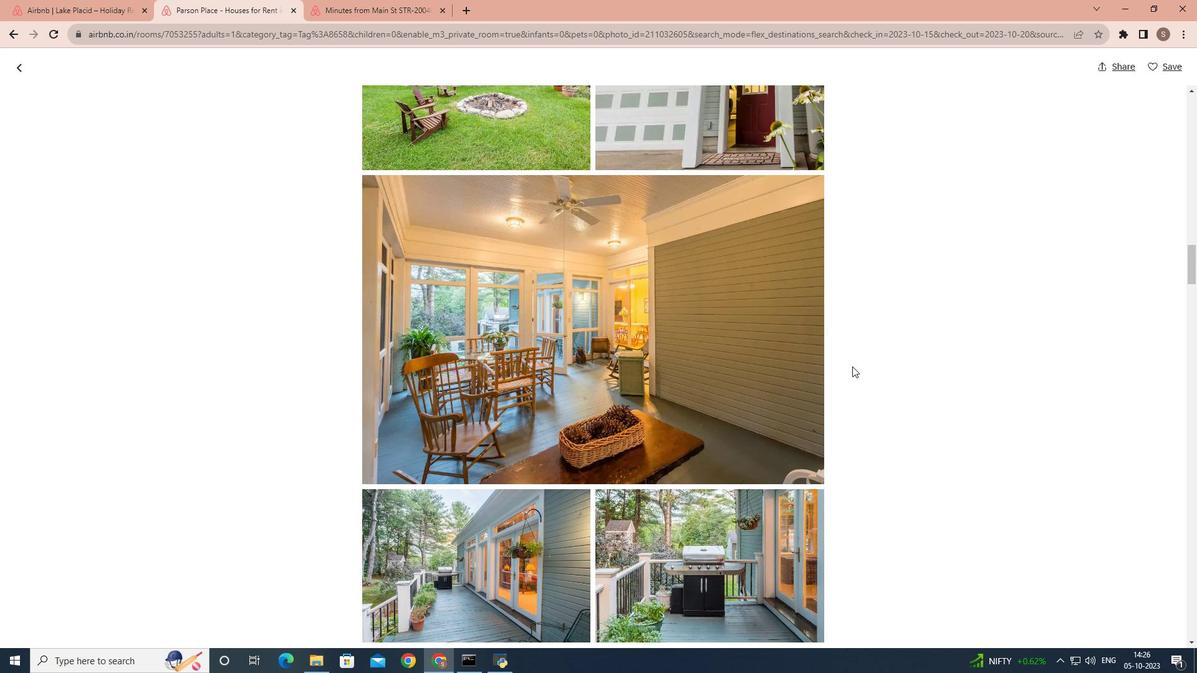 
Action: Mouse scrolled (852, 366) with delta (0, 0)
Screenshot: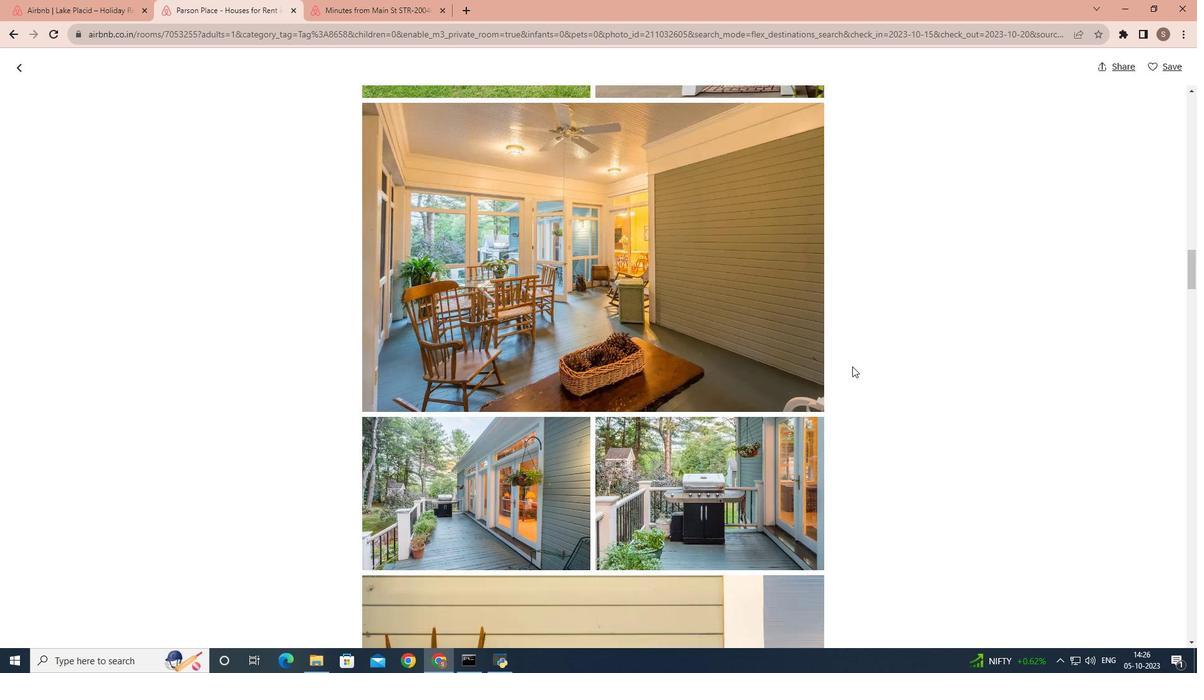 
Action: Mouse scrolled (852, 366) with delta (0, 0)
Screenshot: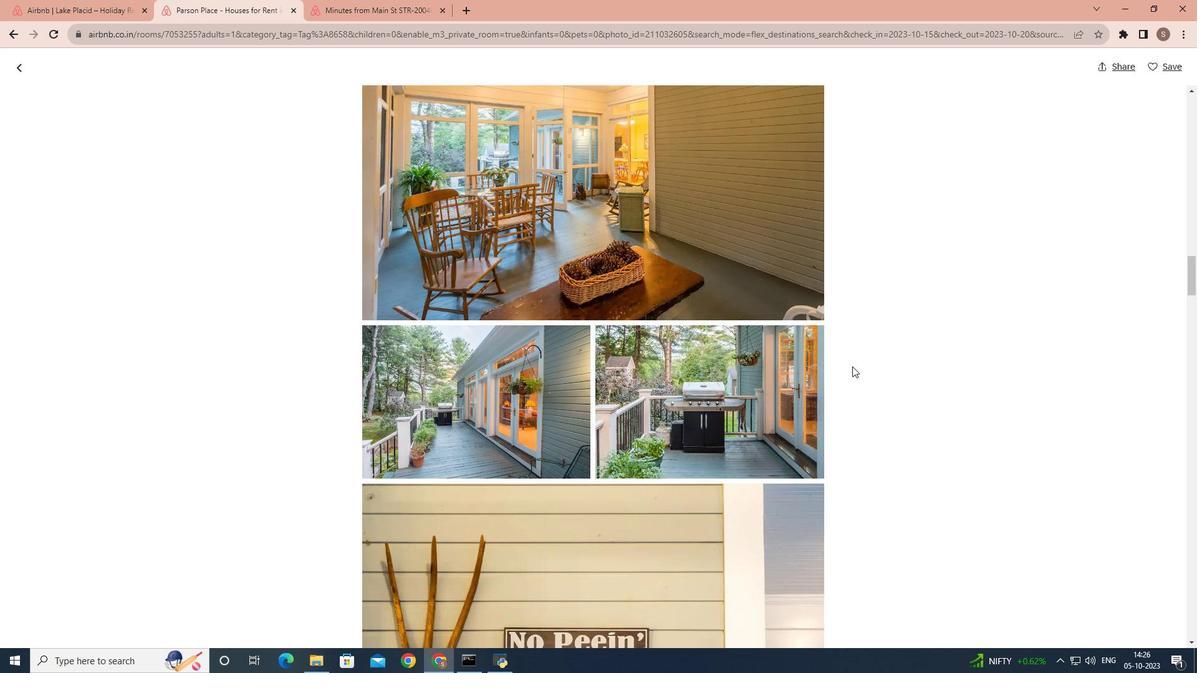 
Action: Mouse scrolled (852, 366) with delta (0, 0)
Screenshot: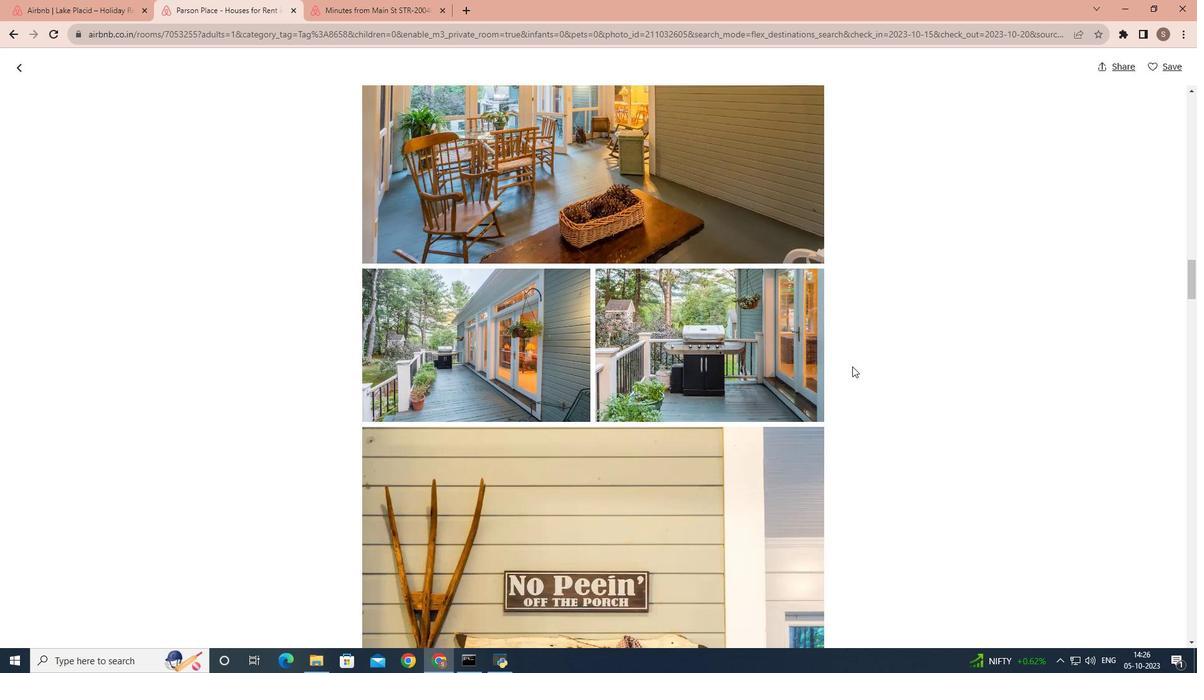 
Action: Mouse scrolled (852, 366) with delta (0, 0)
Screenshot: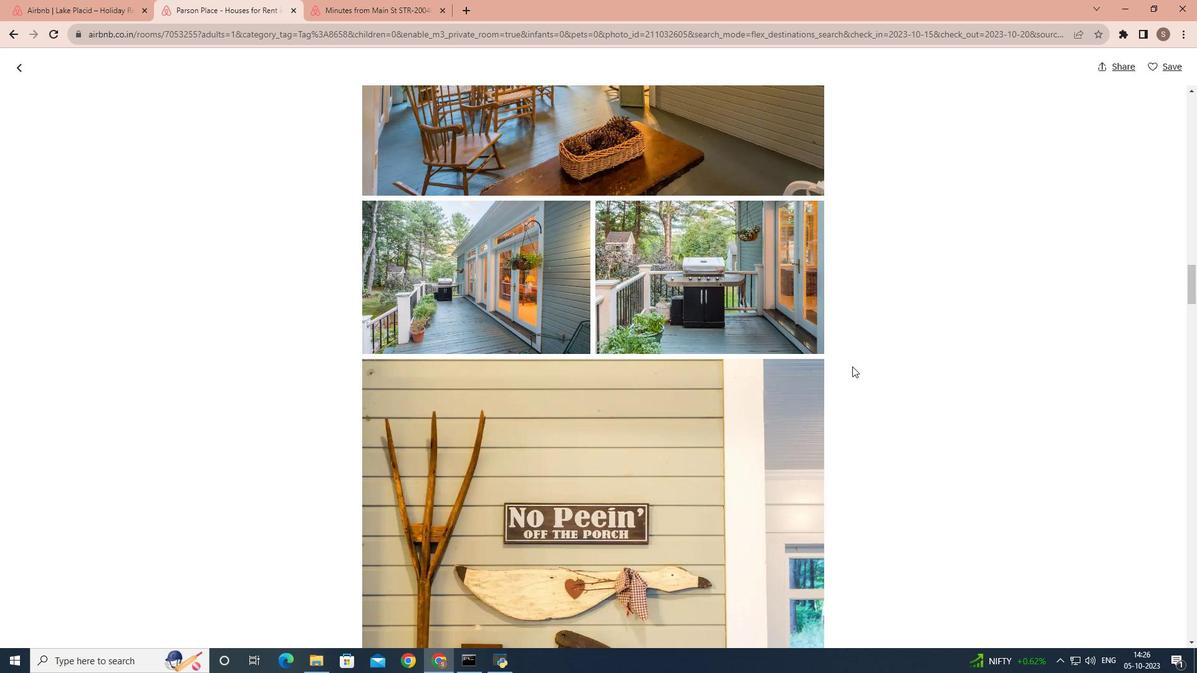 
Action: Mouse scrolled (852, 366) with delta (0, 0)
Screenshot: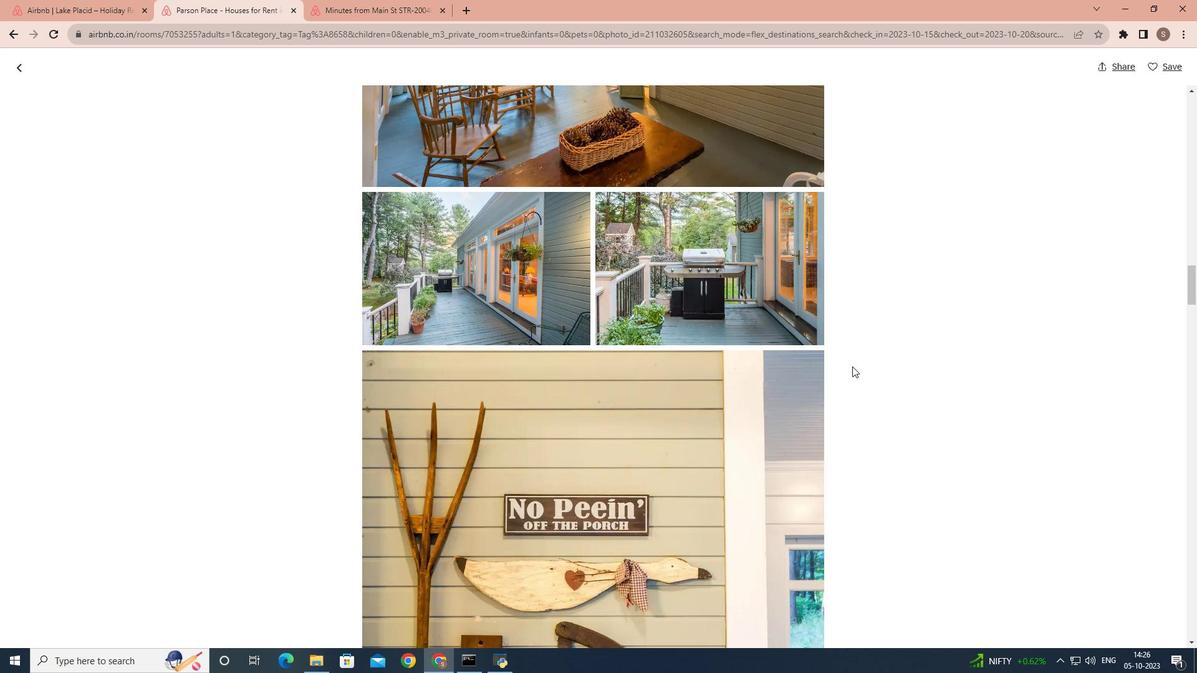 
Action: Mouse scrolled (852, 366) with delta (0, 0)
Screenshot: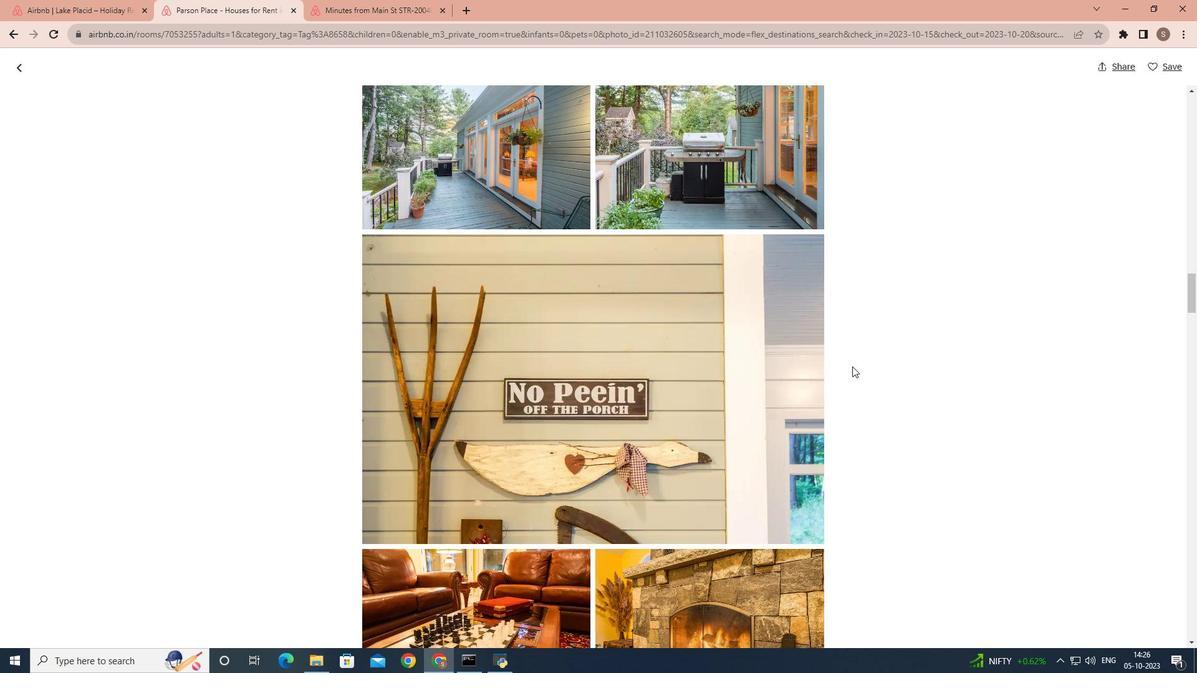 
Action: Mouse scrolled (852, 366) with delta (0, 0)
Screenshot: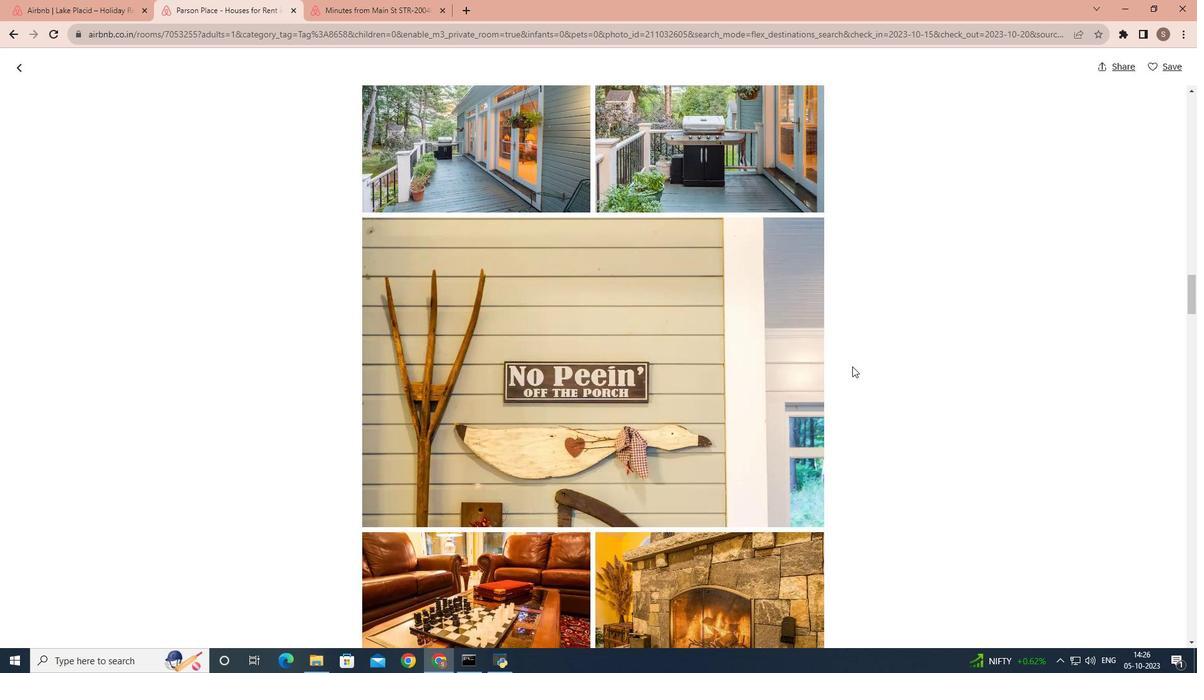 
Action: Mouse scrolled (852, 366) with delta (0, 0)
Screenshot: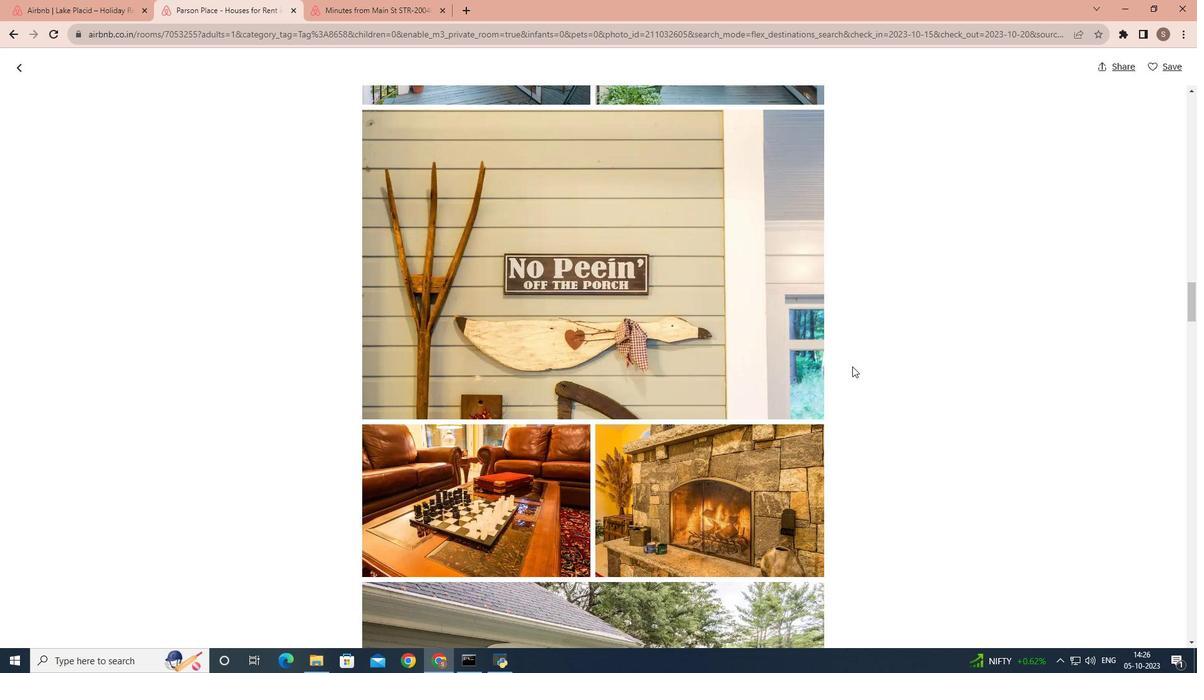 
Action: Mouse scrolled (852, 366) with delta (0, 0)
Screenshot: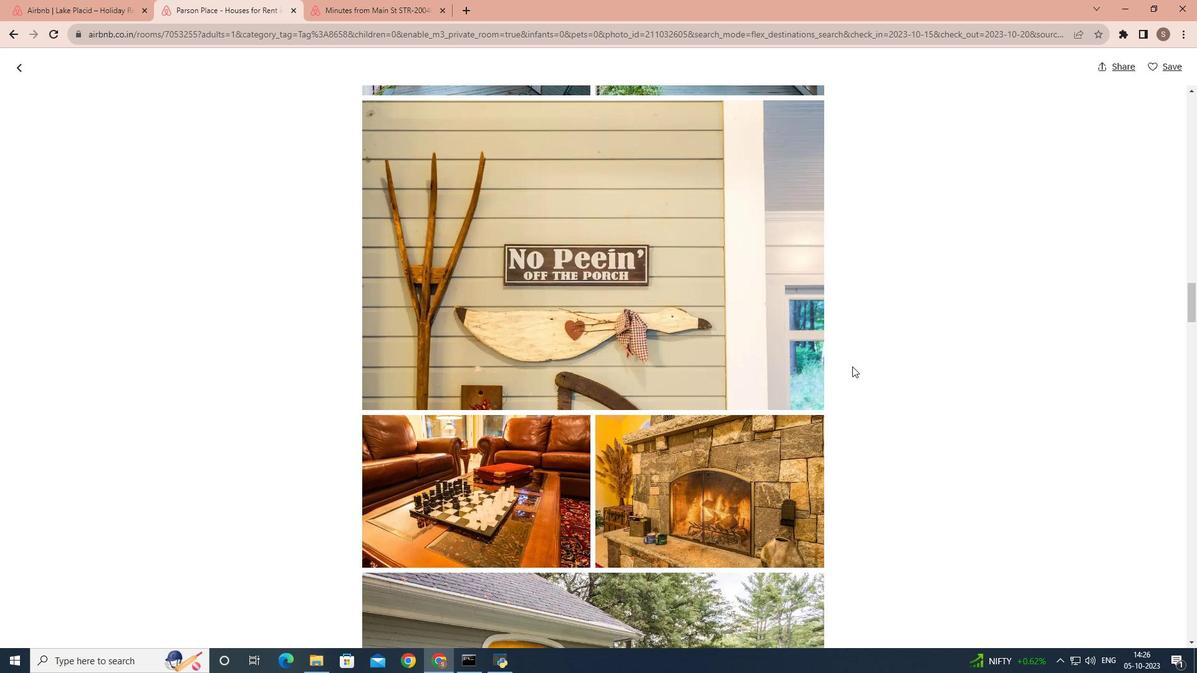 
Action: Mouse scrolled (852, 366) with delta (0, 0)
Screenshot: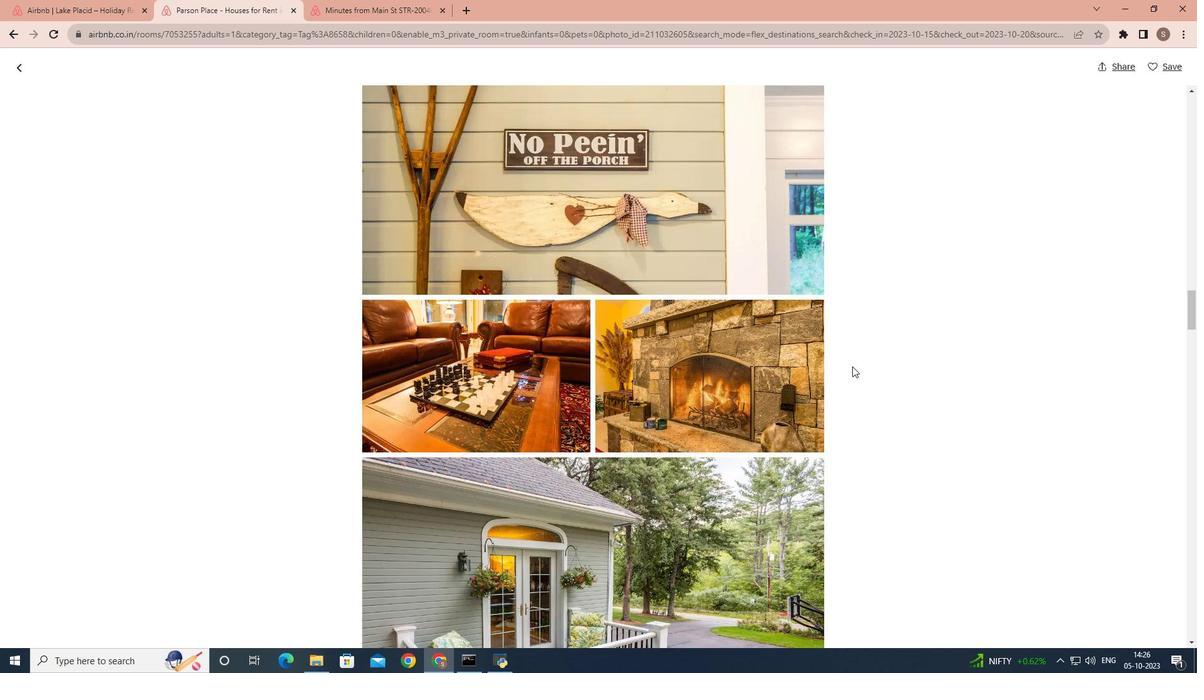 
Action: Mouse scrolled (852, 366) with delta (0, 0)
Screenshot: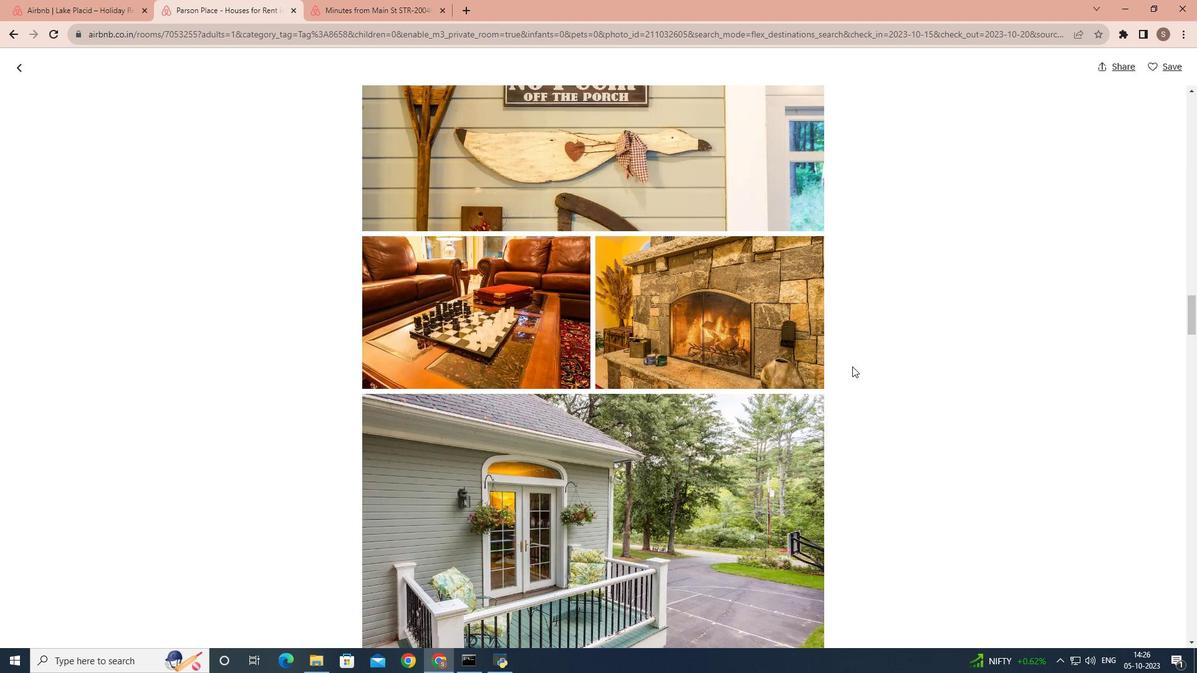 
Action: Mouse scrolled (852, 366) with delta (0, 0)
Screenshot: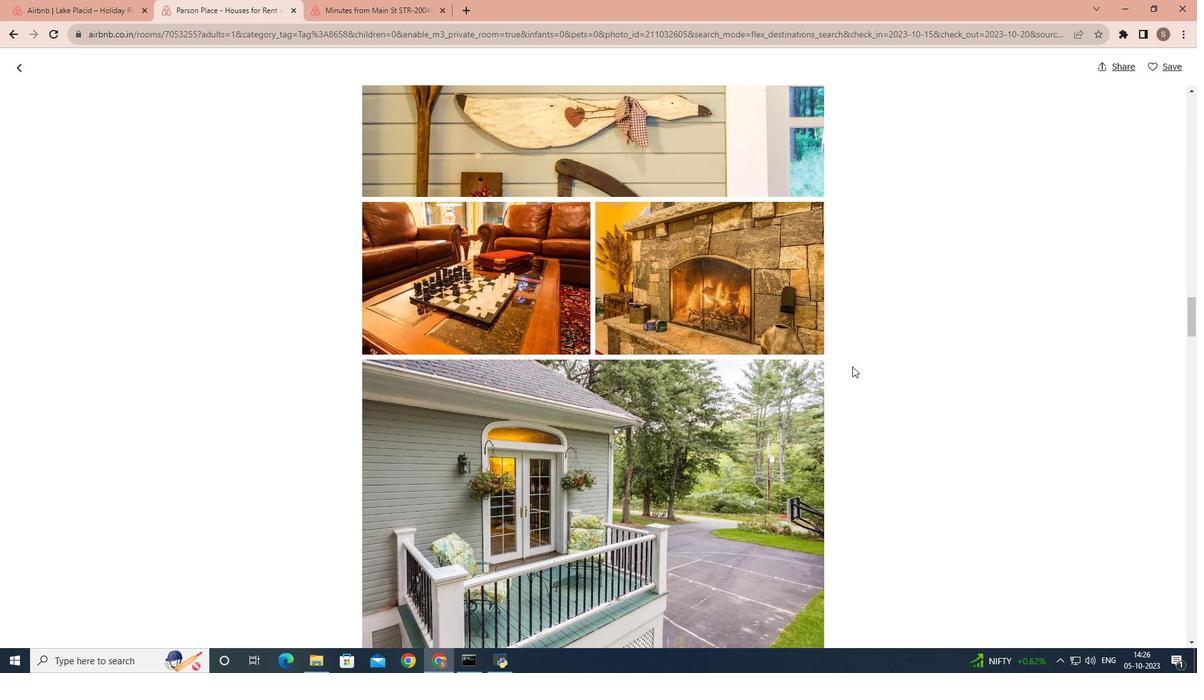 
Action: Mouse scrolled (852, 366) with delta (0, 0)
Screenshot: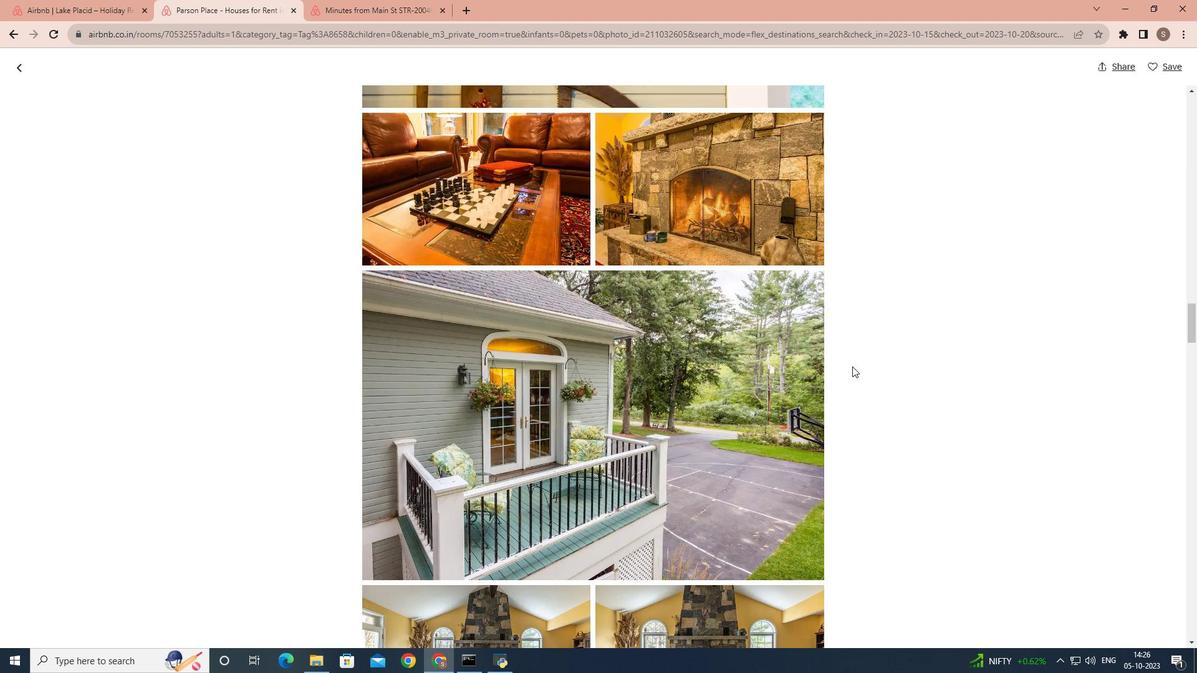 
Action: Mouse scrolled (852, 366) with delta (0, 0)
Screenshot: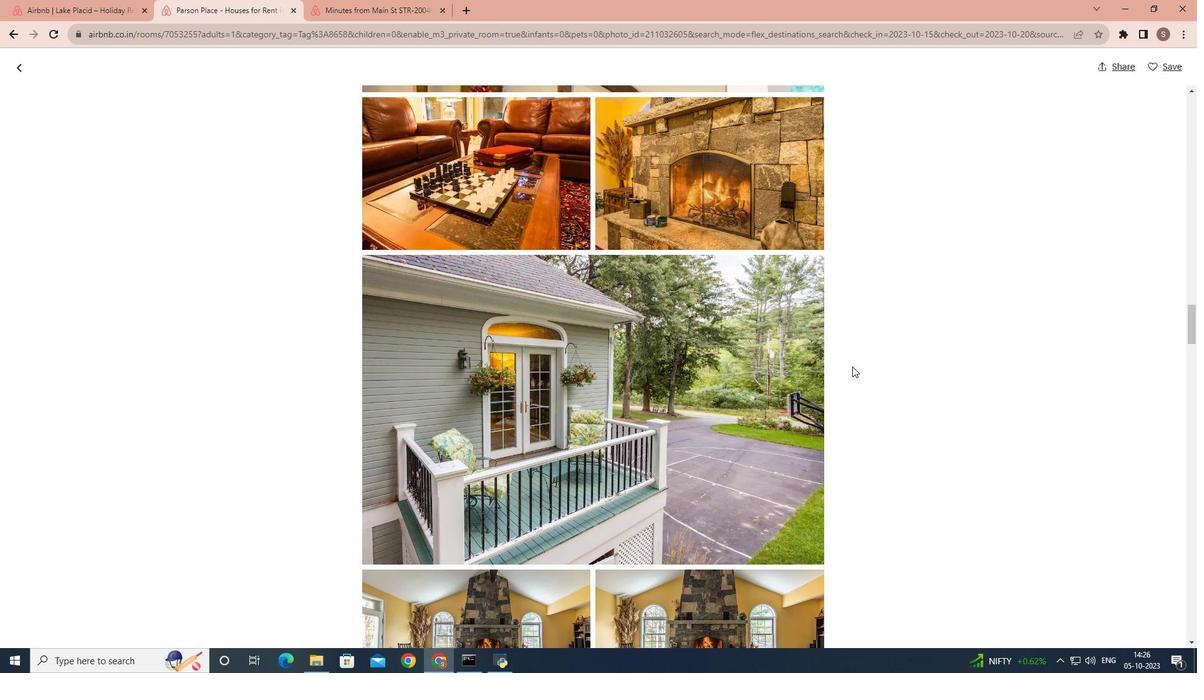 
Action: Mouse scrolled (852, 366) with delta (0, 0)
Screenshot: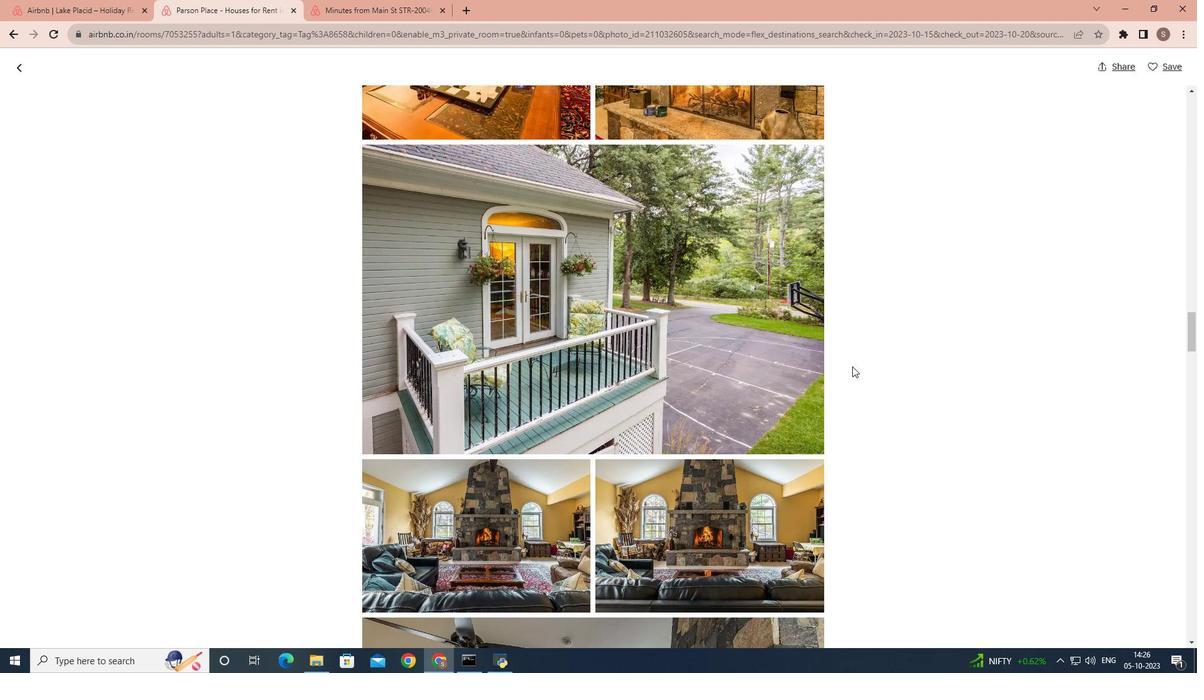 
Action: Mouse scrolled (852, 366) with delta (0, 0)
Screenshot: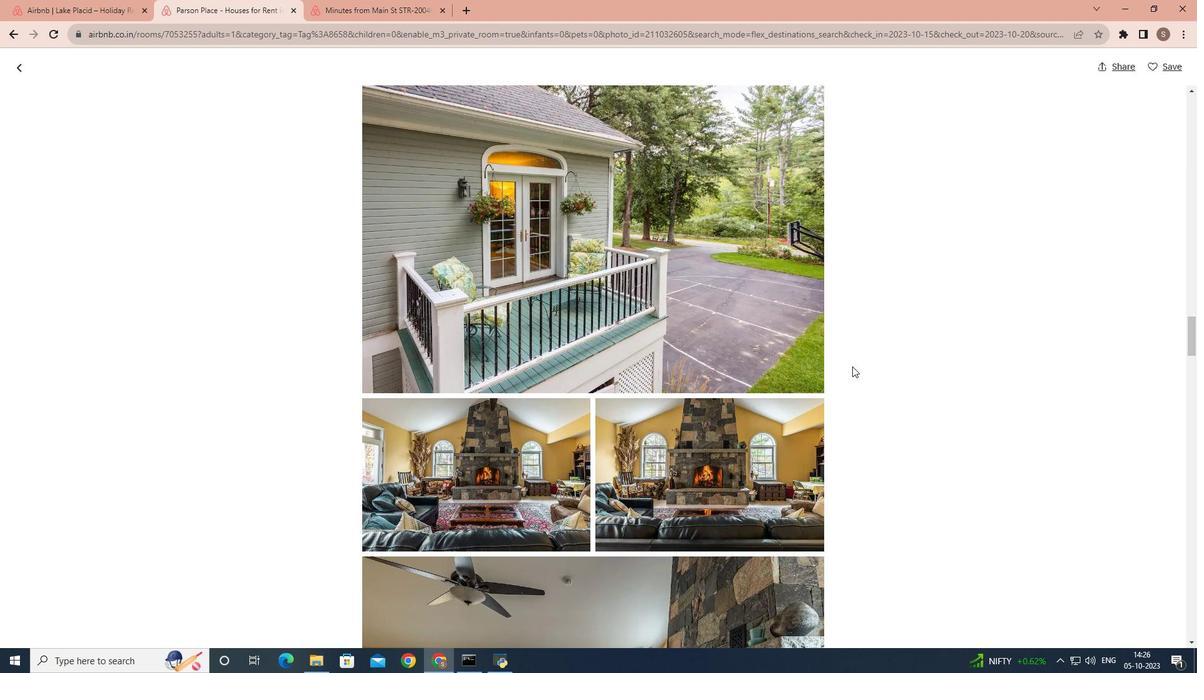 
Action: Mouse scrolled (852, 366) with delta (0, 0)
Screenshot: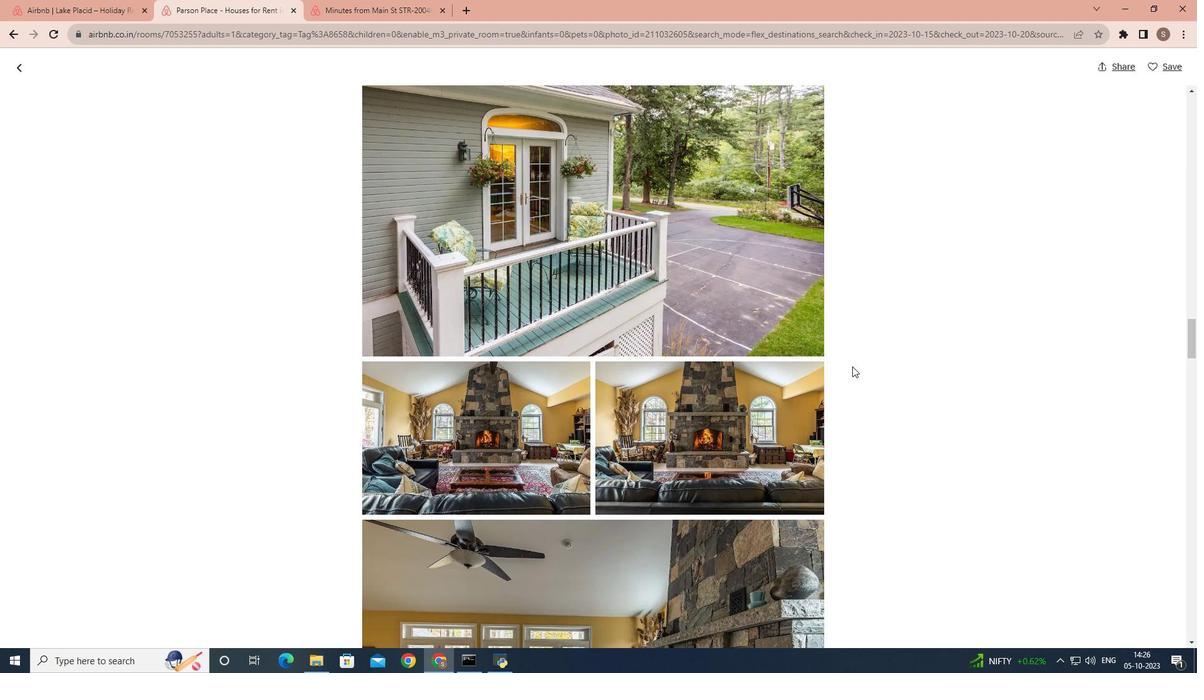 
Action: Mouse scrolled (852, 366) with delta (0, 0)
Screenshot: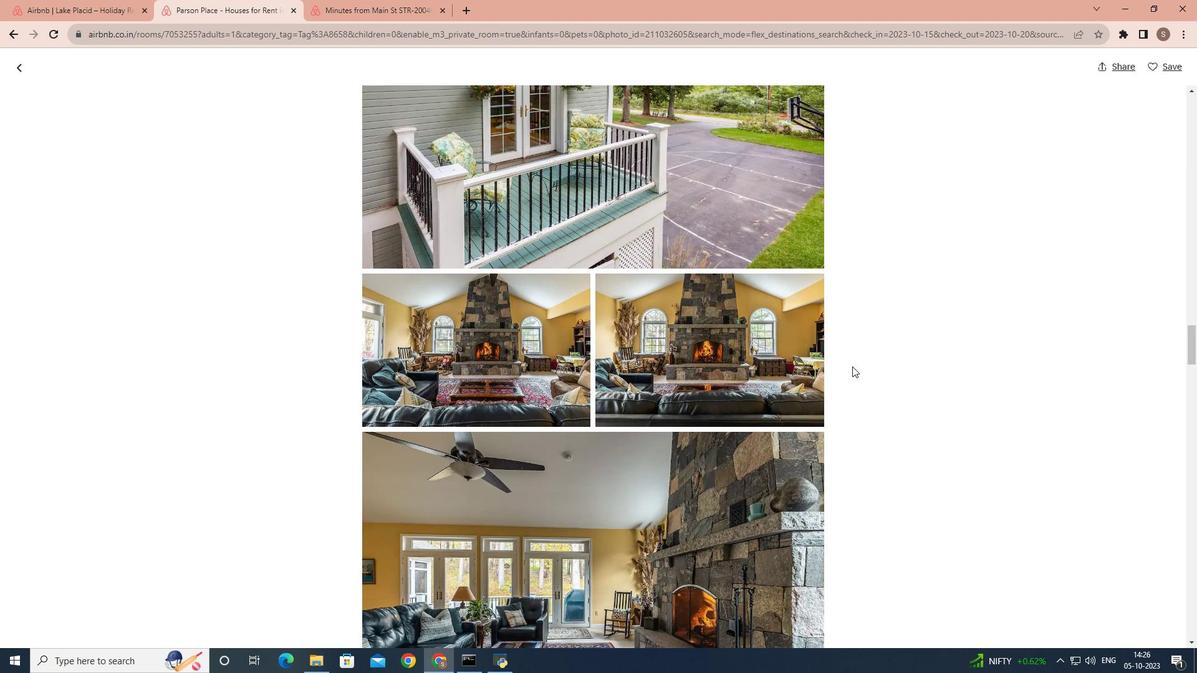 
Action: Mouse scrolled (852, 366) with delta (0, 0)
Screenshot: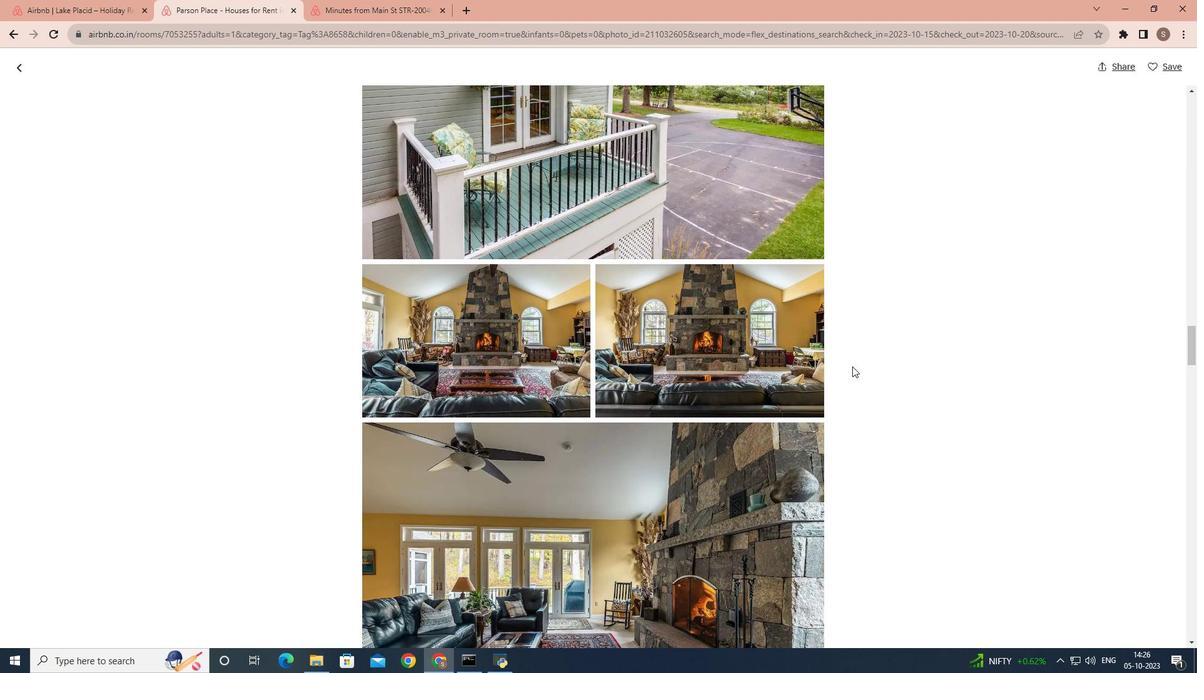 
Action: Mouse scrolled (852, 366) with delta (0, 0)
Screenshot: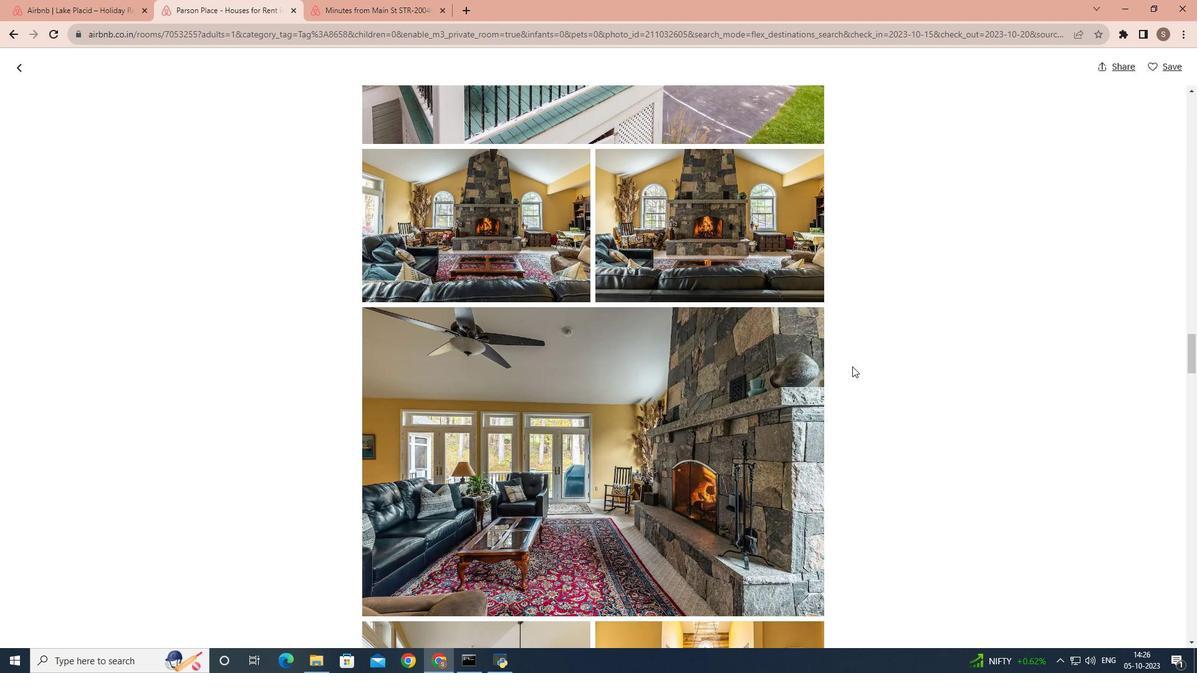 
Action: Mouse scrolled (852, 366) with delta (0, 0)
Screenshot: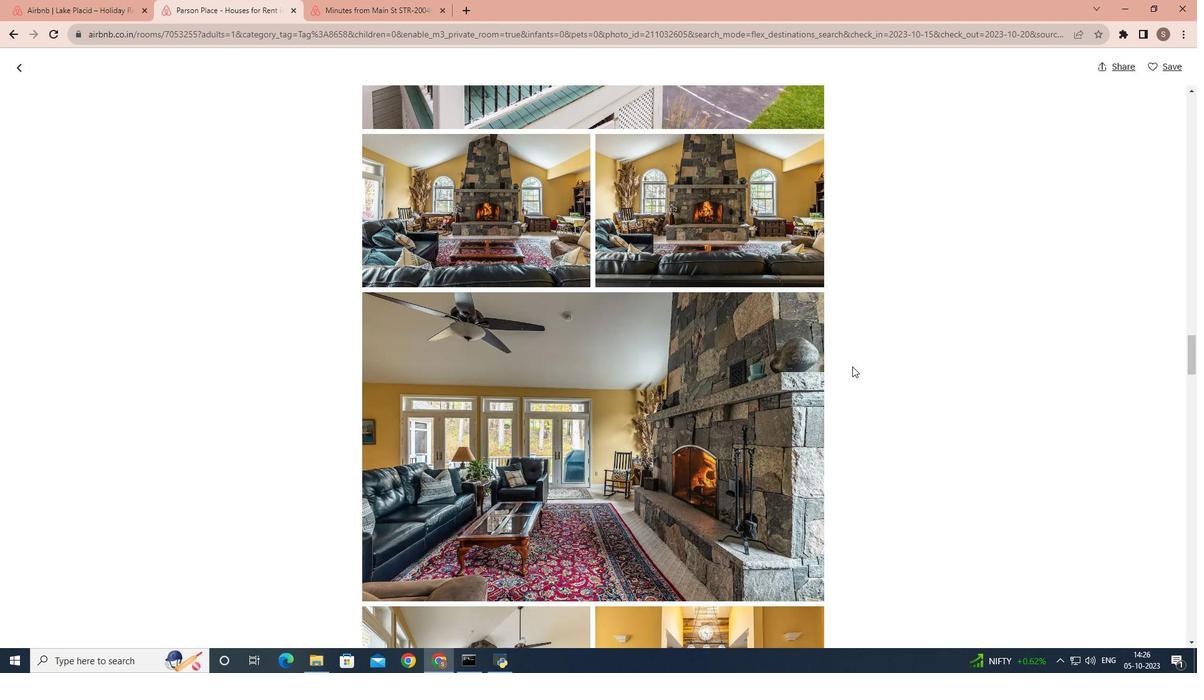 
Action: Mouse scrolled (852, 366) with delta (0, 0)
Screenshot: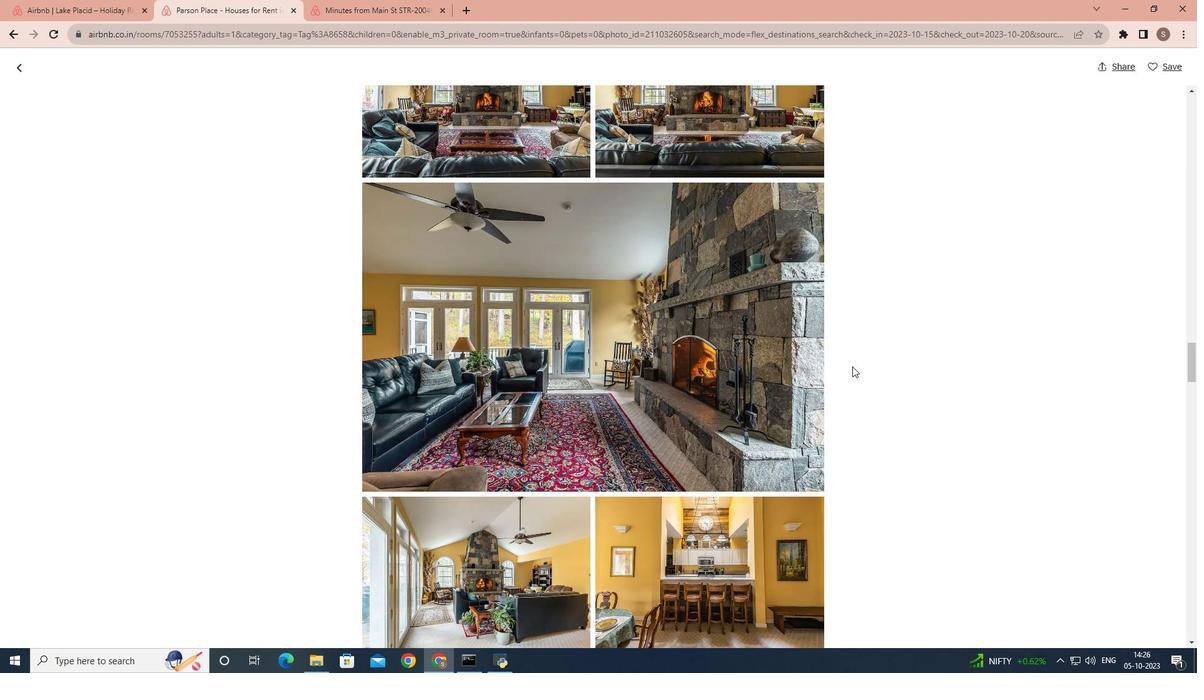 
Action: Mouse scrolled (852, 366) with delta (0, 0)
Screenshot: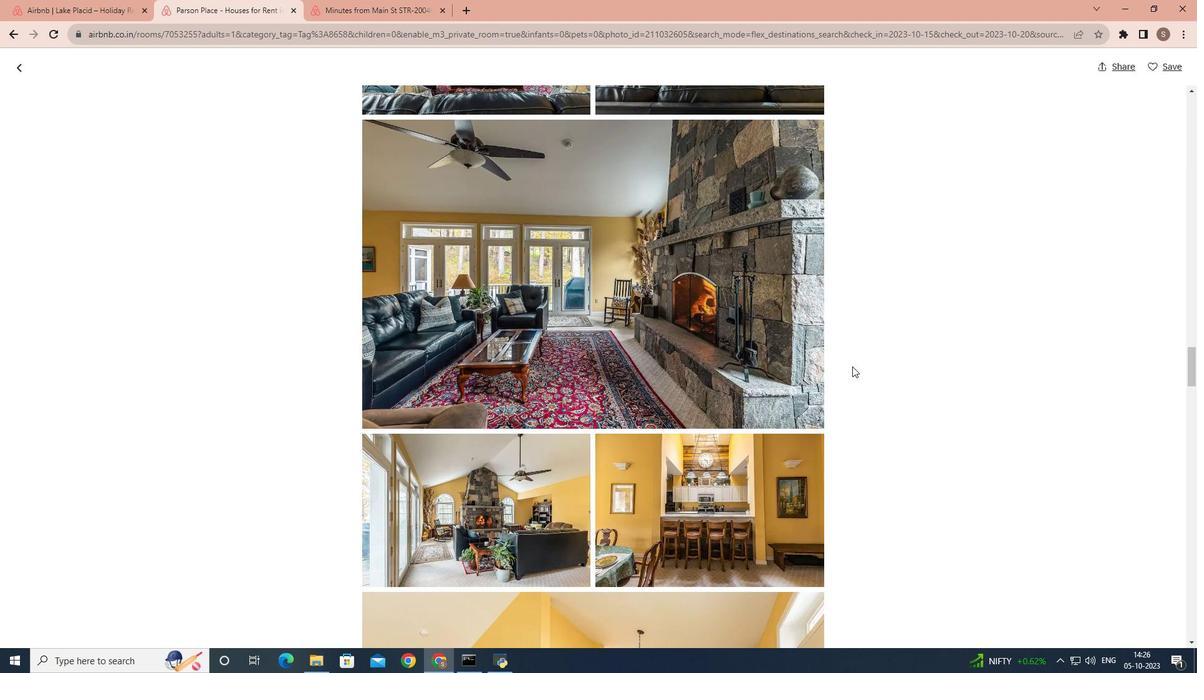 
Action: Mouse scrolled (852, 366) with delta (0, 0)
Screenshot: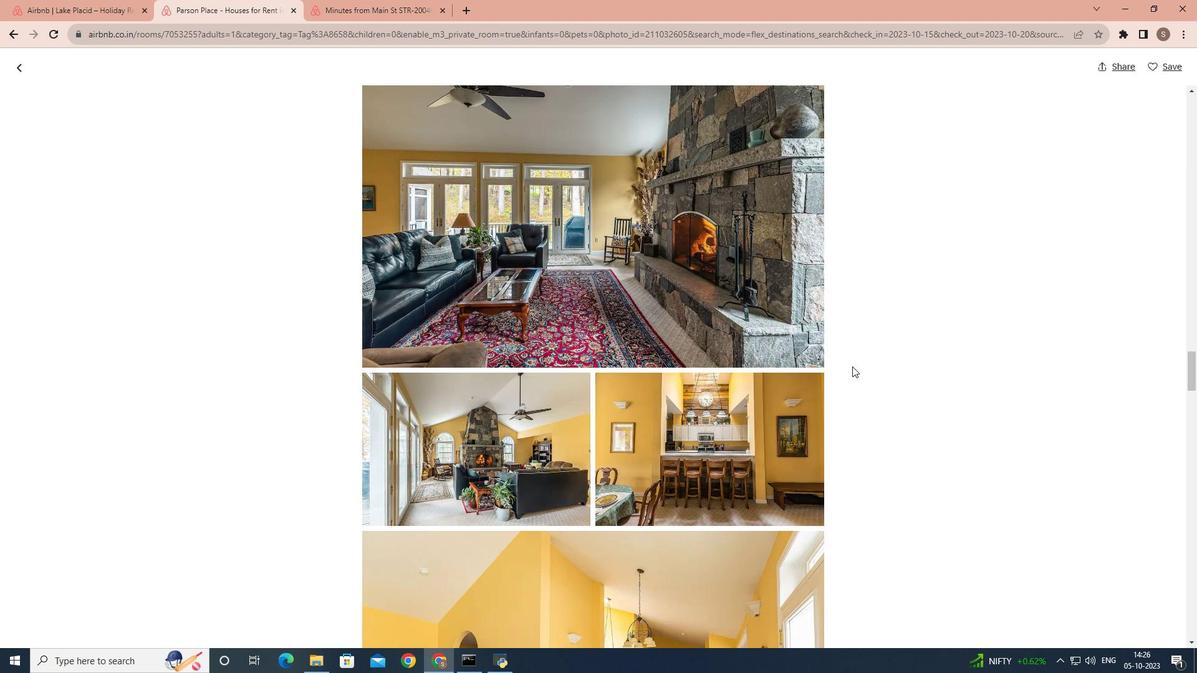 
Action: Mouse scrolled (852, 366) with delta (0, 0)
Screenshot: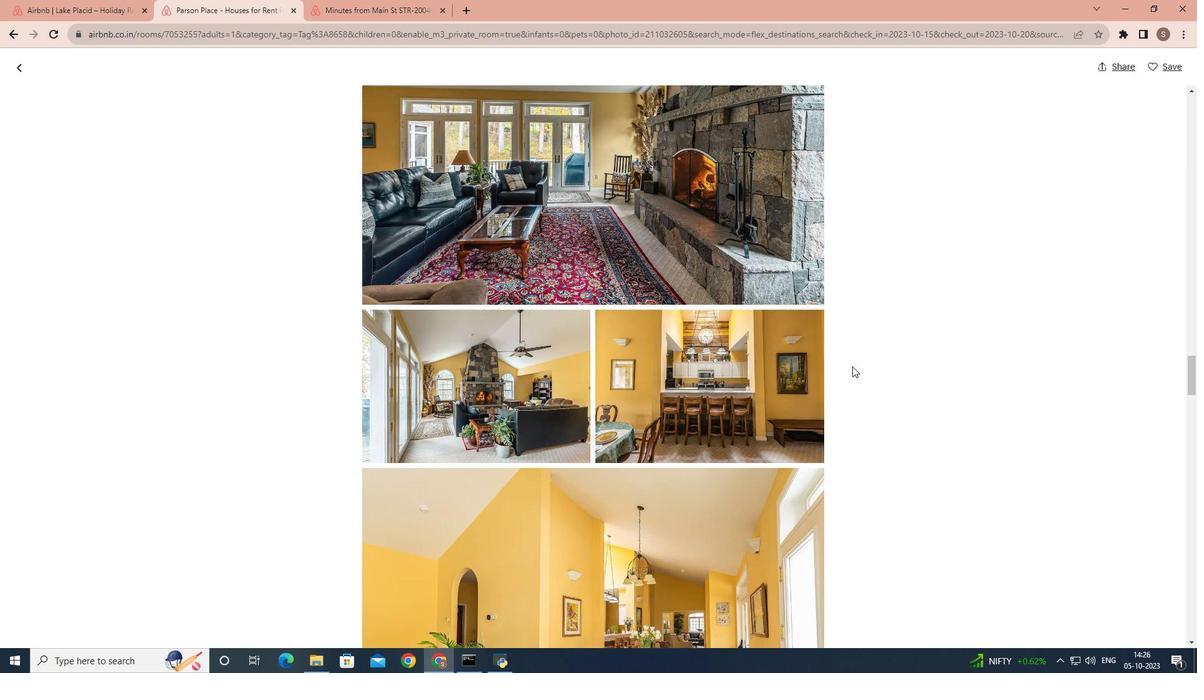 
Action: Mouse scrolled (852, 366) with delta (0, 0)
Screenshot: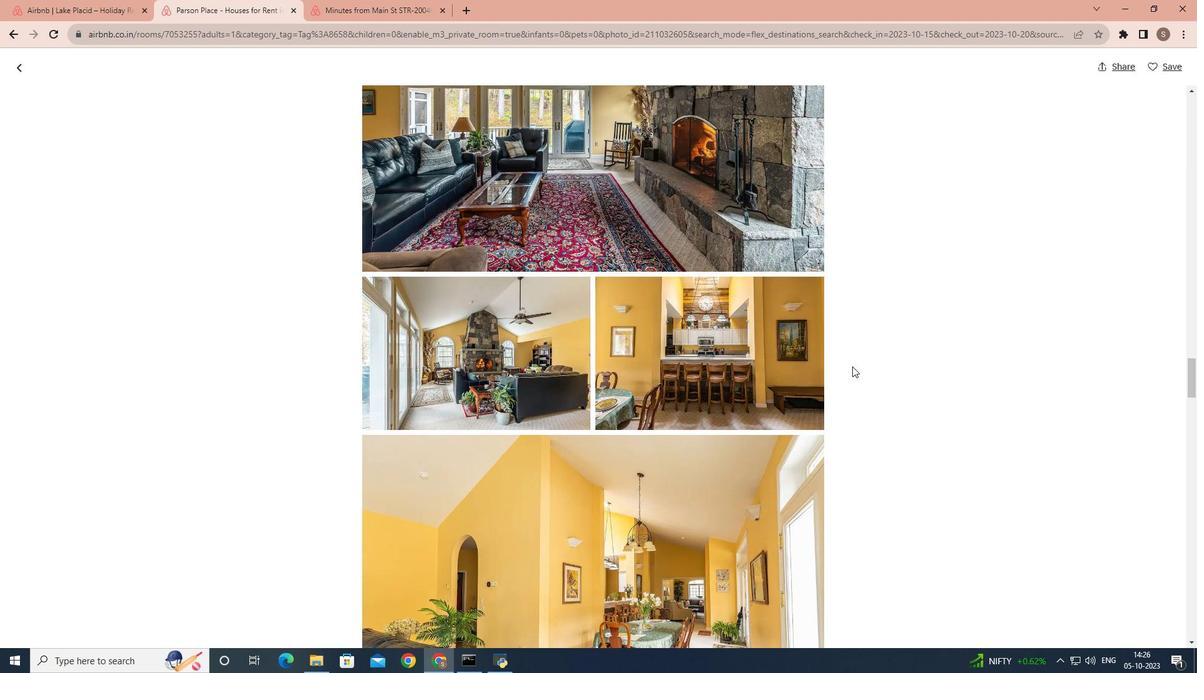 
Action: Mouse scrolled (852, 366) with delta (0, 0)
Screenshot: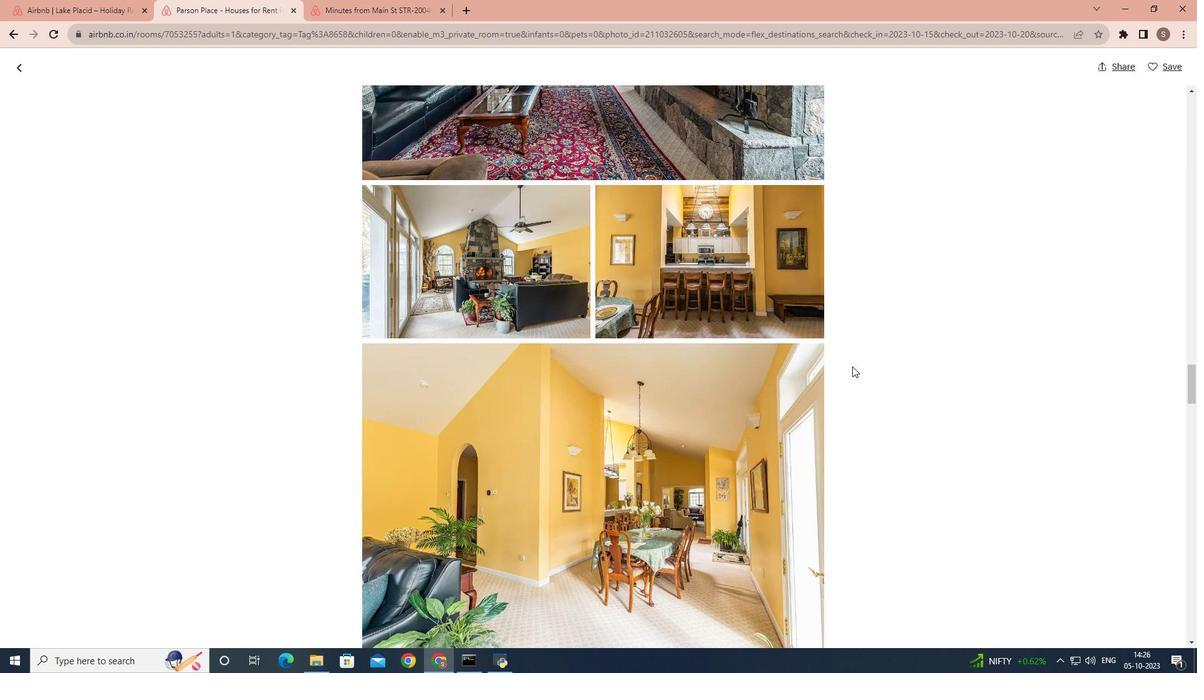 
Action: Mouse scrolled (852, 366) with delta (0, 0)
Screenshot: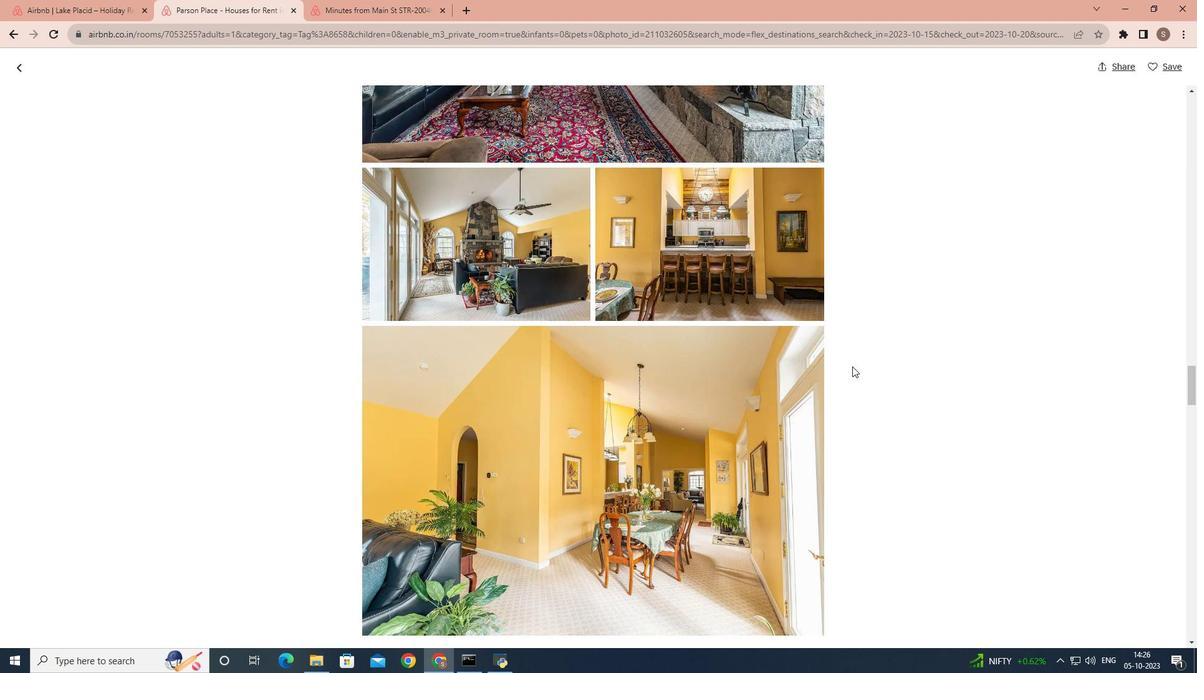 
Action: Mouse scrolled (852, 366) with delta (0, 0)
Screenshot: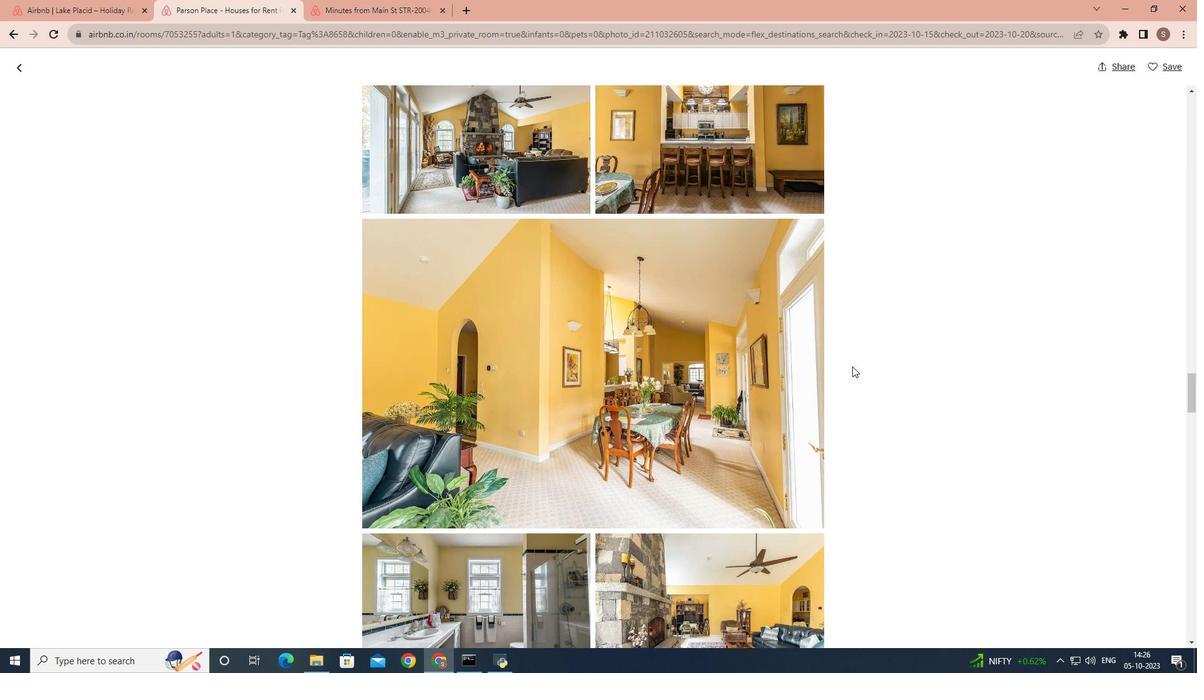 
Action: Mouse scrolled (852, 366) with delta (0, 0)
Screenshot: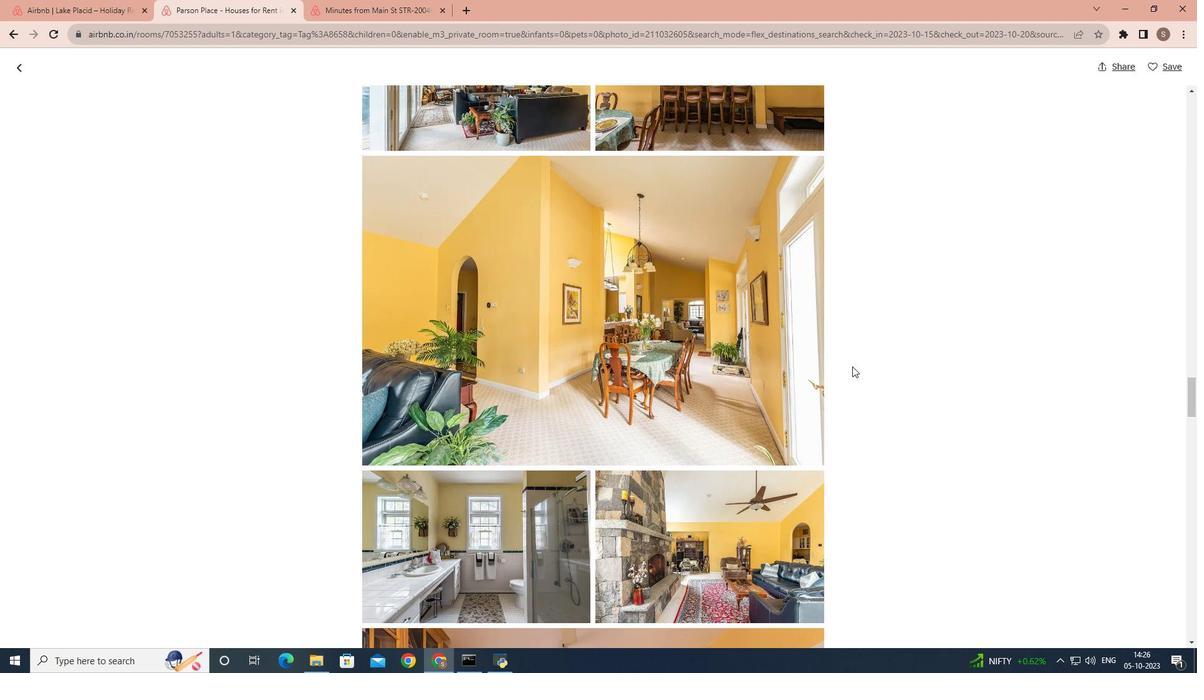 
Action: Mouse scrolled (852, 366) with delta (0, 0)
Screenshot: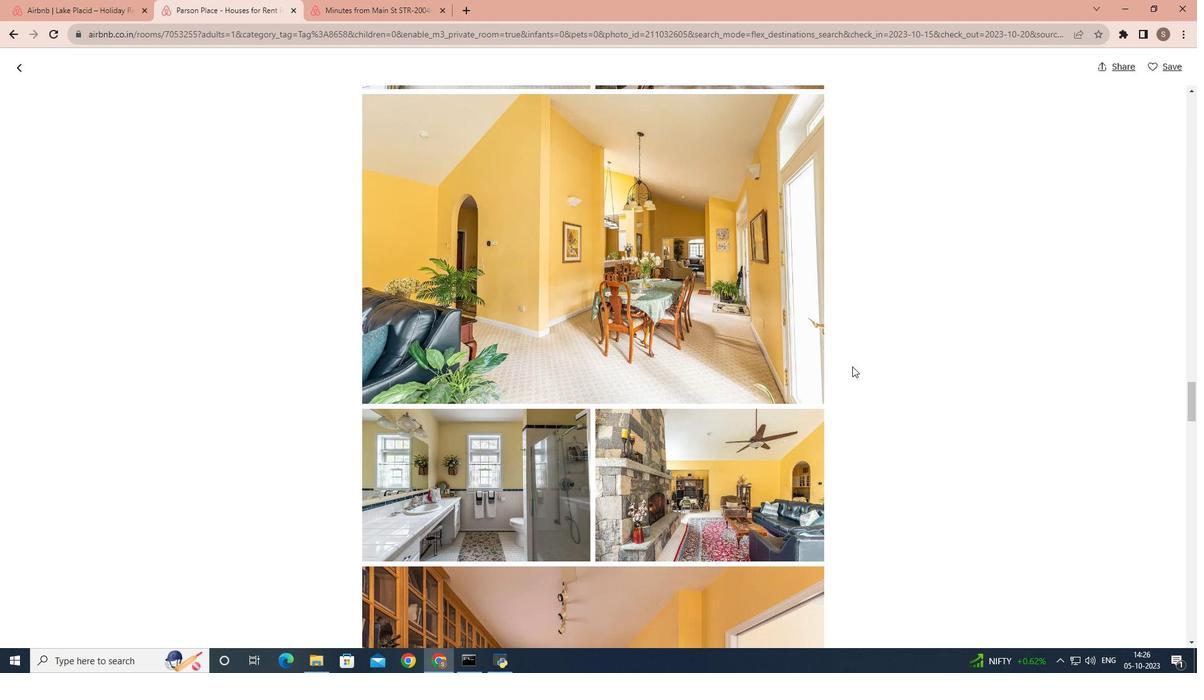 
Action: Mouse scrolled (852, 366) with delta (0, 0)
Screenshot: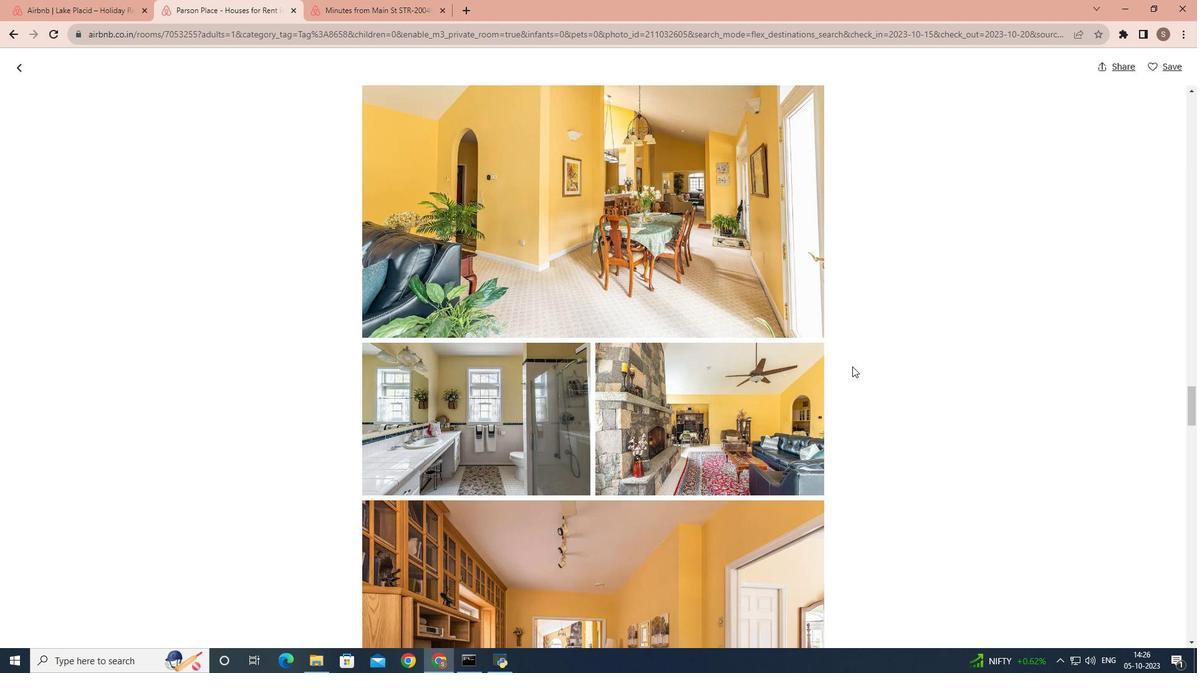 
Action: Mouse scrolled (852, 366) with delta (0, 0)
Screenshot: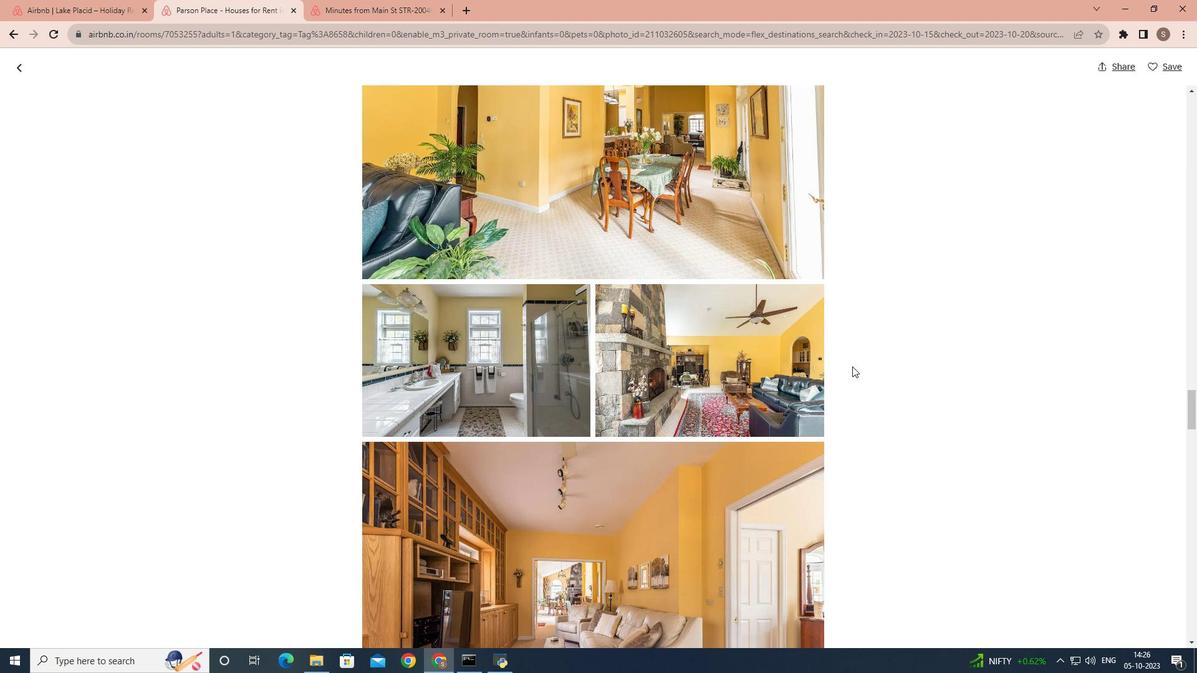 
Action: Mouse scrolled (852, 366) with delta (0, 0)
Screenshot: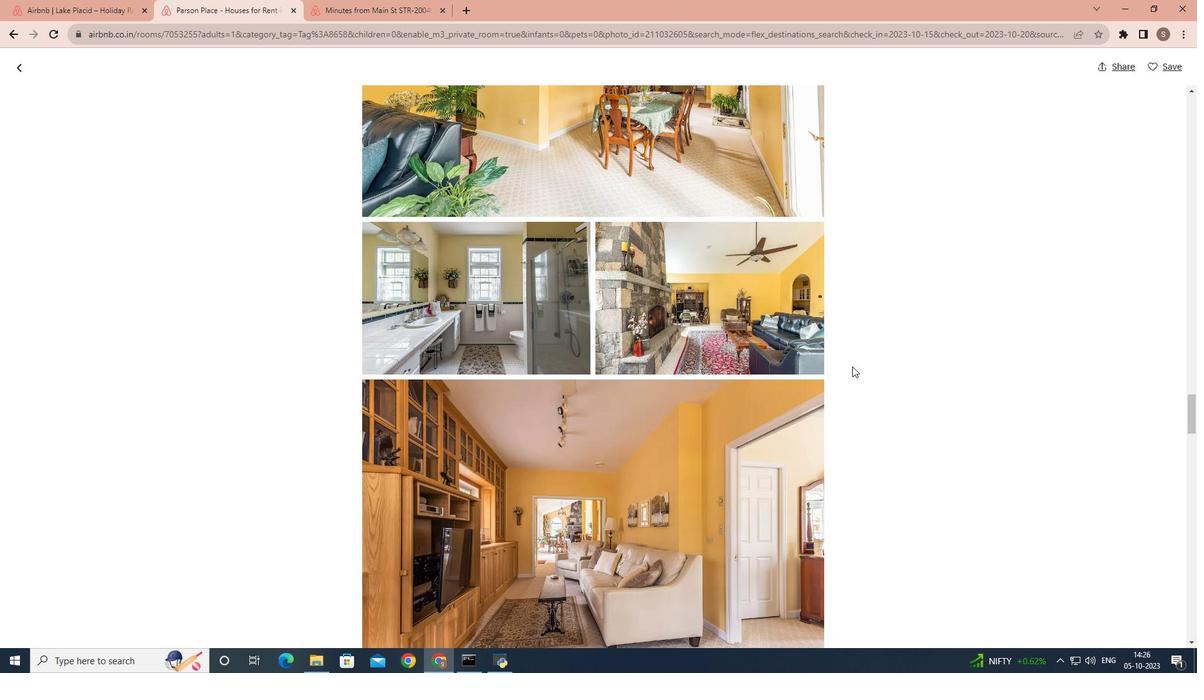 
Action: Mouse scrolled (852, 366) with delta (0, 0)
Screenshot: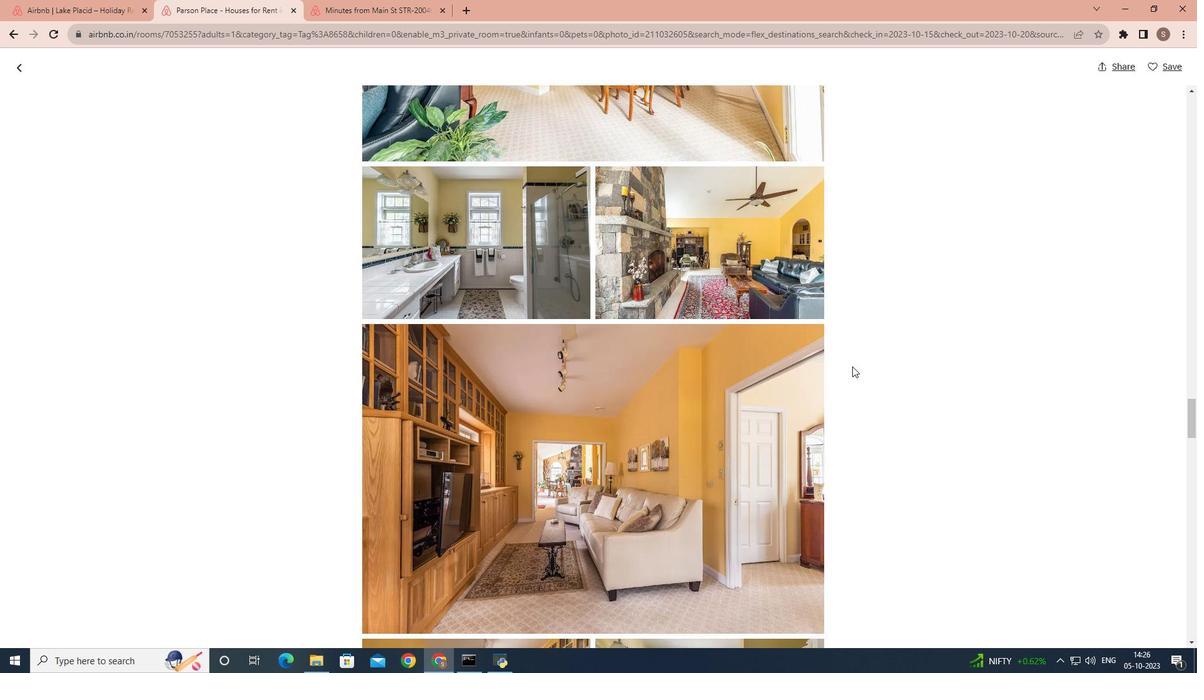 
Action: Mouse scrolled (852, 366) with delta (0, 0)
Screenshot: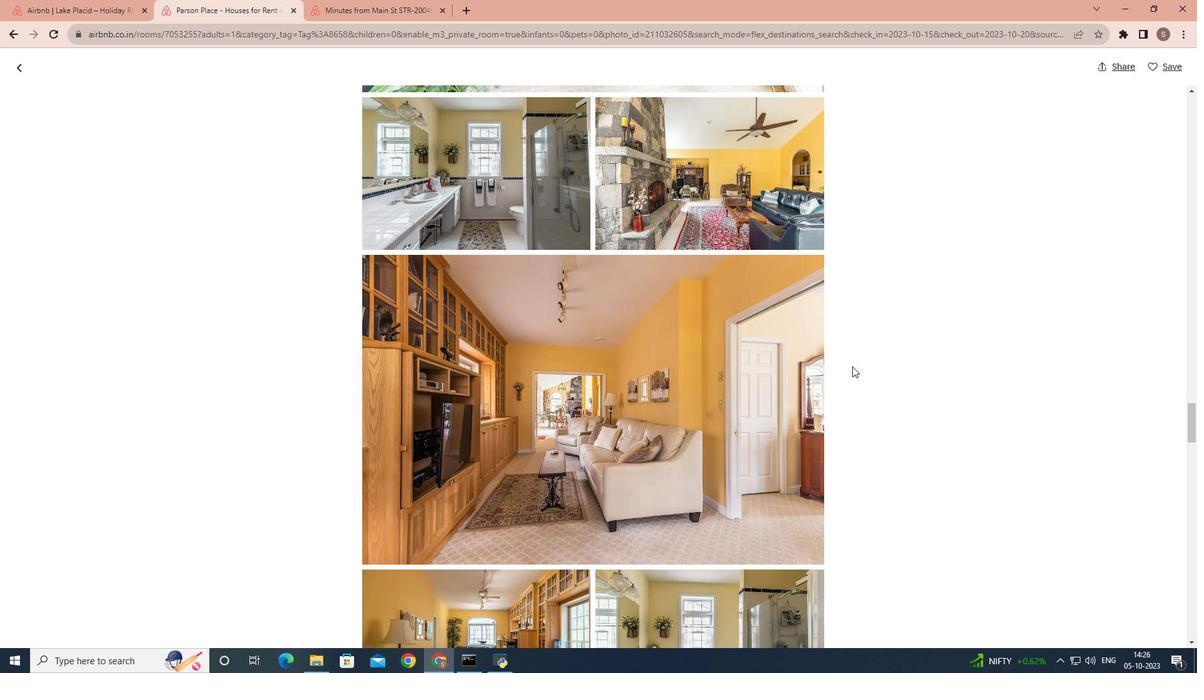 
Action: Mouse scrolled (852, 366) with delta (0, 0)
Screenshot: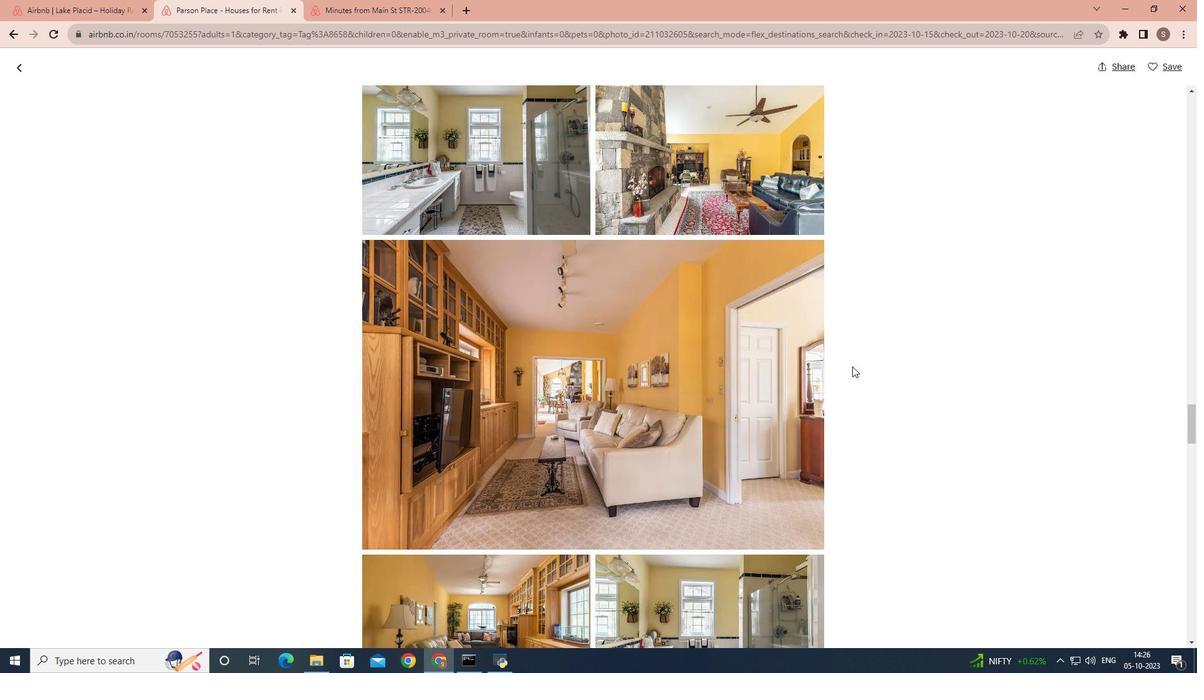 
Action: Mouse scrolled (852, 366) with delta (0, 0)
Screenshot: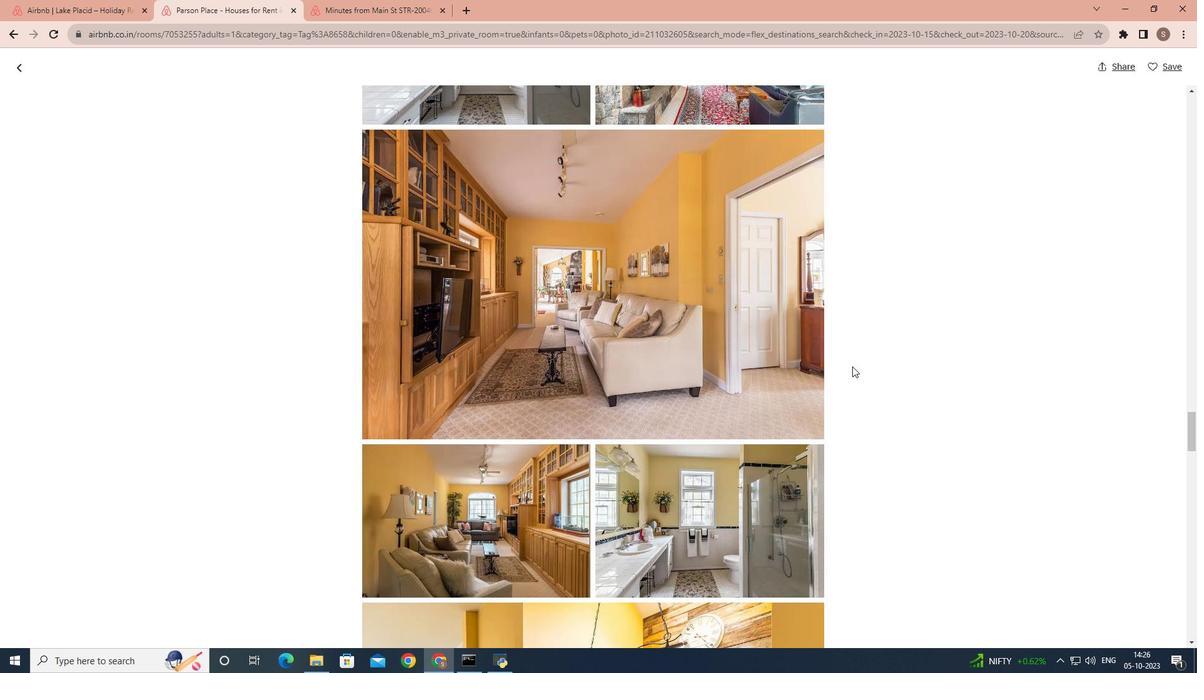 
Action: Mouse scrolled (852, 366) with delta (0, 0)
Screenshot: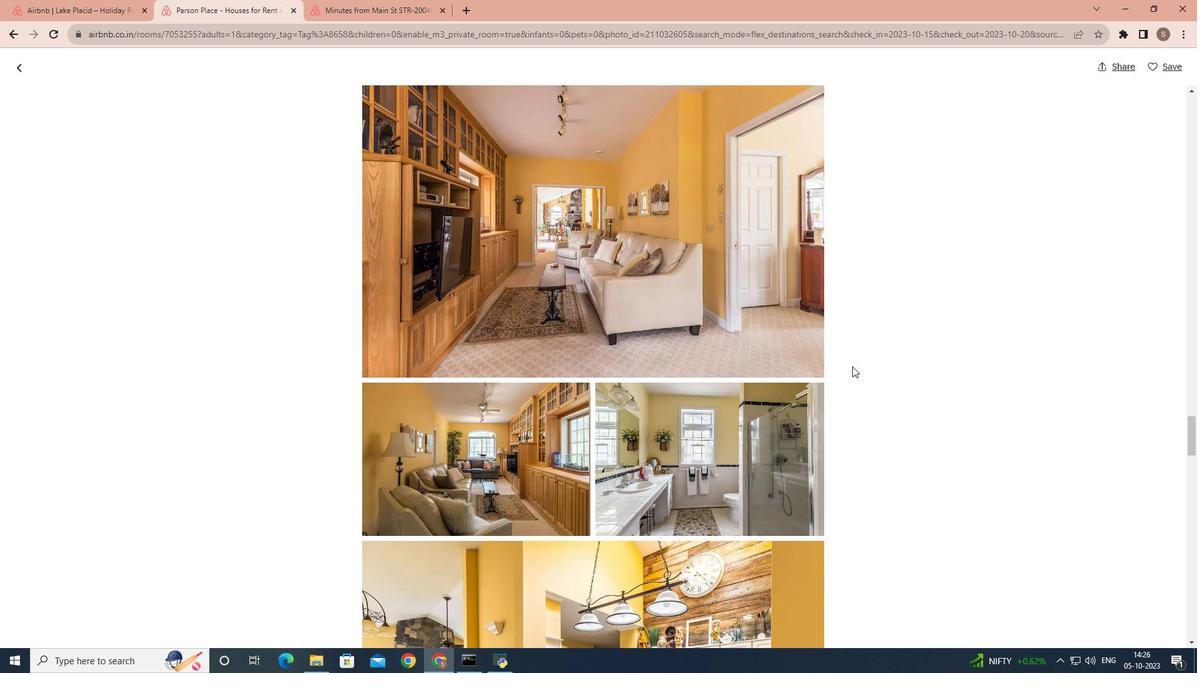 
Action: Mouse scrolled (852, 366) with delta (0, 0)
Screenshot: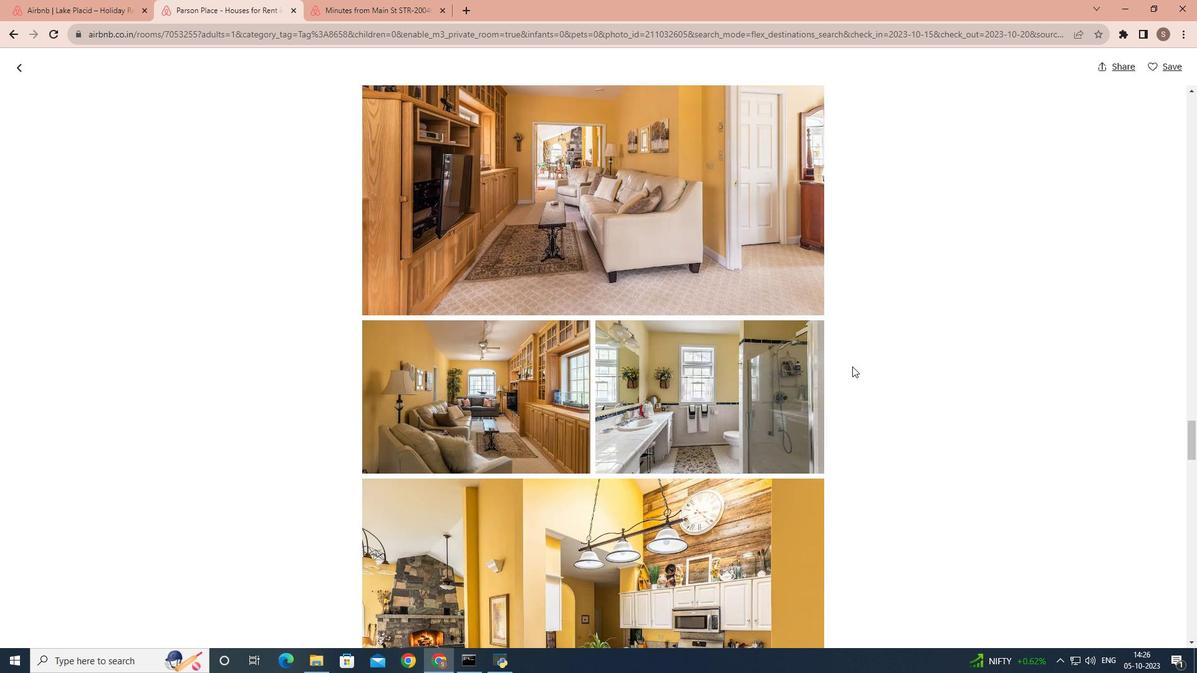 
Action: Mouse scrolled (852, 366) with delta (0, 0)
Screenshot: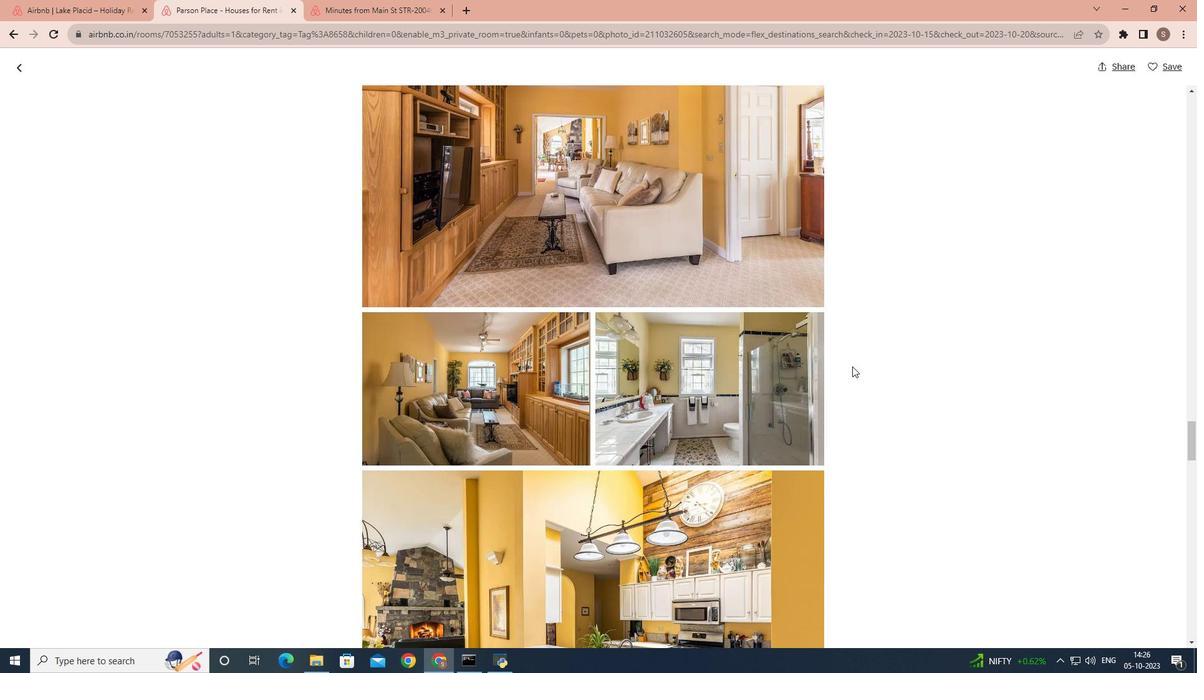 
Action: Mouse scrolled (852, 366) with delta (0, 0)
Screenshot: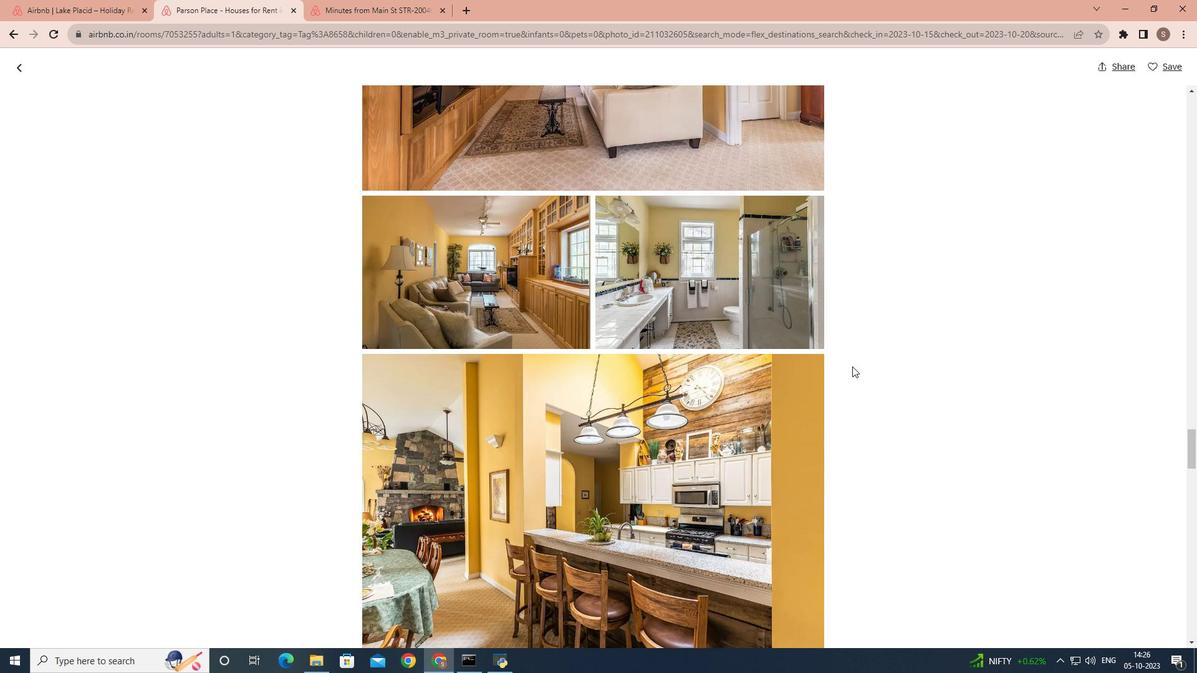 
Action: Mouse scrolled (852, 366) with delta (0, 0)
Screenshot: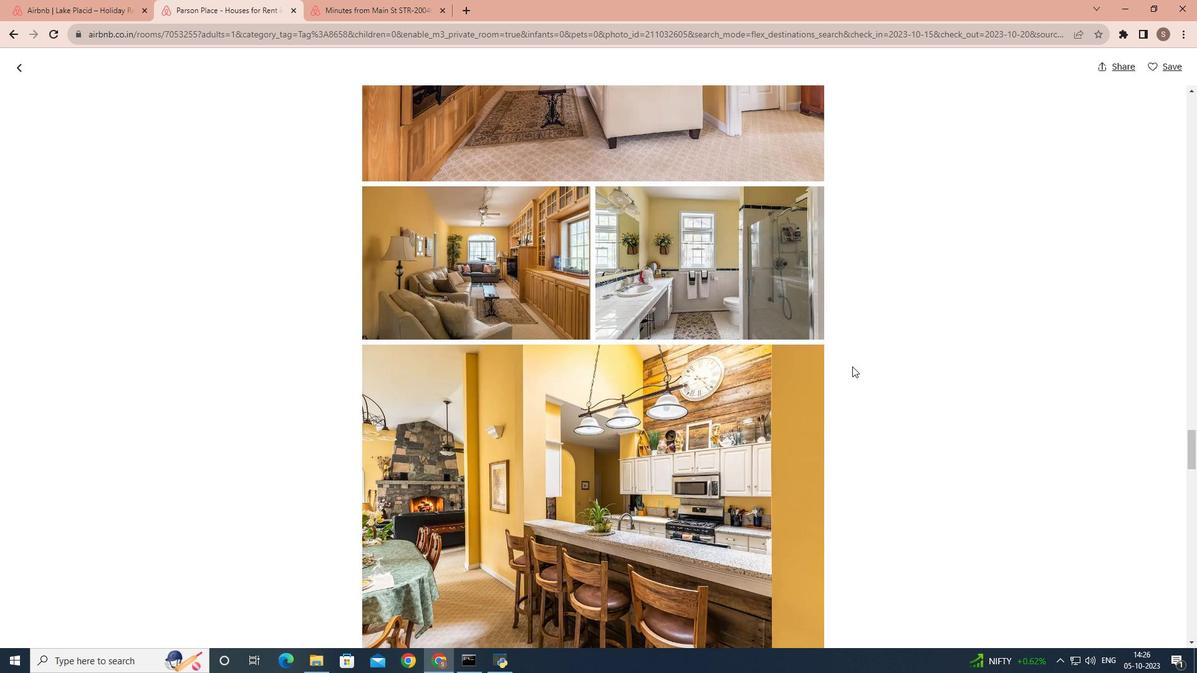 
Action: Mouse scrolled (852, 366) with delta (0, 0)
Screenshot: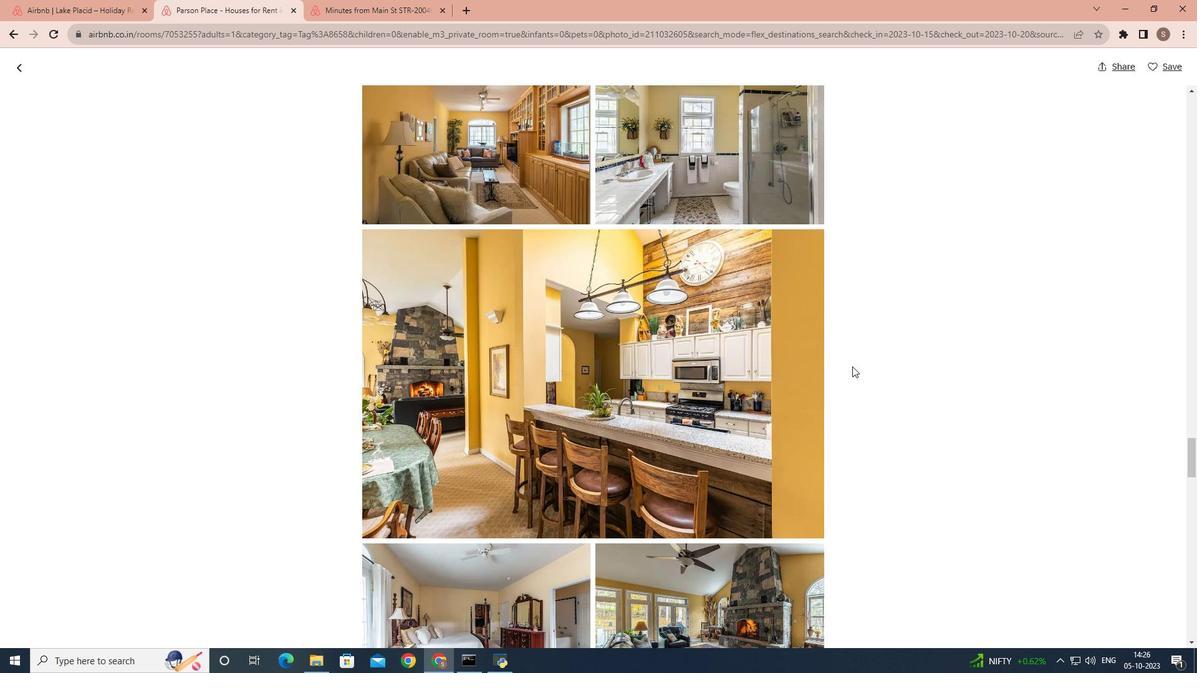 
Action: Mouse scrolled (852, 366) with delta (0, 0)
Screenshot: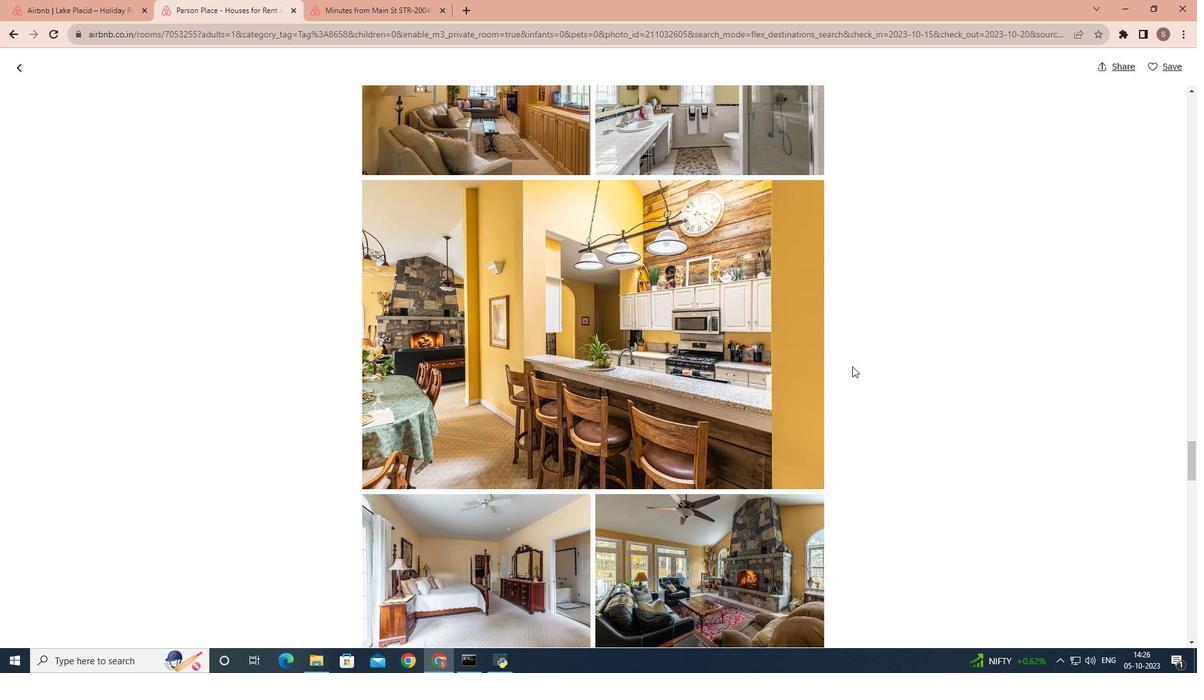 
Action: Mouse scrolled (852, 366) with delta (0, 0)
Screenshot: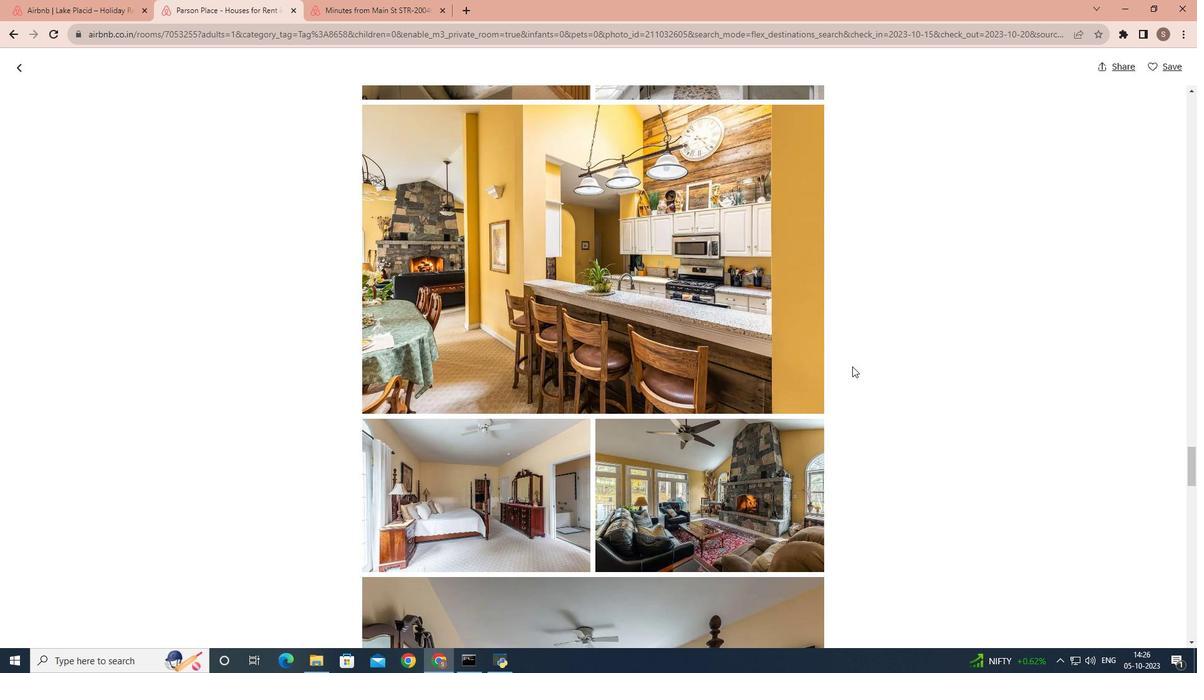 
Action: Mouse scrolled (852, 366) with delta (0, 0)
Screenshot: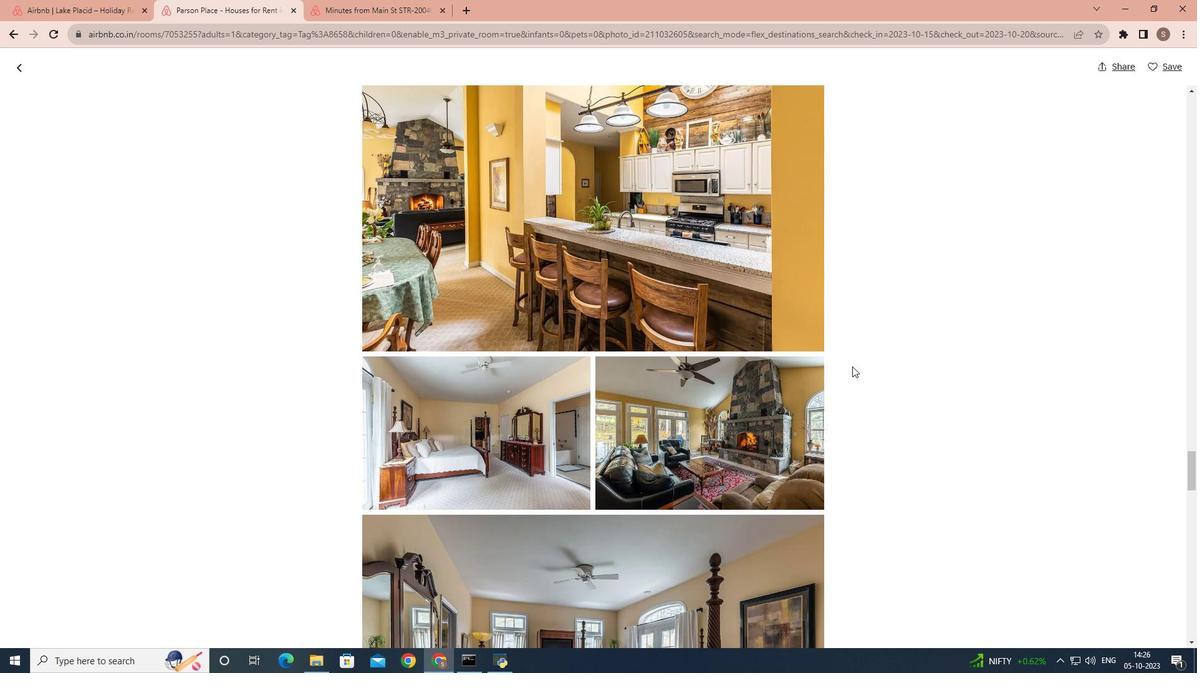 
Action: Mouse scrolled (852, 366) with delta (0, 0)
Screenshot: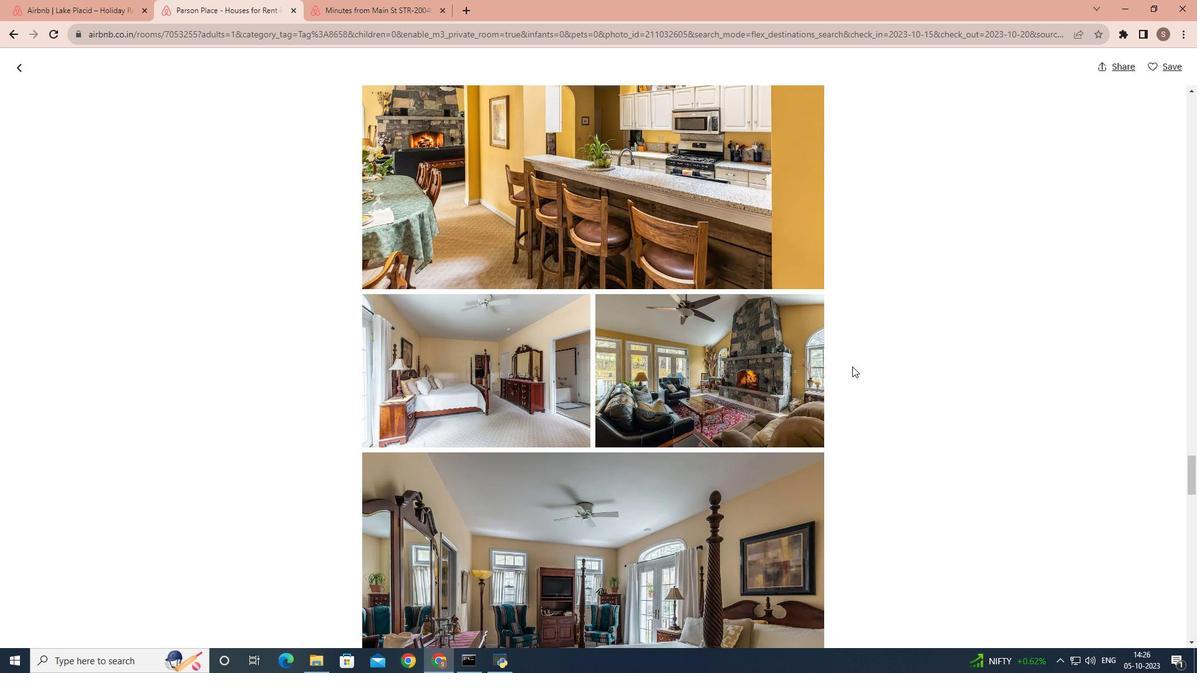
Action: Mouse scrolled (852, 366) with delta (0, 0)
Screenshot: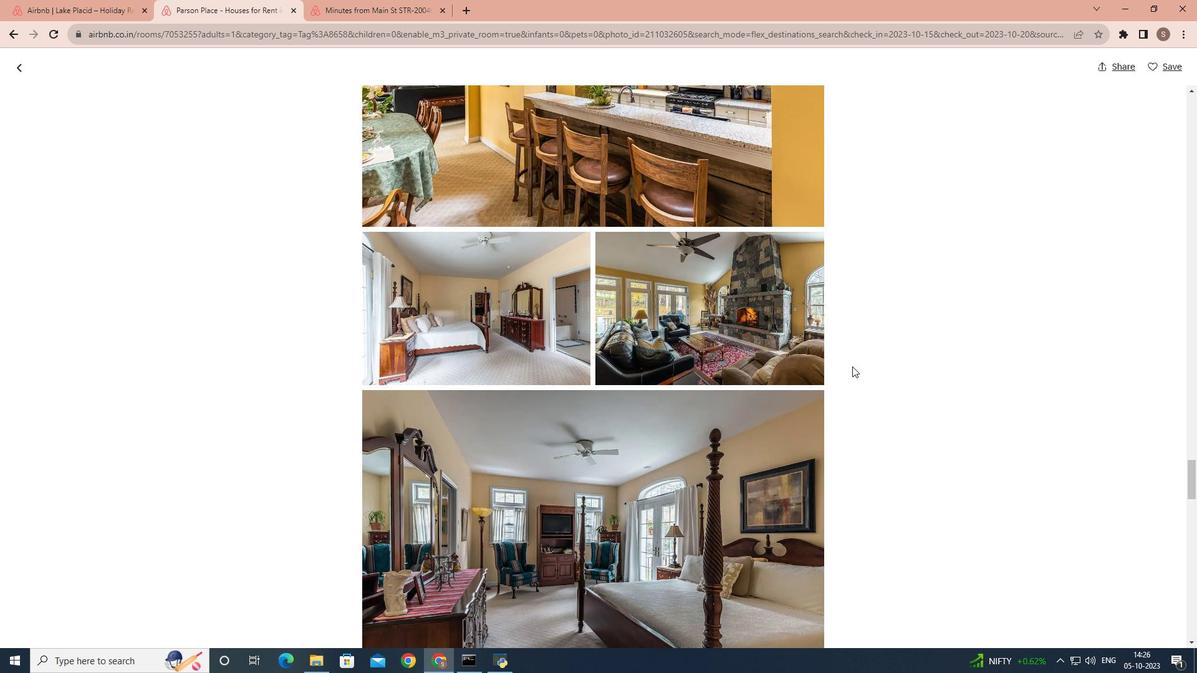 
Action: Mouse scrolled (852, 366) with delta (0, 0)
Screenshot: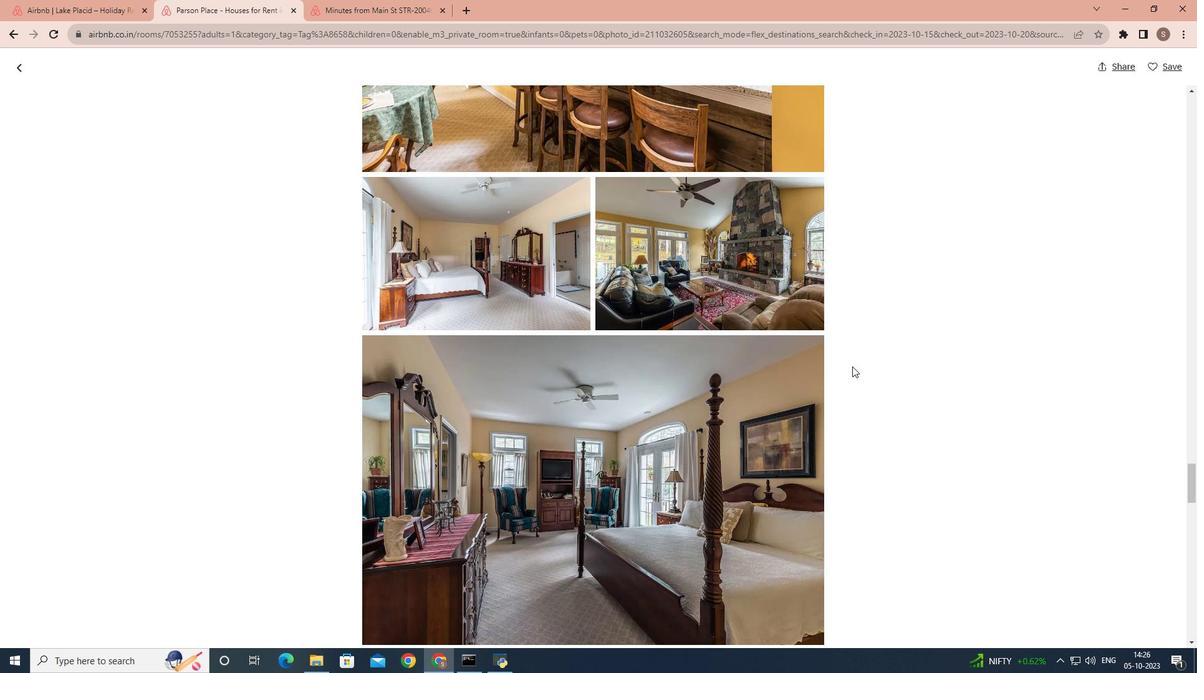 
Action: Mouse scrolled (852, 366) with delta (0, 0)
Screenshot: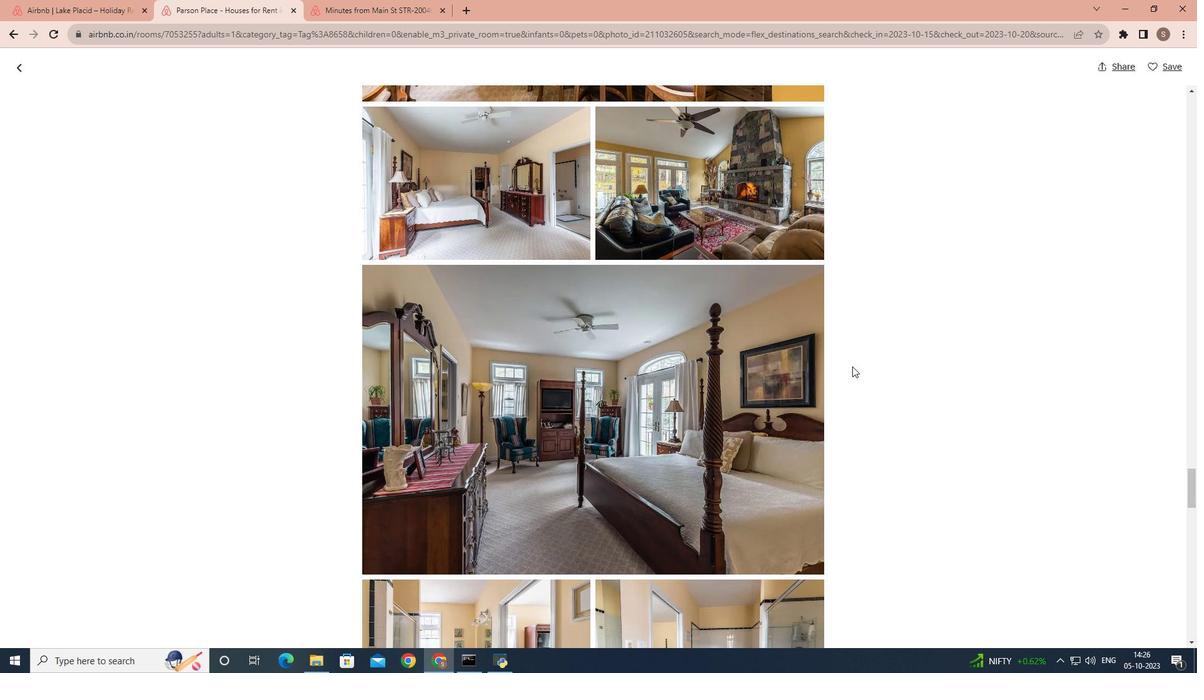 
Action: Mouse scrolled (852, 366) with delta (0, 0)
Screenshot: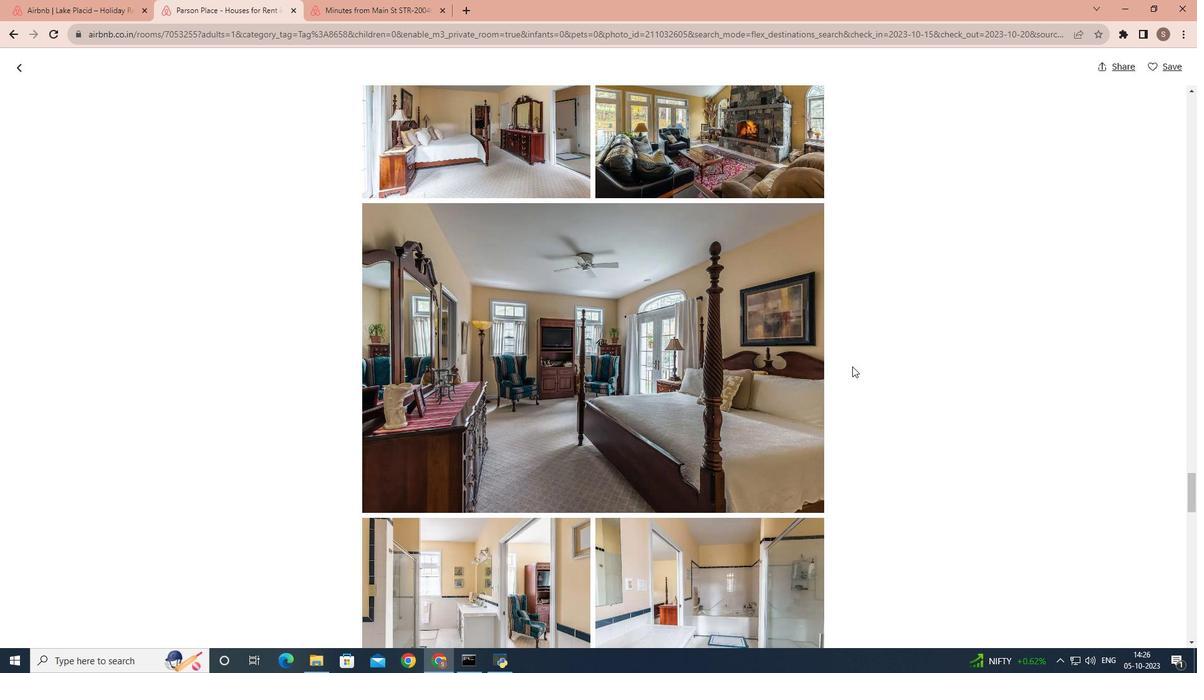 
Action: Mouse scrolled (852, 366) with delta (0, 0)
Screenshot: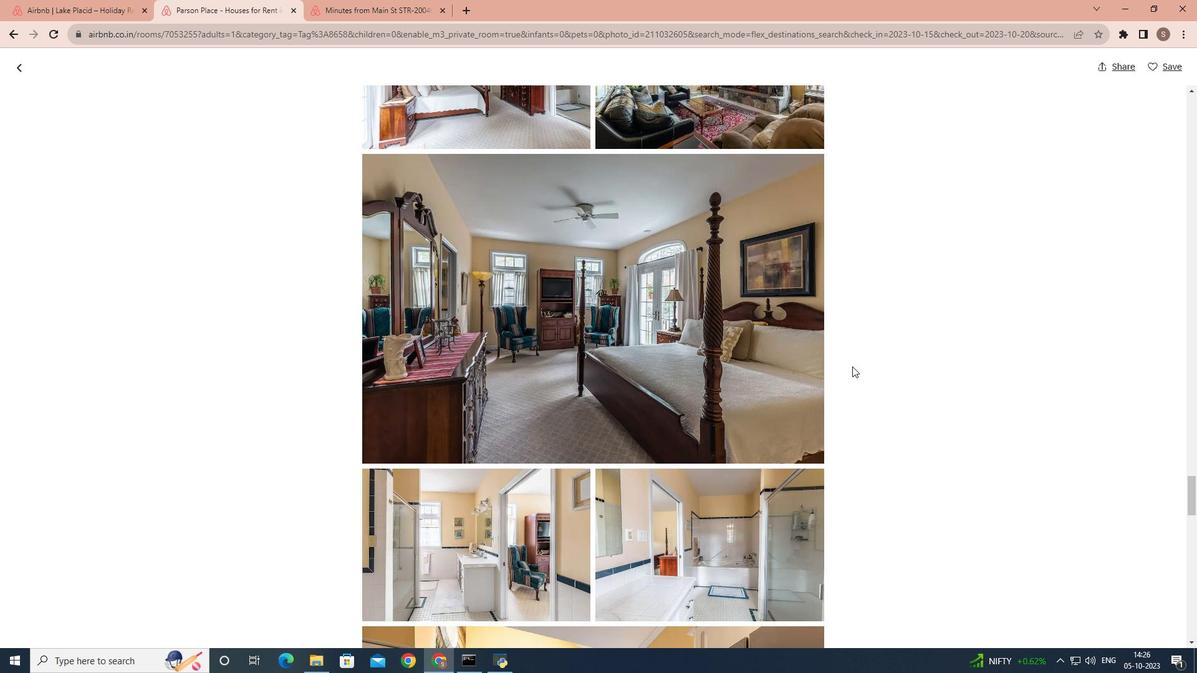 
Action: Mouse scrolled (852, 366) with delta (0, 0)
Screenshot: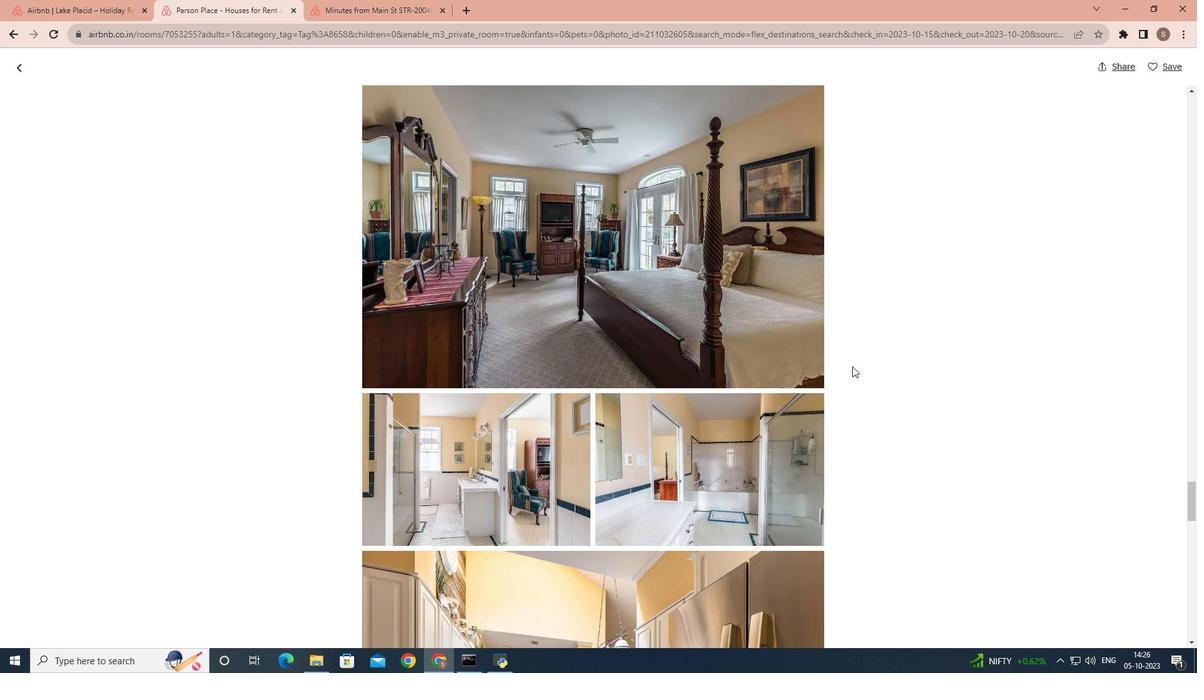 
Action: Mouse scrolled (852, 366) with delta (0, 0)
Screenshot: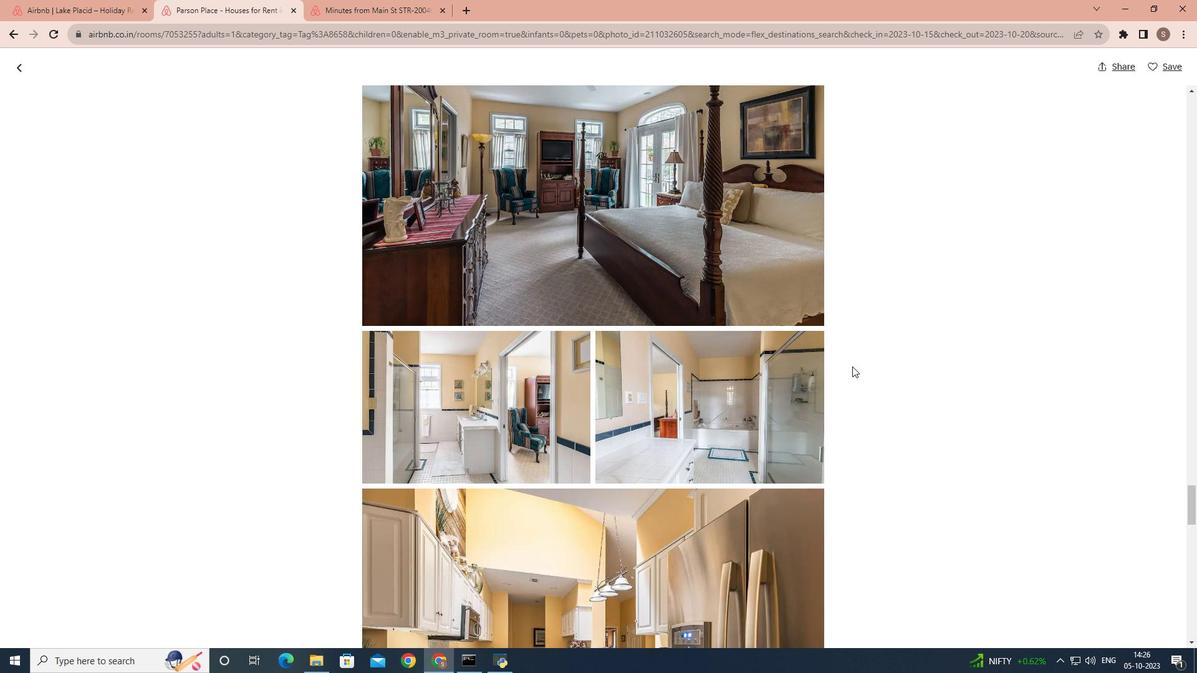 
Action: Mouse scrolled (852, 366) with delta (0, 0)
Screenshot: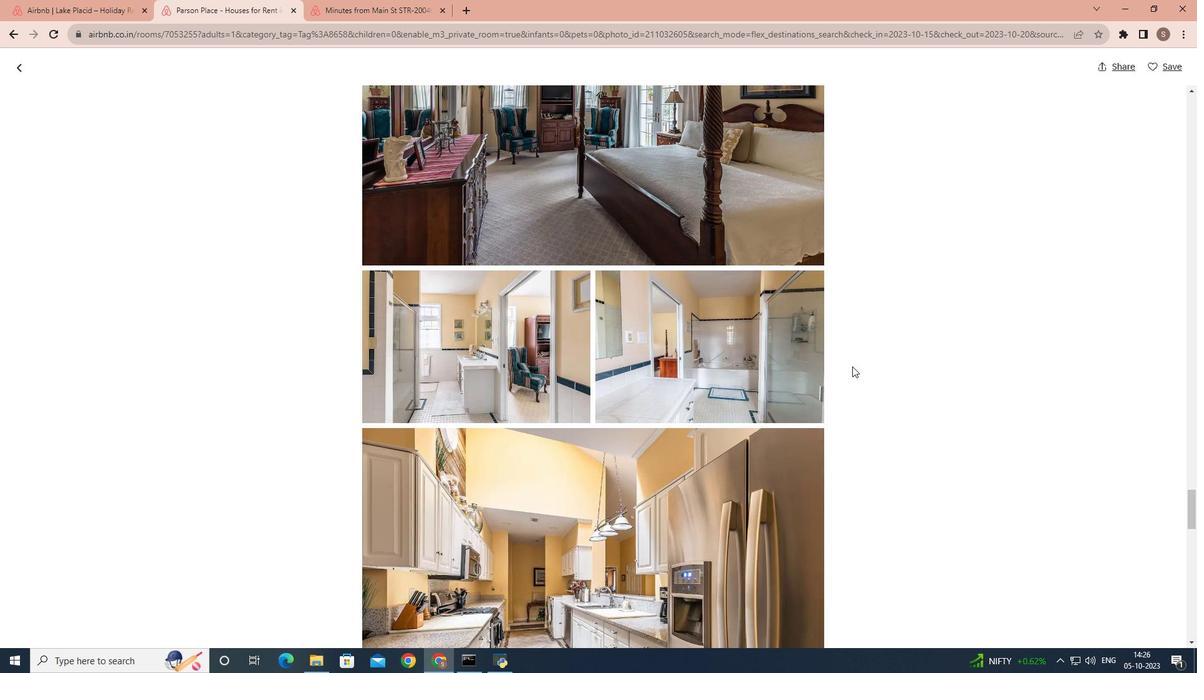
Action: Mouse scrolled (852, 366) with delta (0, 0)
Screenshot: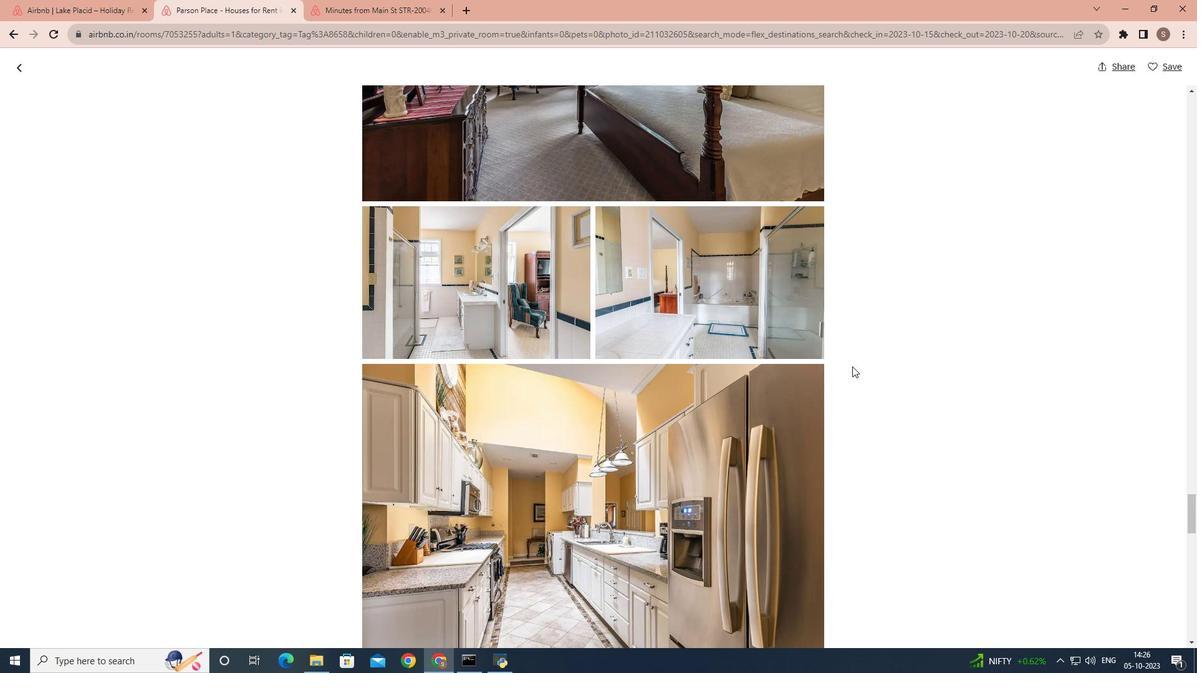 
Action: Mouse scrolled (852, 366) with delta (0, 0)
Screenshot: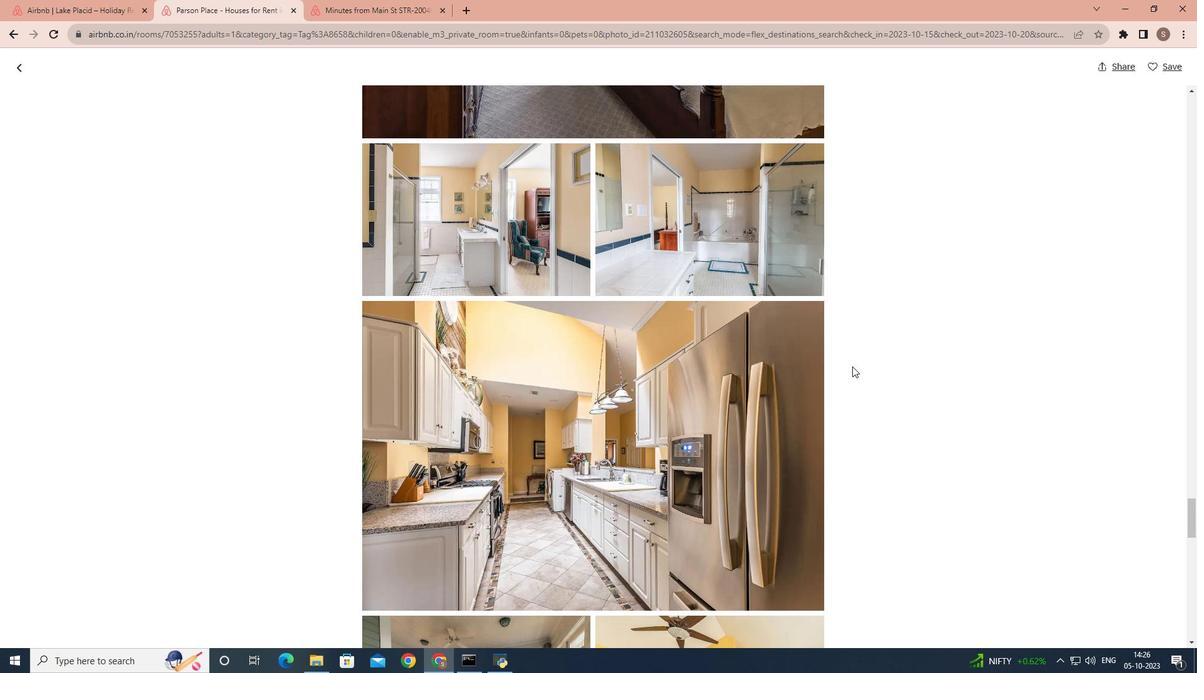 
Action: Mouse scrolled (852, 366) with delta (0, 0)
Screenshot: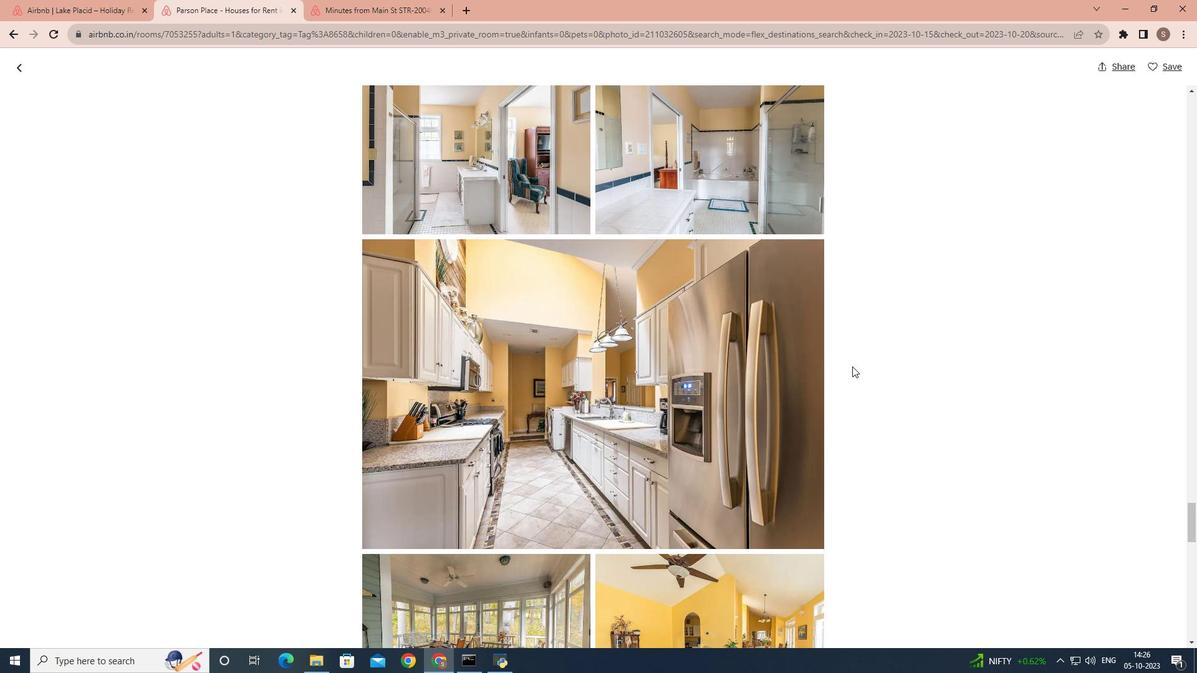 
Action: Mouse scrolled (852, 366) with delta (0, 0)
Screenshot: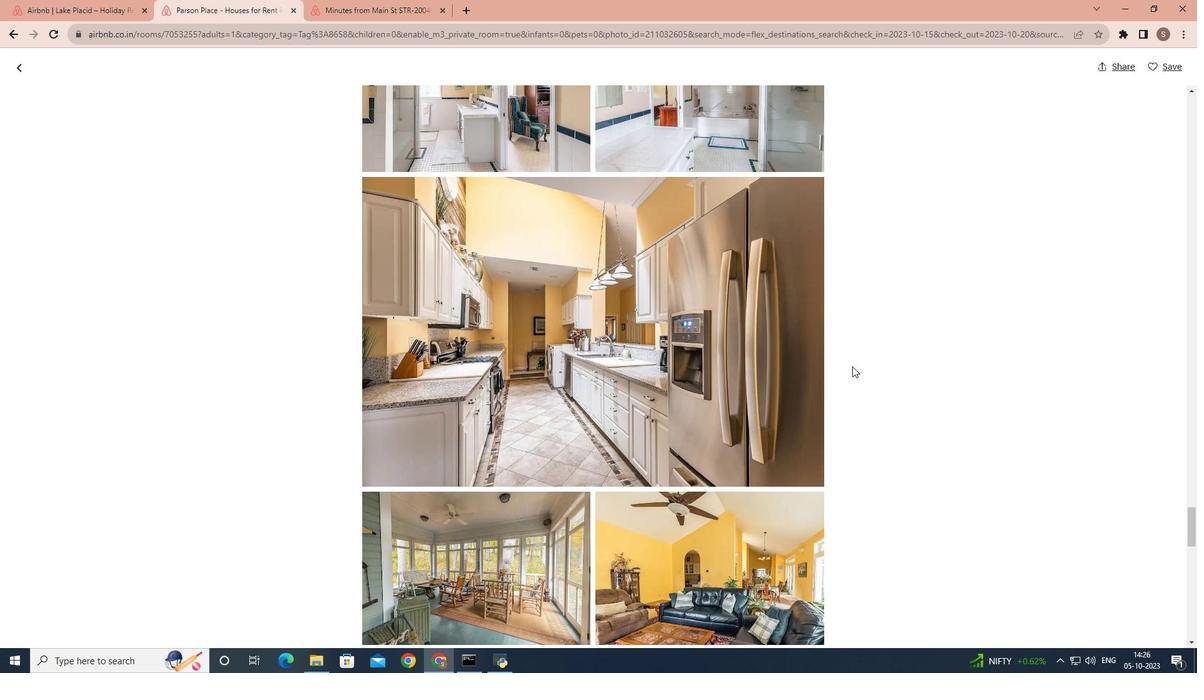 
Action: Mouse scrolled (852, 366) with delta (0, 0)
Screenshot: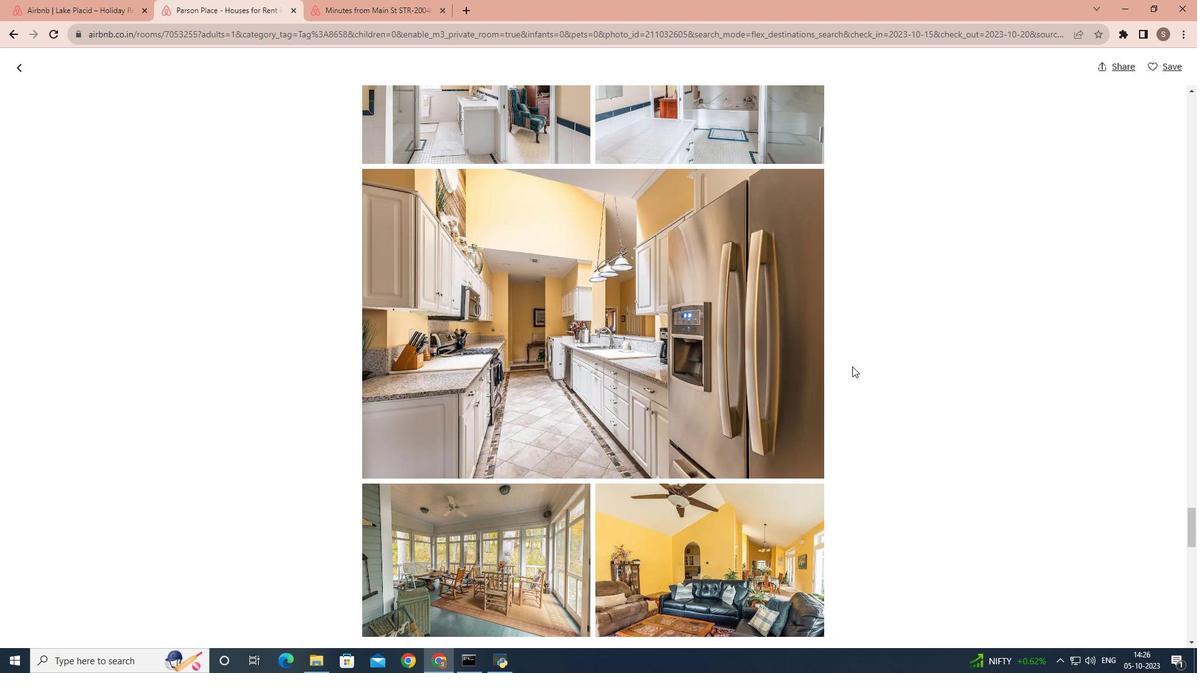 
Action: Mouse scrolled (852, 366) with delta (0, 0)
Screenshot: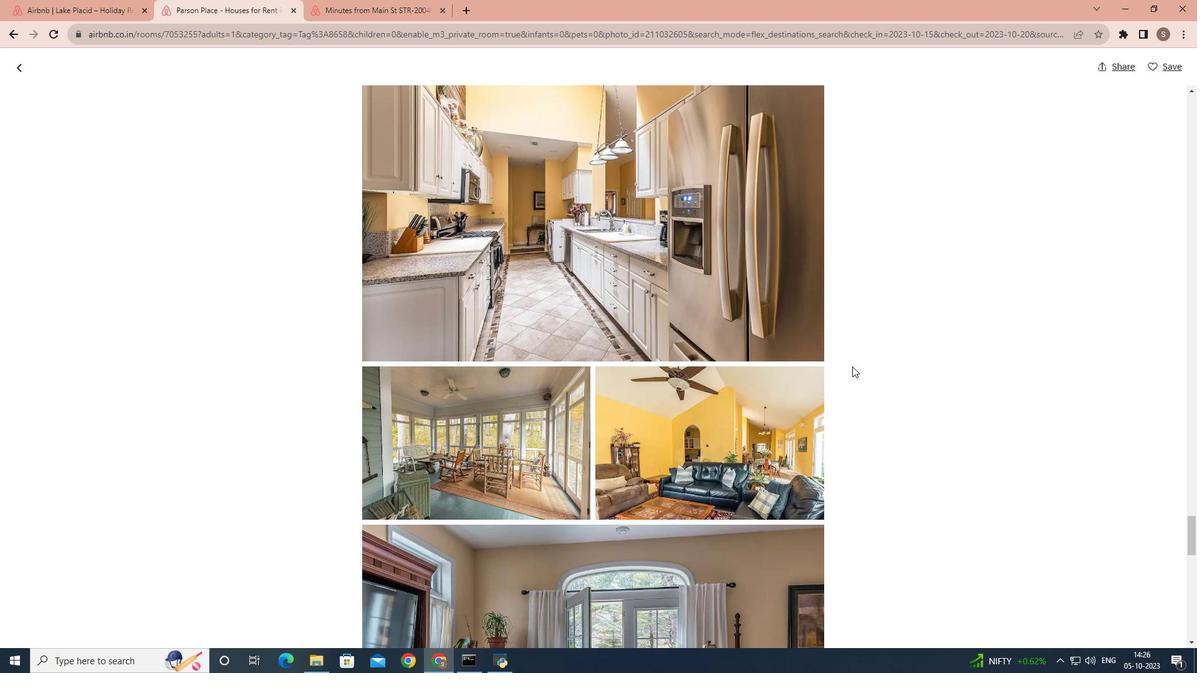 
Action: Mouse scrolled (852, 366) with delta (0, 0)
Screenshot: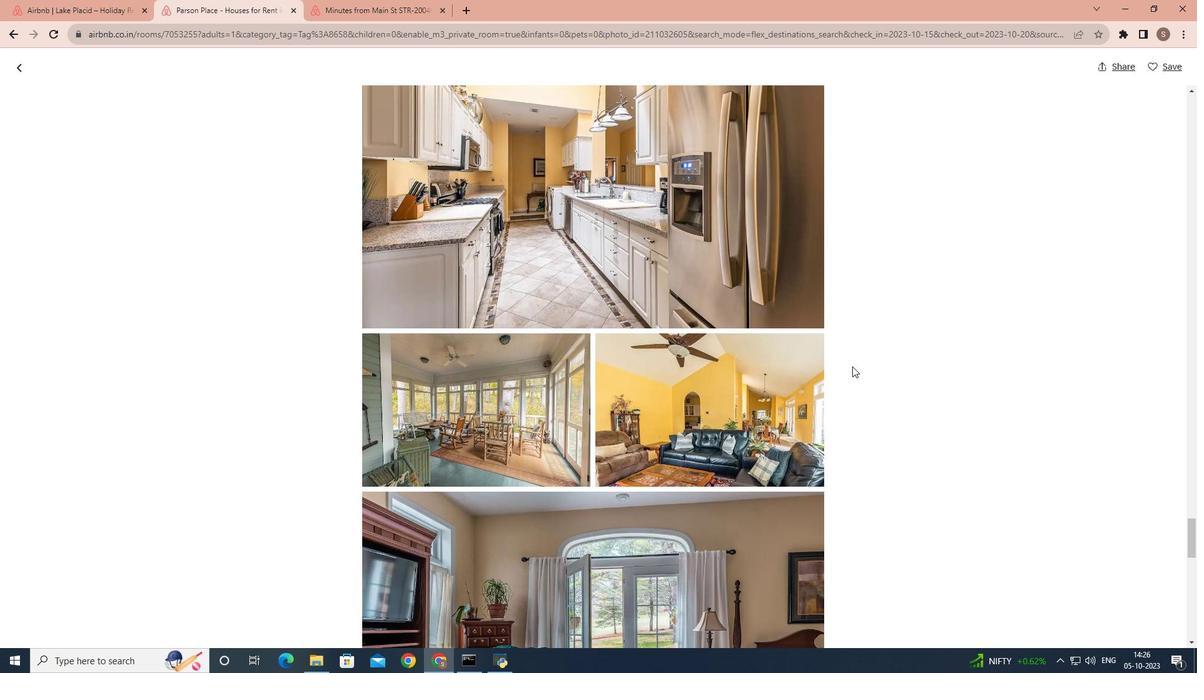
Action: Mouse scrolled (852, 366) with delta (0, 0)
Screenshot: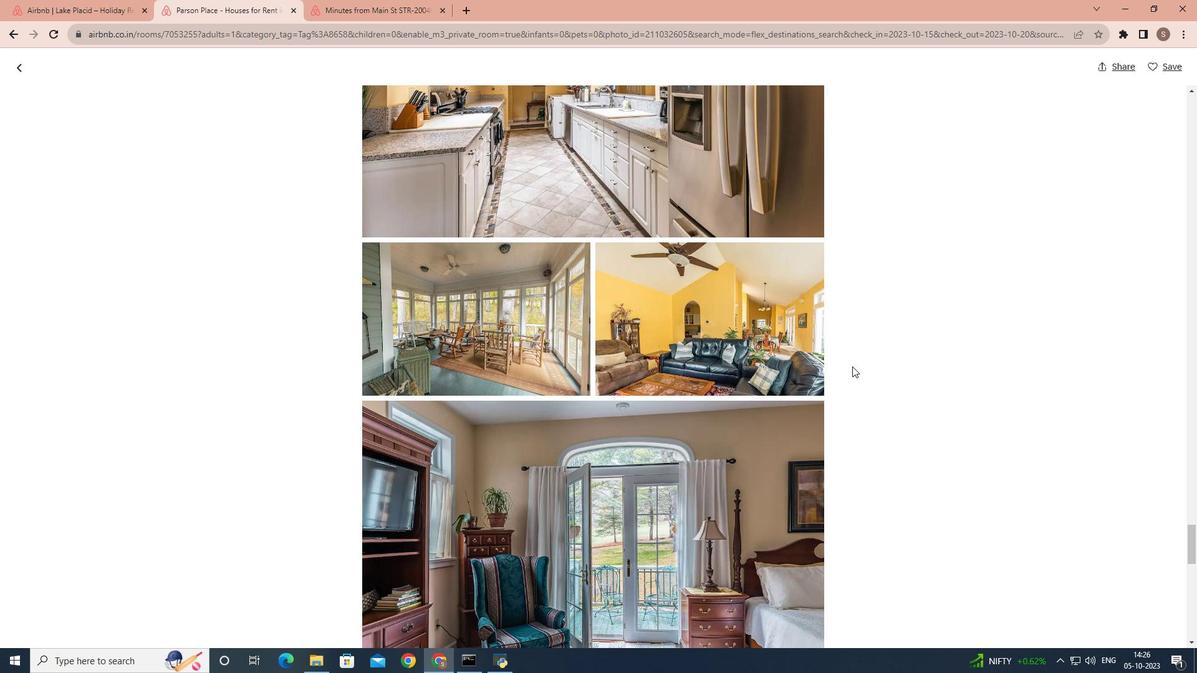 
Action: Mouse scrolled (852, 366) with delta (0, 0)
Screenshot: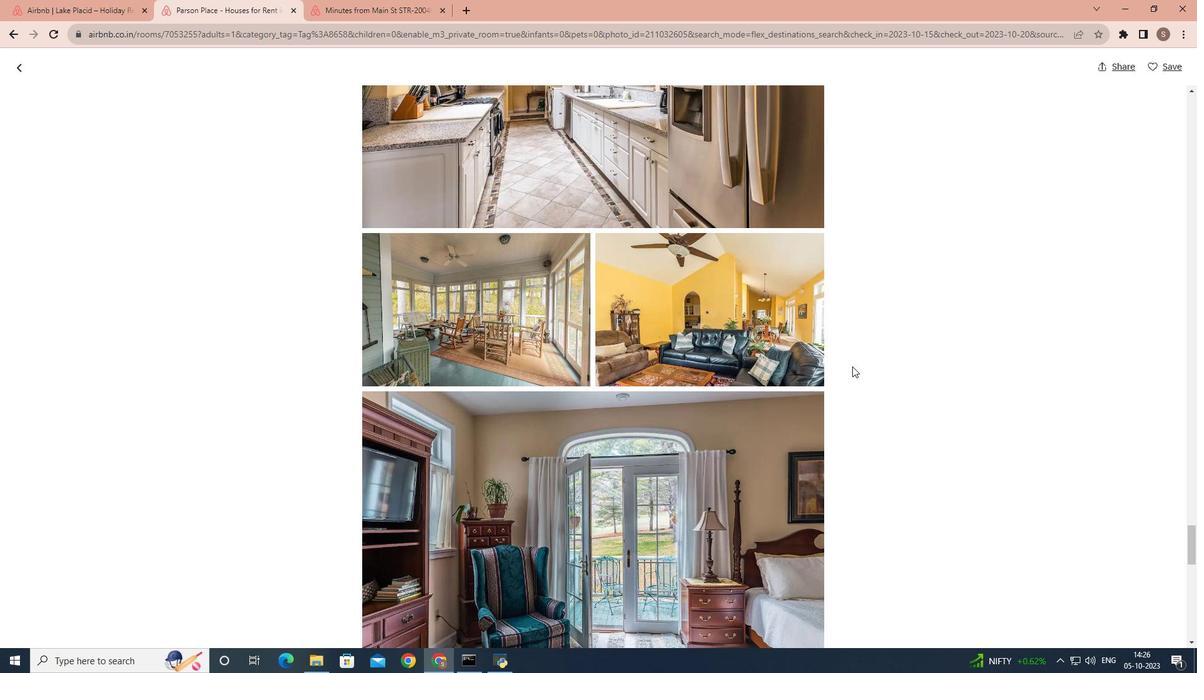 
Action: Mouse scrolled (852, 366) with delta (0, 0)
Screenshot: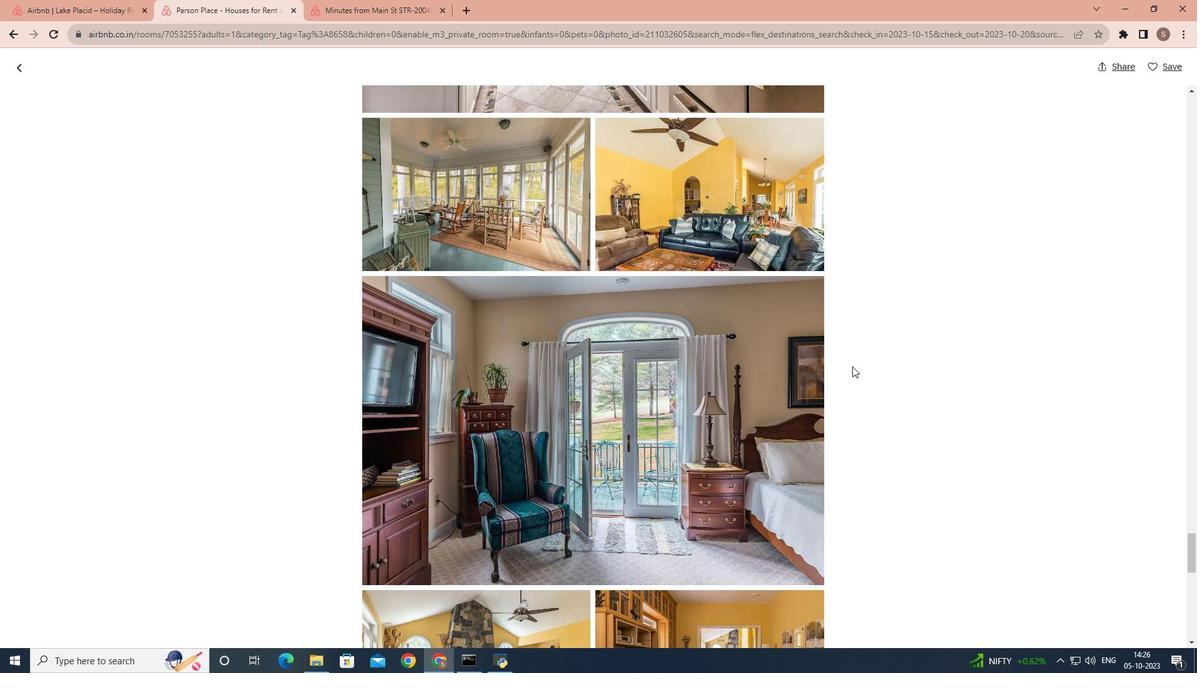
Action: Mouse scrolled (852, 366) with delta (0, 0)
Screenshot: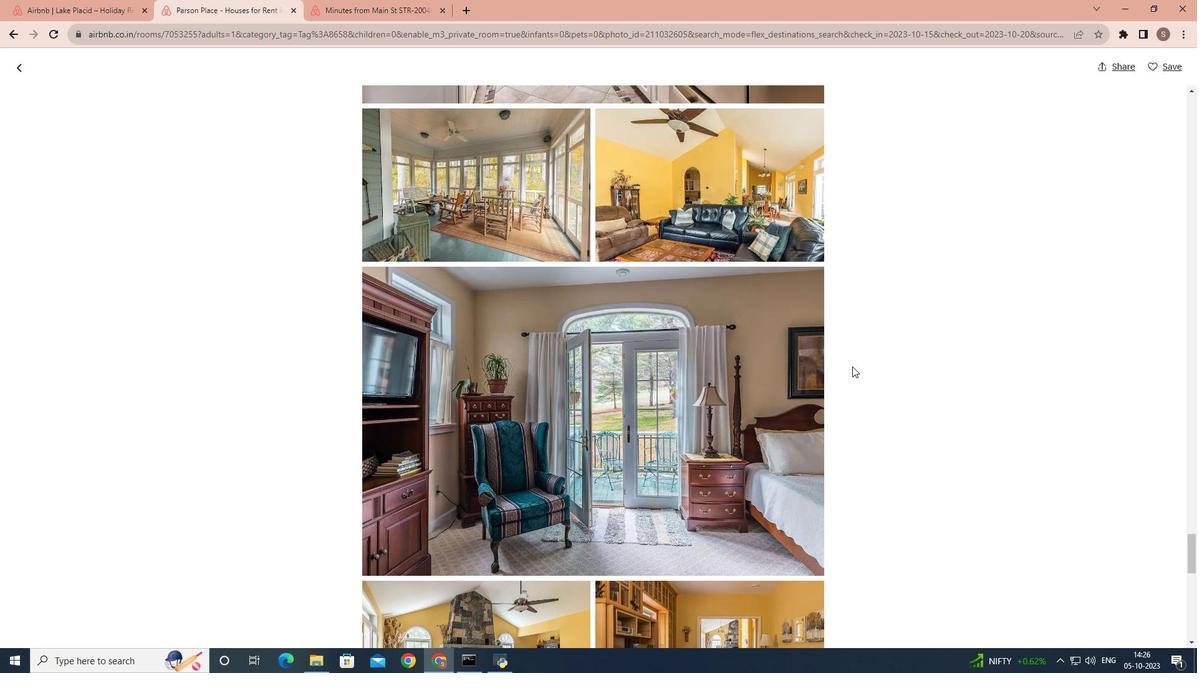 
Action: Mouse scrolled (852, 366) with delta (0, 0)
Screenshot: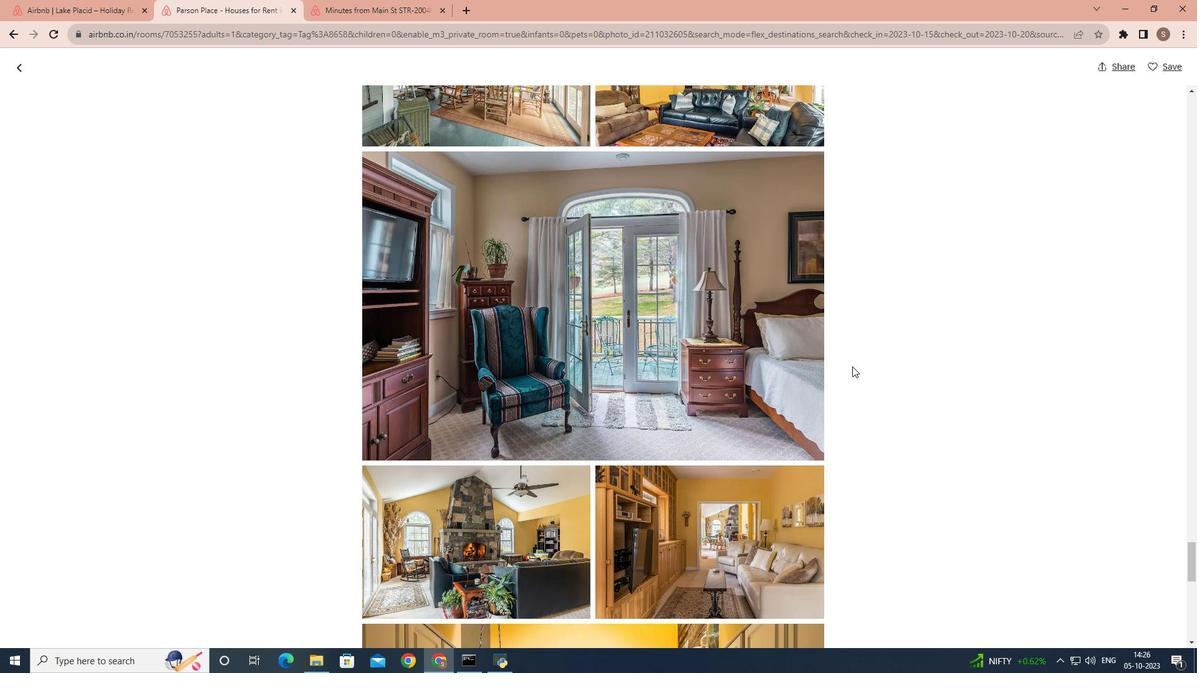 
Action: Mouse scrolled (852, 366) with delta (0, 0)
Screenshot: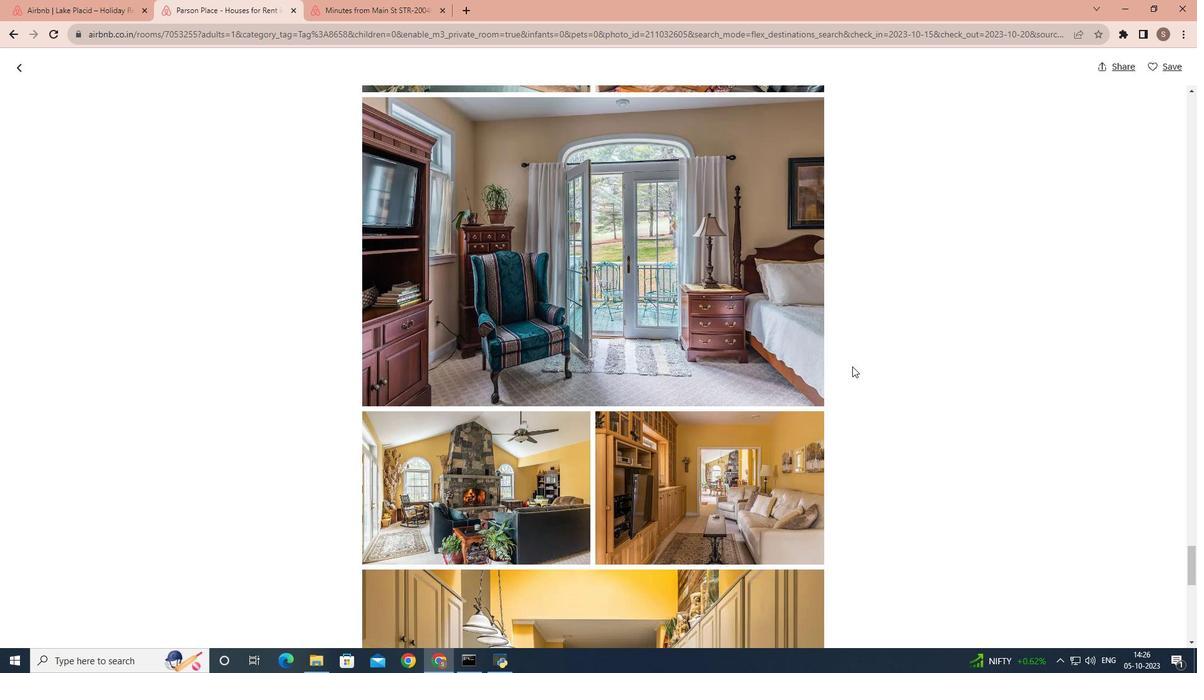 
Action: Mouse scrolled (852, 366) with delta (0, 0)
Screenshot: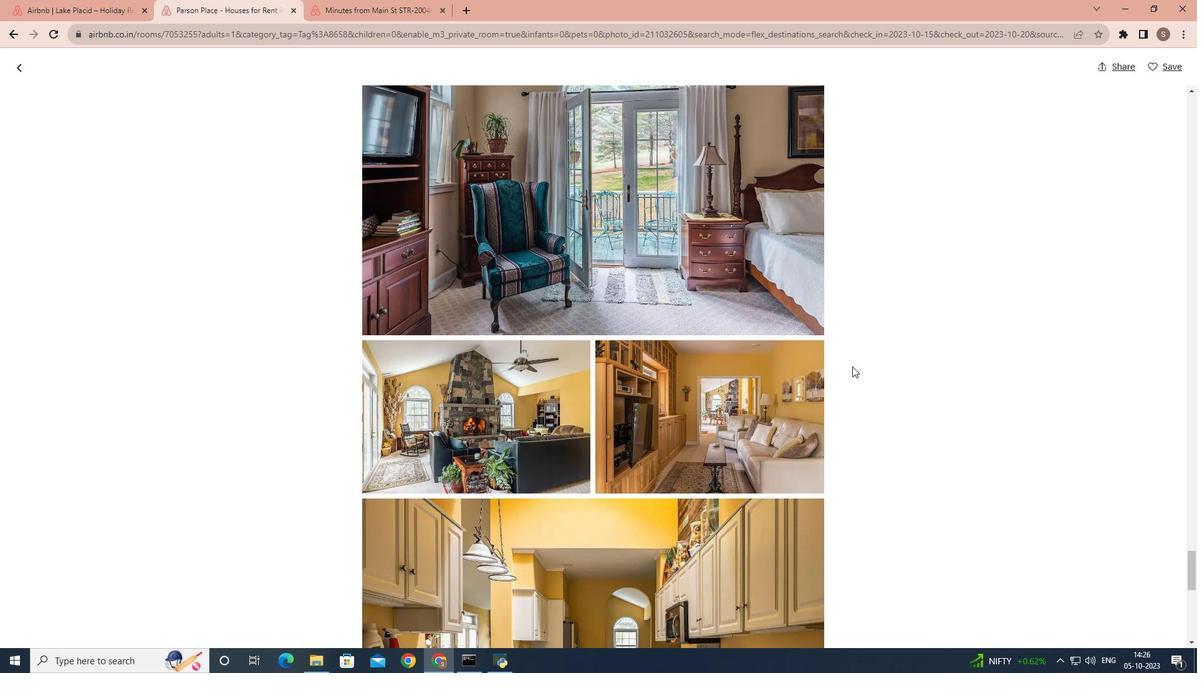 
Action: Mouse scrolled (852, 366) with delta (0, 0)
Screenshot: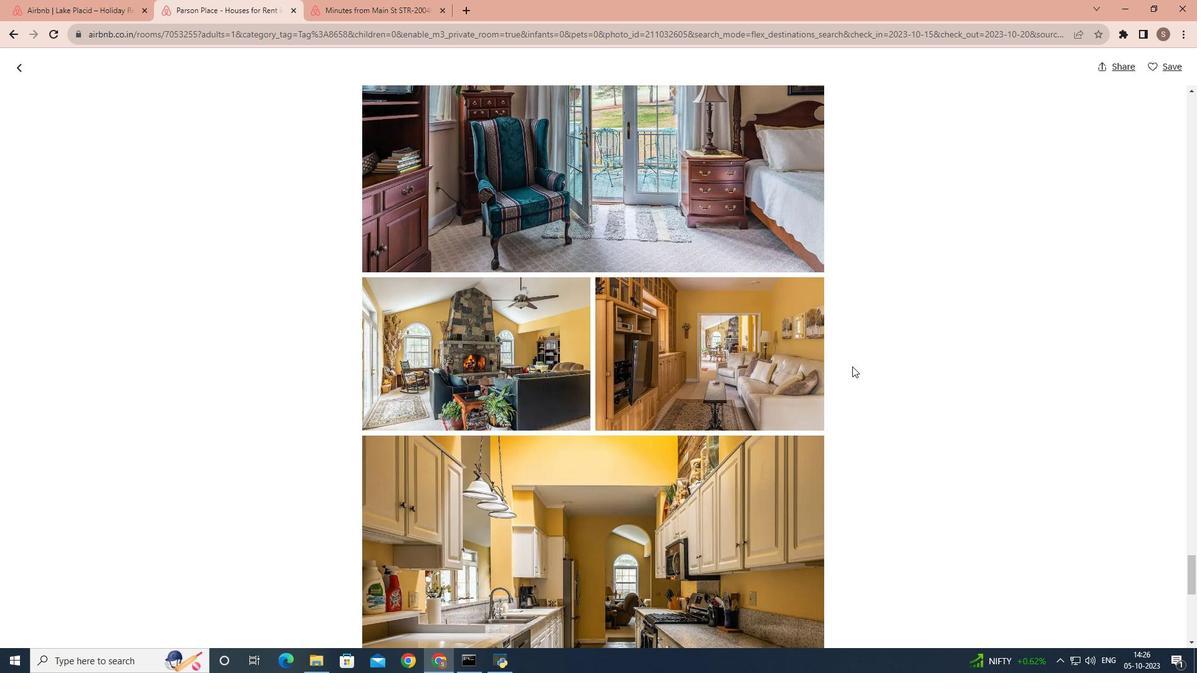 
Action: Mouse scrolled (852, 366) with delta (0, 0)
